 Task: Find a guest house in Catamayo, Ecuador for 7 guests from 10th to 15th July with 4 bedrooms, 7 beds, 4 bathrooms, price range ₹10,000 to ₹15,000, amenities including WiFi, free parking, and TV, and booking options of self check-in and free cancellation.
Action: Mouse moved to (597, 135)
Screenshot: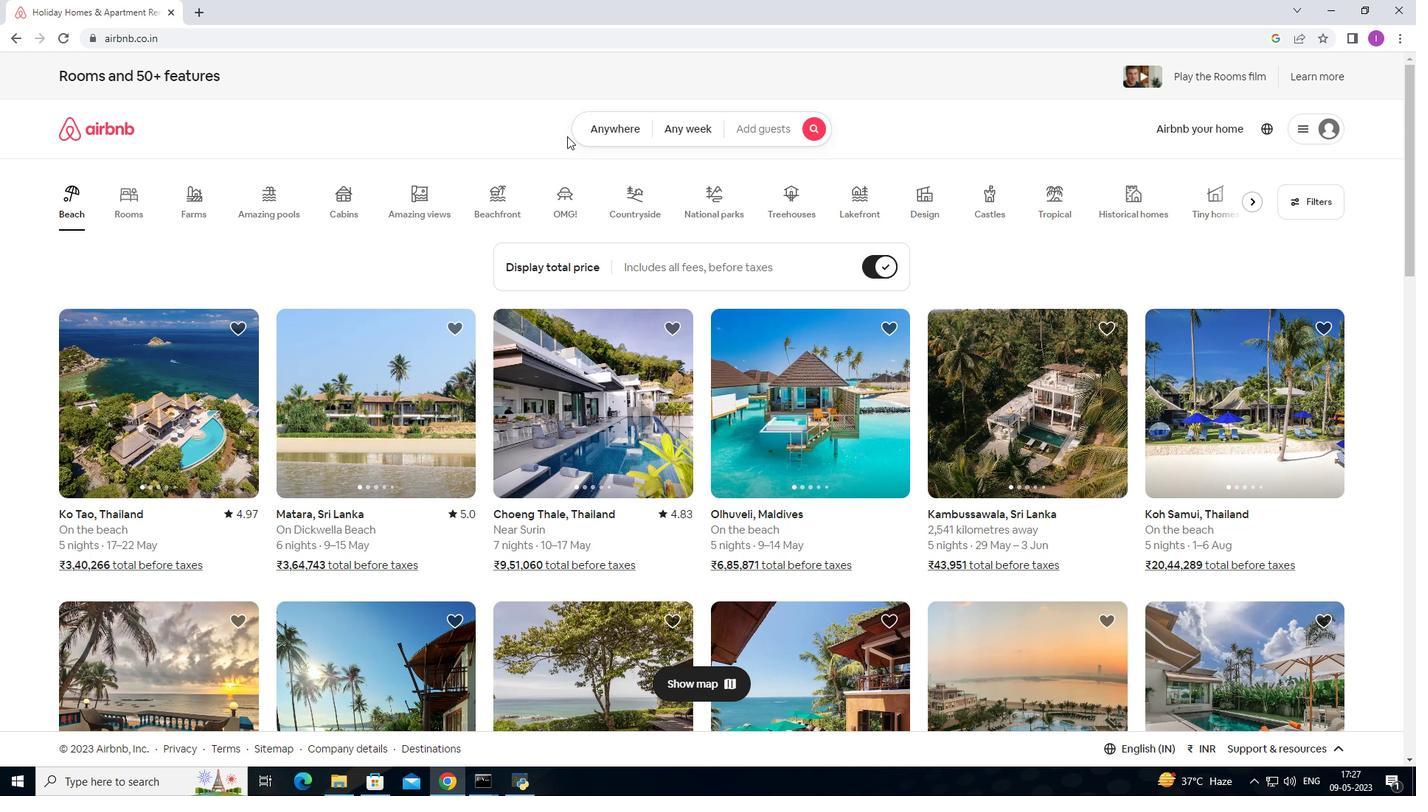 
Action: Mouse pressed left at (597, 135)
Screenshot: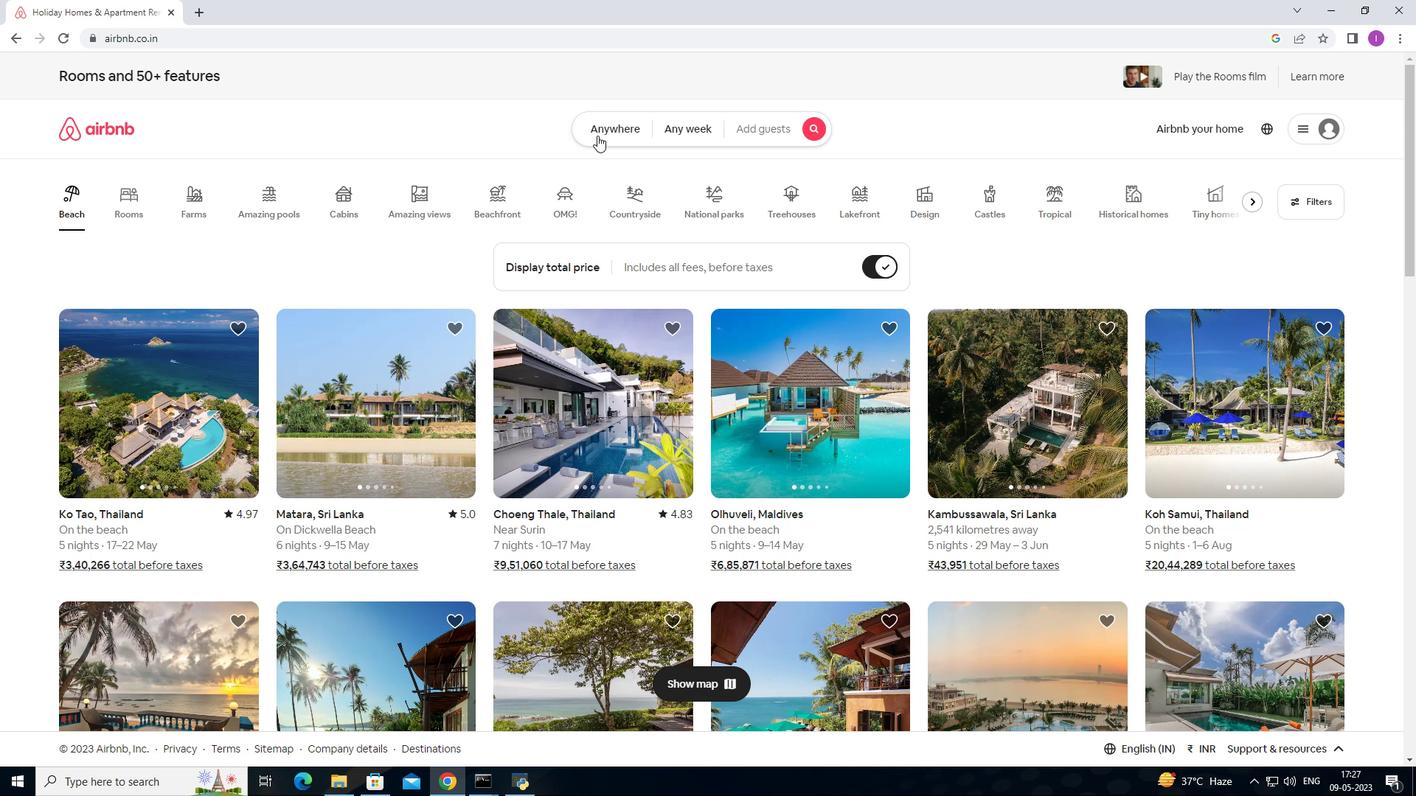 
Action: Mouse moved to (483, 187)
Screenshot: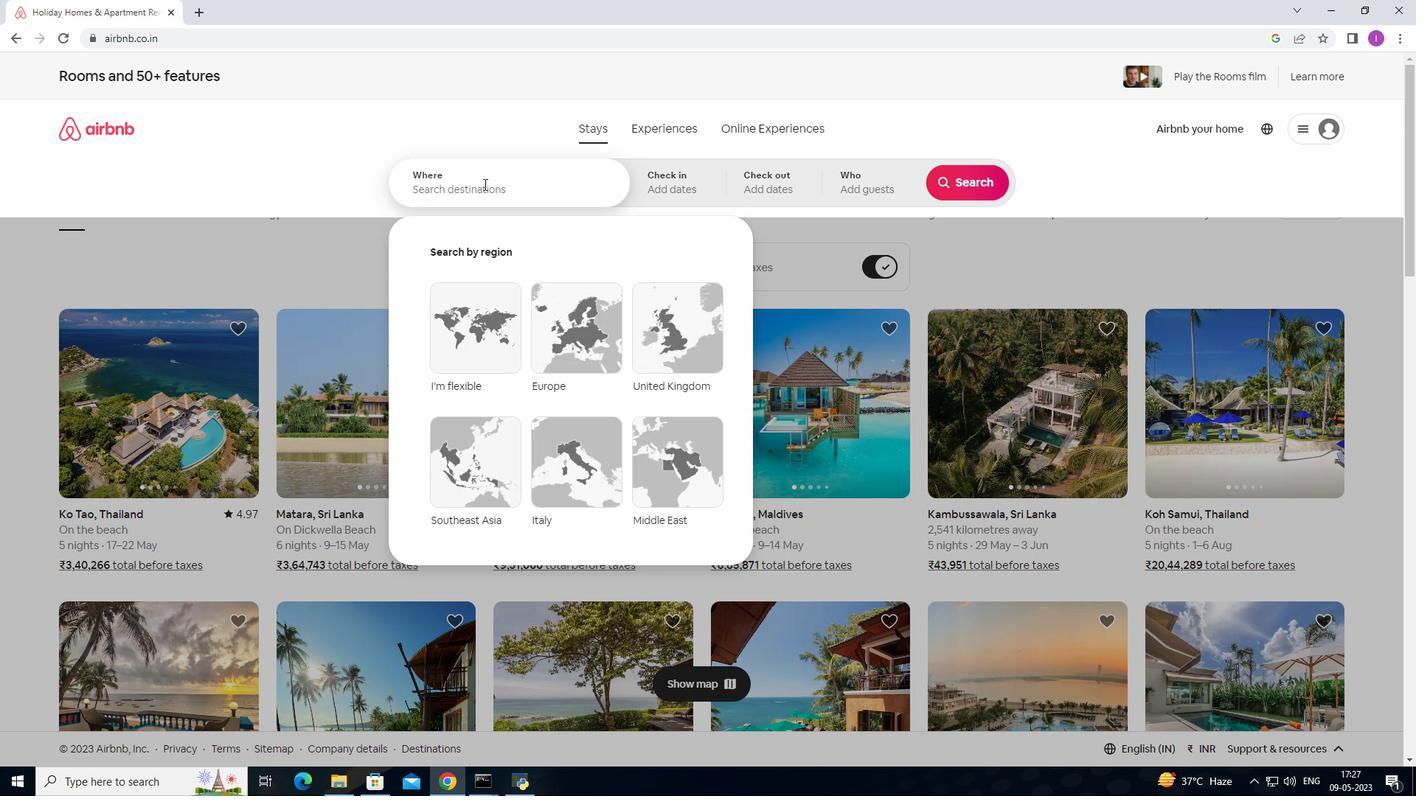 
Action: Mouse pressed left at (483, 187)
Screenshot: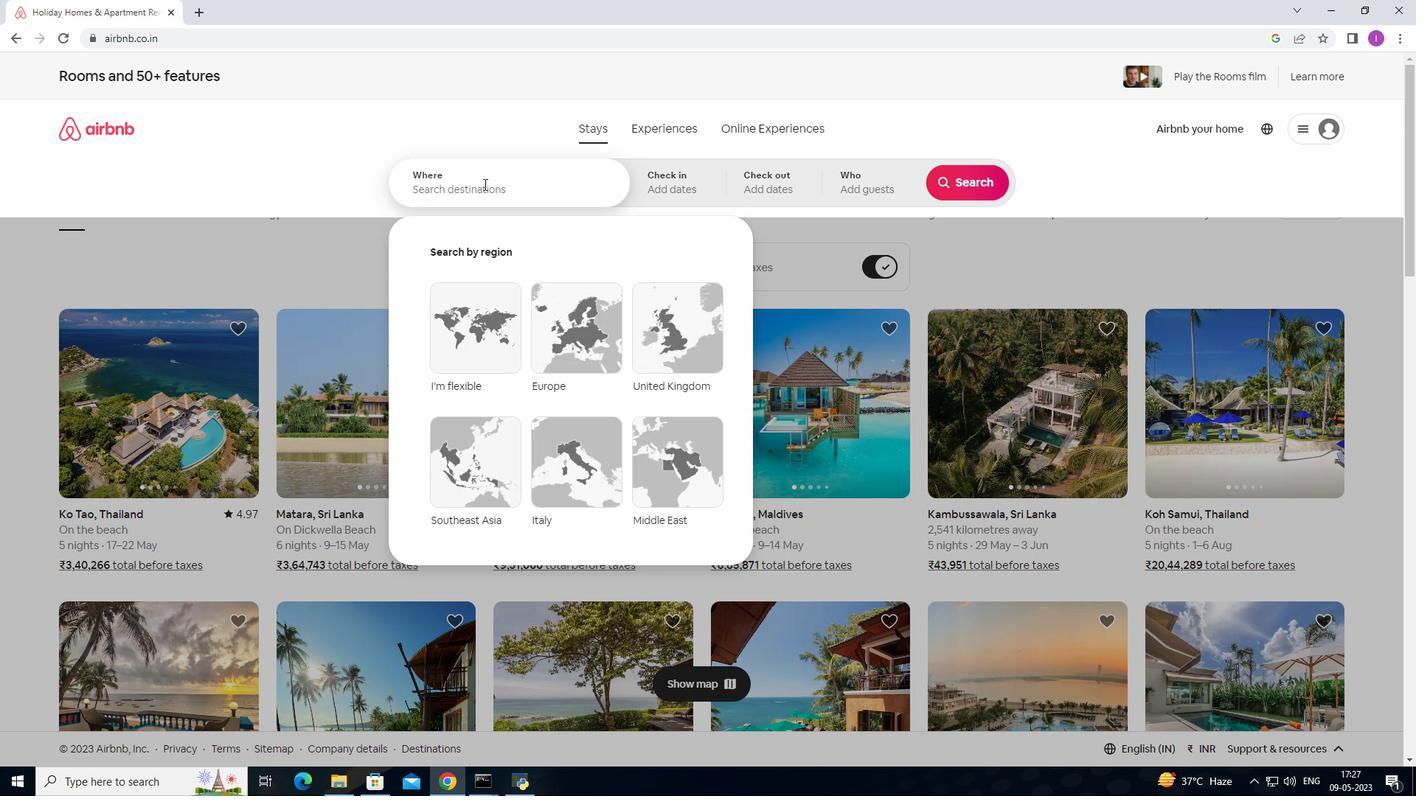 
Action: Mouse moved to (483, 187)
Screenshot: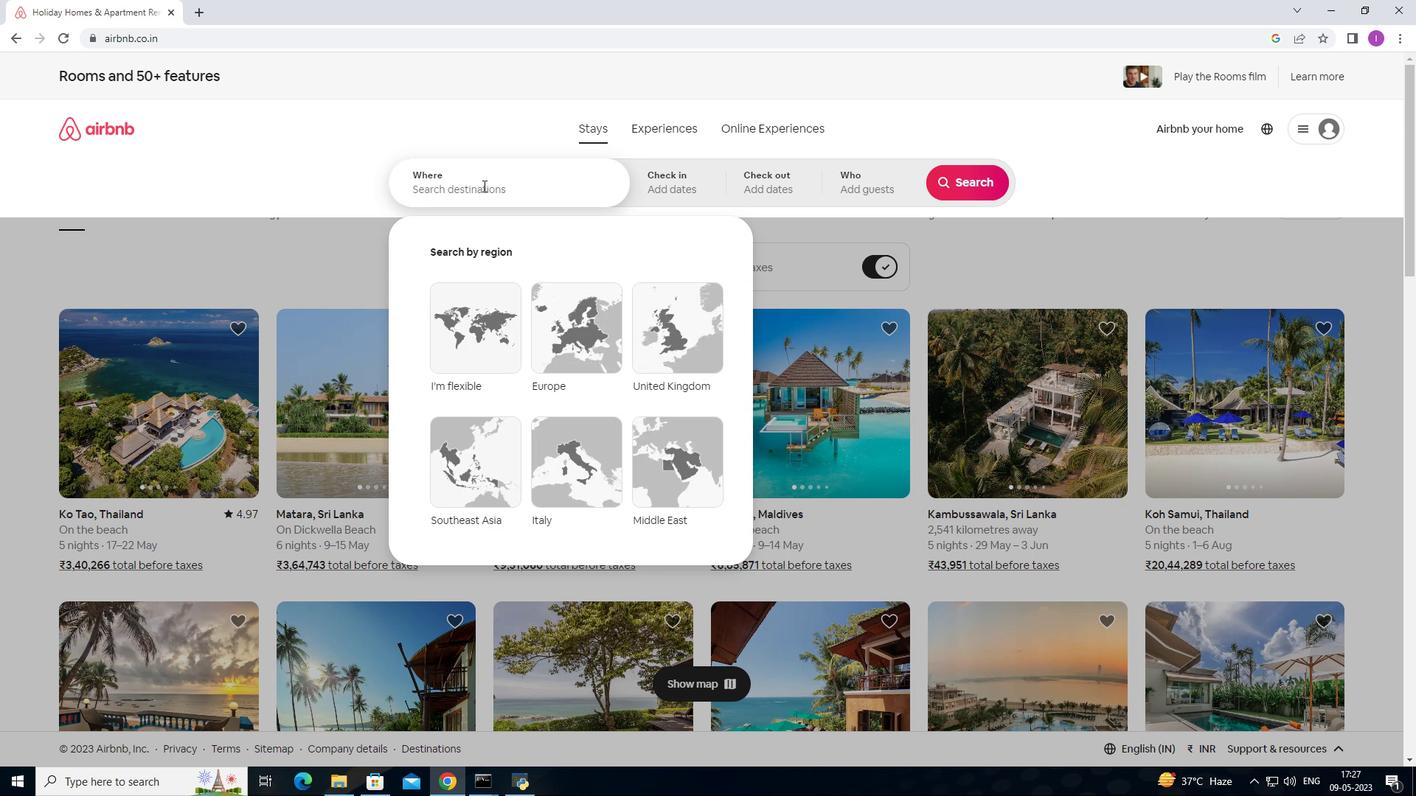
Action: Key pressed <Key.shift>Catamayo,<Key.shift><Key.shift><Key.shift><Key.shift><Key.shift><Key.shift><Key.shift><Key.shift><Key.shift><Key.shift><Key.shift><Key.shift>En<Key.backspace>cuador
Screenshot: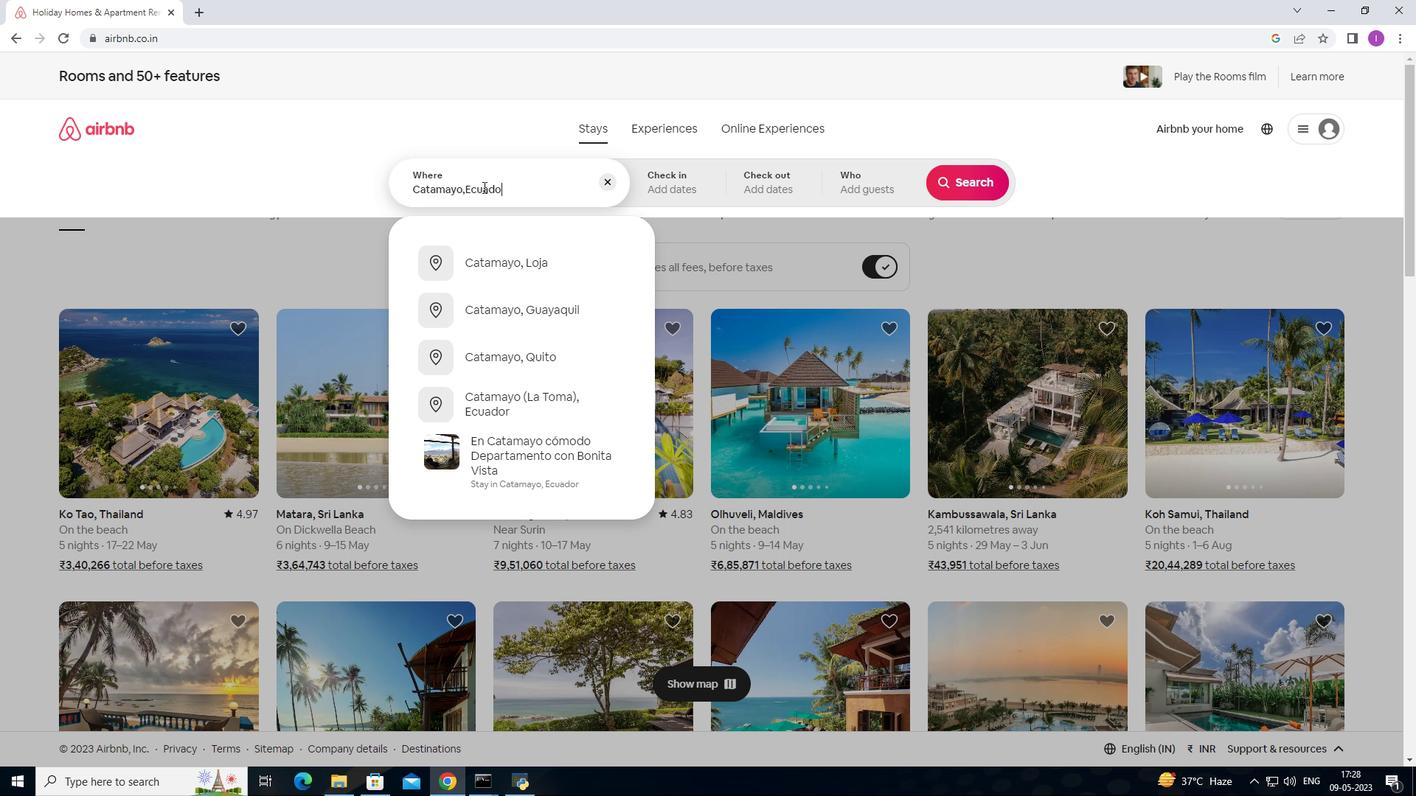 
Action: Mouse moved to (671, 200)
Screenshot: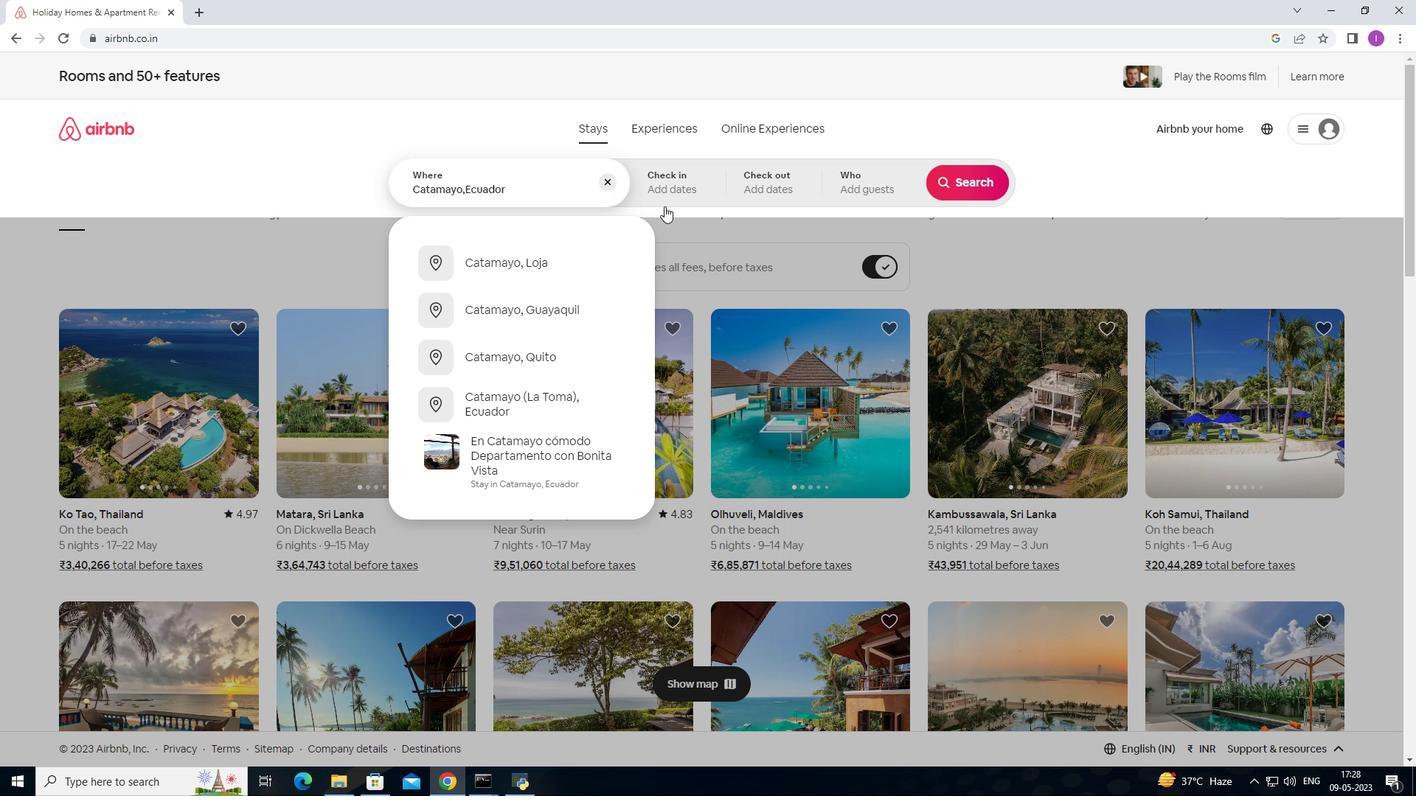 
Action: Mouse pressed left at (671, 200)
Screenshot: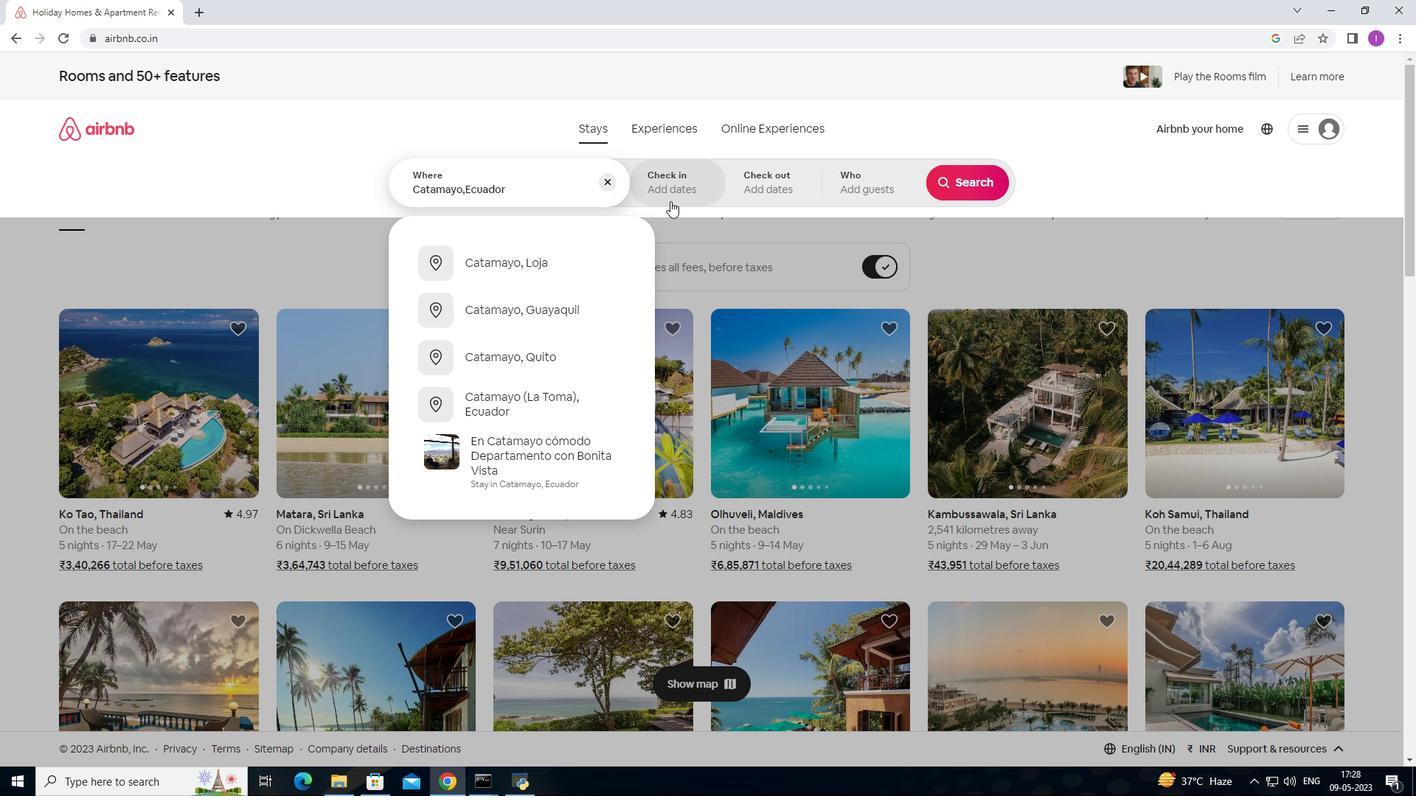 
Action: Mouse moved to (956, 302)
Screenshot: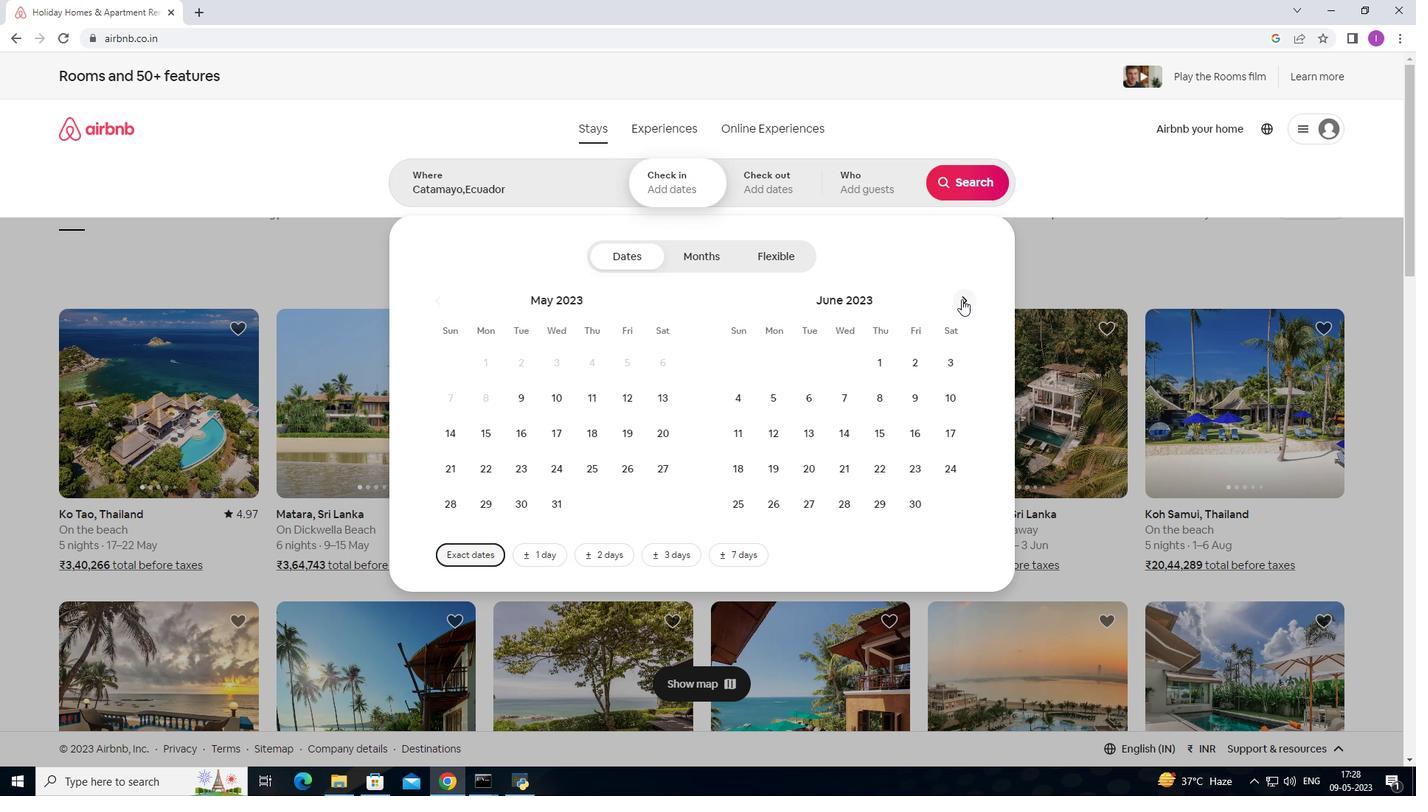 
Action: Mouse pressed left at (956, 302)
Screenshot: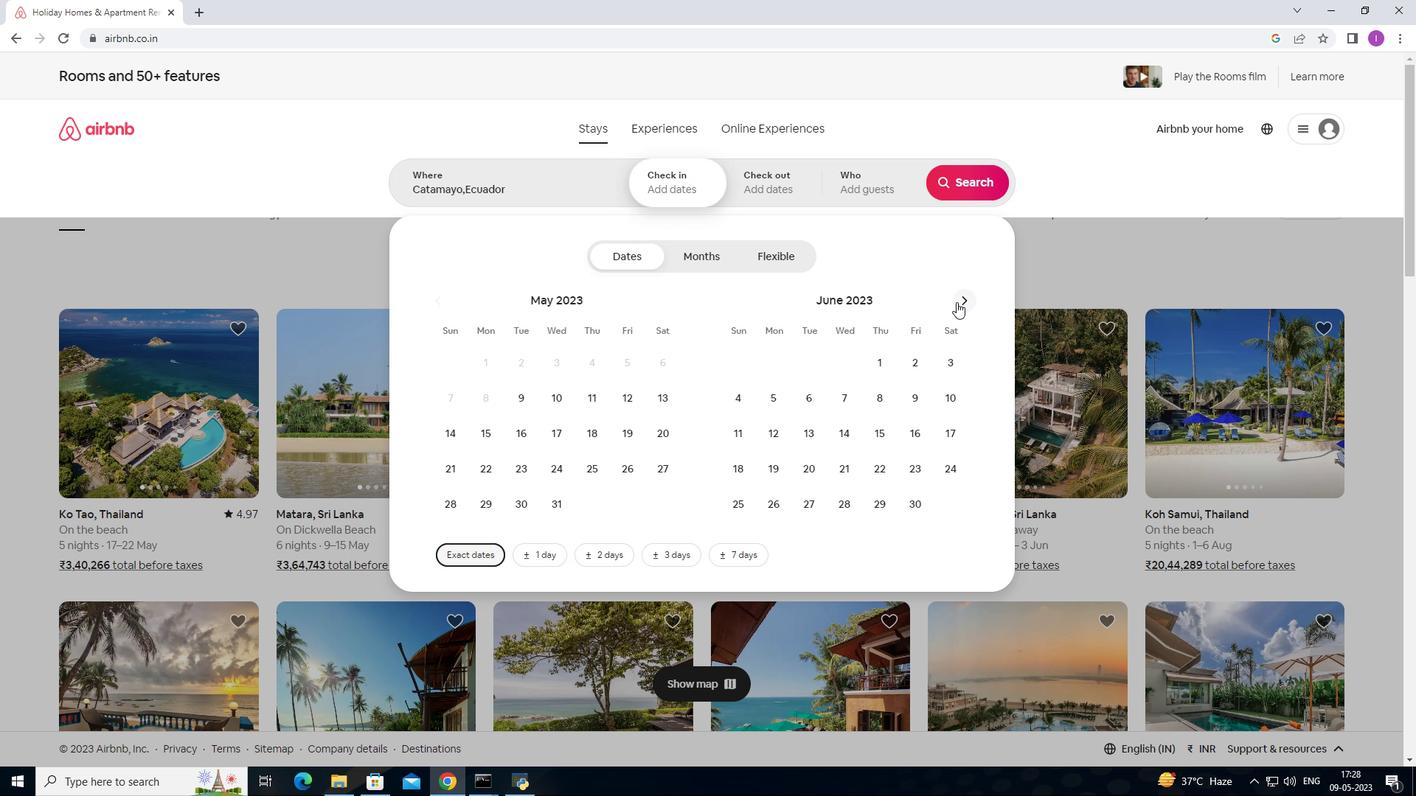 
Action: Mouse moved to (775, 431)
Screenshot: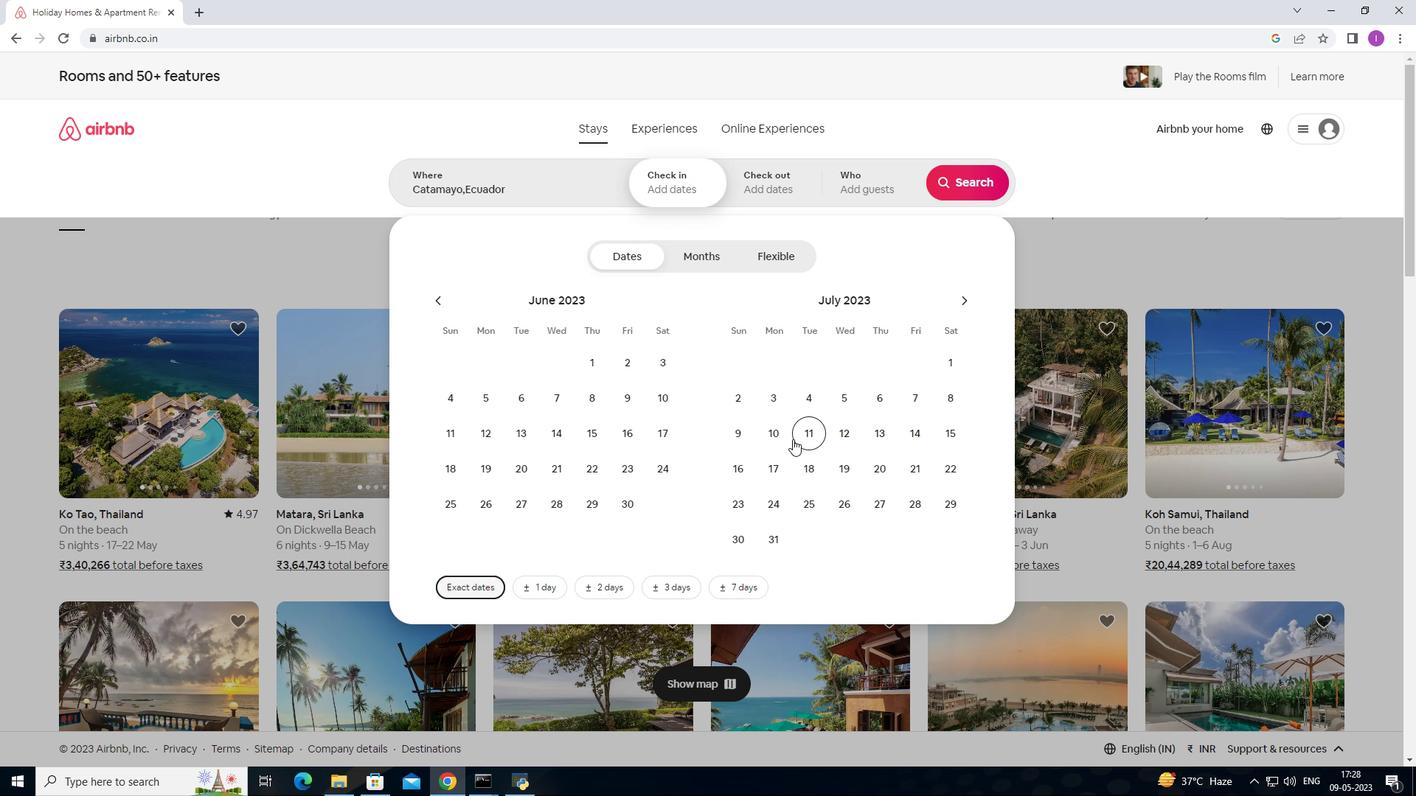 
Action: Mouse pressed left at (775, 431)
Screenshot: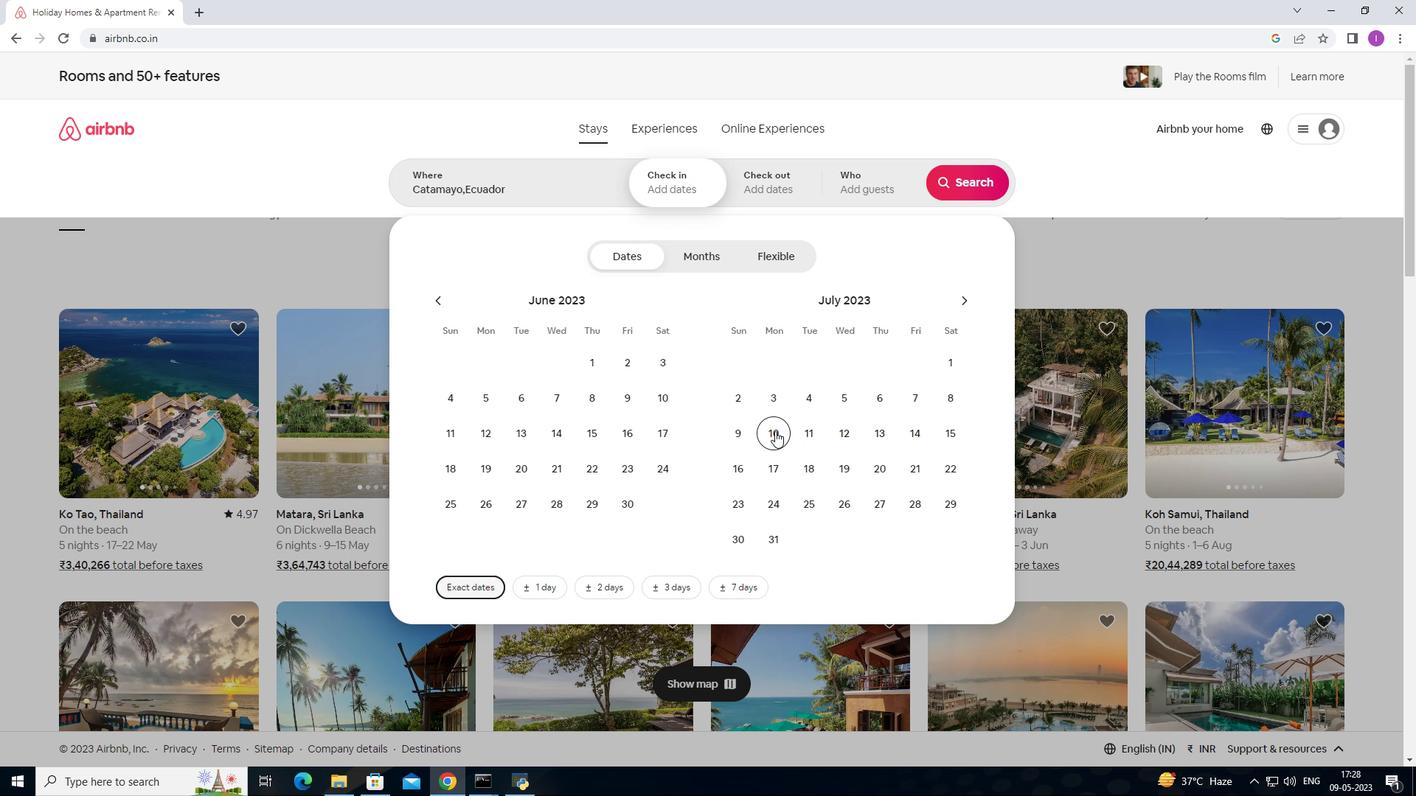 
Action: Mouse moved to (959, 432)
Screenshot: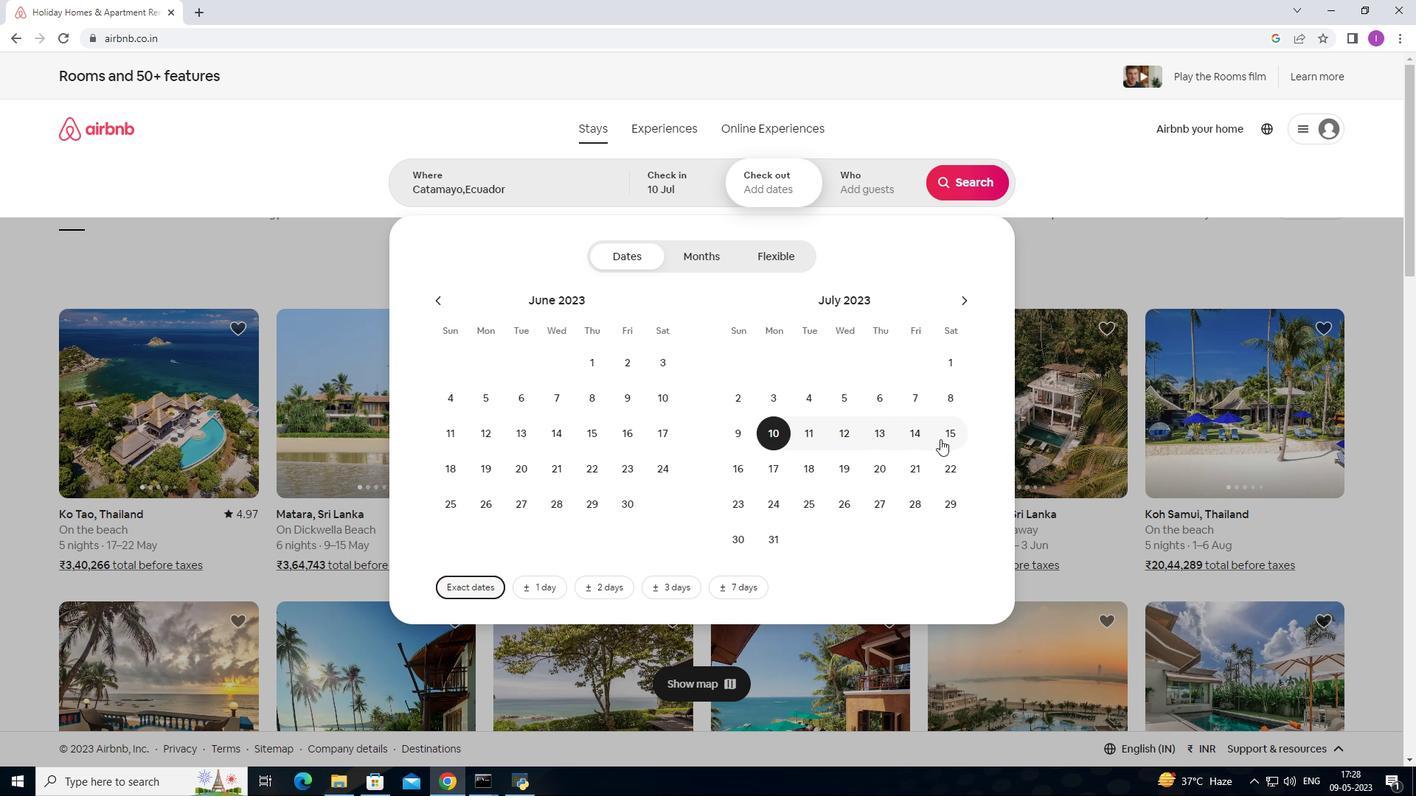 
Action: Mouse pressed left at (959, 432)
Screenshot: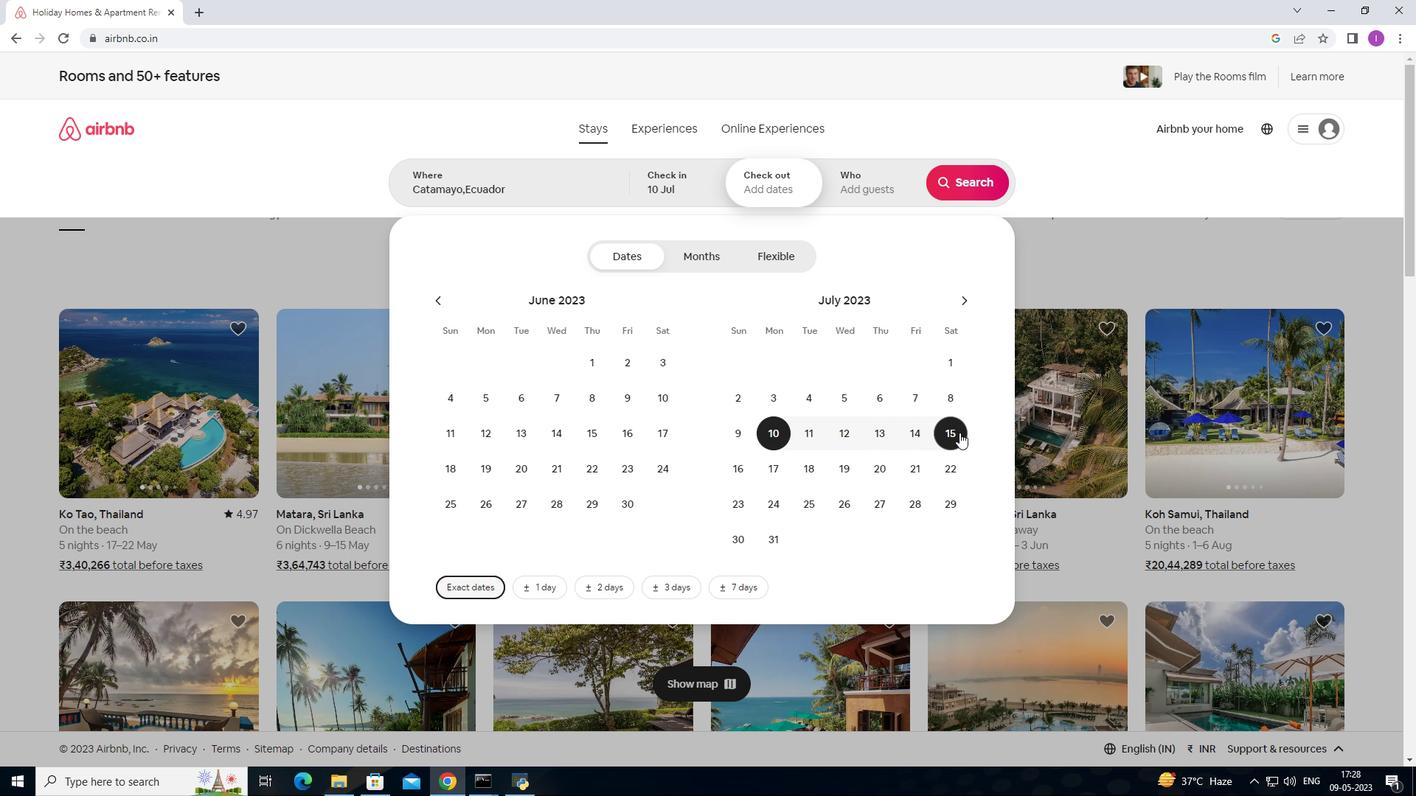 
Action: Mouse moved to (896, 193)
Screenshot: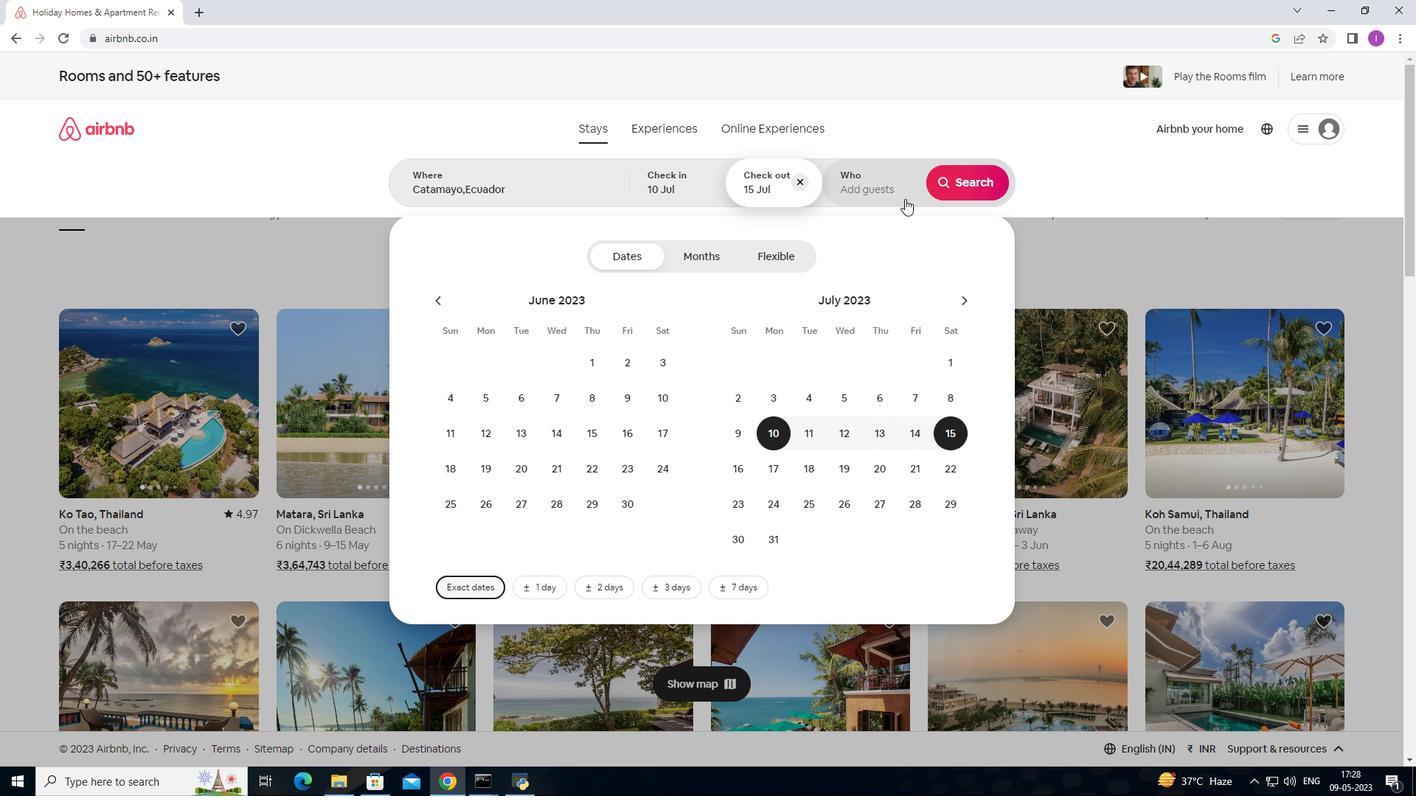 
Action: Mouse pressed left at (896, 193)
Screenshot: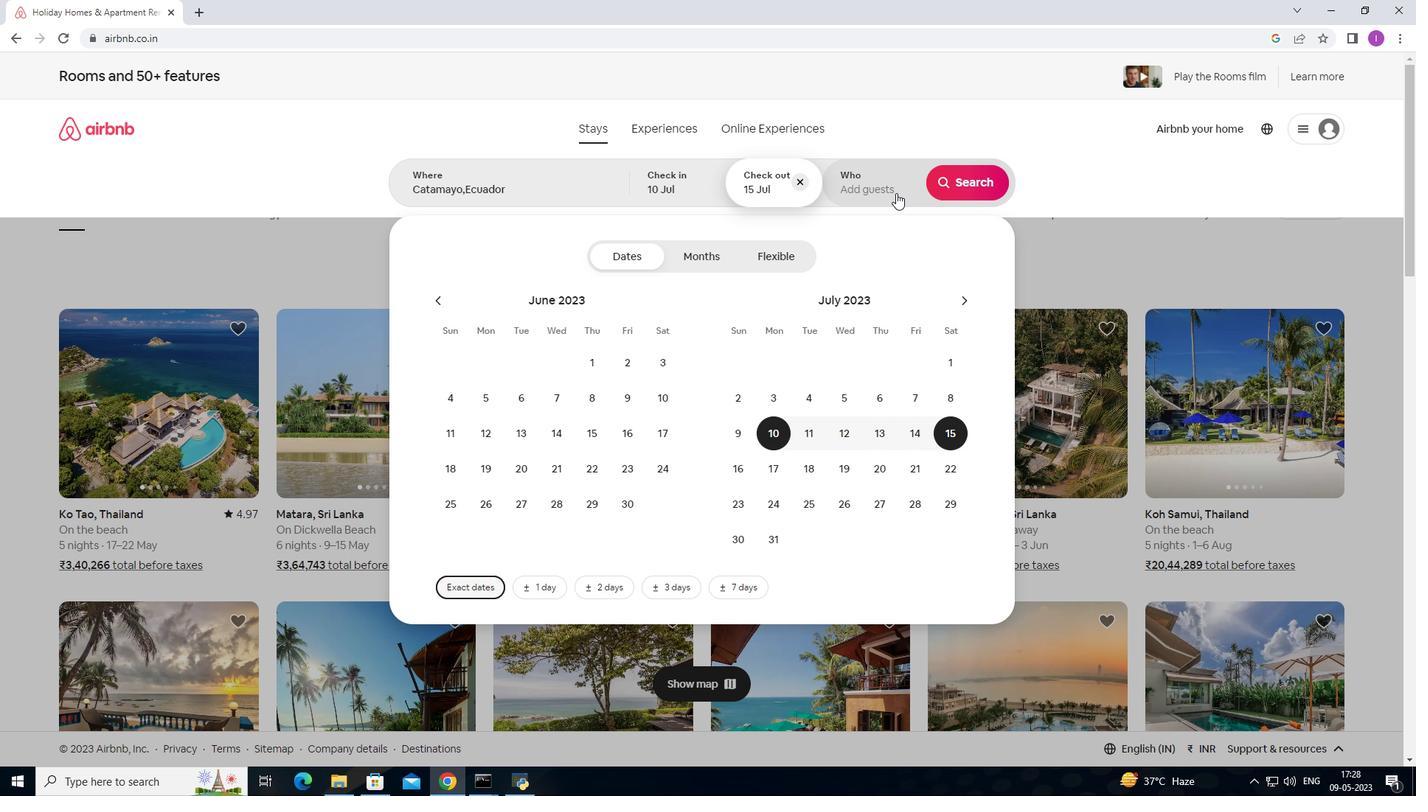 
Action: Mouse moved to (971, 265)
Screenshot: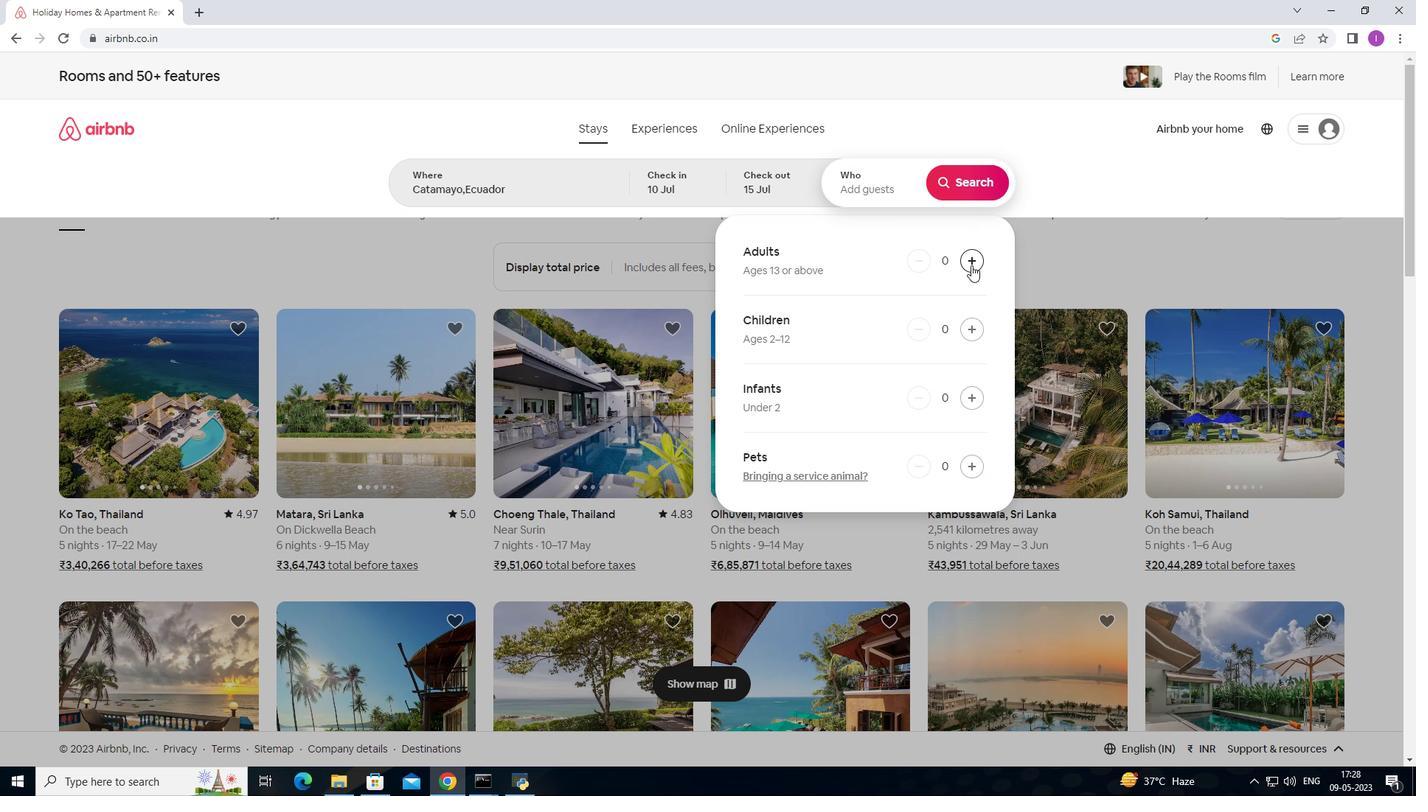 
Action: Mouse pressed left at (971, 265)
Screenshot: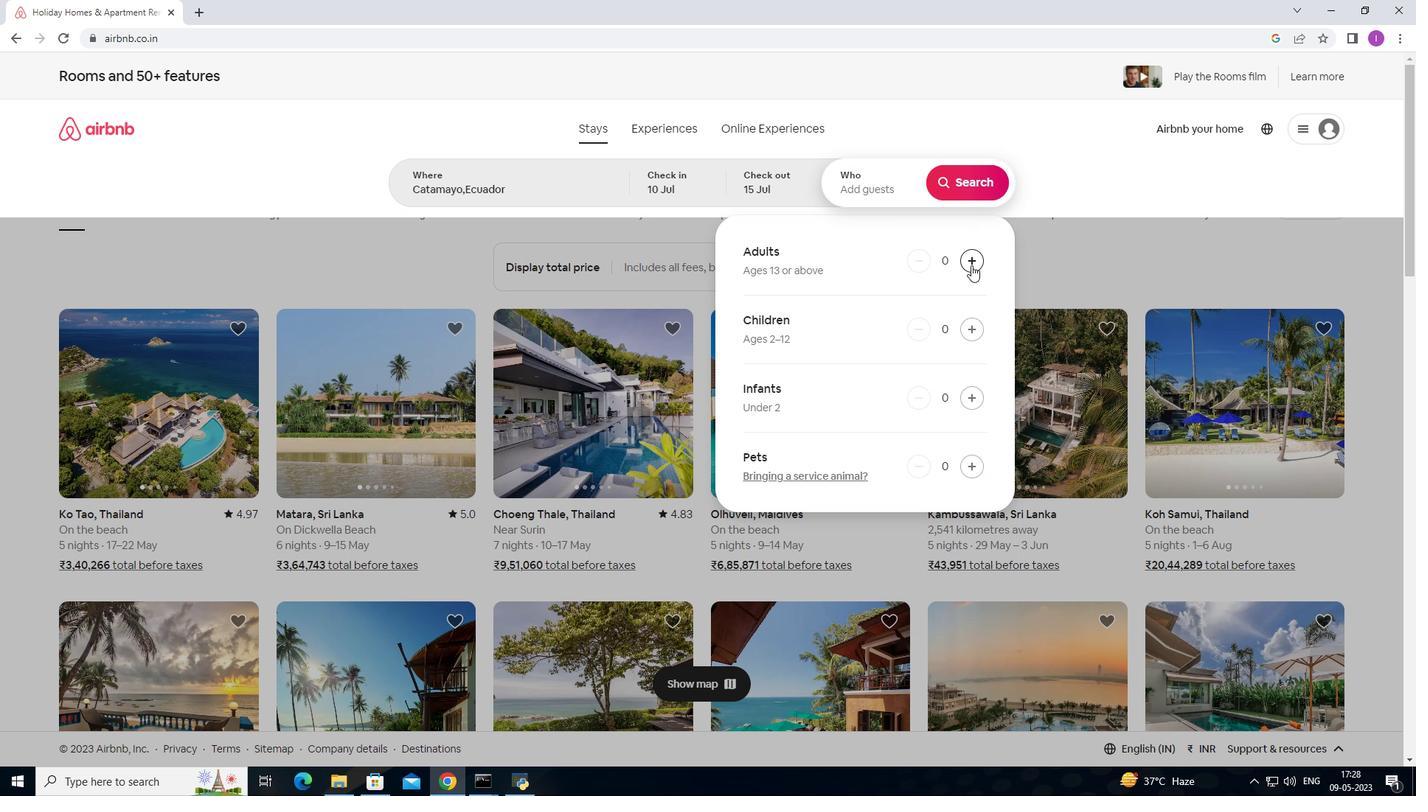 
Action: Mouse pressed left at (971, 265)
Screenshot: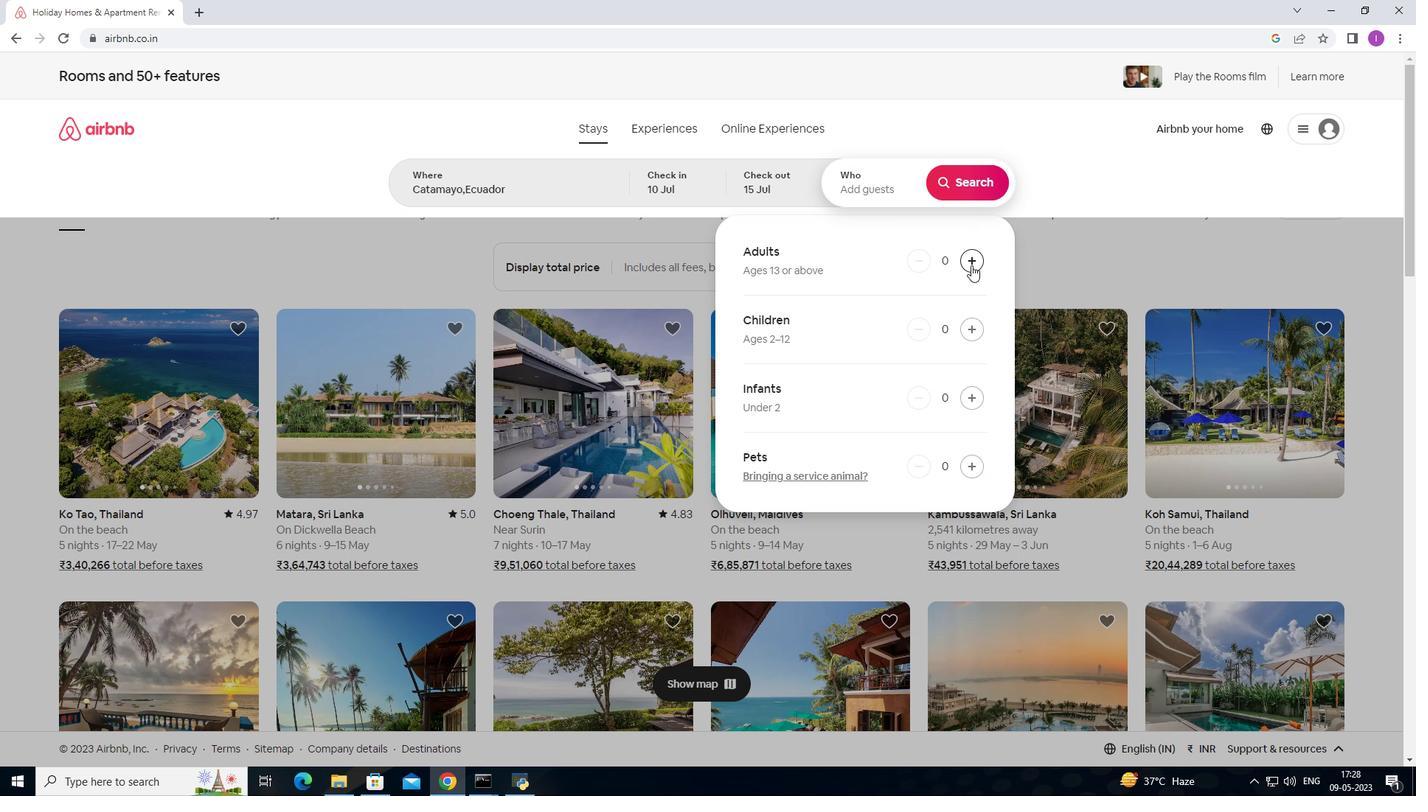 
Action: Mouse pressed left at (971, 265)
Screenshot: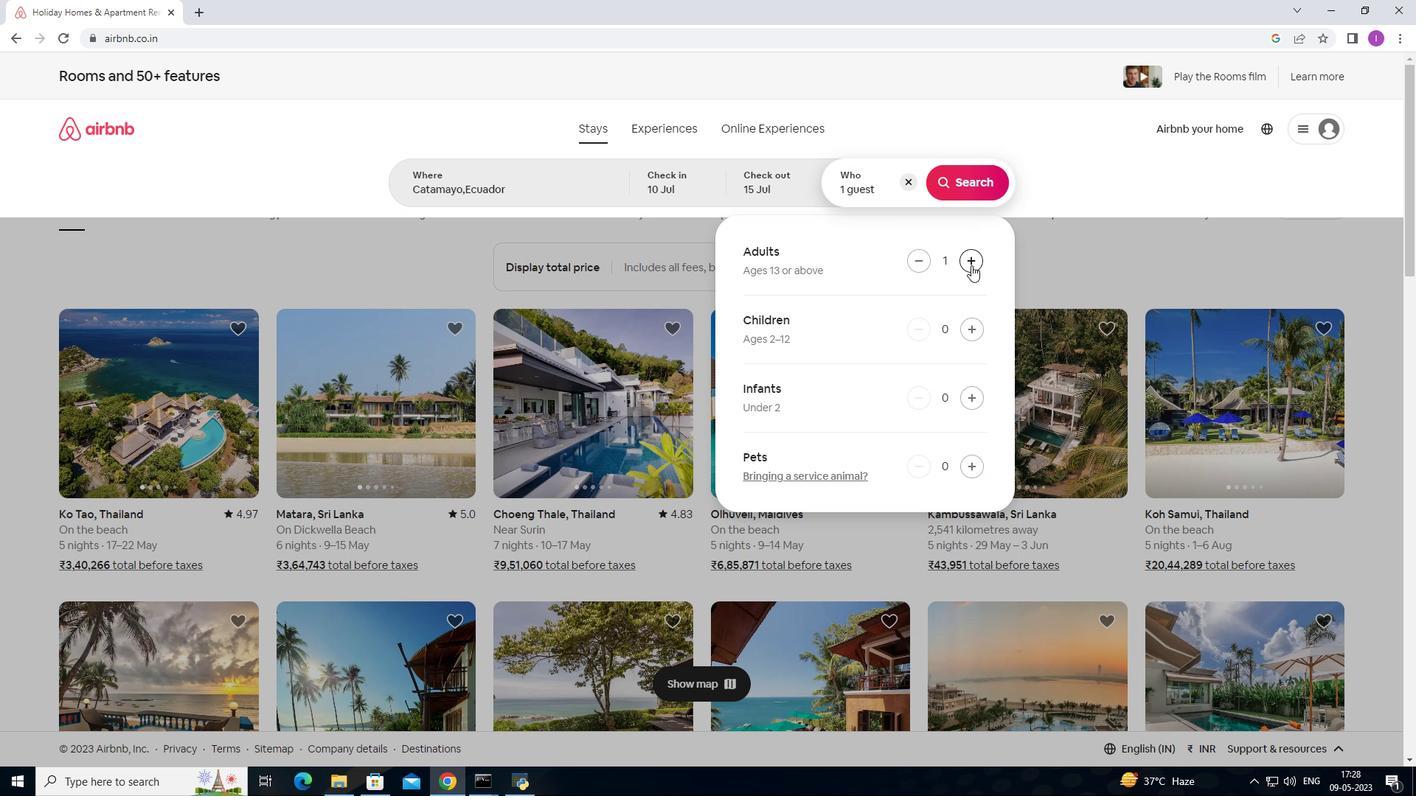 
Action: Mouse pressed left at (971, 265)
Screenshot: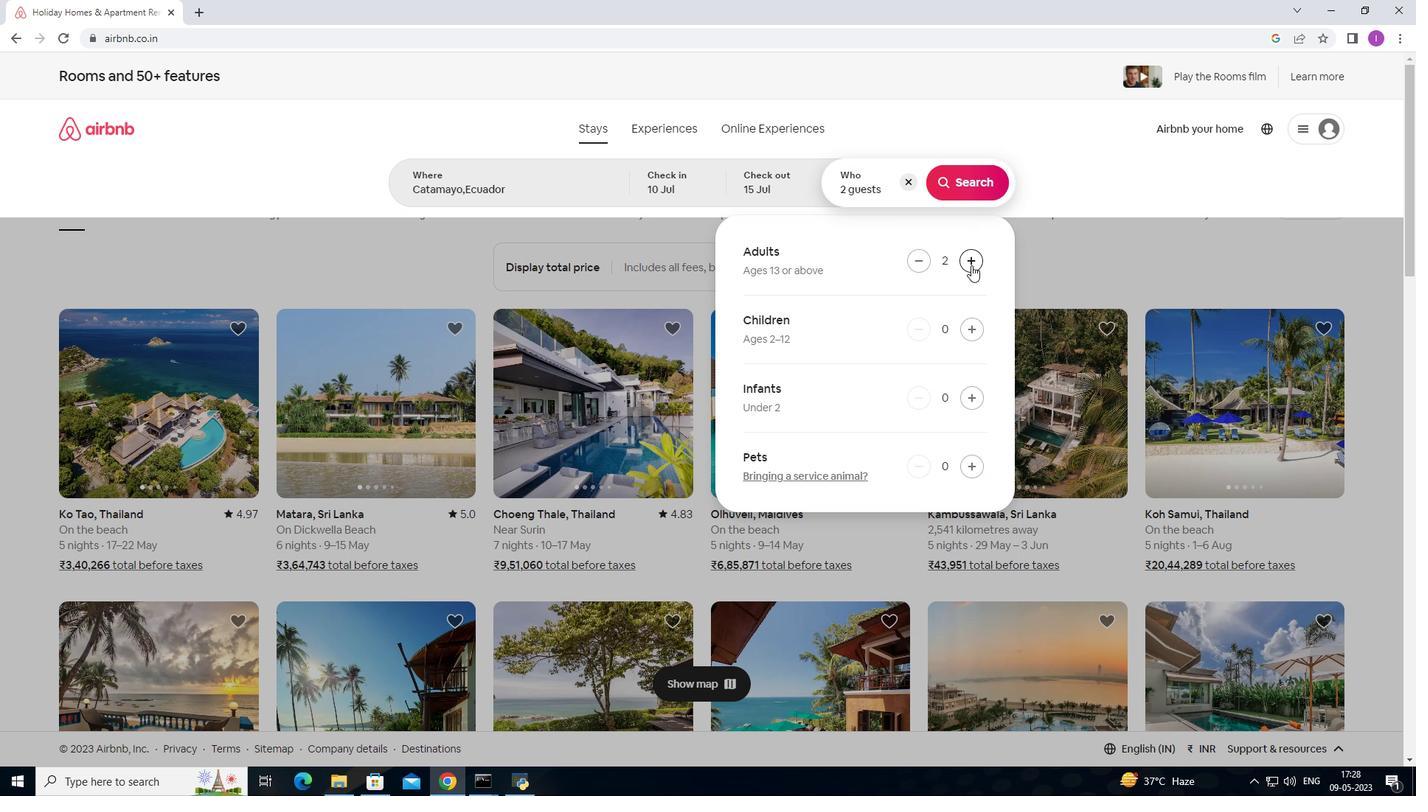 
Action: Mouse pressed left at (971, 265)
Screenshot: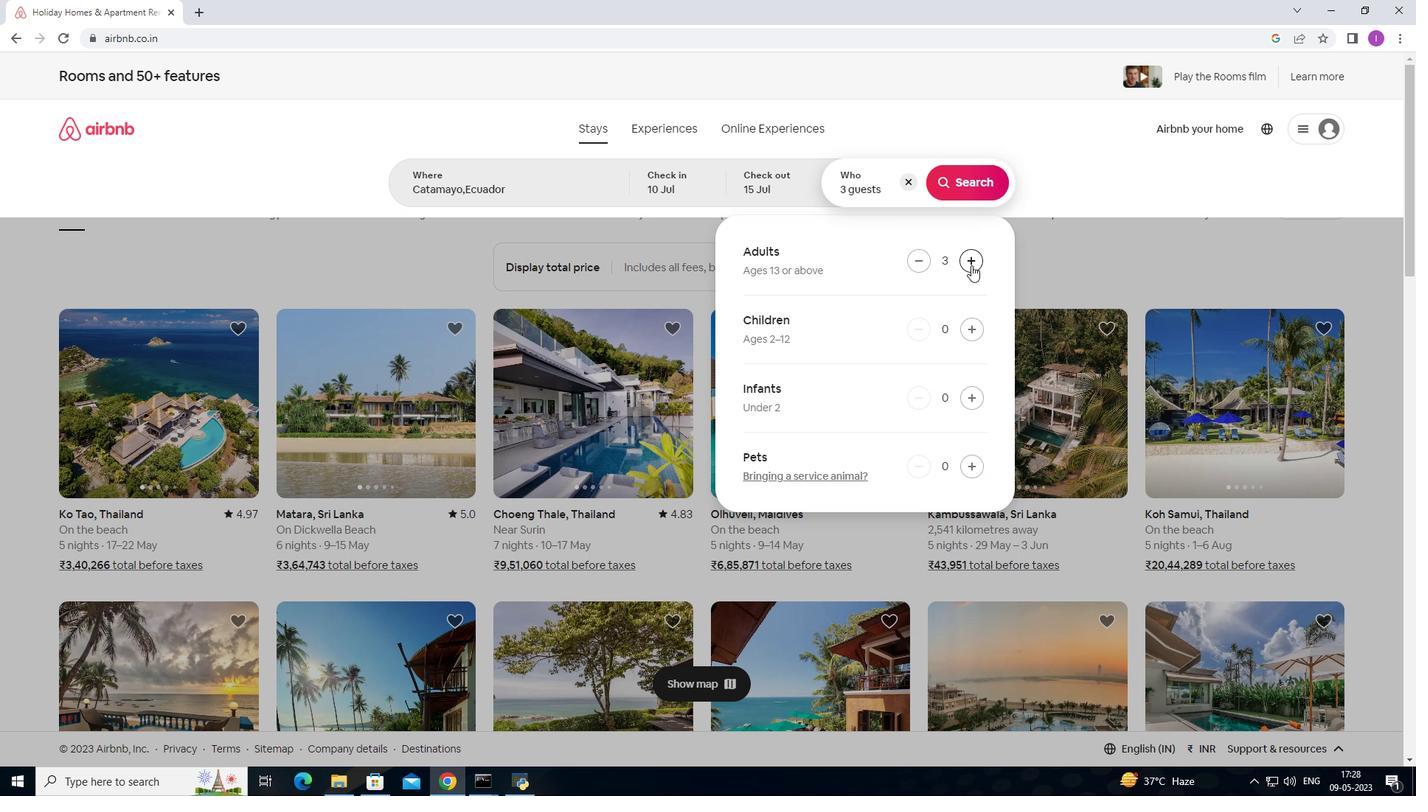 
Action: Mouse pressed left at (971, 265)
Screenshot: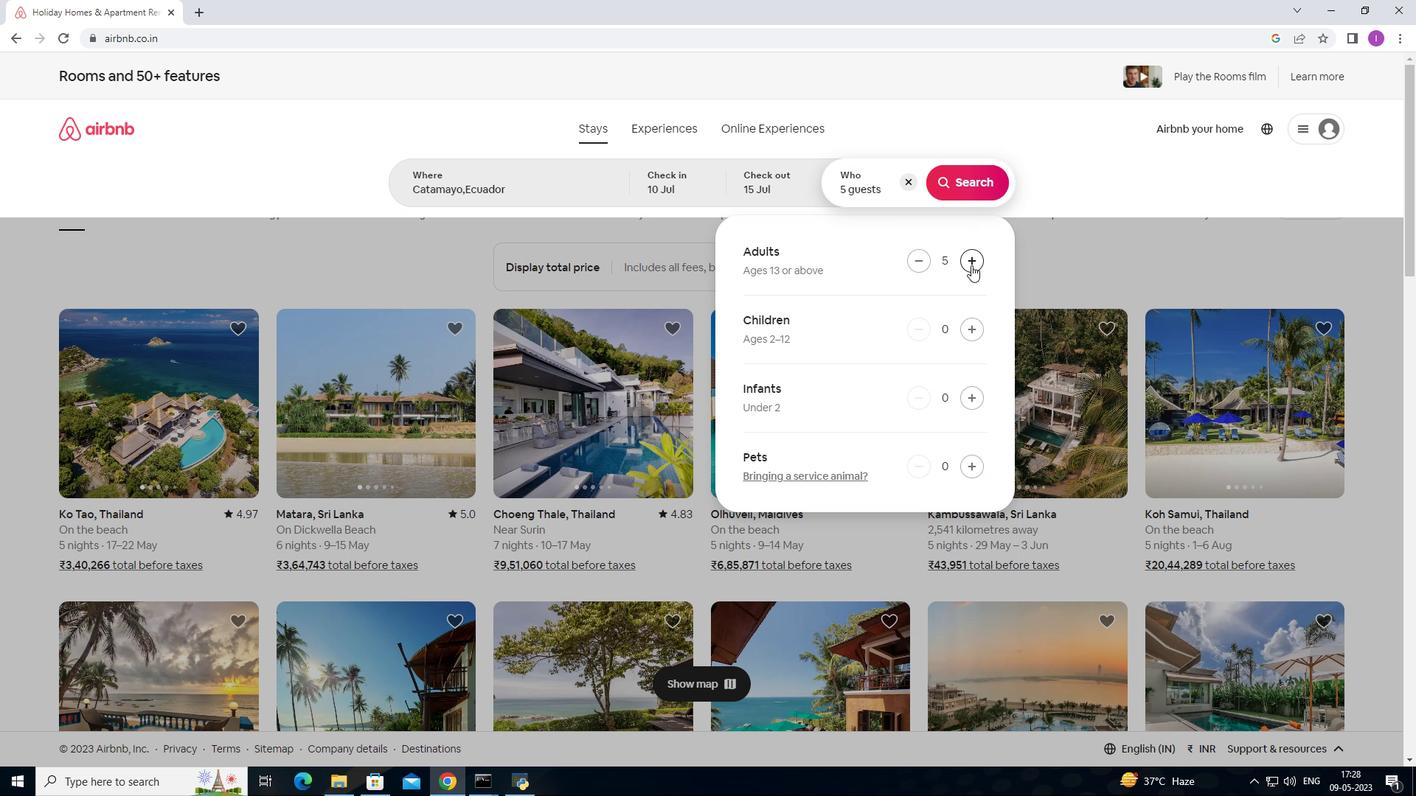 
Action: Mouse pressed left at (971, 265)
Screenshot: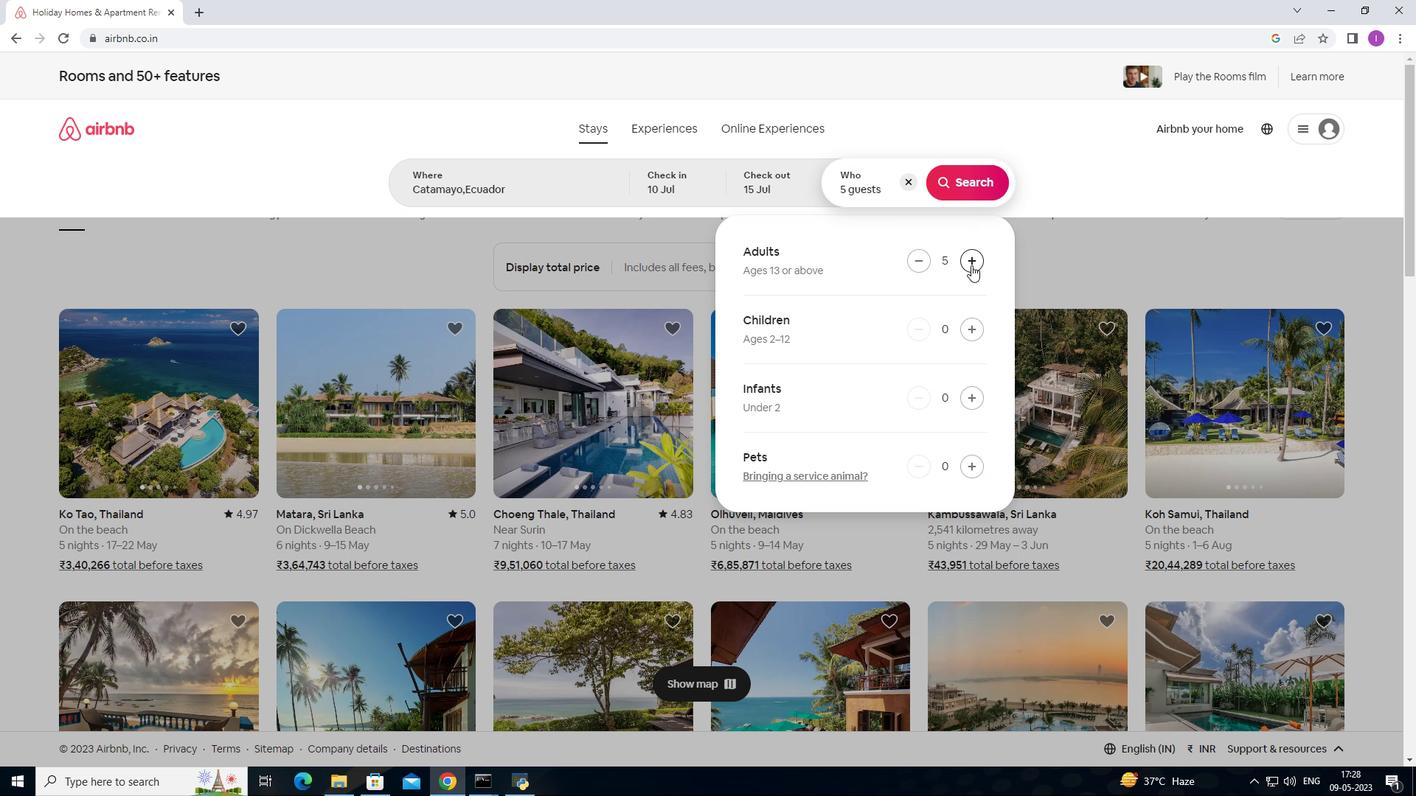 
Action: Mouse moved to (976, 180)
Screenshot: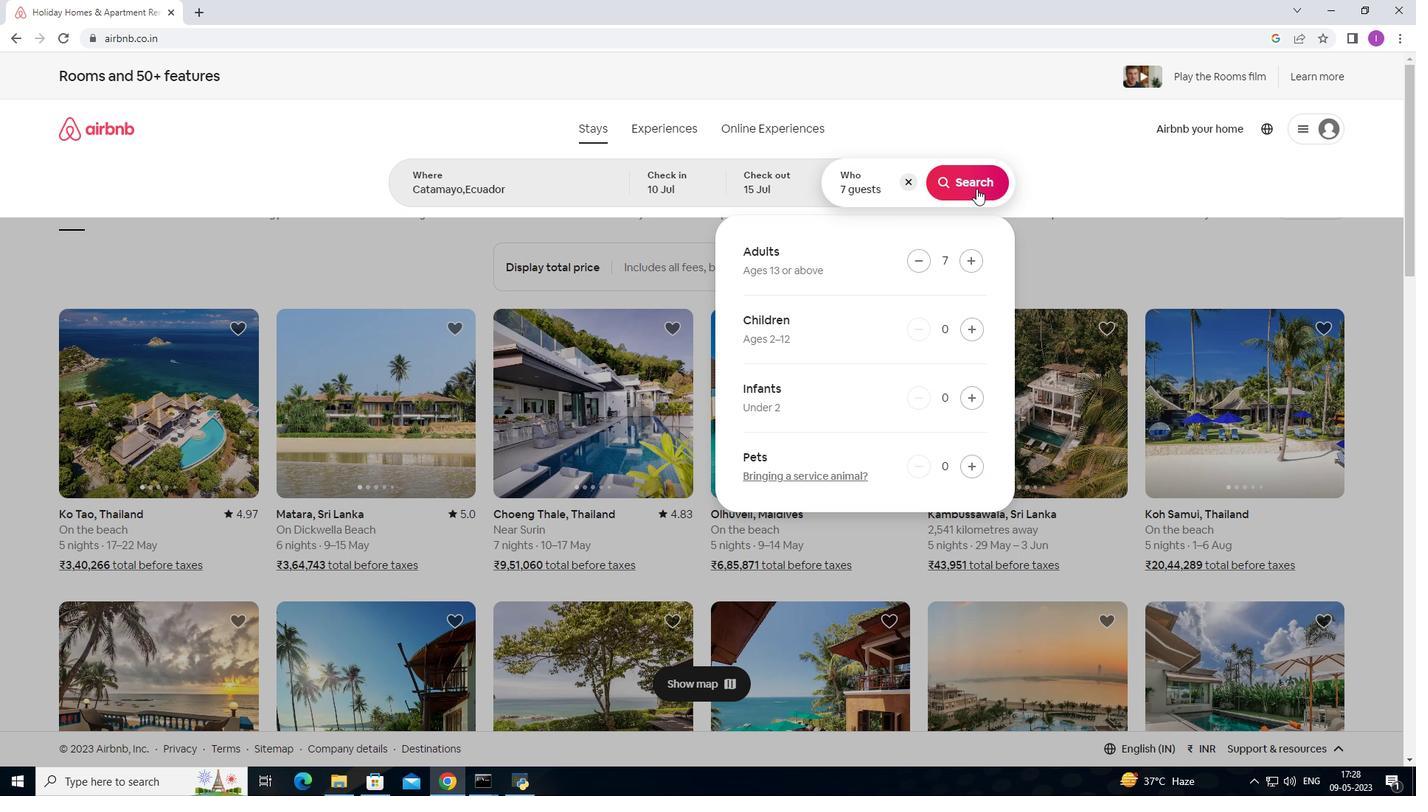 
Action: Mouse pressed left at (976, 180)
Screenshot: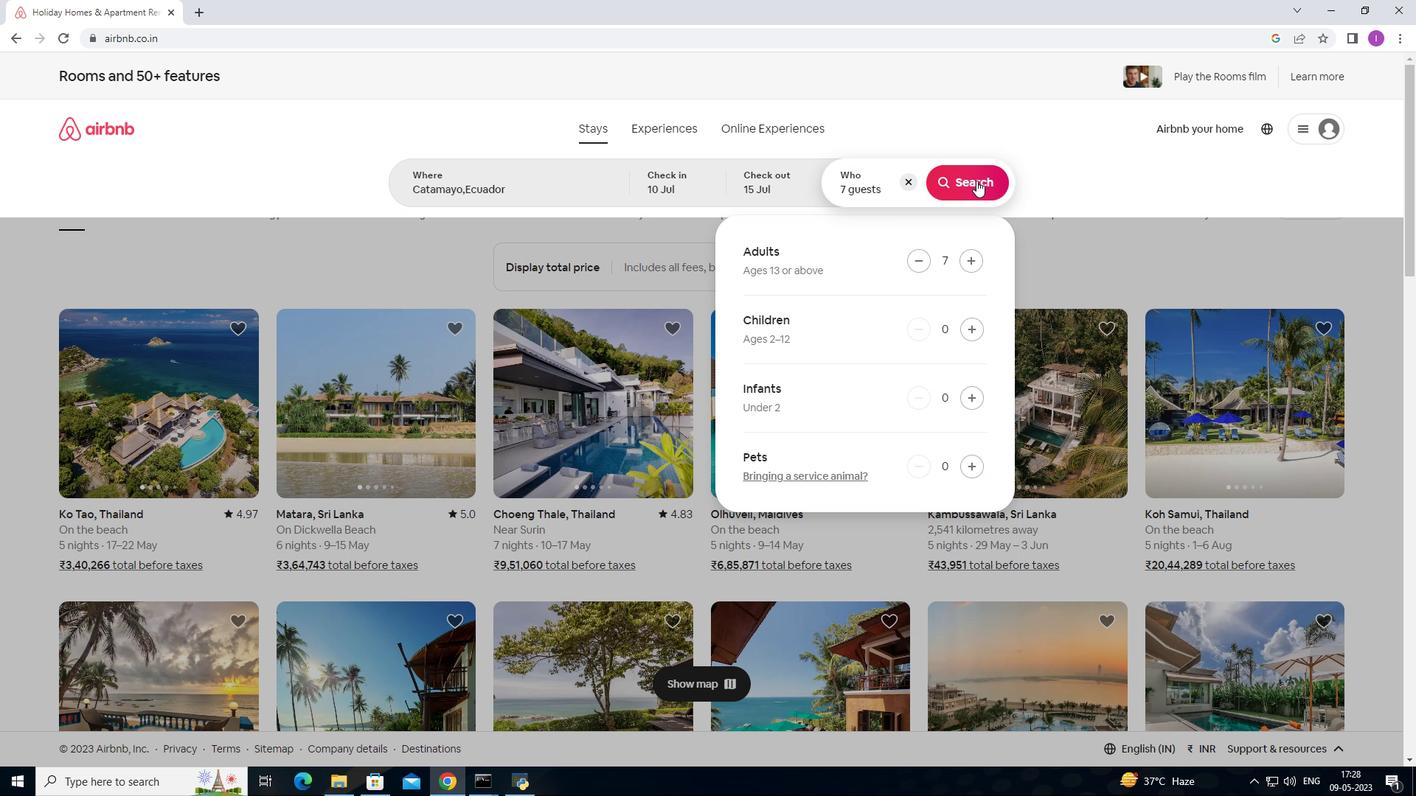 
Action: Mouse moved to (1347, 151)
Screenshot: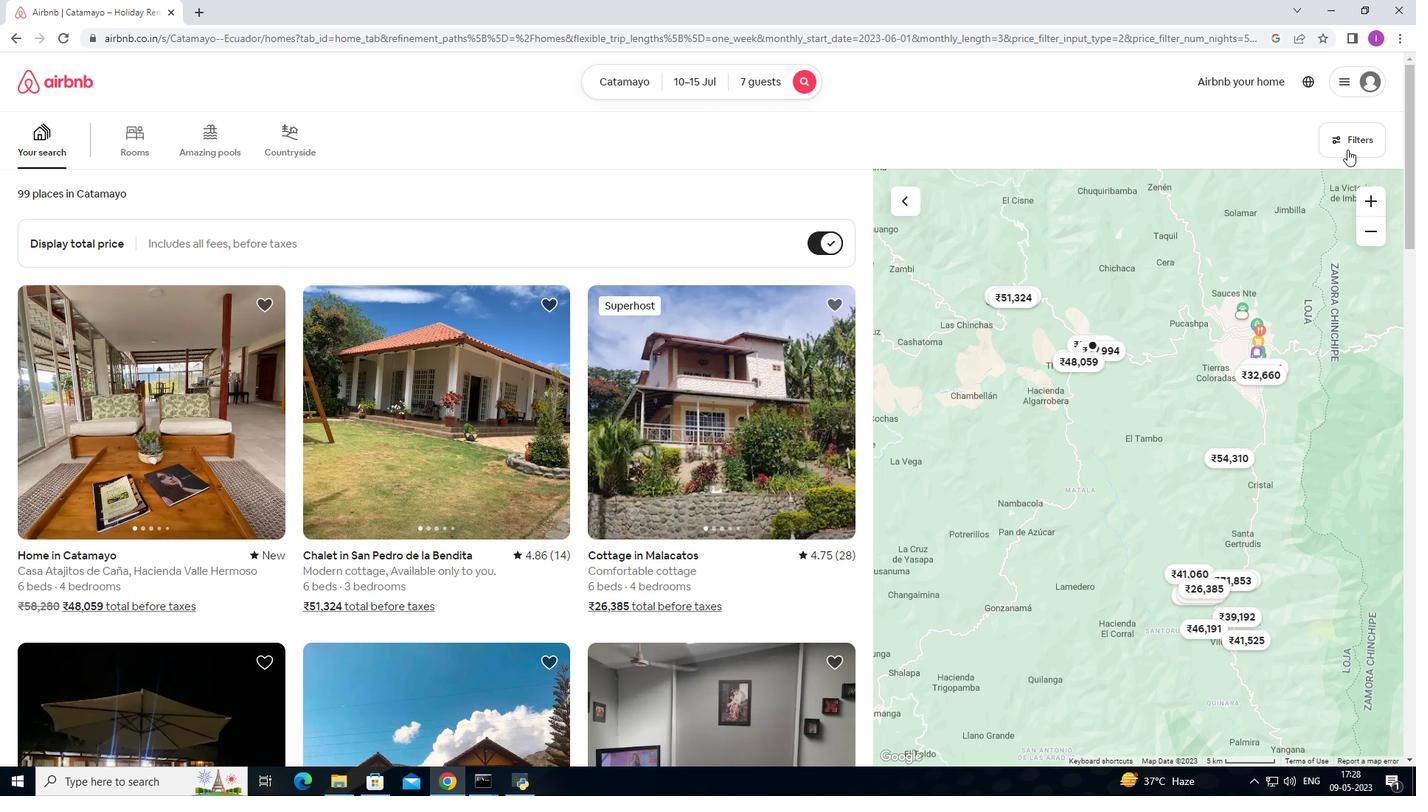 
Action: Mouse pressed left at (1347, 151)
Screenshot: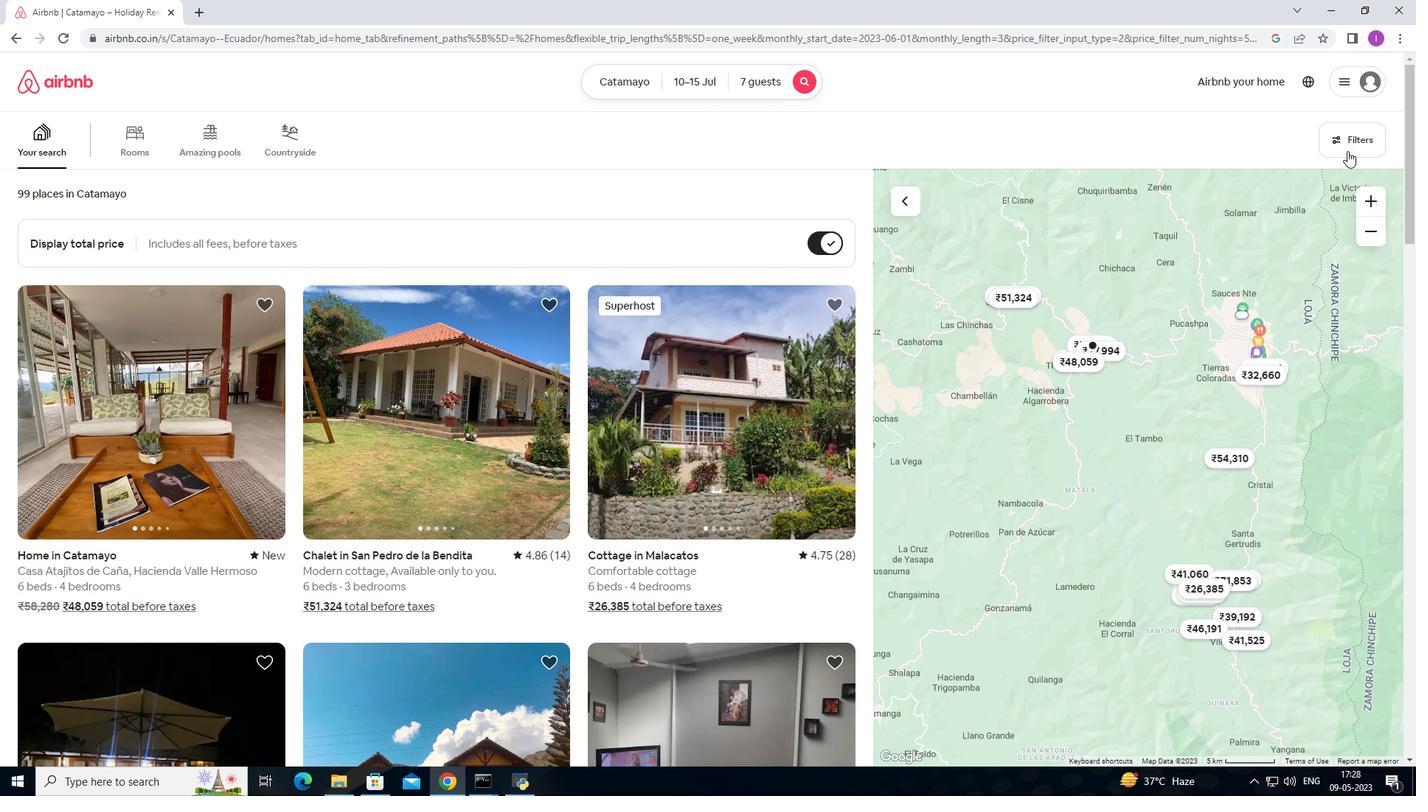 
Action: Mouse moved to (511, 501)
Screenshot: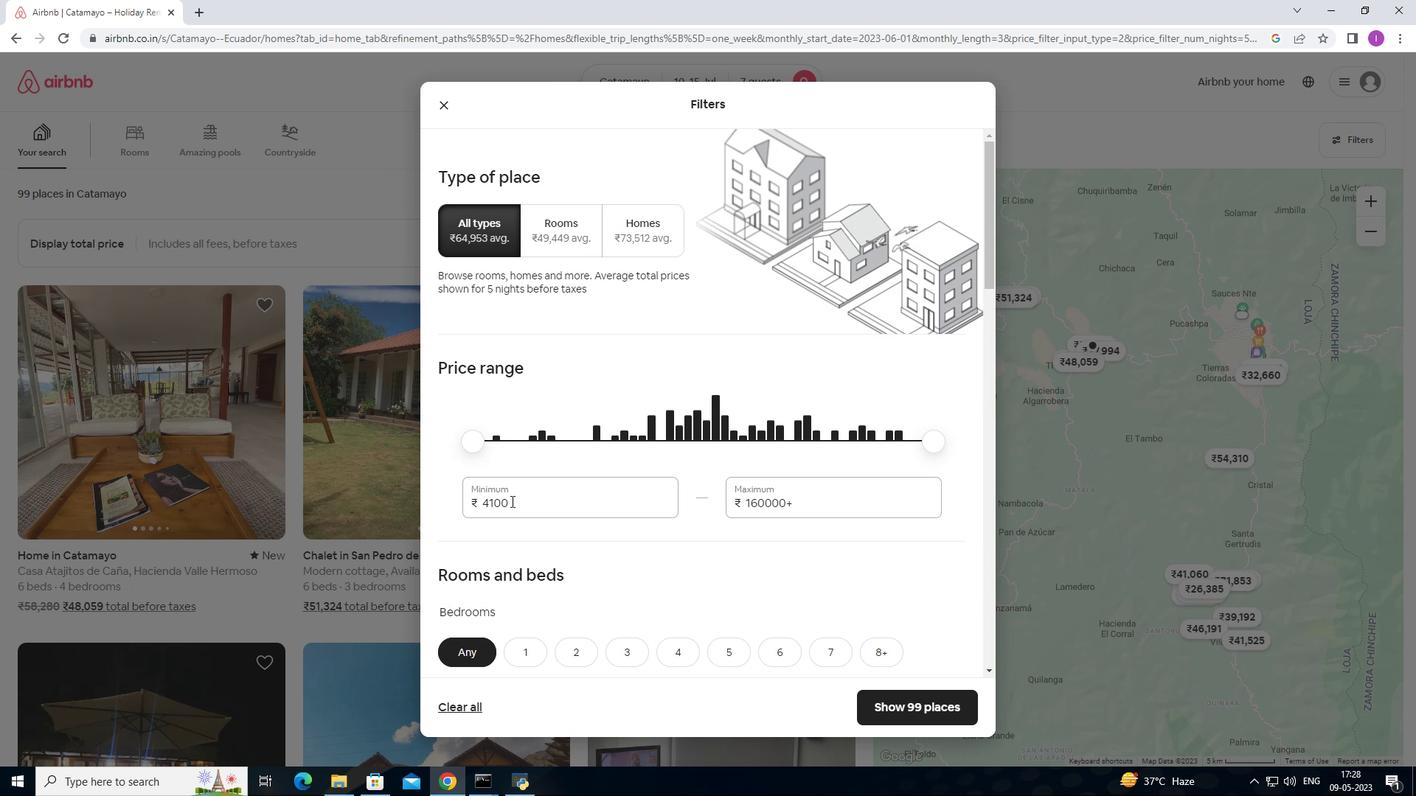
Action: Mouse pressed left at (511, 501)
Screenshot: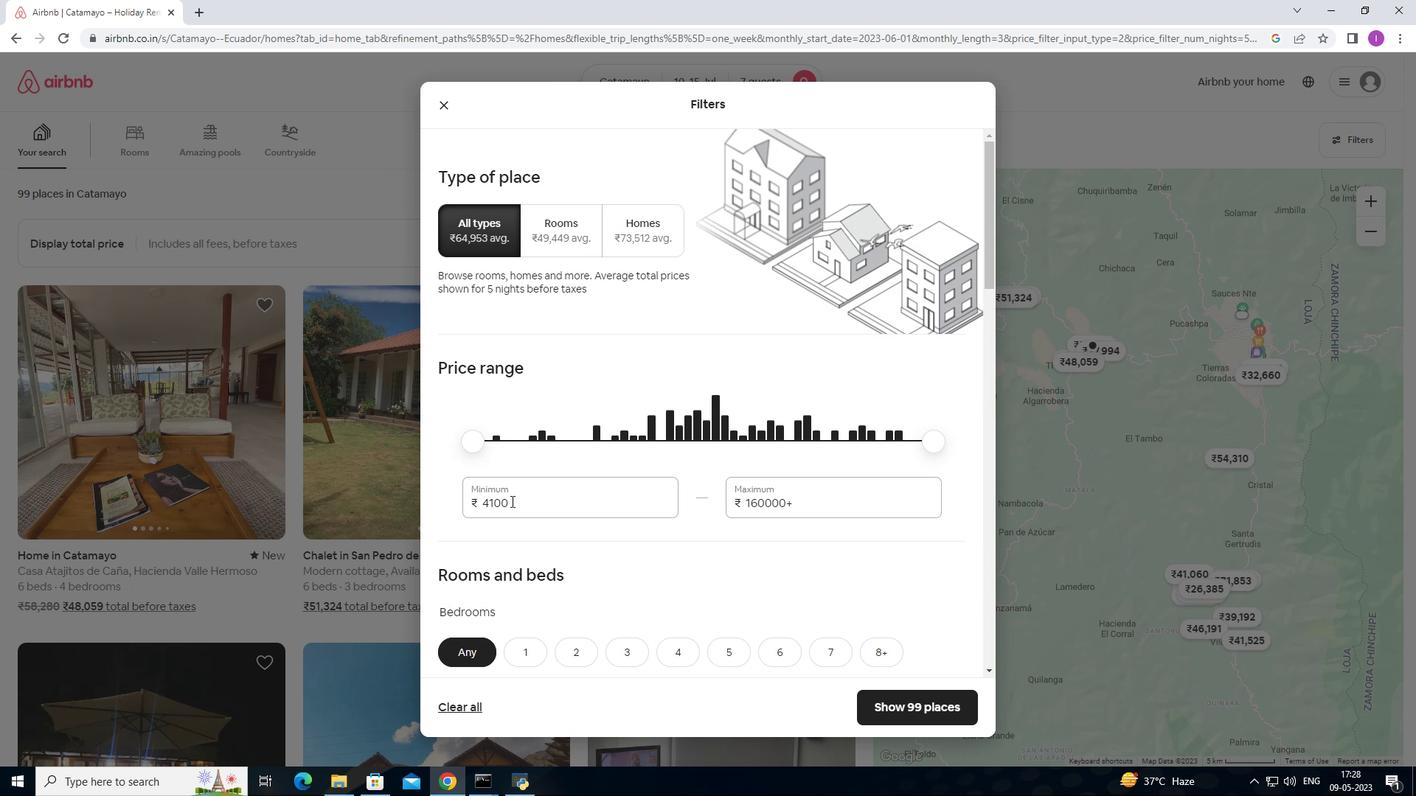 
Action: Mouse moved to (473, 499)
Screenshot: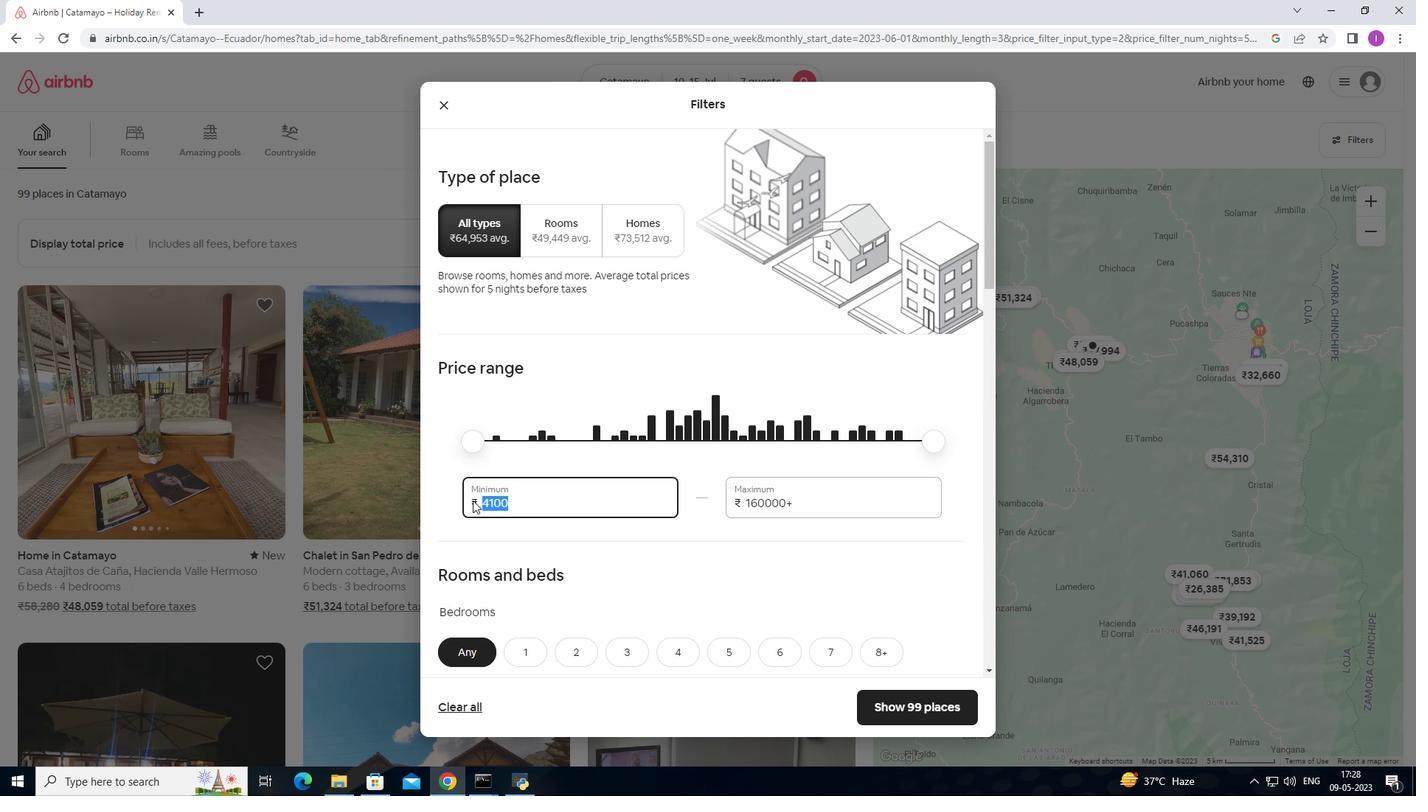 
Action: Key pressed 1
Screenshot: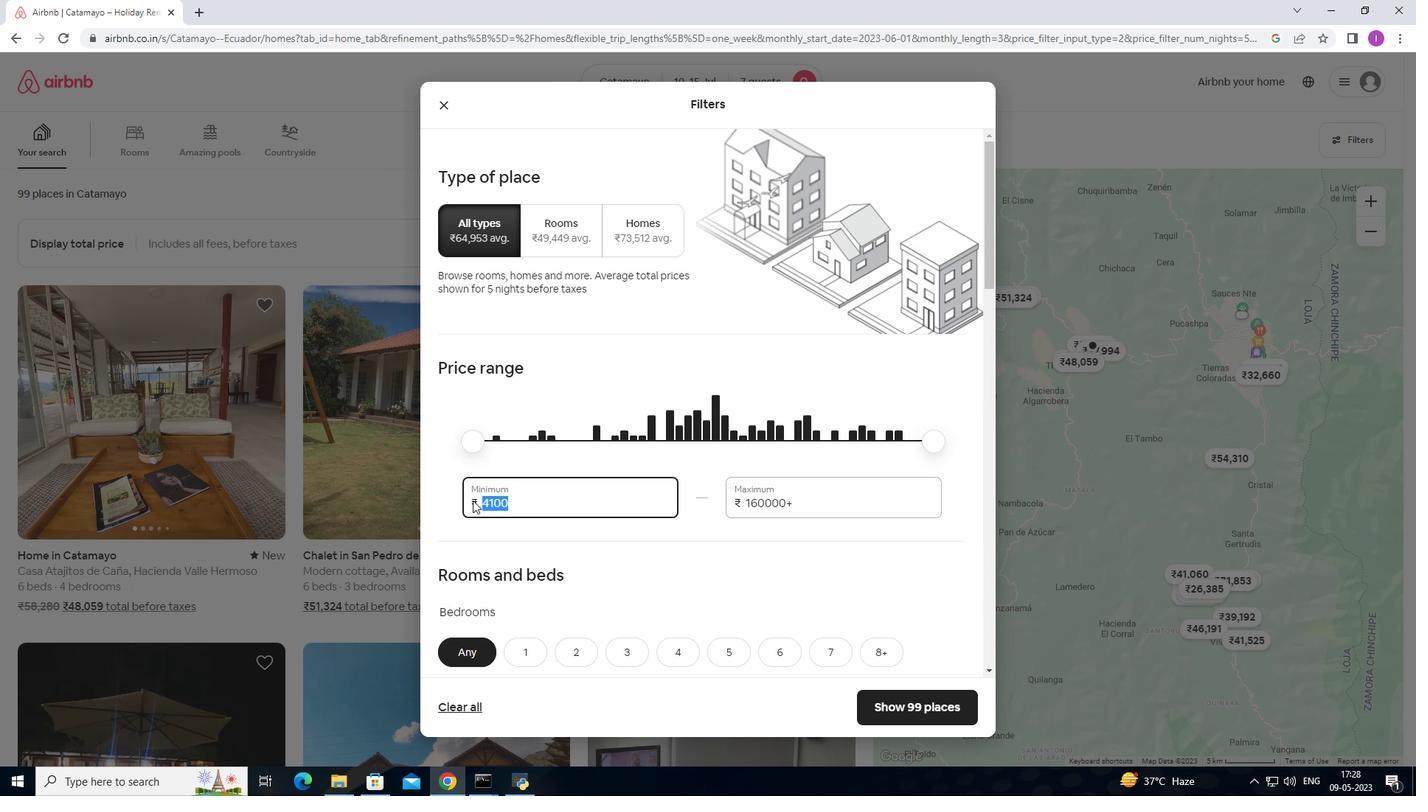 
Action: Mouse moved to (480, 488)
Screenshot: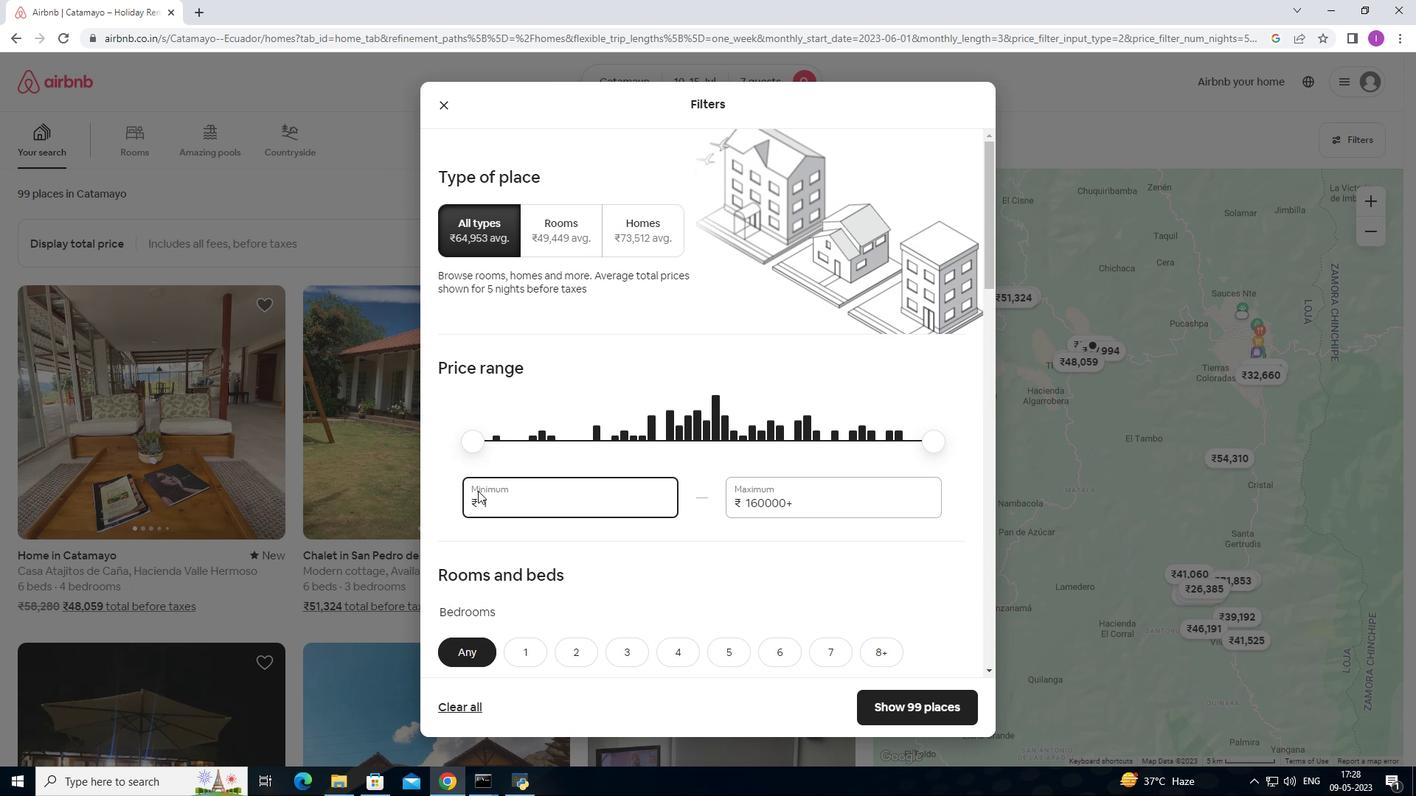 
Action: Key pressed 0
Screenshot: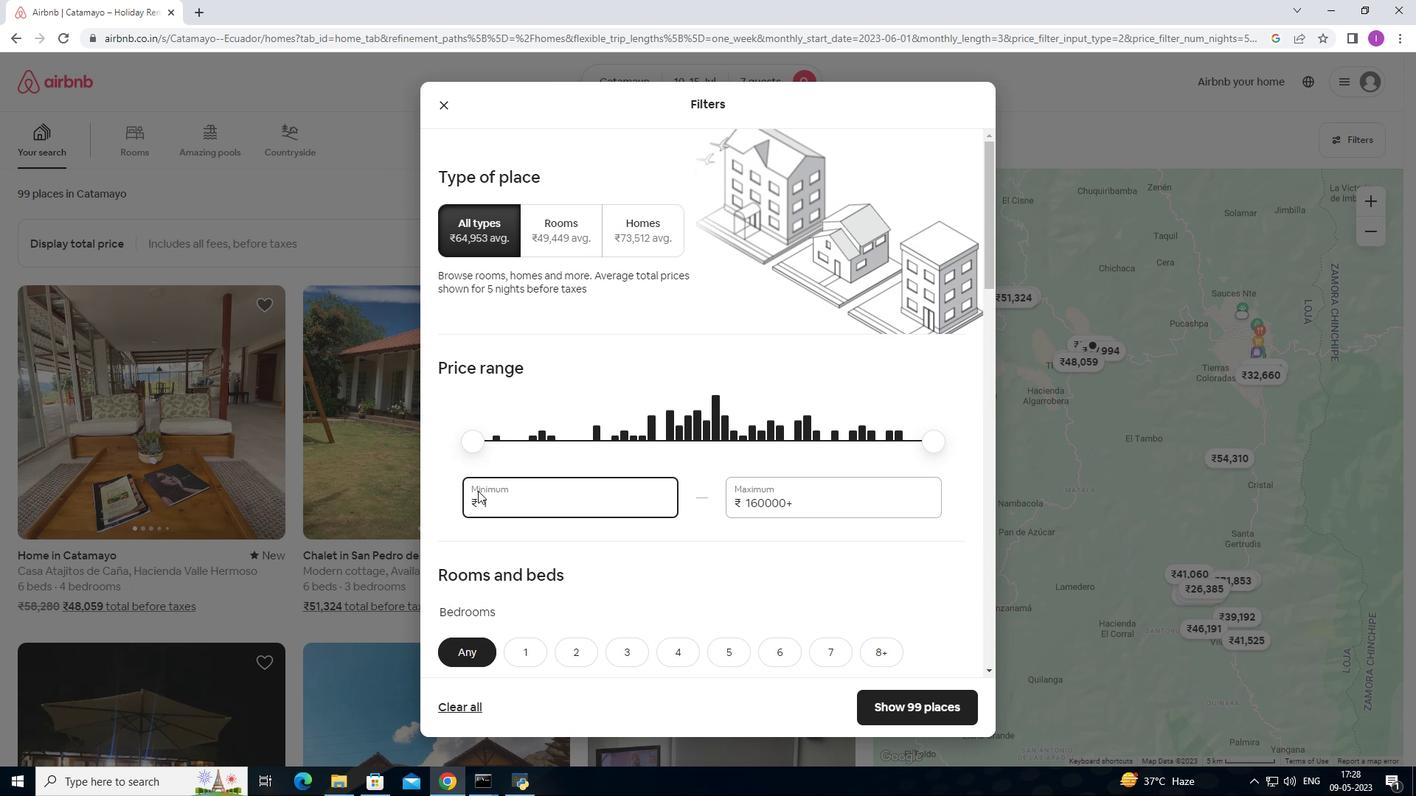
Action: Mouse moved to (482, 487)
Screenshot: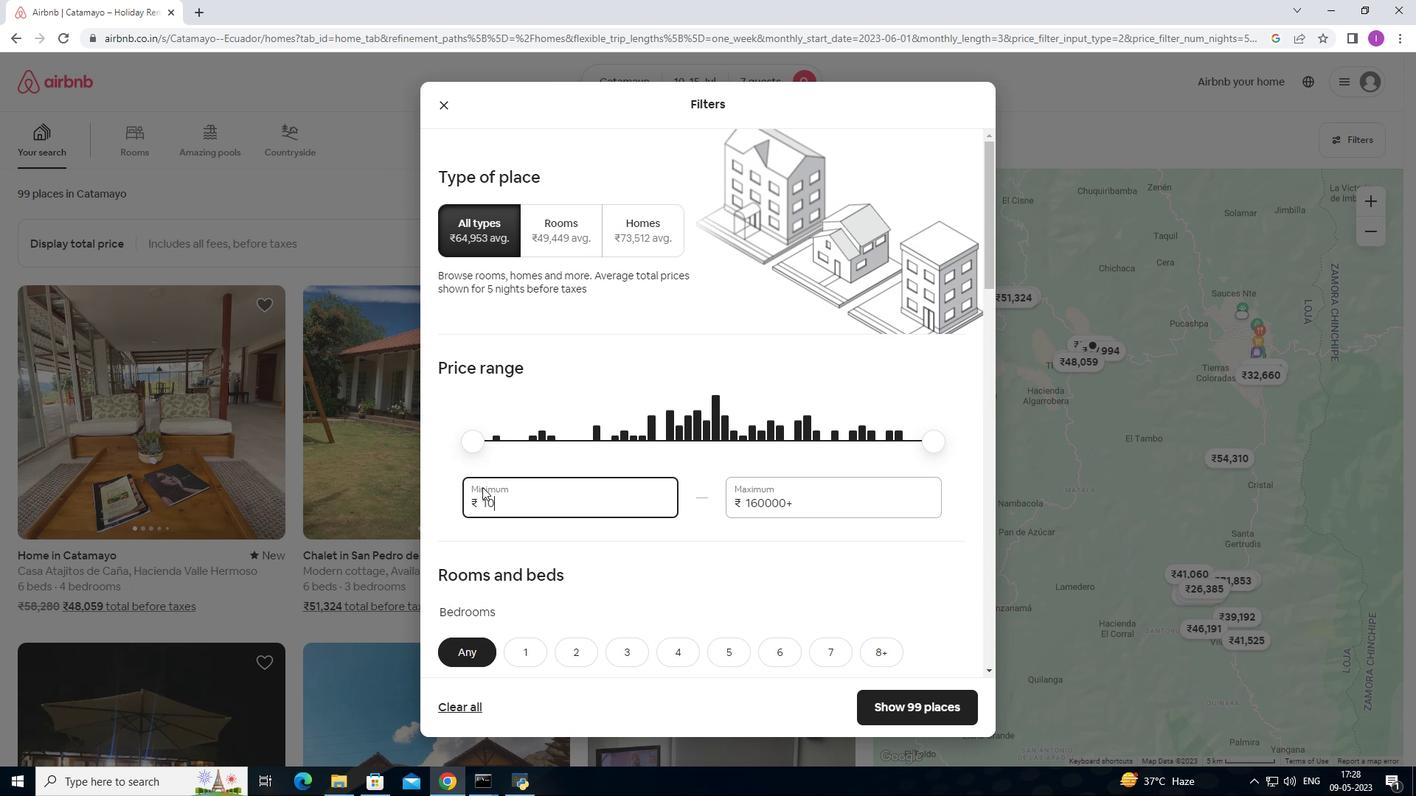 
Action: Key pressed 0
Screenshot: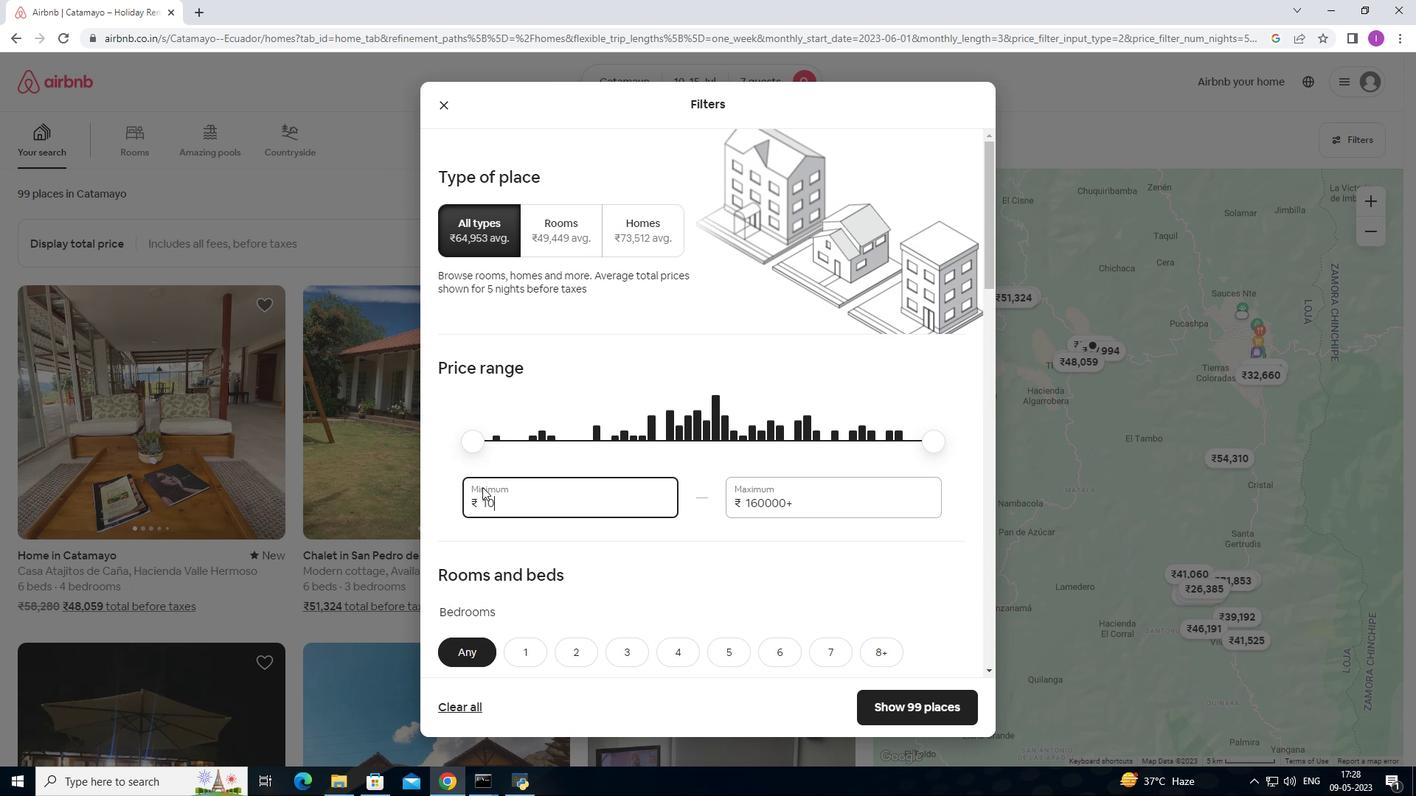 
Action: Mouse moved to (483, 486)
Screenshot: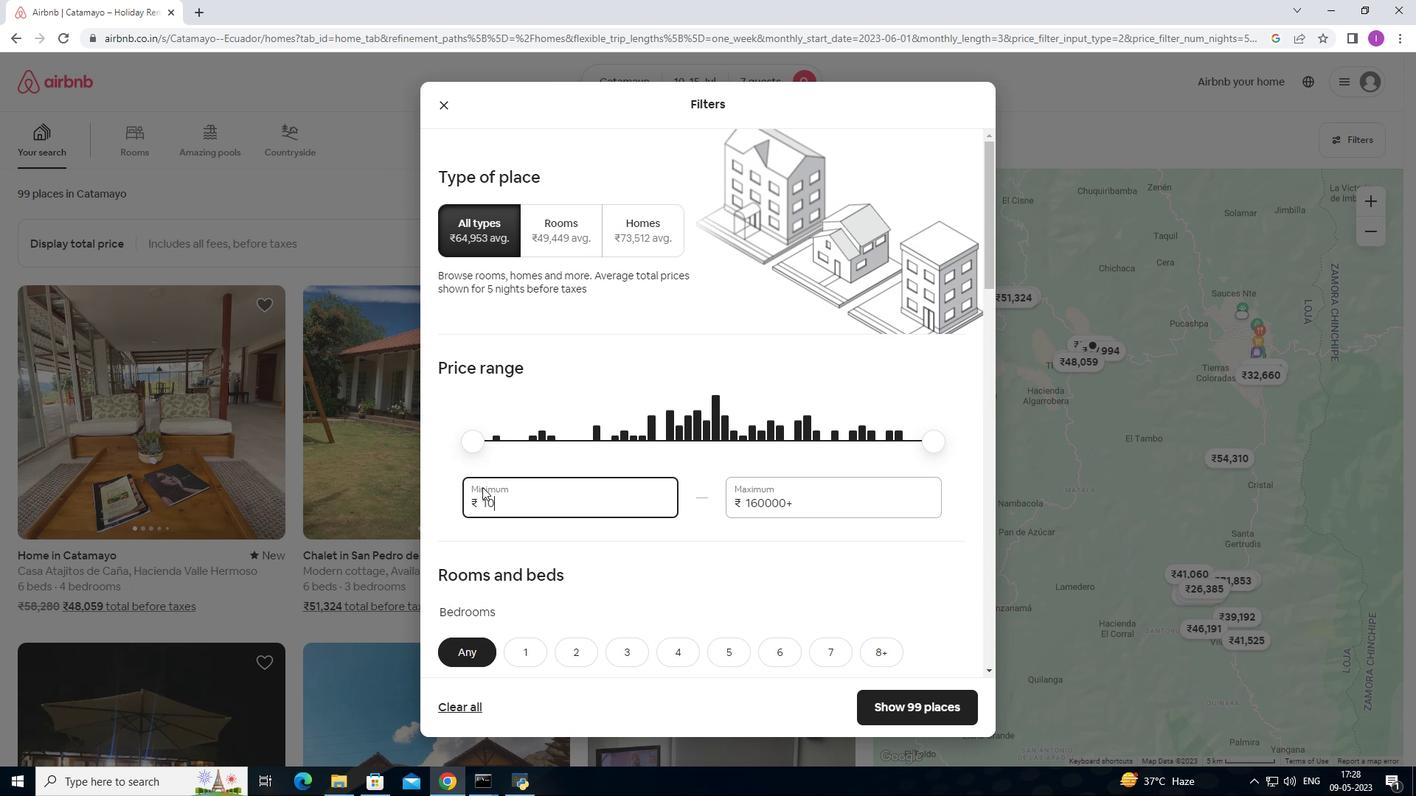 
Action: Key pressed 0
Screenshot: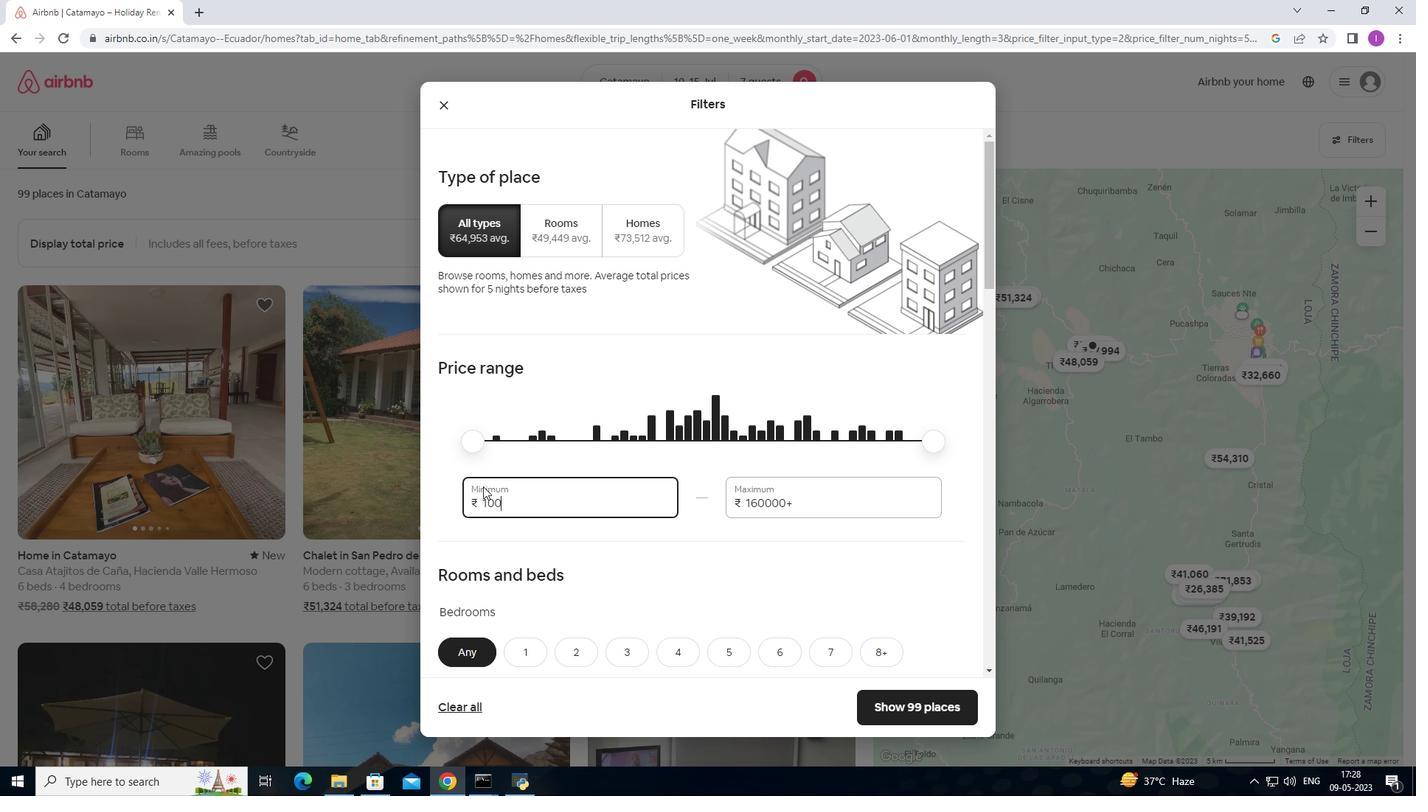 
Action: Mouse moved to (485, 485)
Screenshot: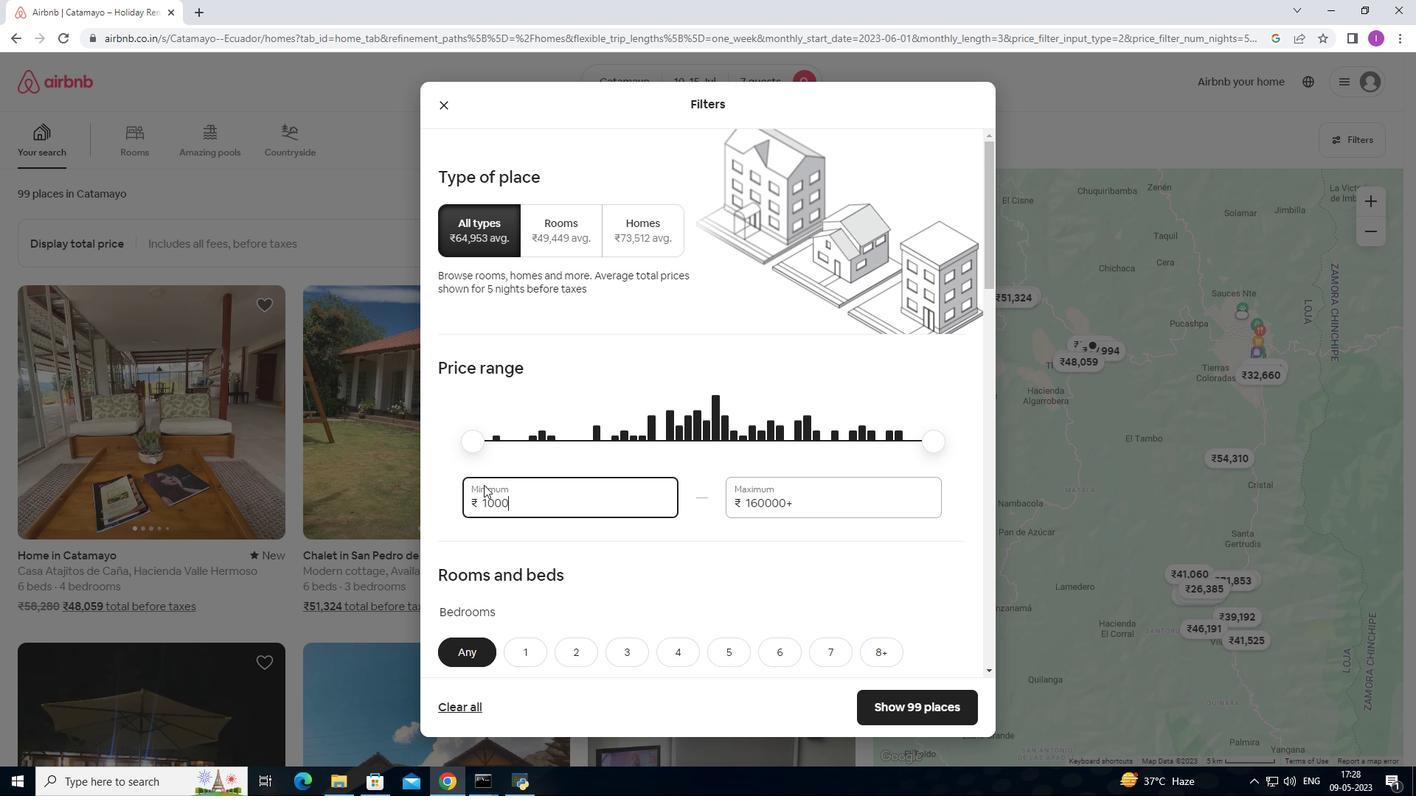 
Action: Key pressed 0
Screenshot: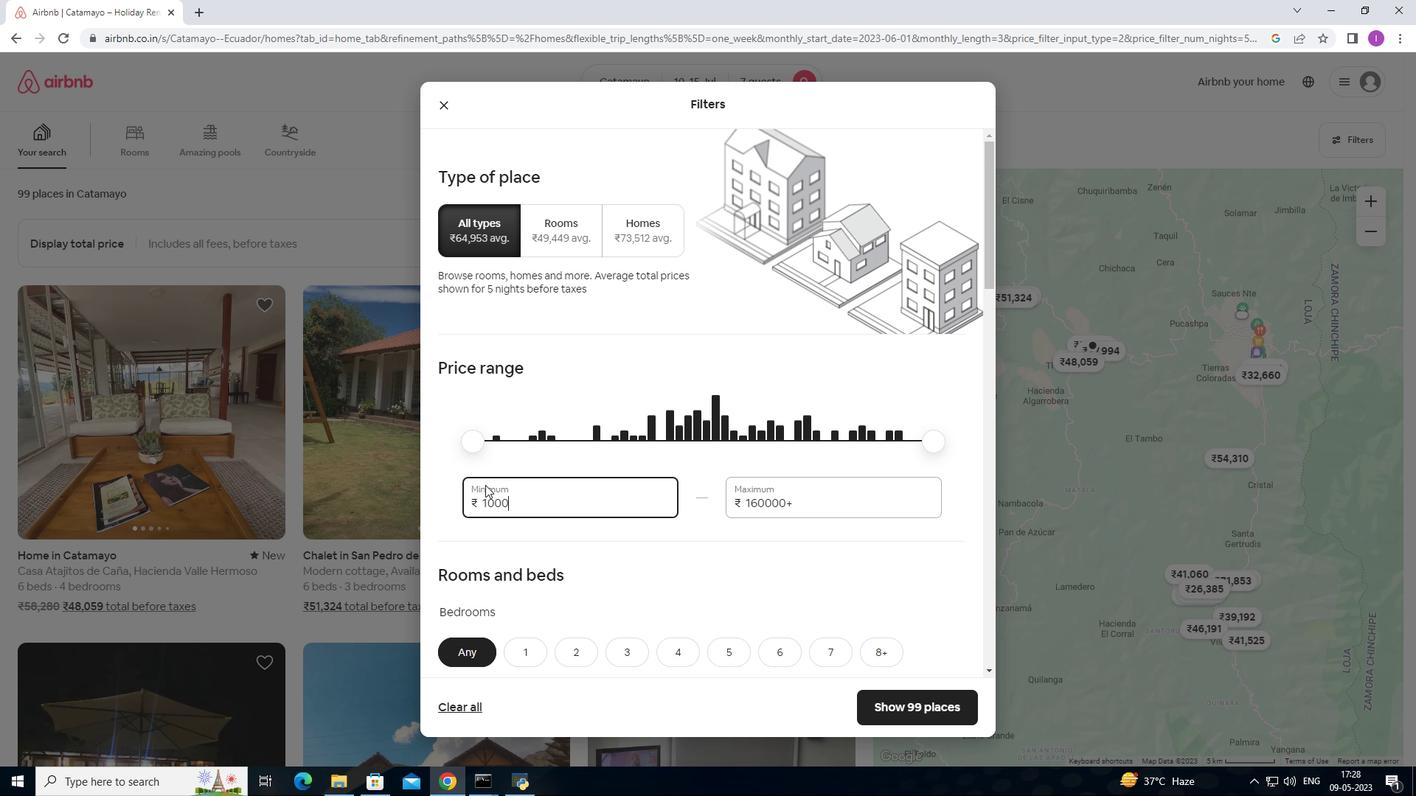 
Action: Mouse moved to (792, 503)
Screenshot: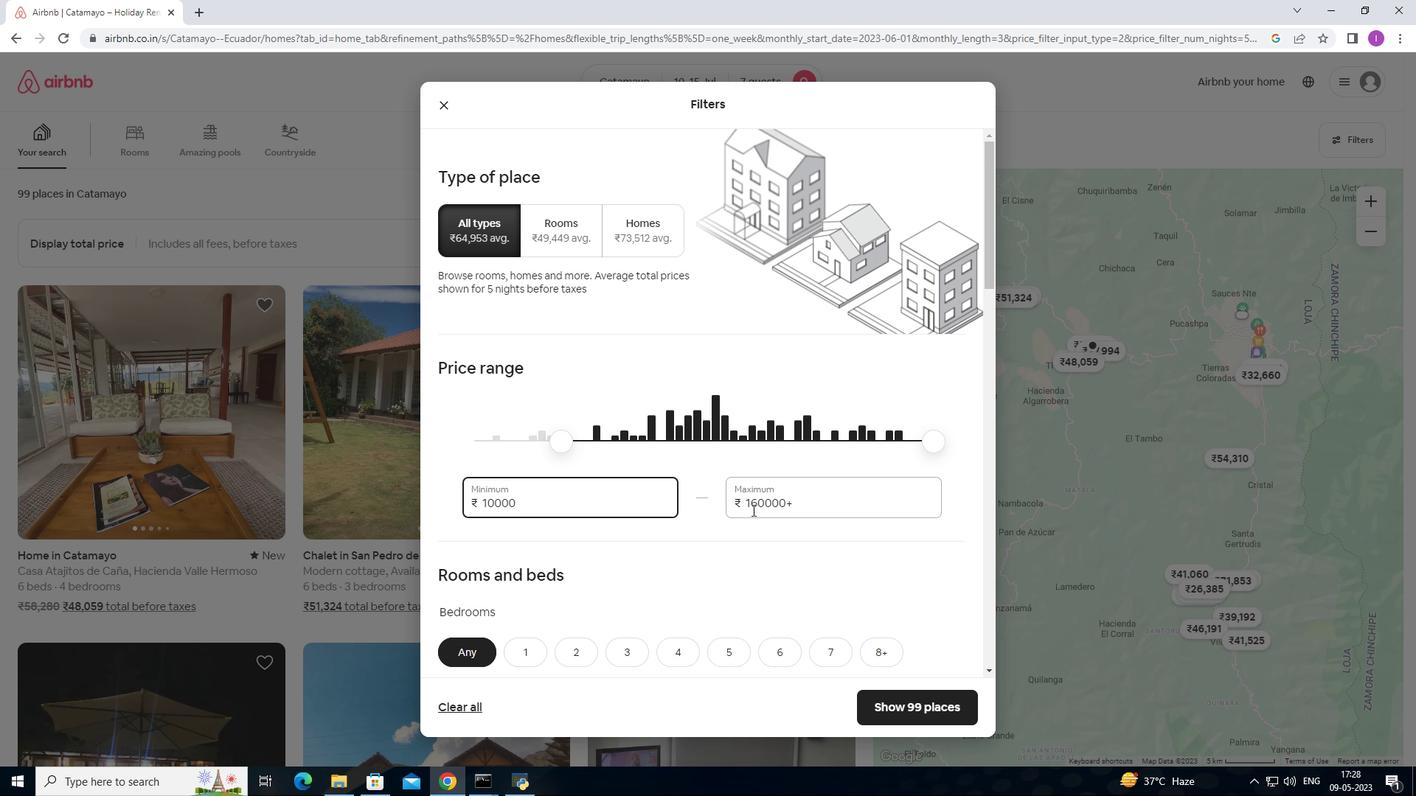 
Action: Mouse pressed left at (792, 503)
Screenshot: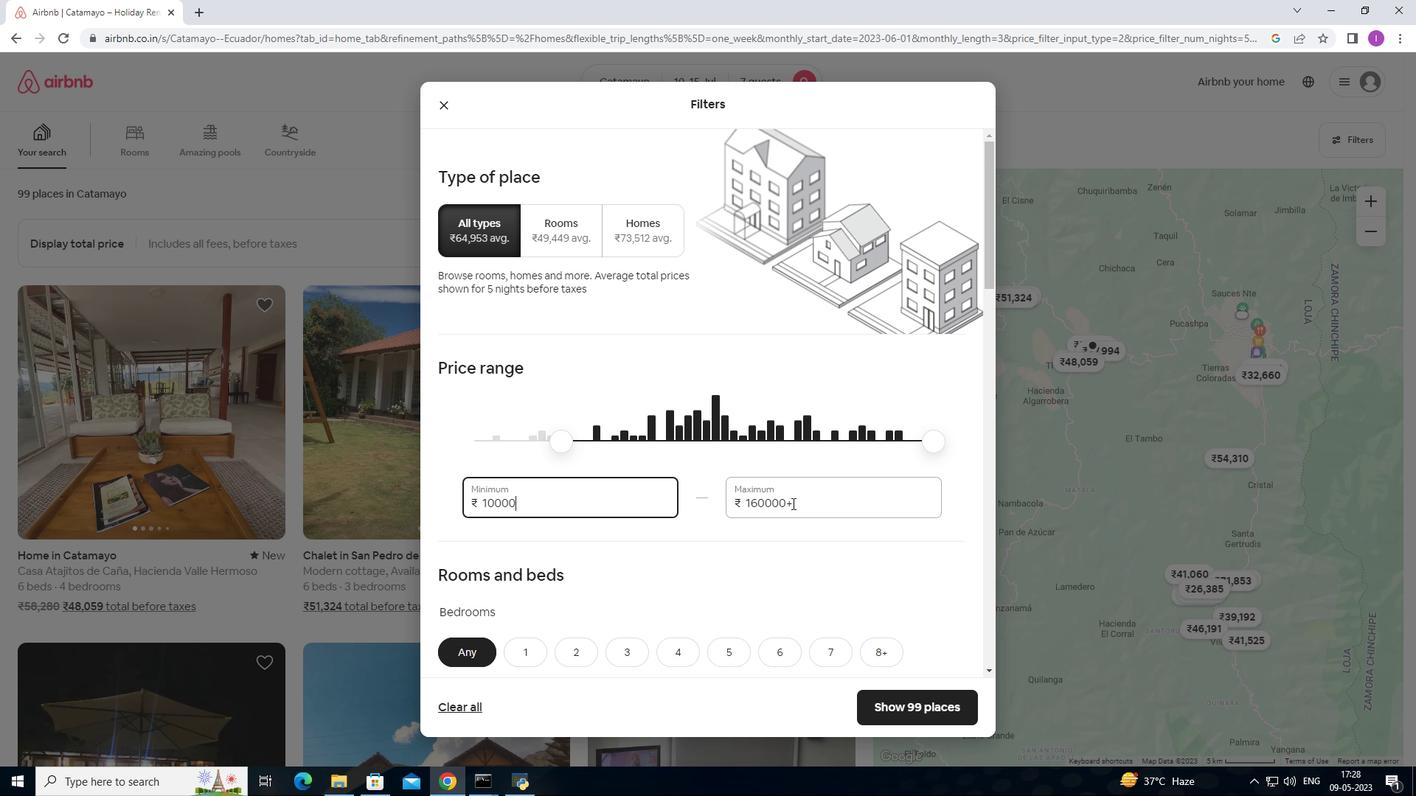 
Action: Mouse moved to (744, 502)
Screenshot: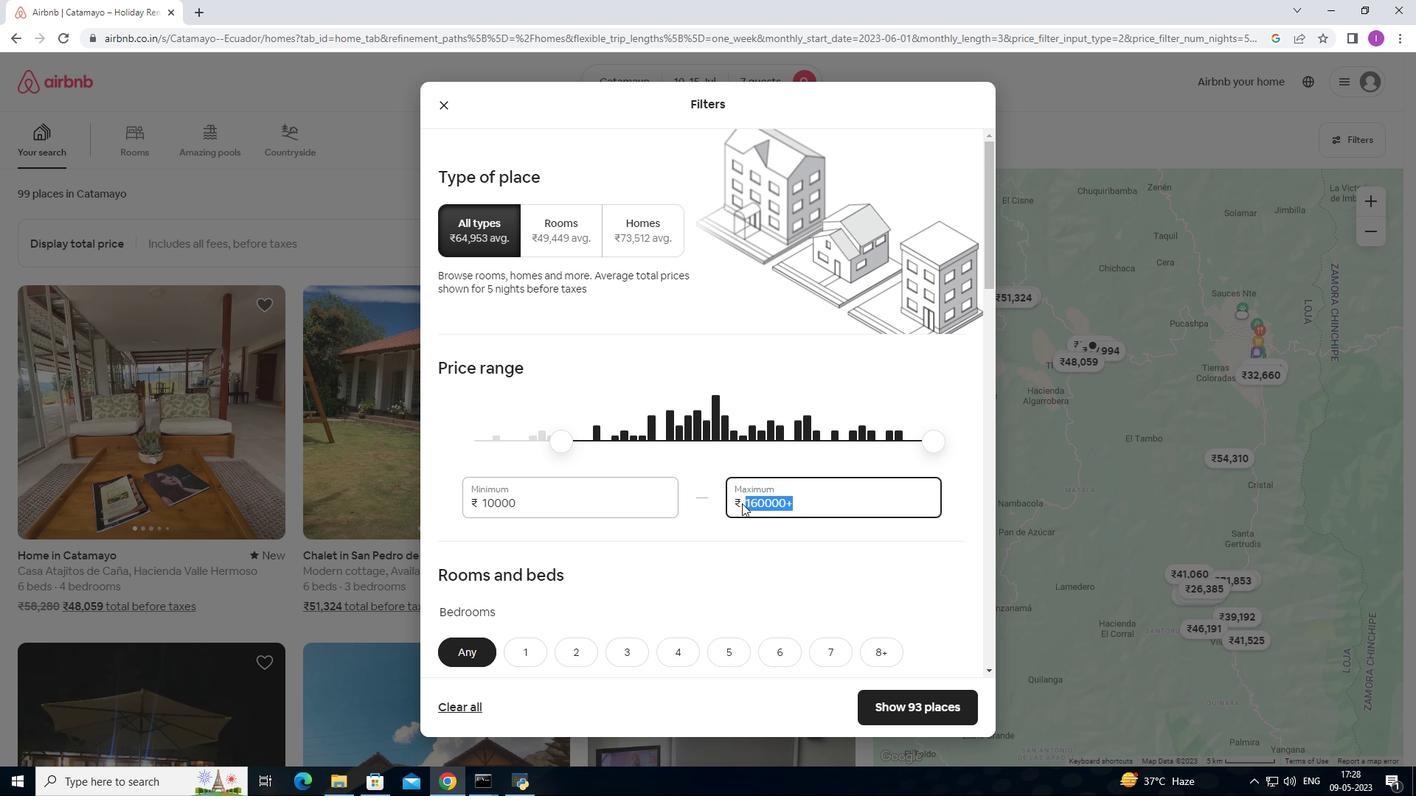 
Action: Key pressed 15
Screenshot: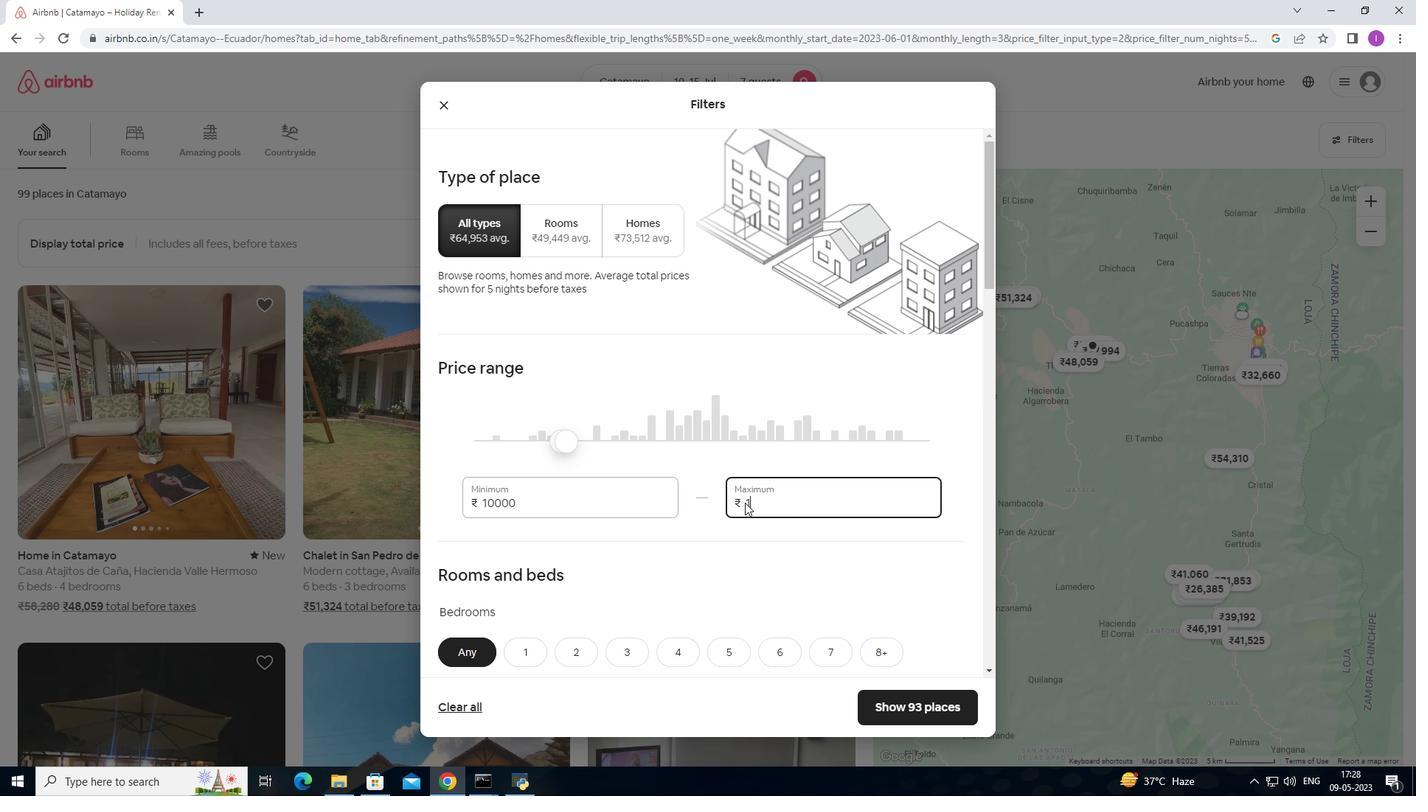 
Action: Mouse moved to (745, 502)
Screenshot: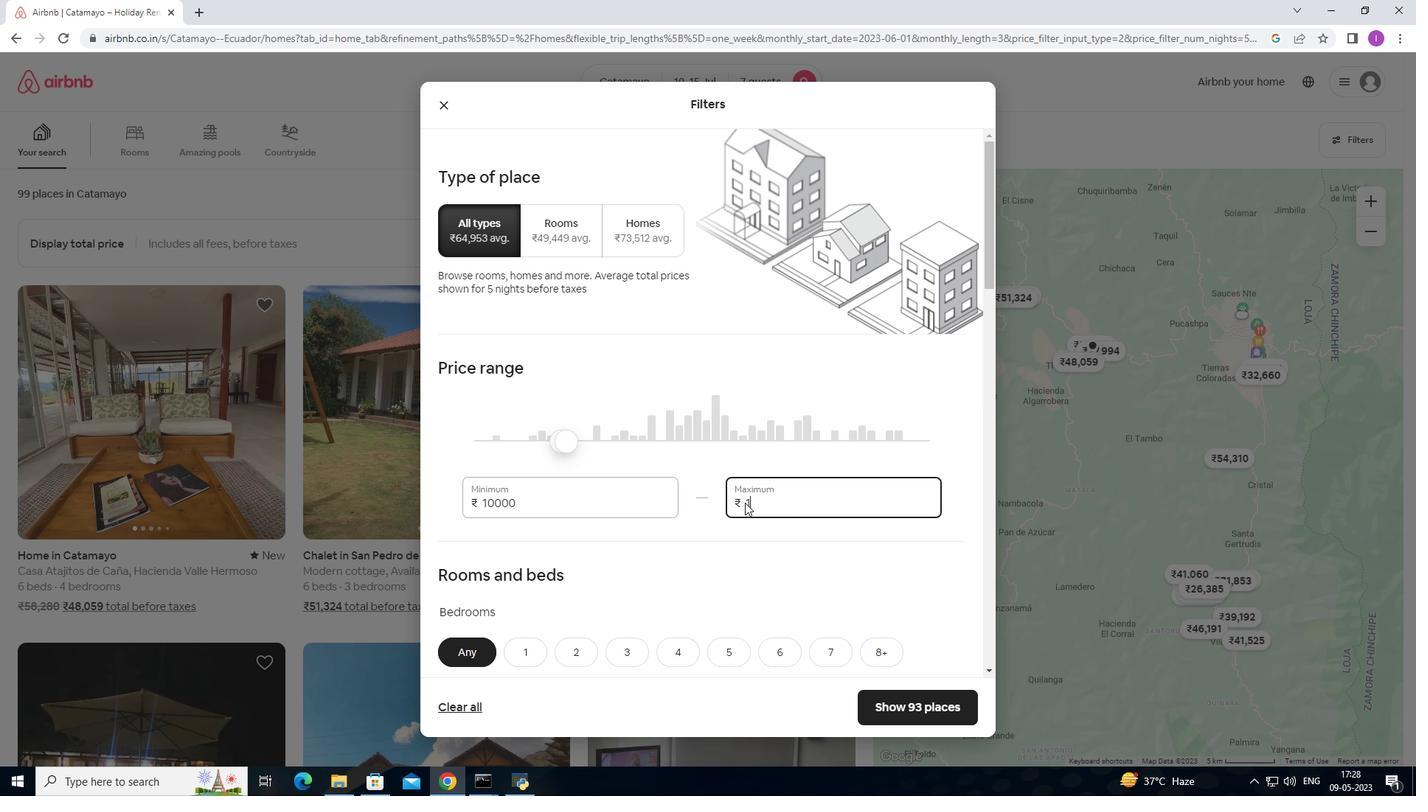 
Action: Key pressed 000
Screenshot: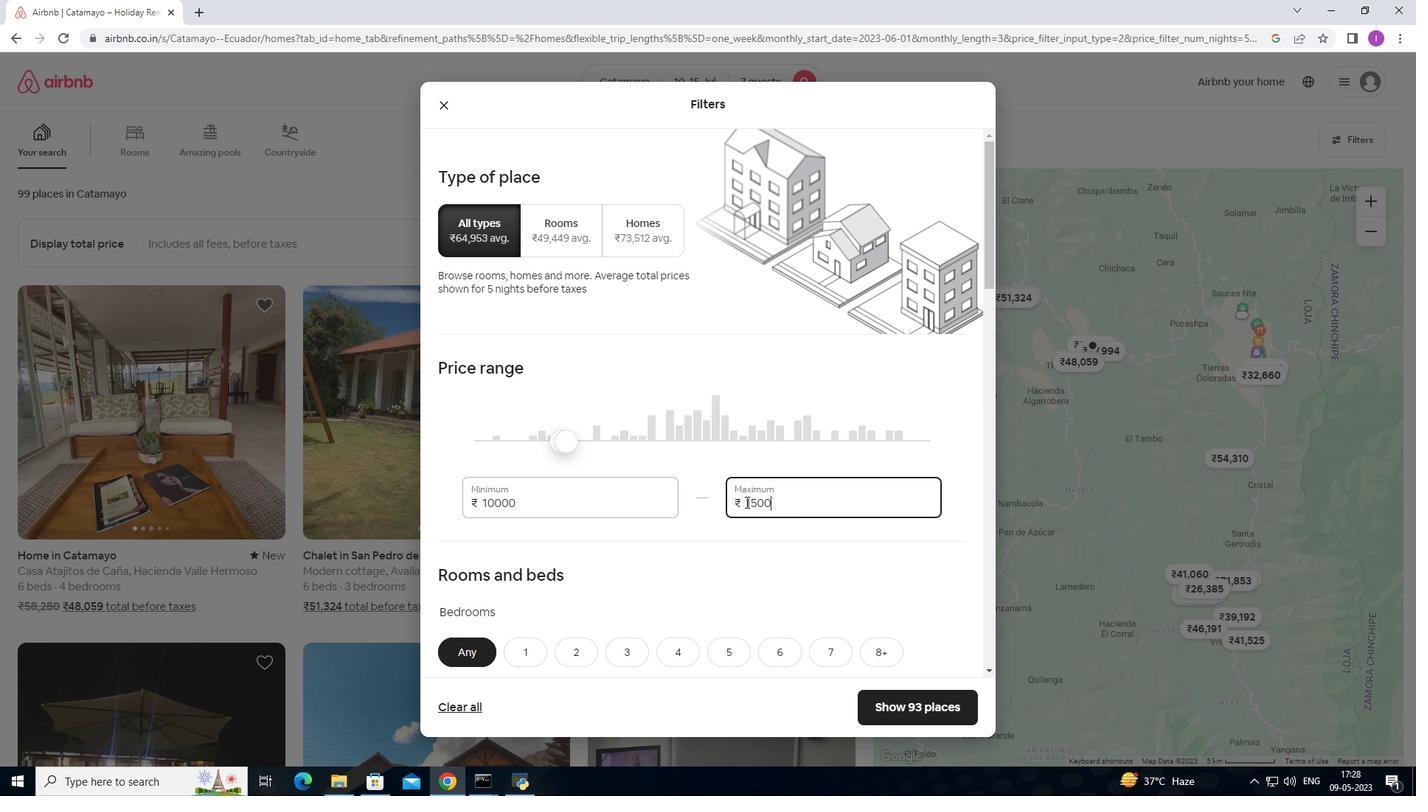 
Action: Mouse moved to (841, 510)
Screenshot: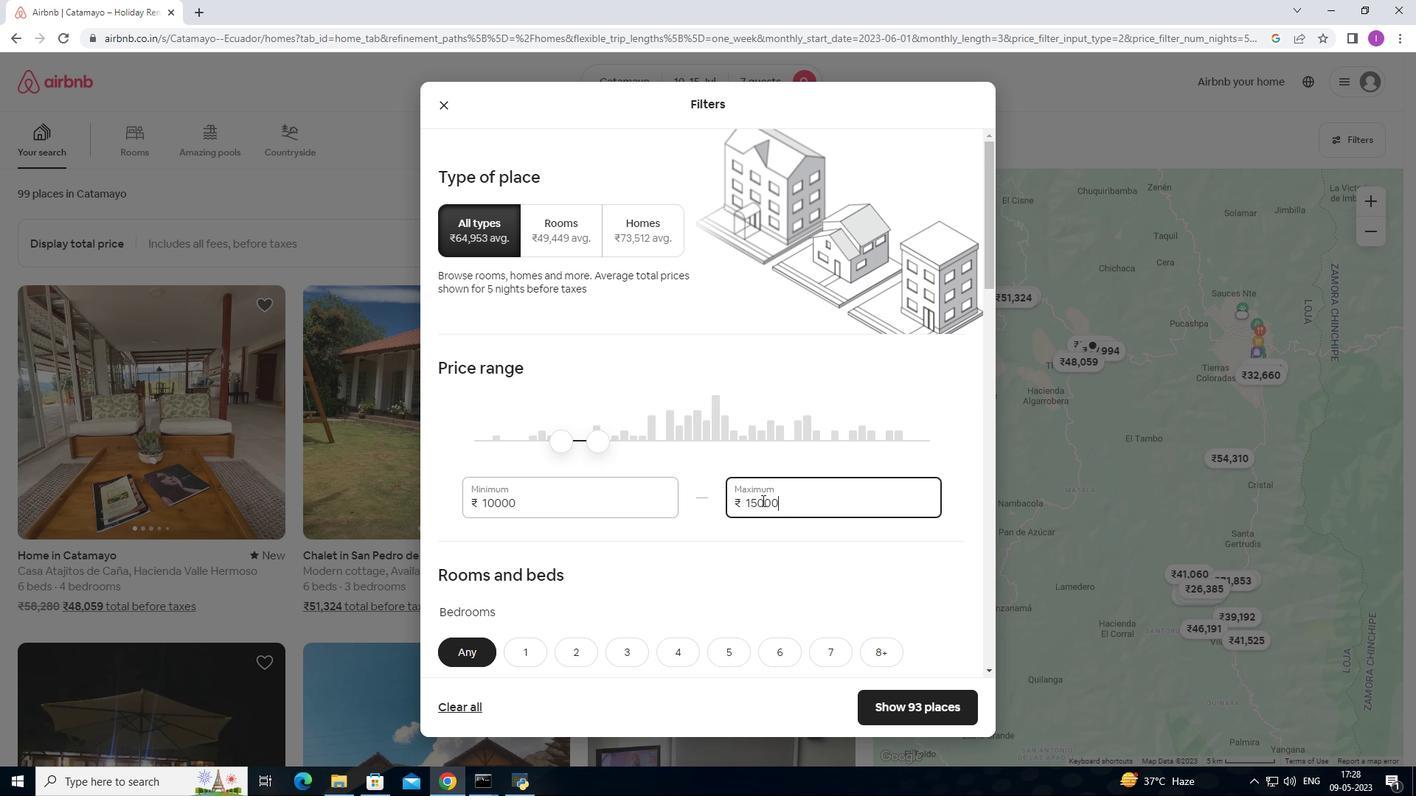 
Action: Mouse scrolled (841, 509) with delta (0, 0)
Screenshot: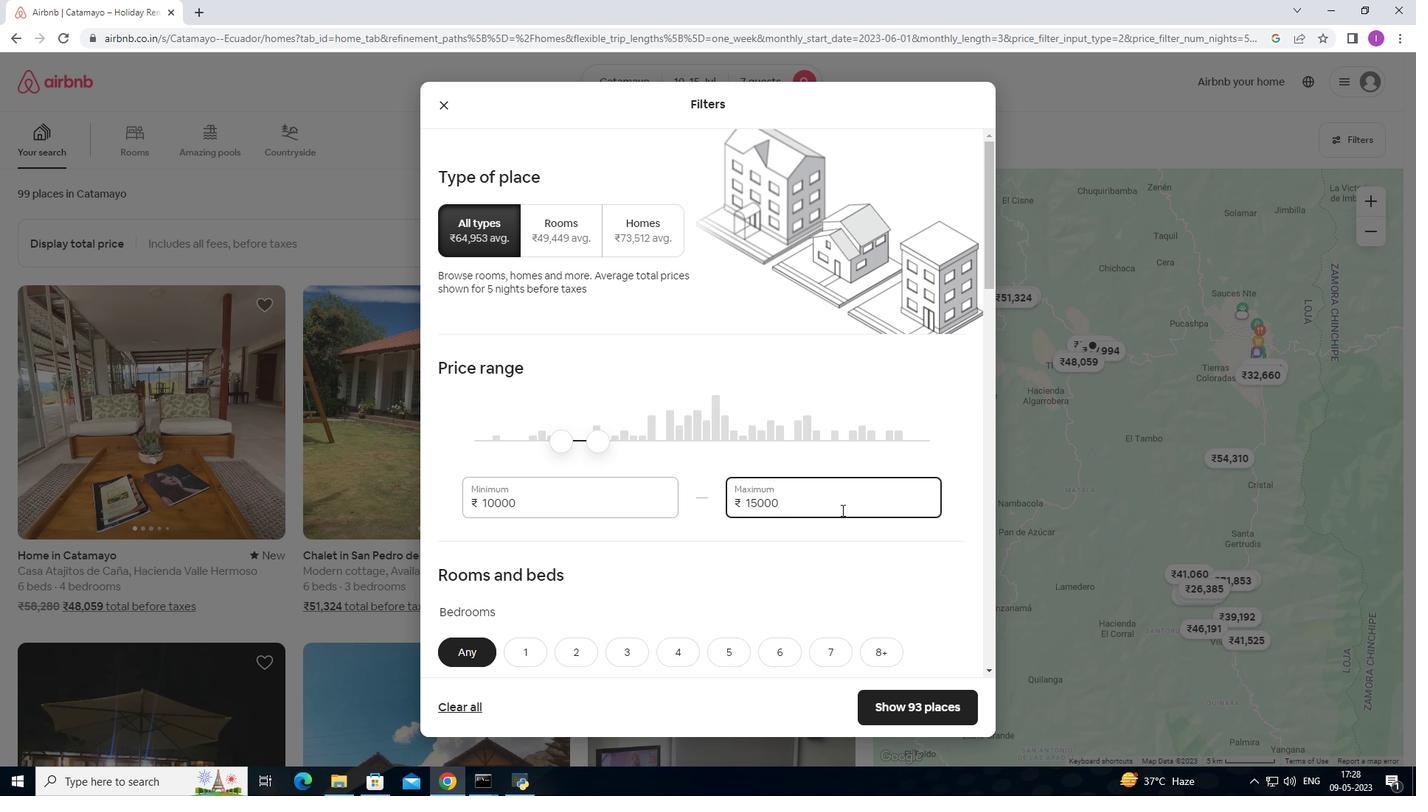 
Action: Mouse scrolled (841, 509) with delta (0, 0)
Screenshot: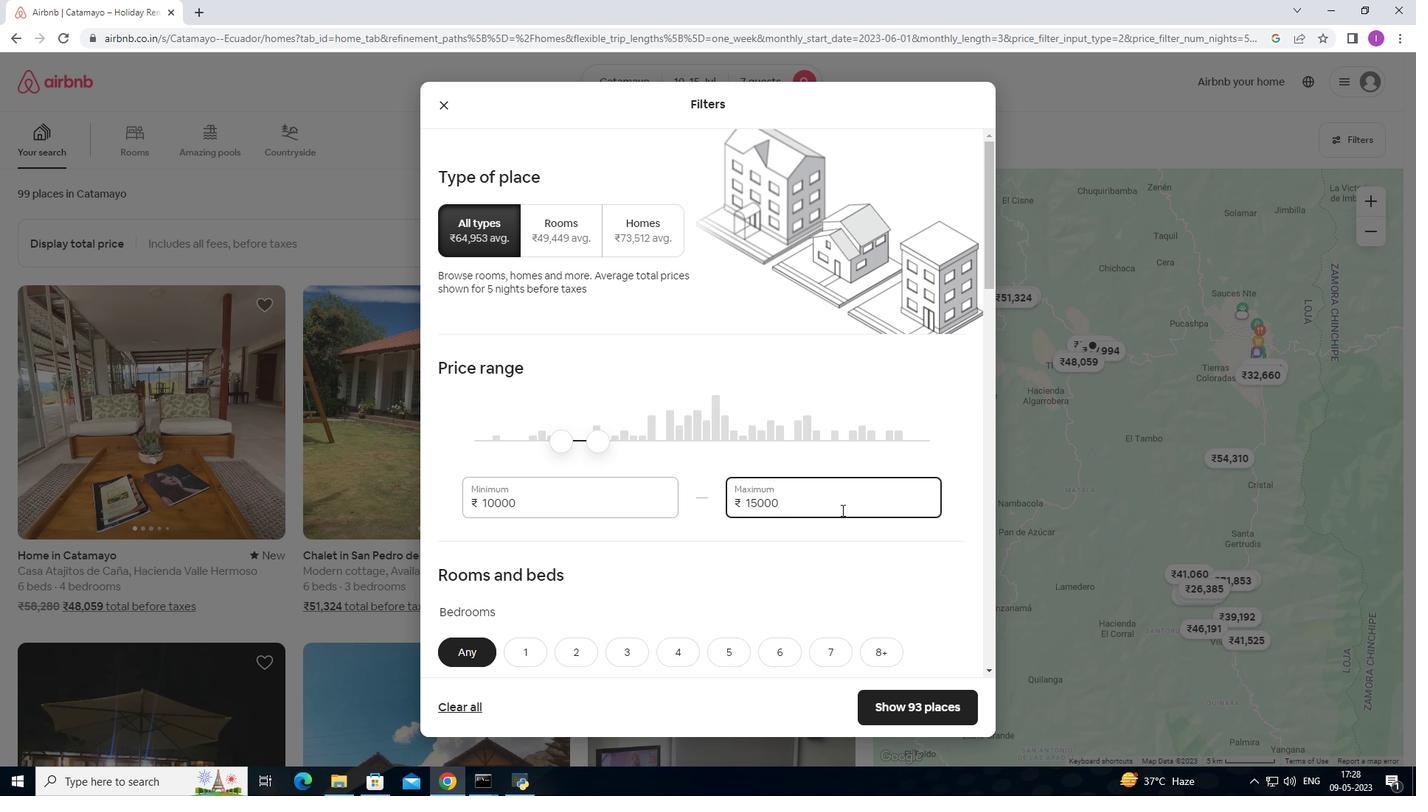 
Action: Mouse scrolled (841, 509) with delta (0, 0)
Screenshot: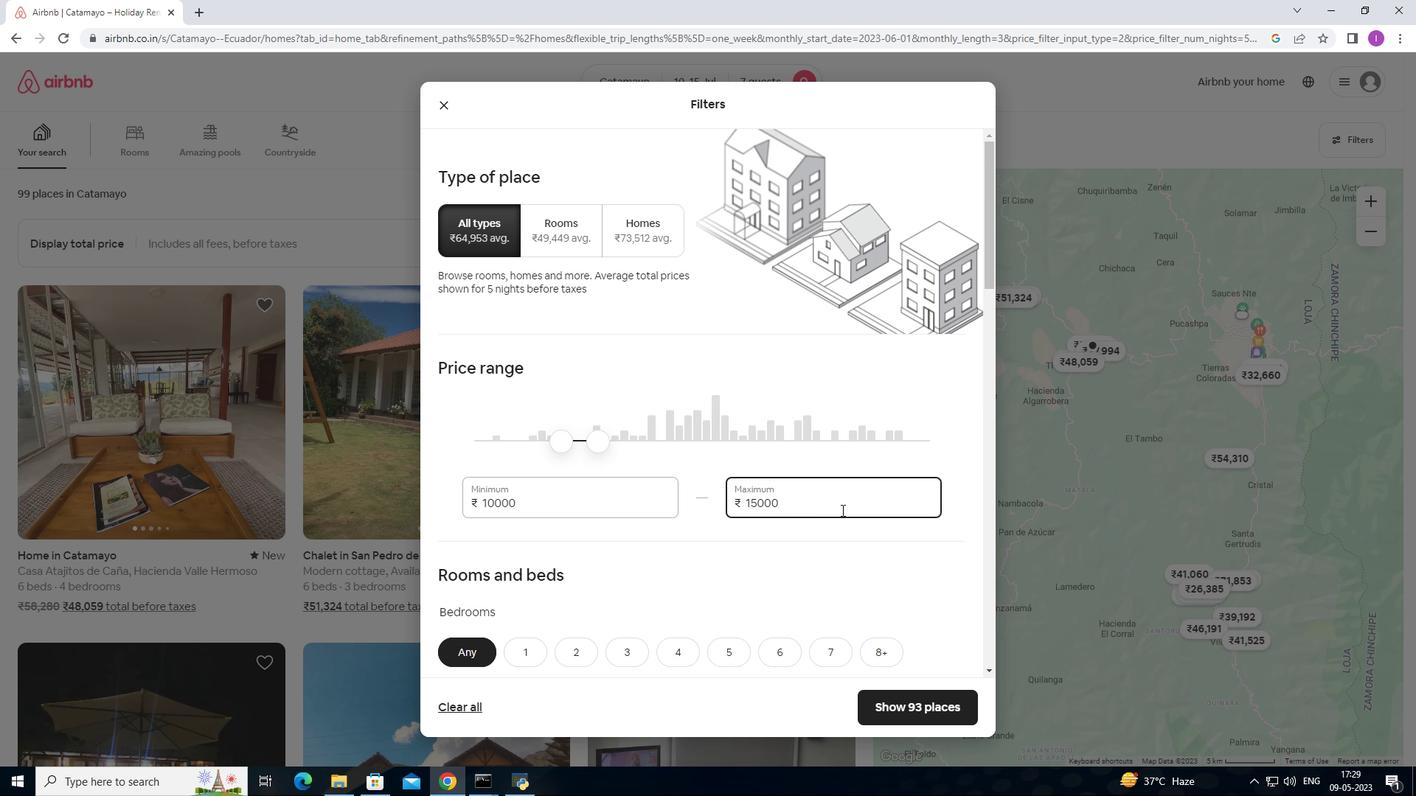 
Action: Mouse moved to (669, 432)
Screenshot: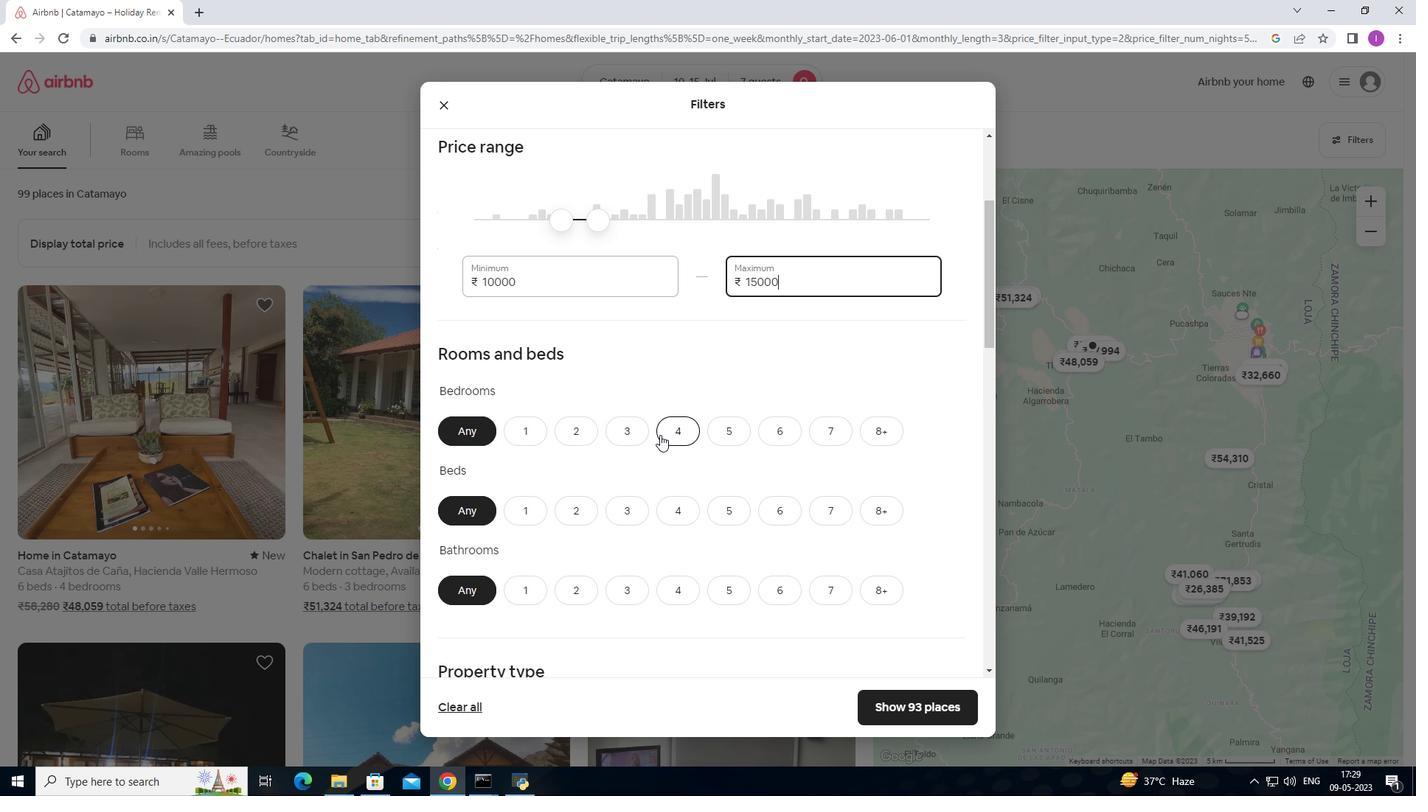 
Action: Mouse pressed left at (669, 432)
Screenshot: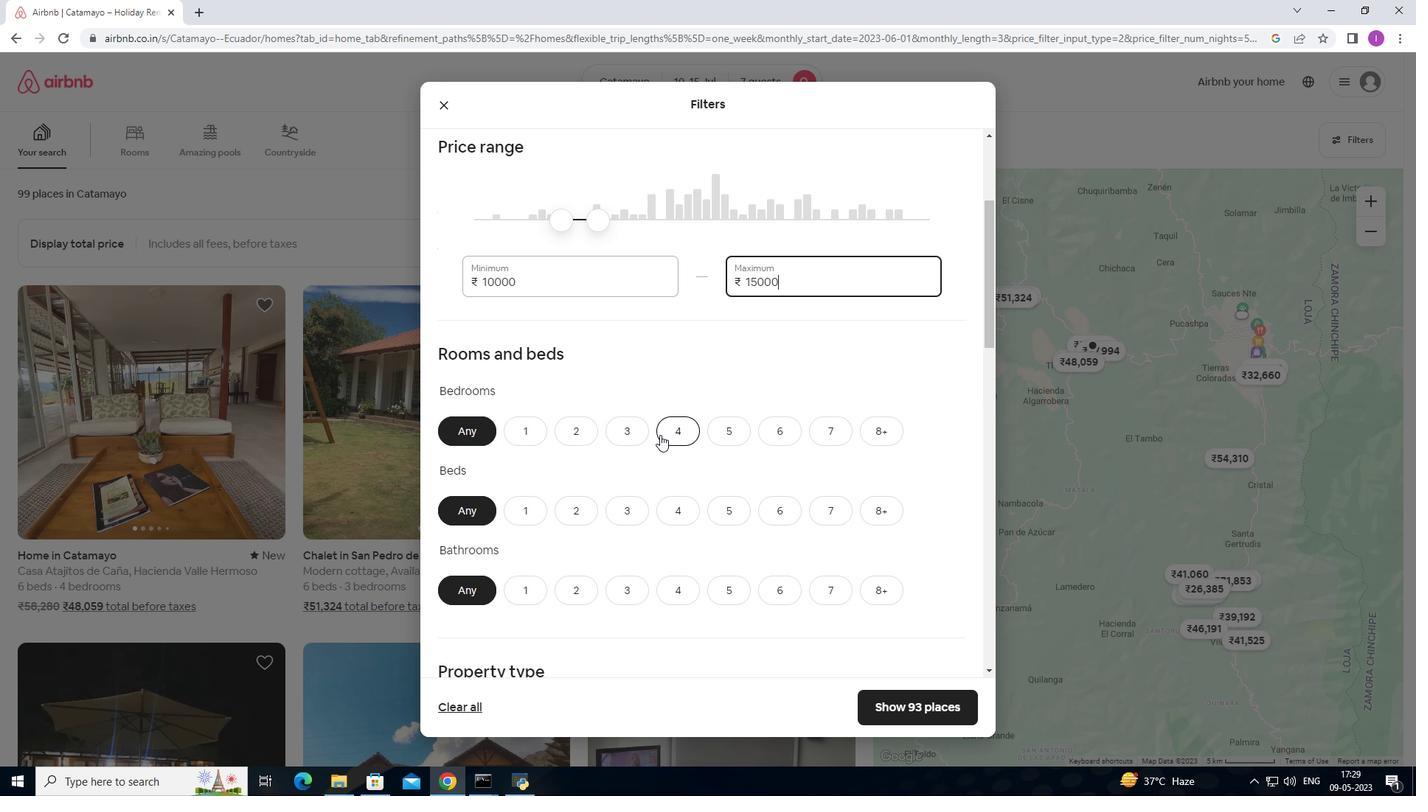 
Action: Mouse moved to (845, 508)
Screenshot: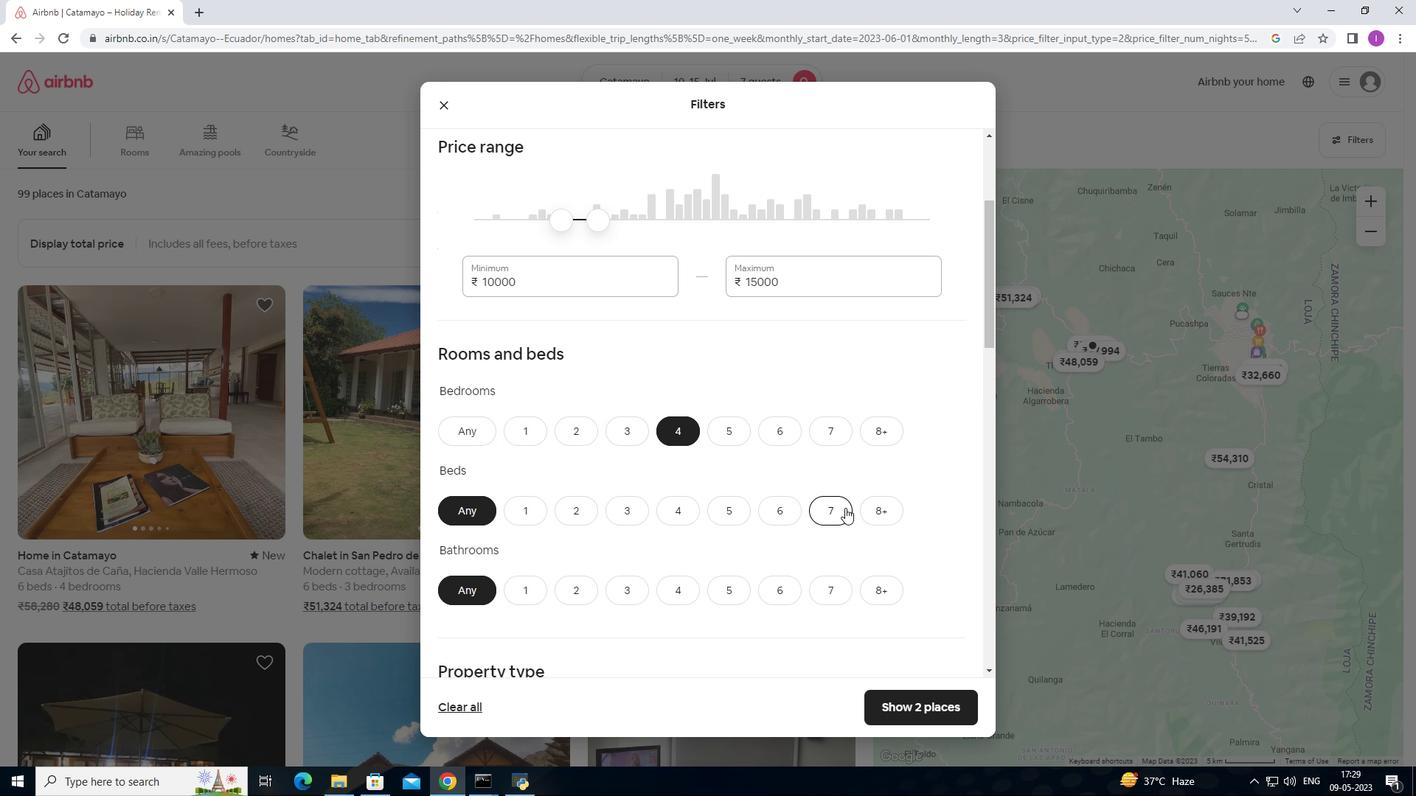 
Action: Mouse pressed left at (845, 508)
Screenshot: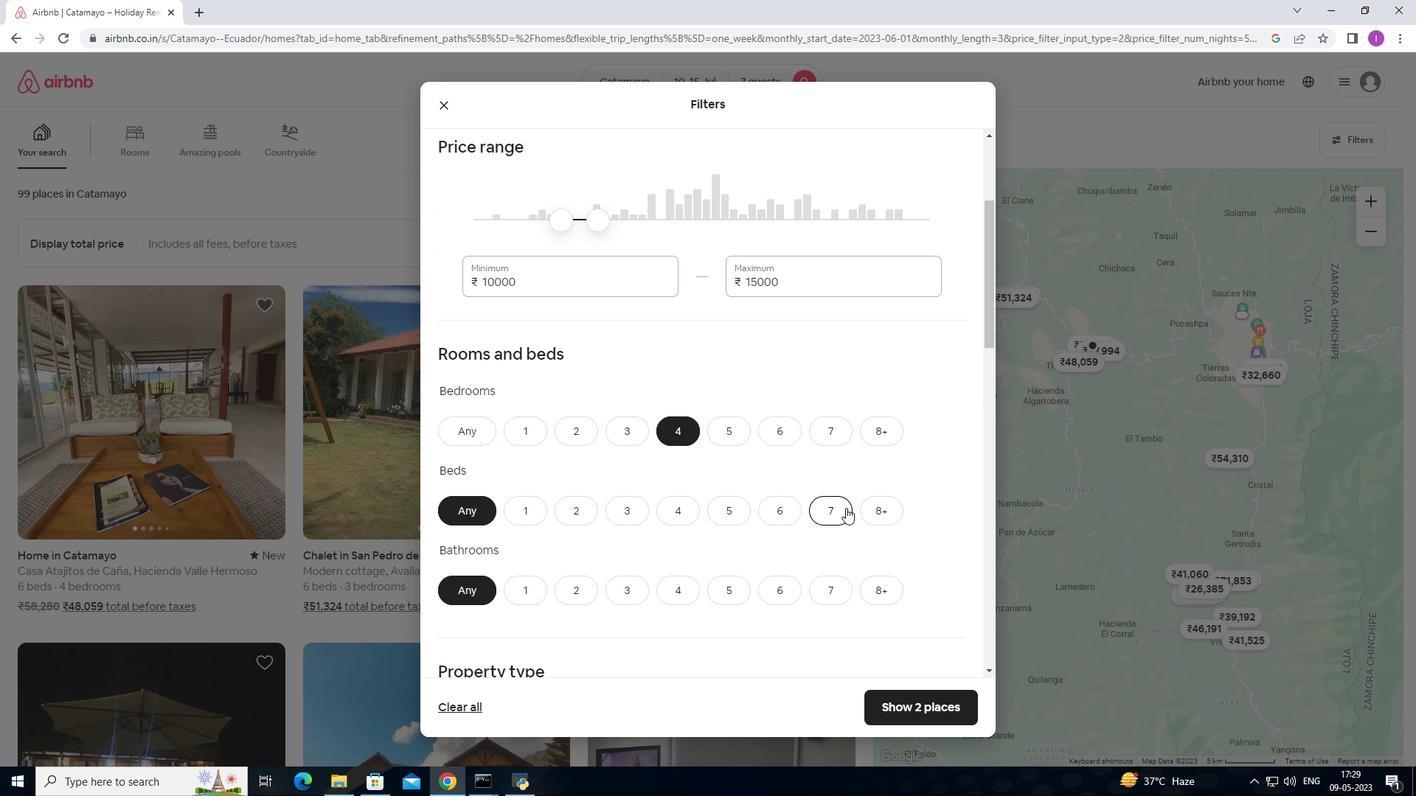 
Action: Mouse moved to (692, 590)
Screenshot: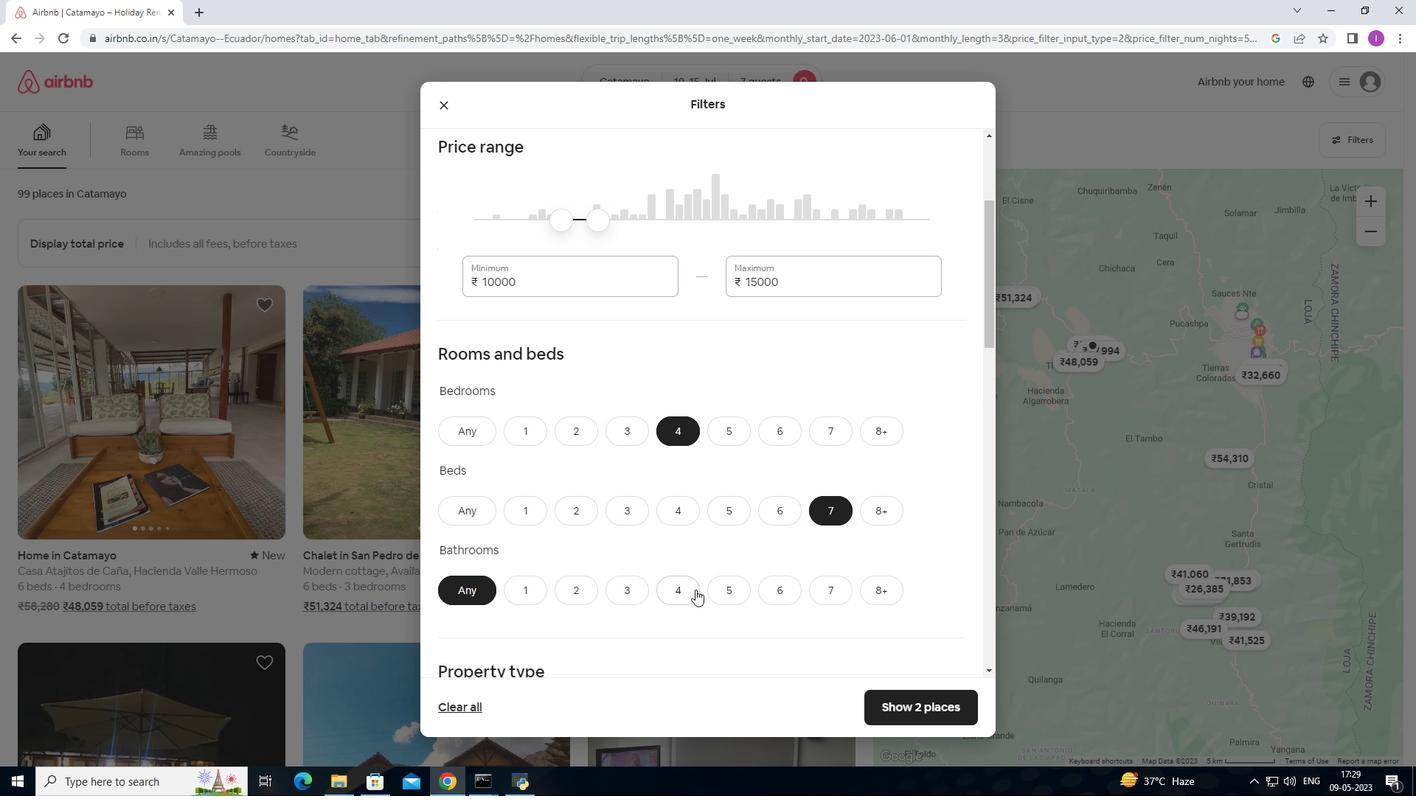 
Action: Mouse pressed left at (692, 590)
Screenshot: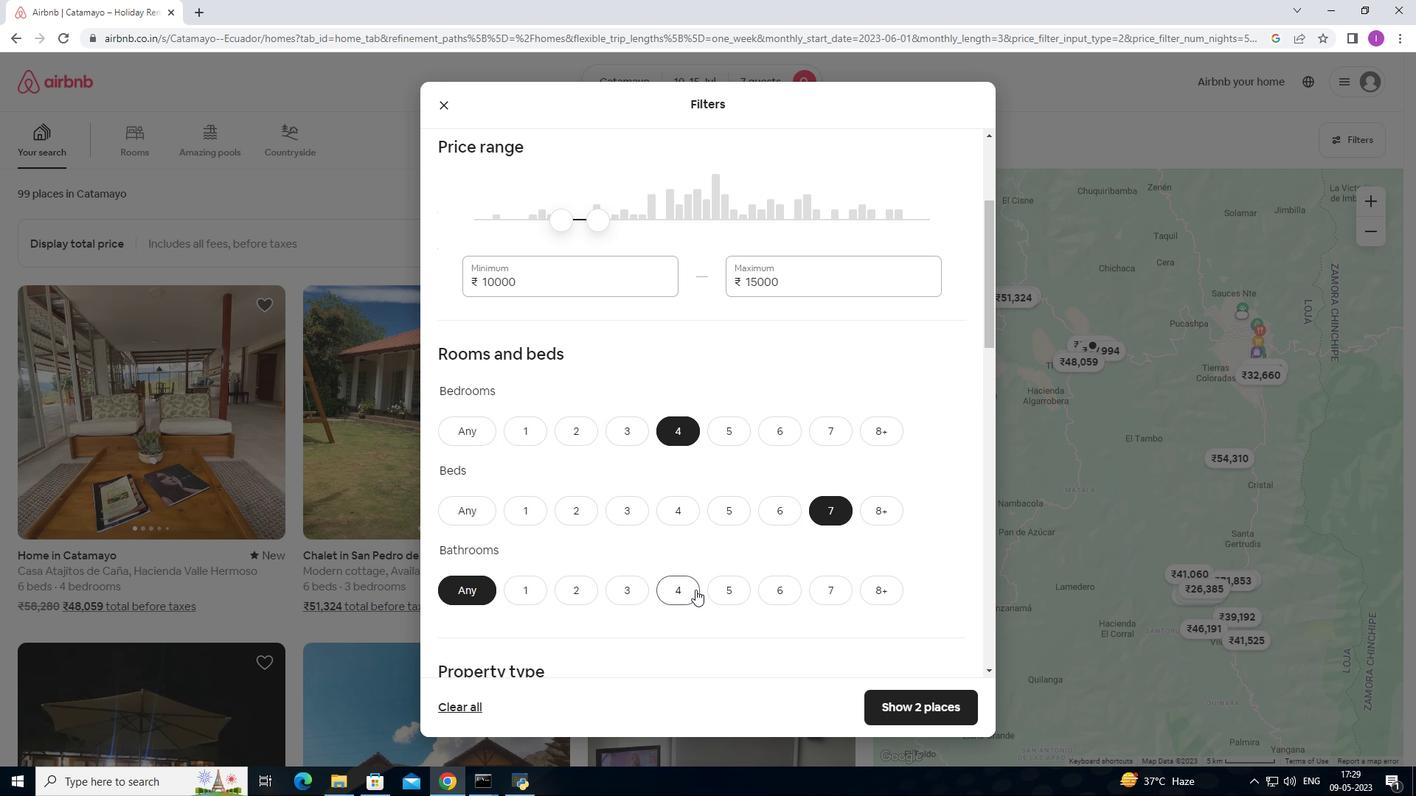 
Action: Mouse moved to (705, 543)
Screenshot: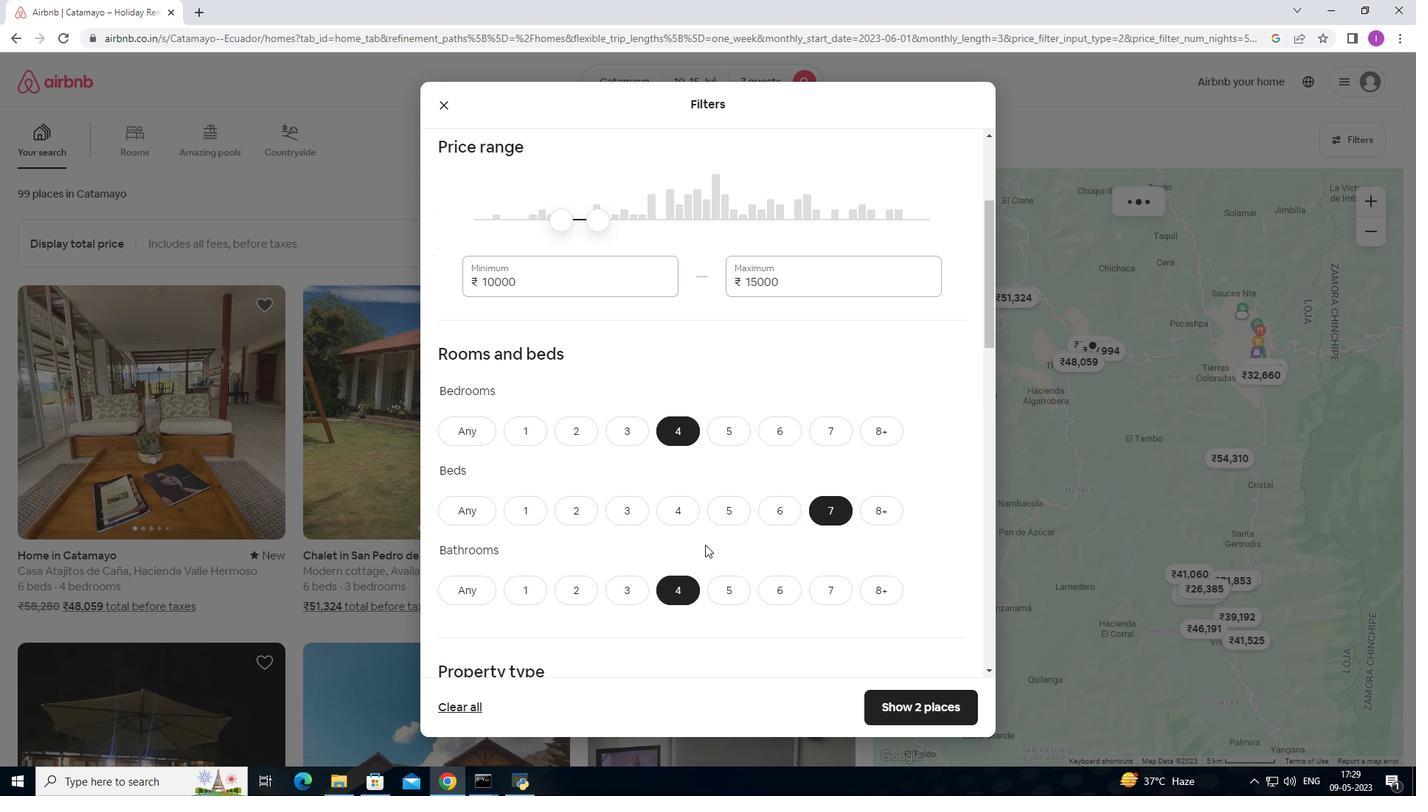 
Action: Mouse scrolled (705, 542) with delta (0, 0)
Screenshot: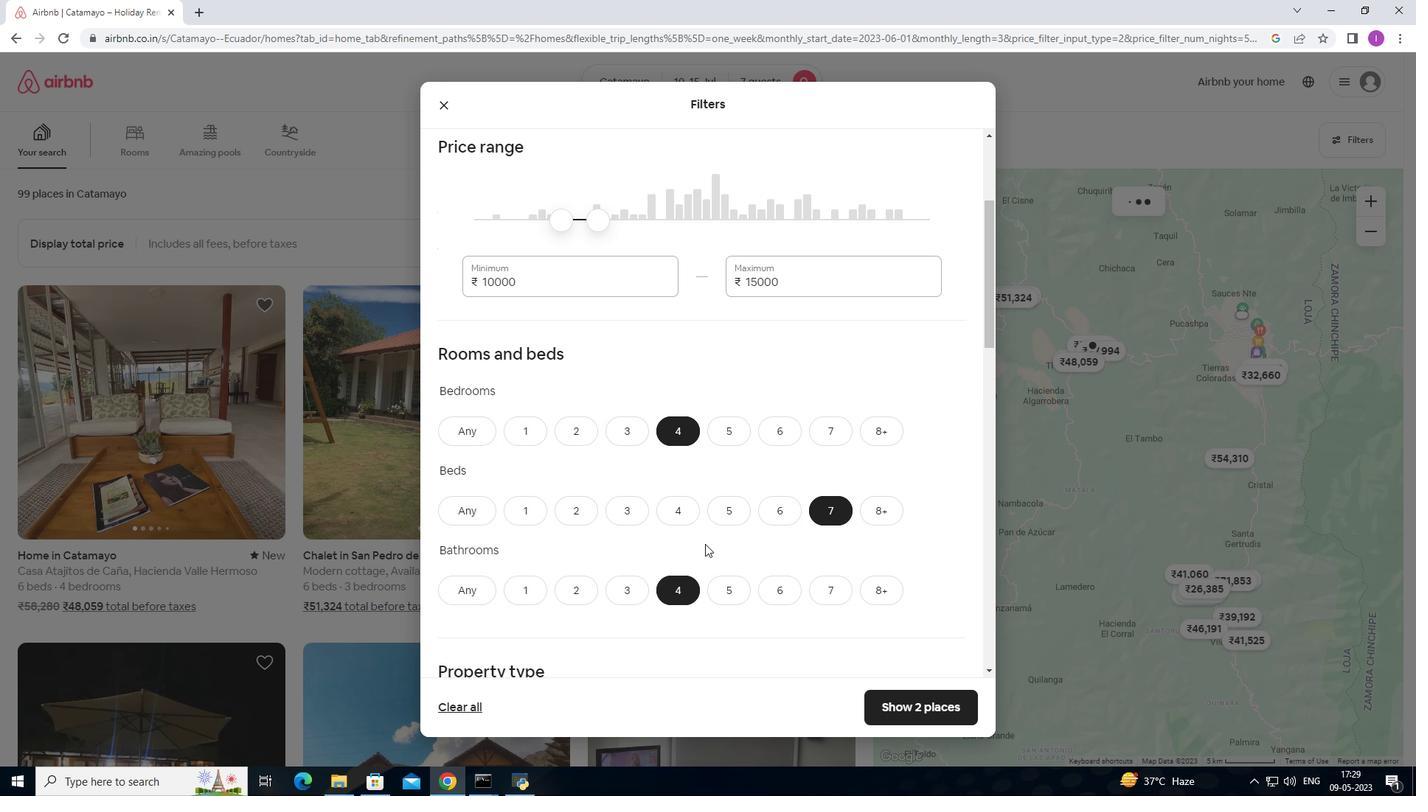 
Action: Mouse scrolled (705, 542) with delta (0, 0)
Screenshot: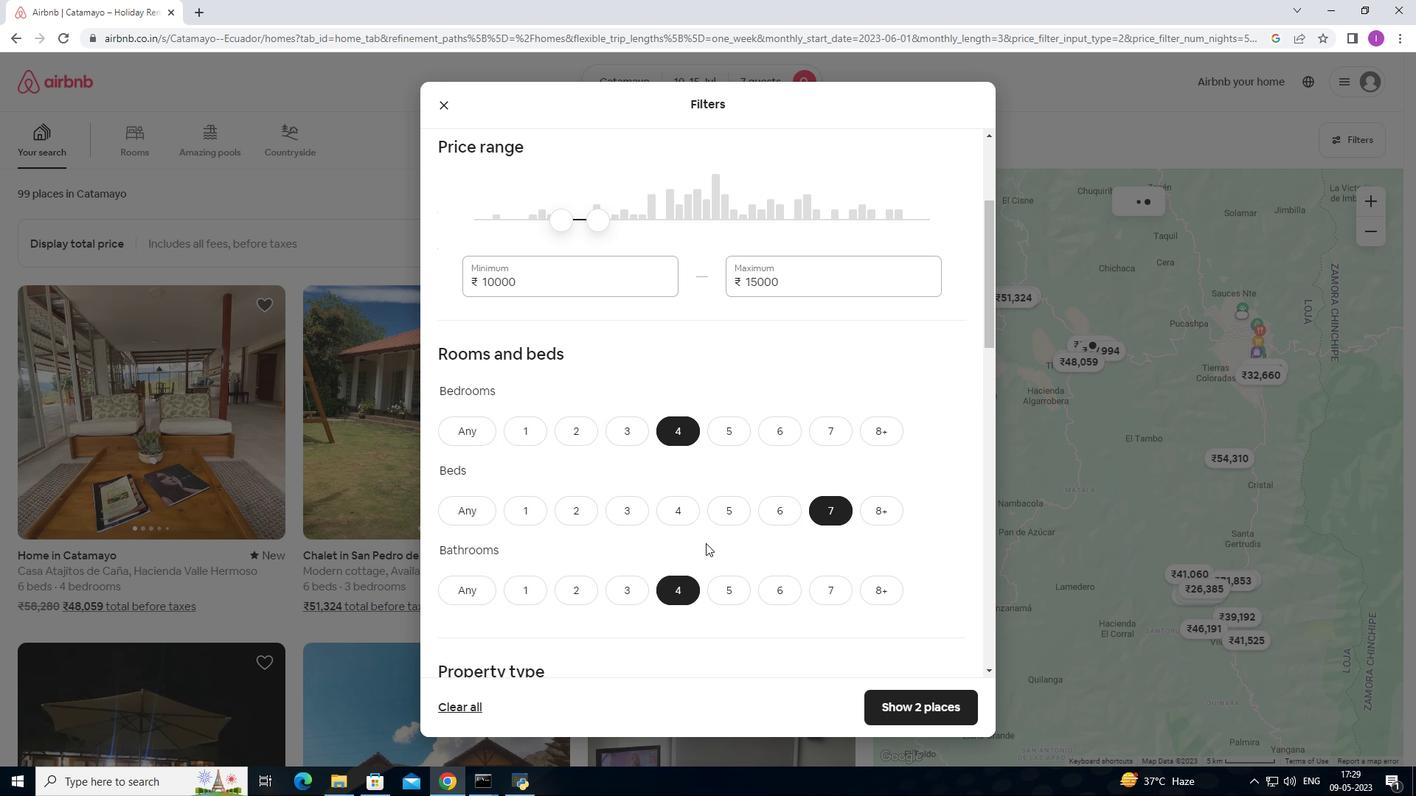 
Action: Mouse scrolled (705, 542) with delta (0, 0)
Screenshot: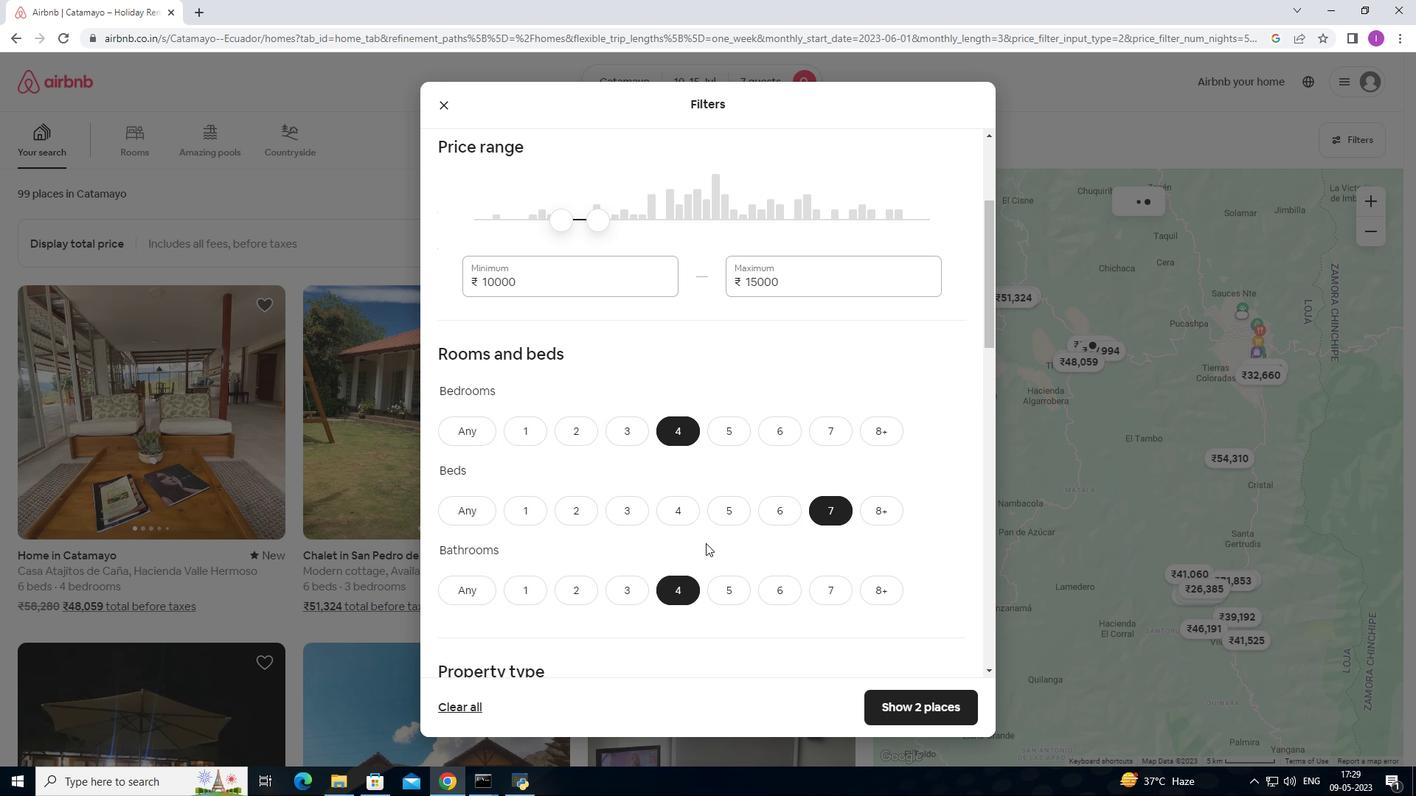 
Action: Mouse scrolled (705, 542) with delta (0, 0)
Screenshot: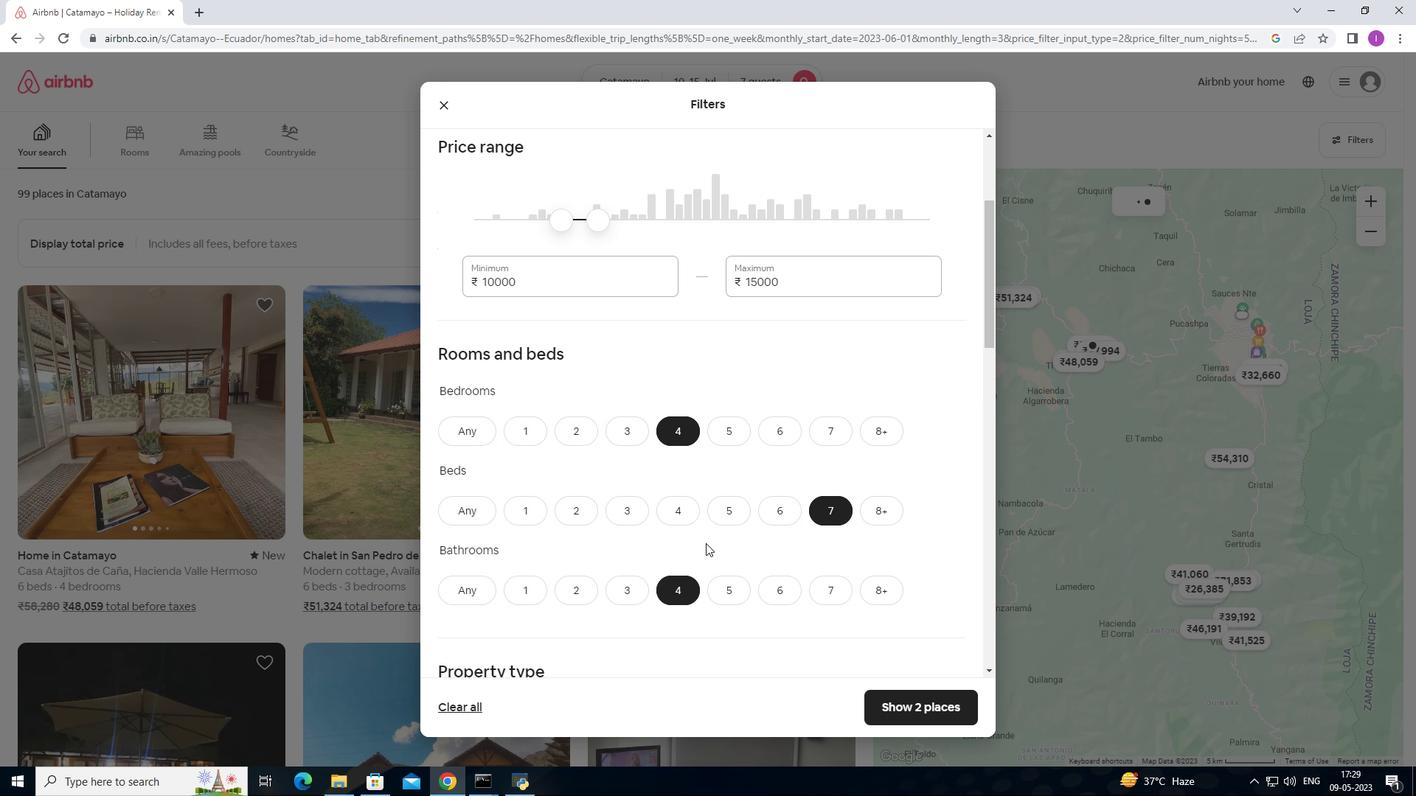 
Action: Mouse moved to (539, 469)
Screenshot: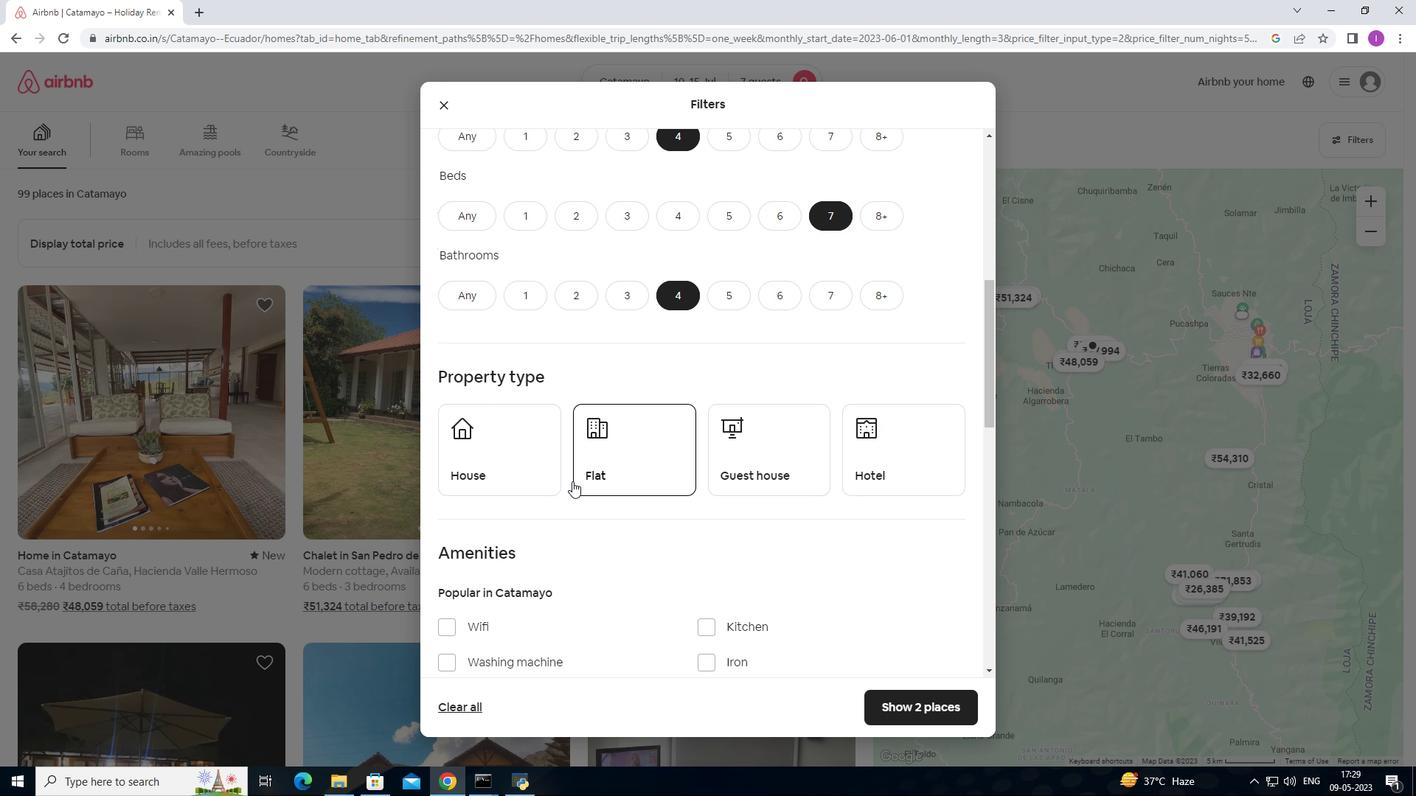 
Action: Mouse pressed left at (539, 469)
Screenshot: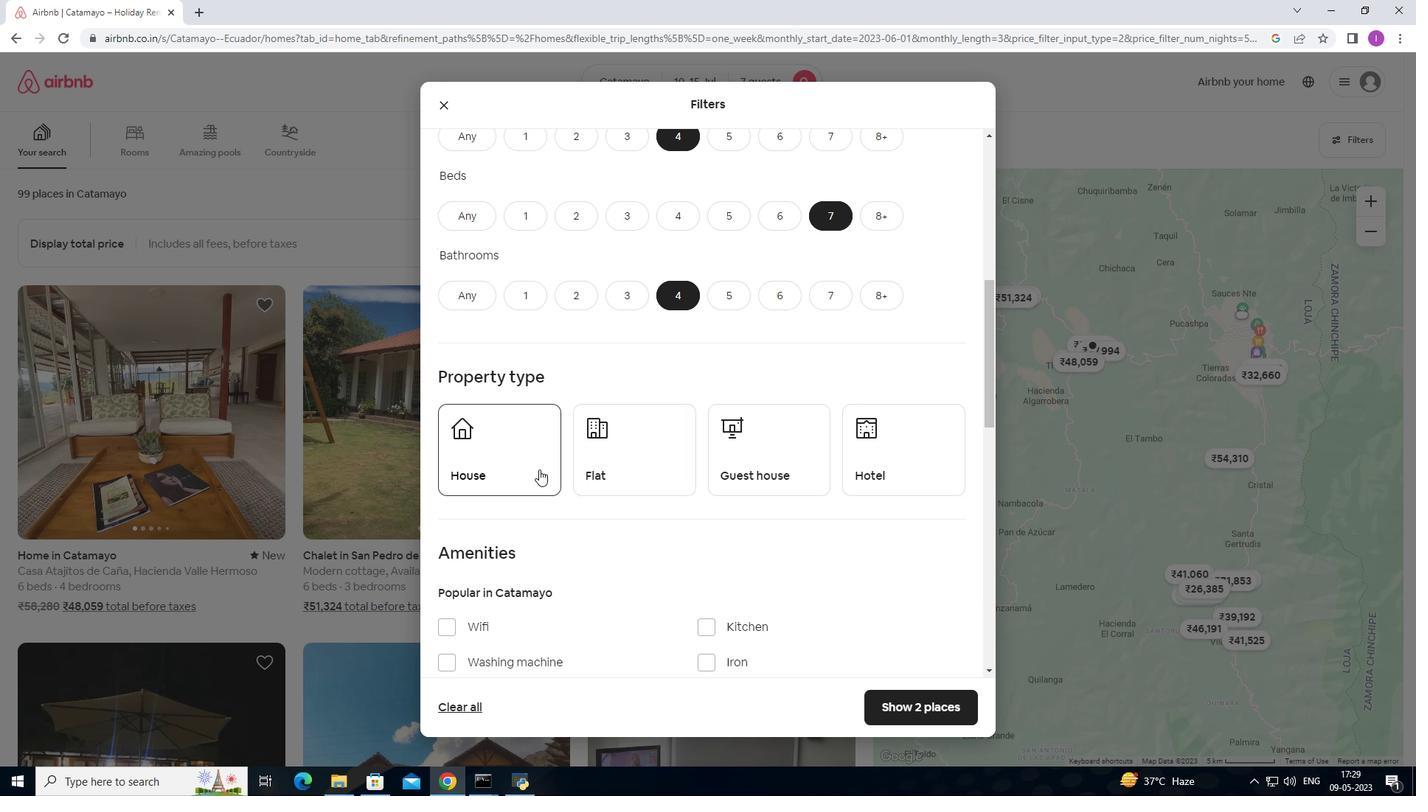 
Action: Mouse moved to (581, 472)
Screenshot: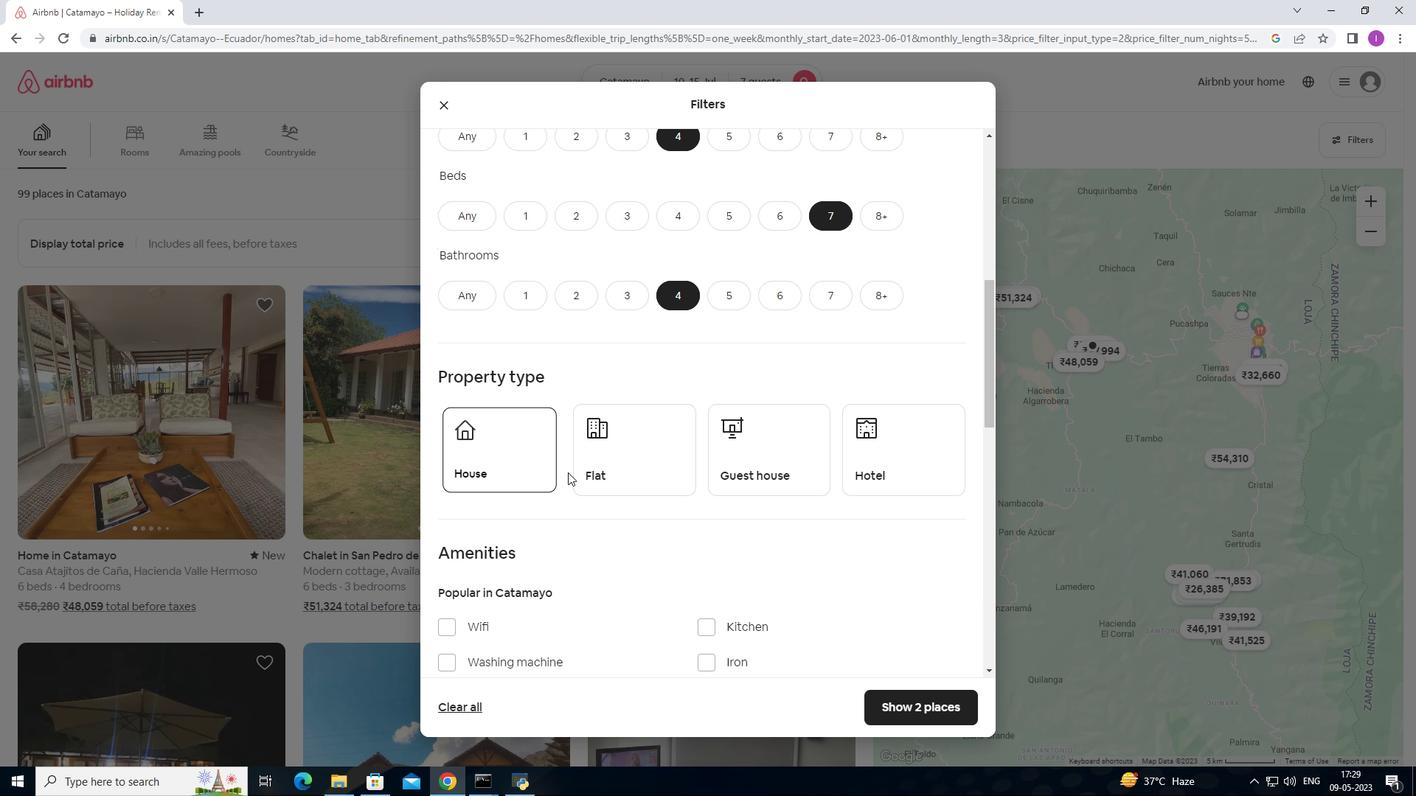 
Action: Mouse pressed left at (581, 472)
Screenshot: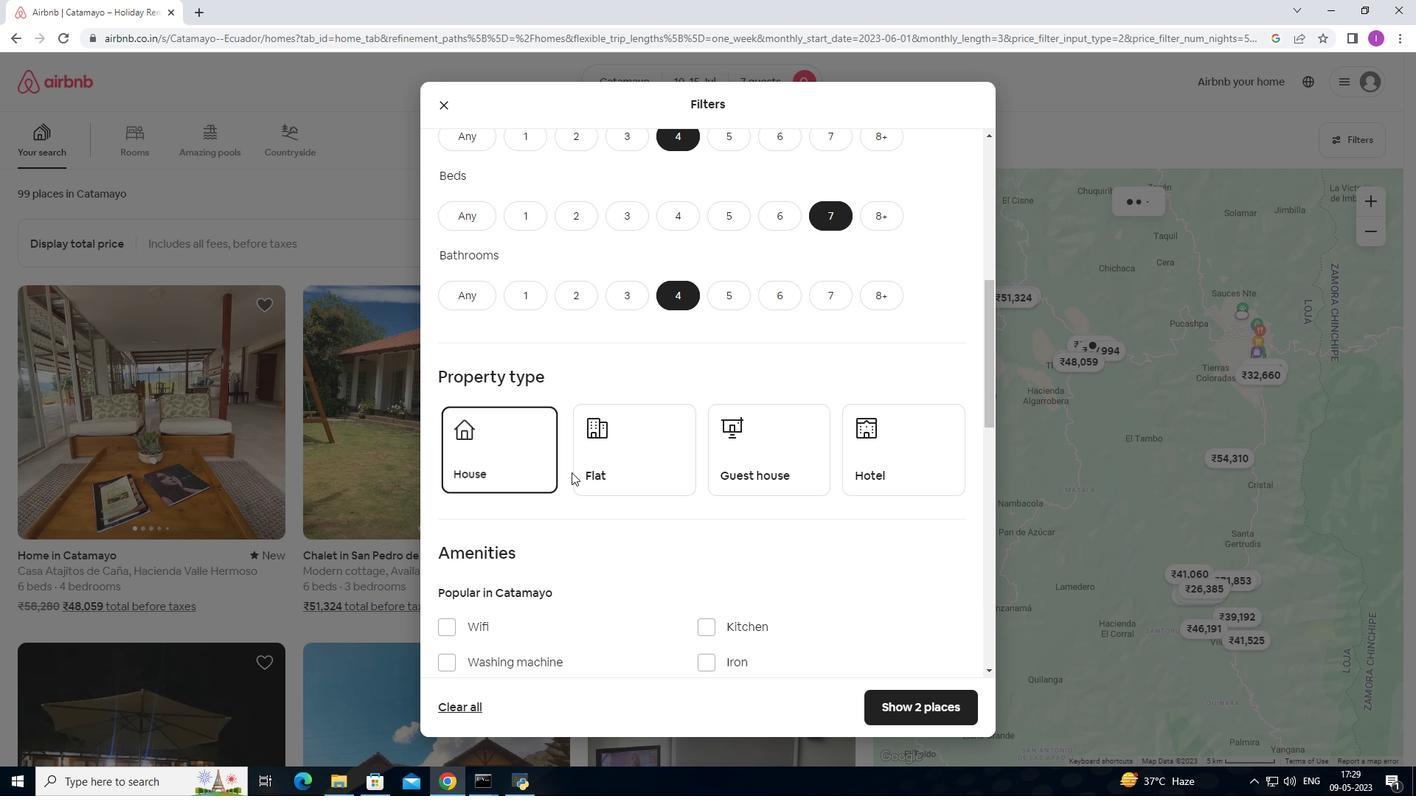 
Action: Mouse moved to (763, 483)
Screenshot: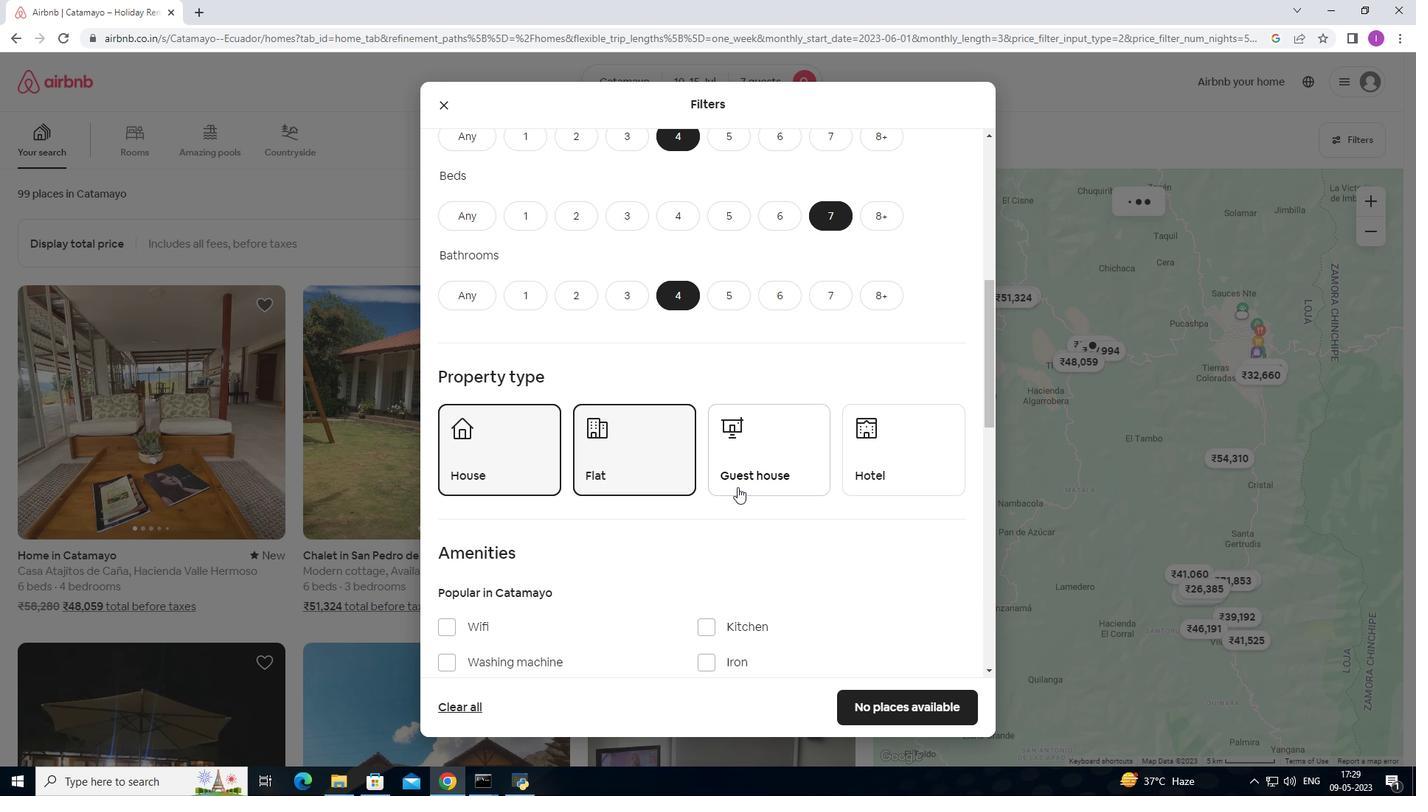 
Action: Mouse pressed left at (763, 483)
Screenshot: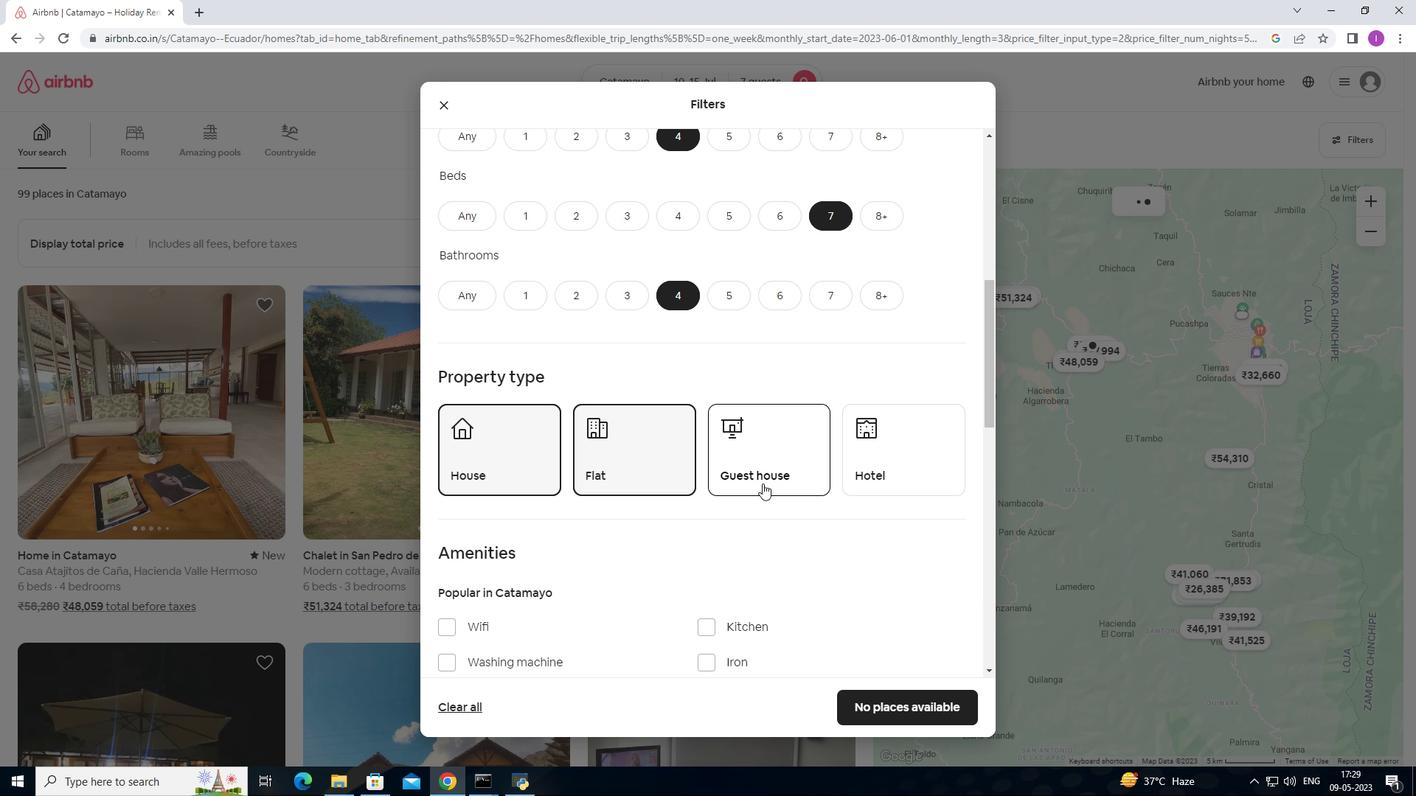 
Action: Mouse moved to (846, 482)
Screenshot: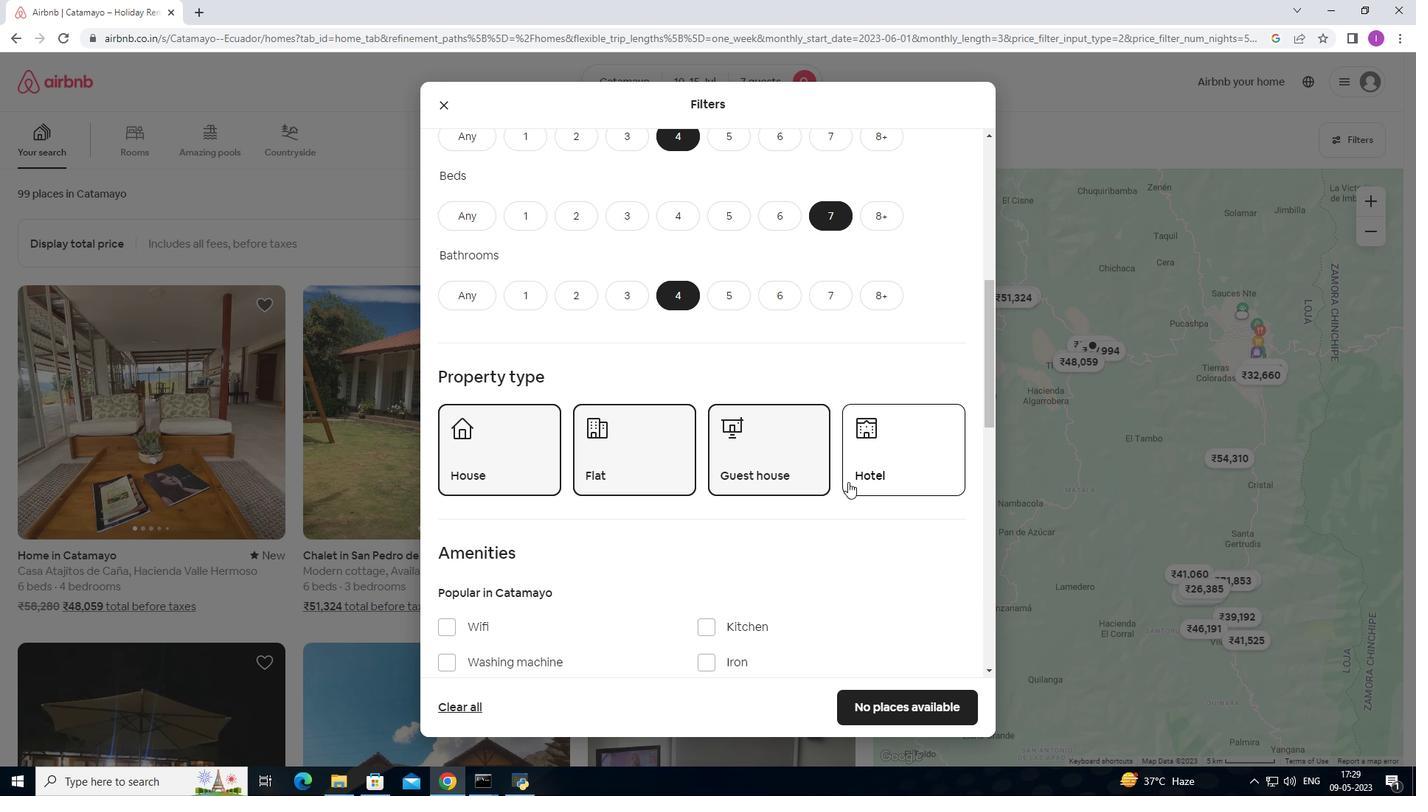 
Action: Mouse scrolled (846, 481) with delta (0, 0)
Screenshot: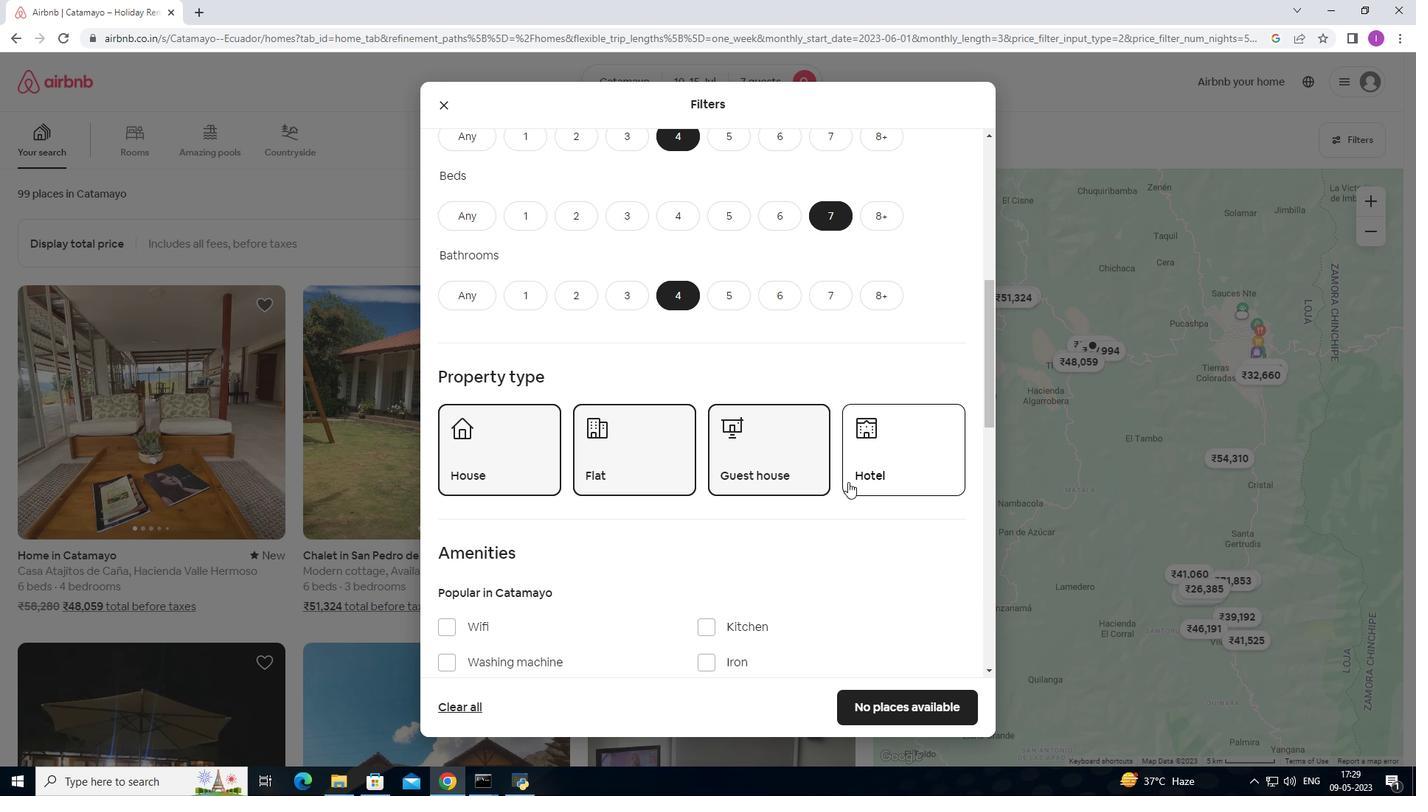 
Action: Mouse moved to (845, 482)
Screenshot: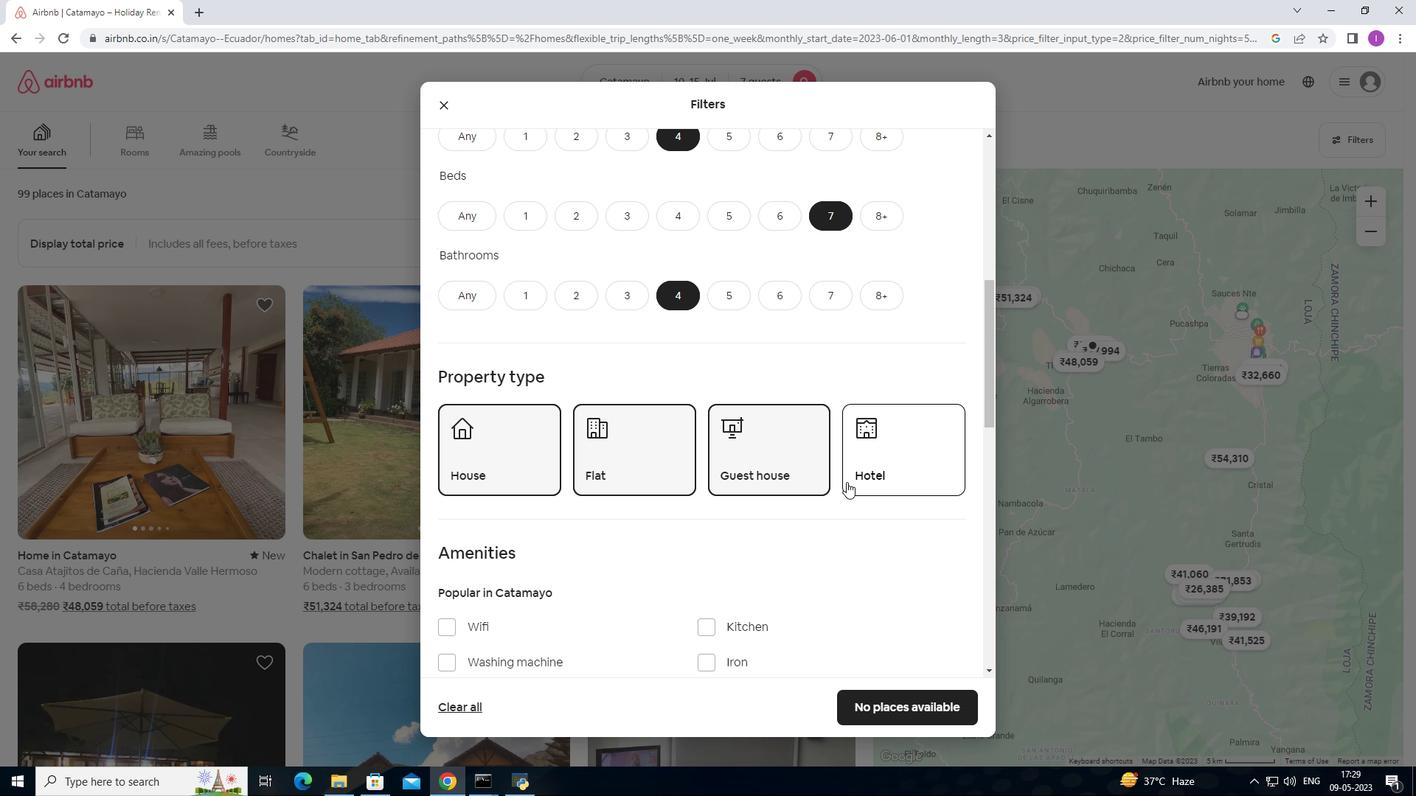 
Action: Mouse scrolled (845, 481) with delta (0, 0)
Screenshot: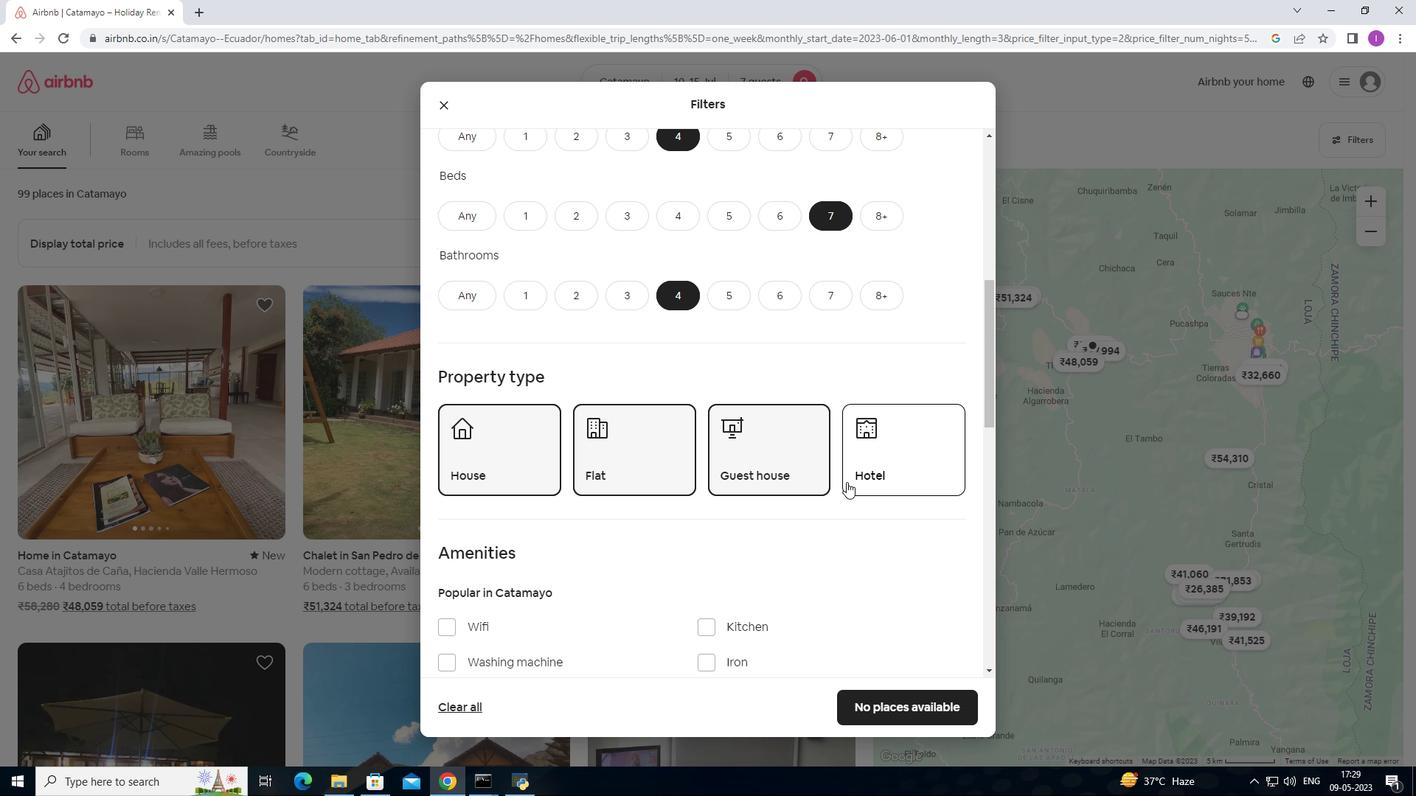 
Action: Mouse moved to (831, 478)
Screenshot: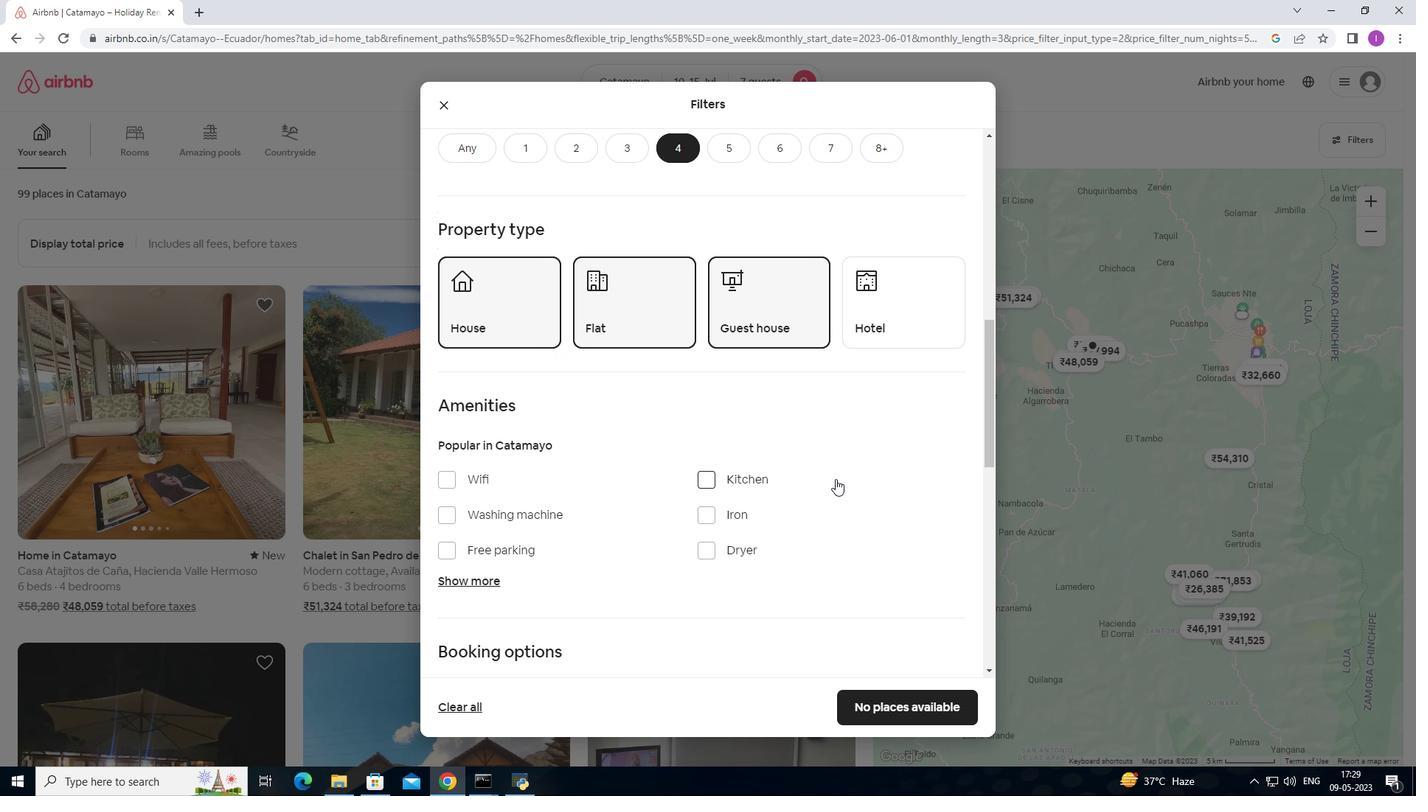 
Action: Mouse scrolled (831, 477) with delta (0, 0)
Screenshot: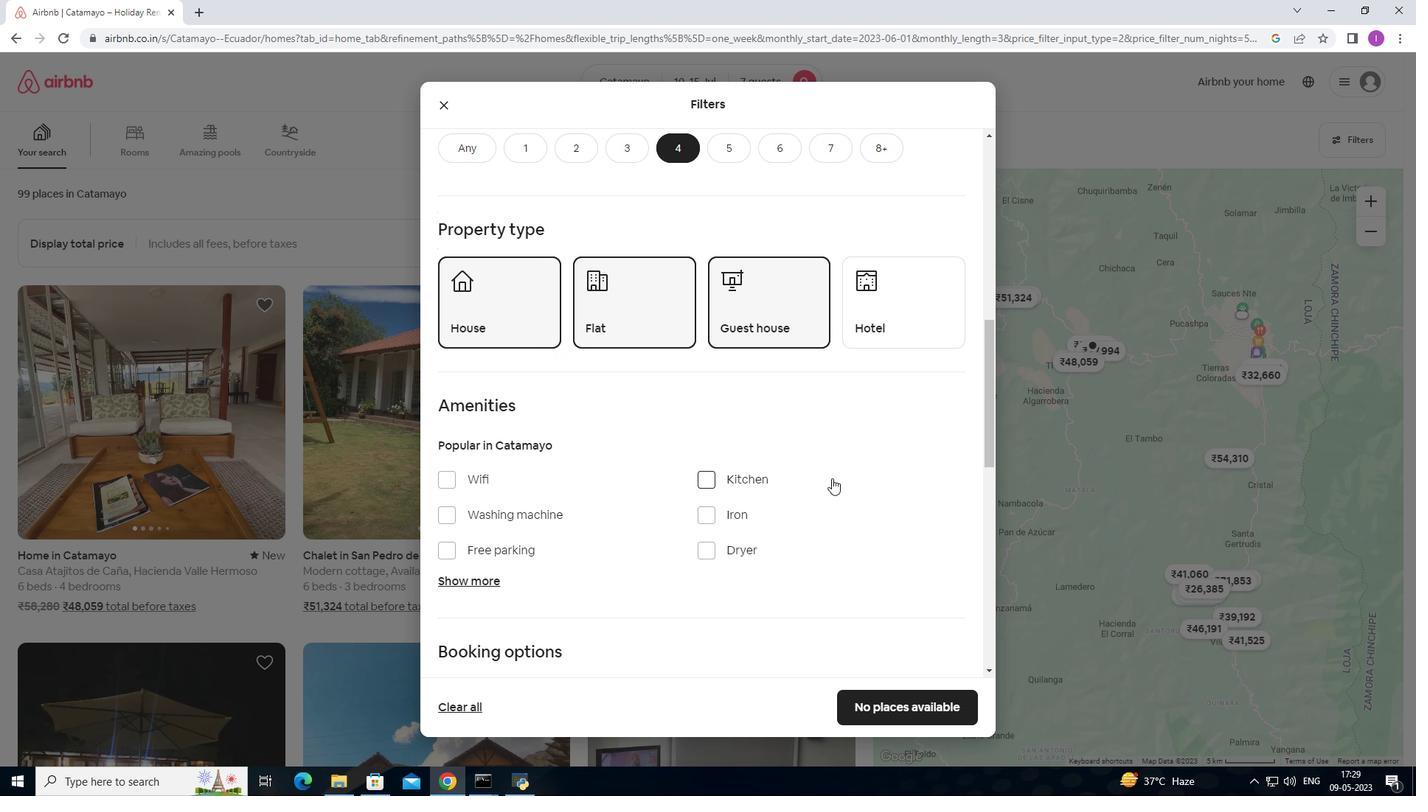 
Action: Mouse moved to (827, 475)
Screenshot: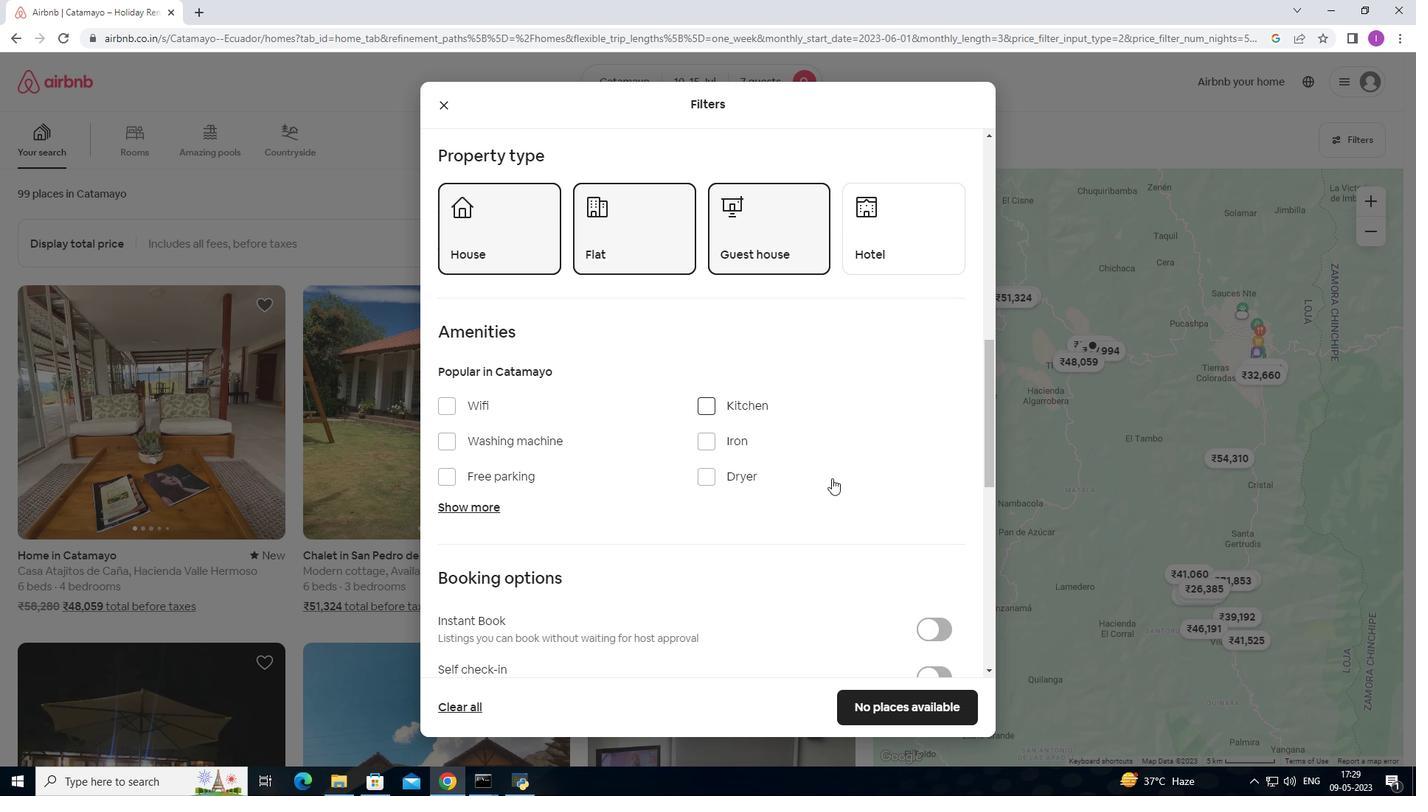 
Action: Mouse scrolled (827, 474) with delta (0, 0)
Screenshot: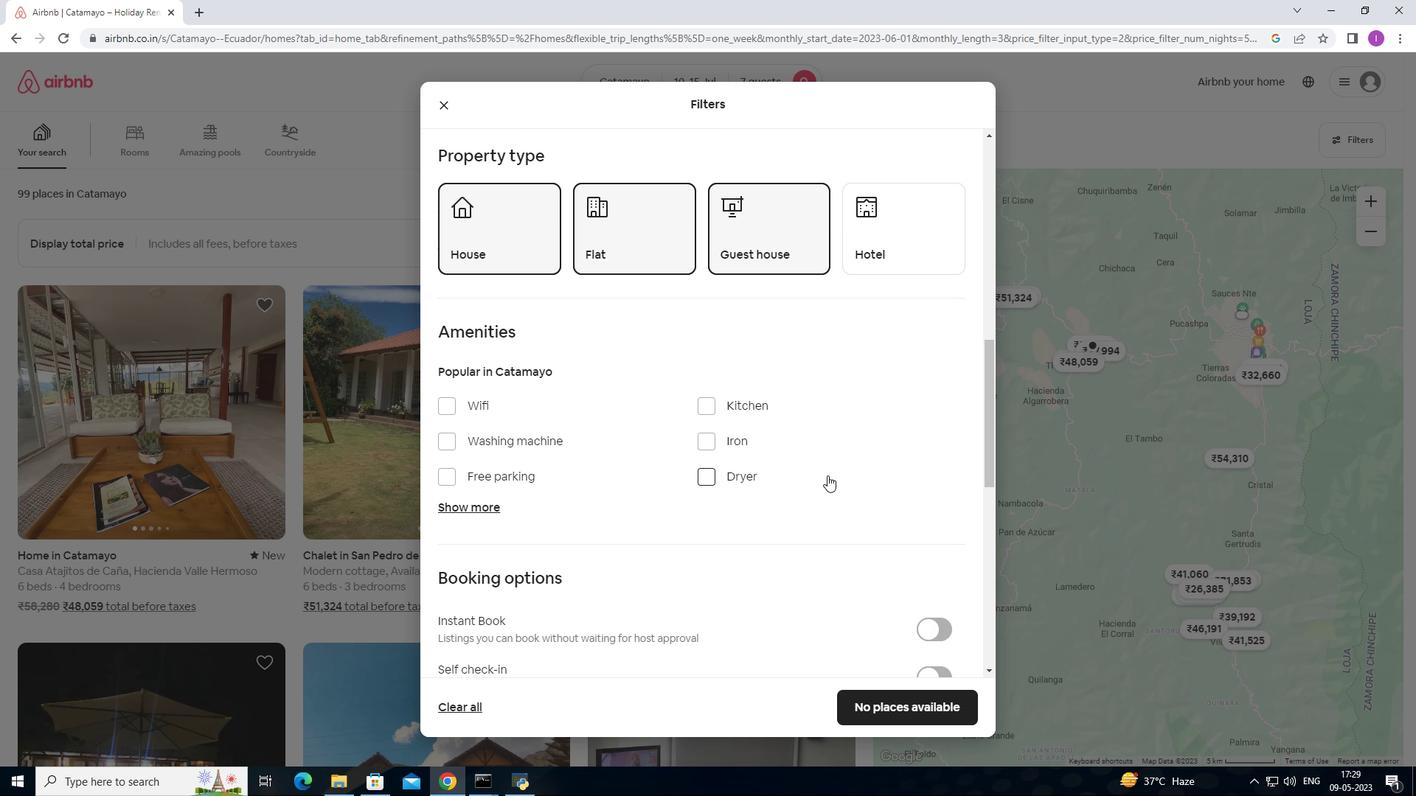 
Action: Mouse moved to (449, 331)
Screenshot: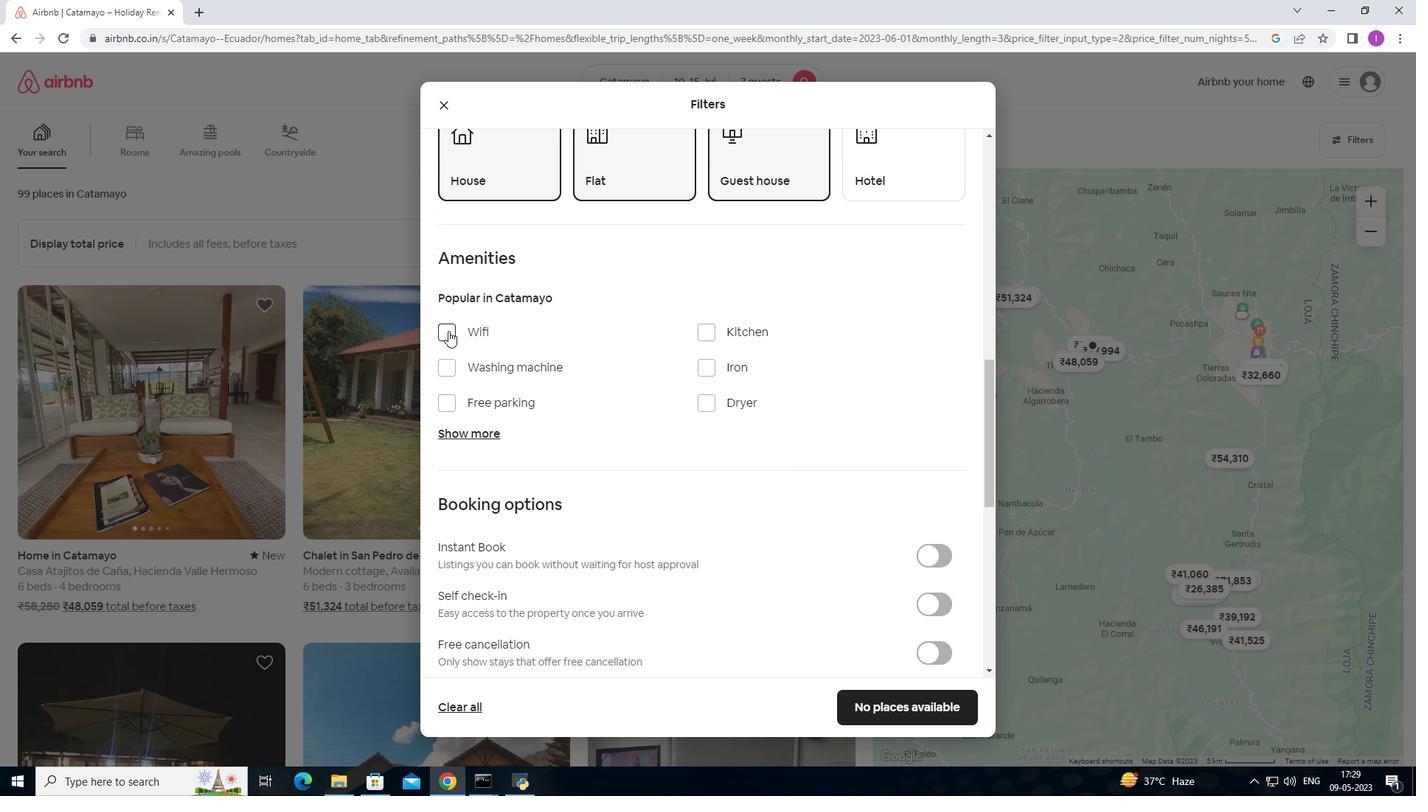 
Action: Mouse pressed left at (449, 331)
Screenshot: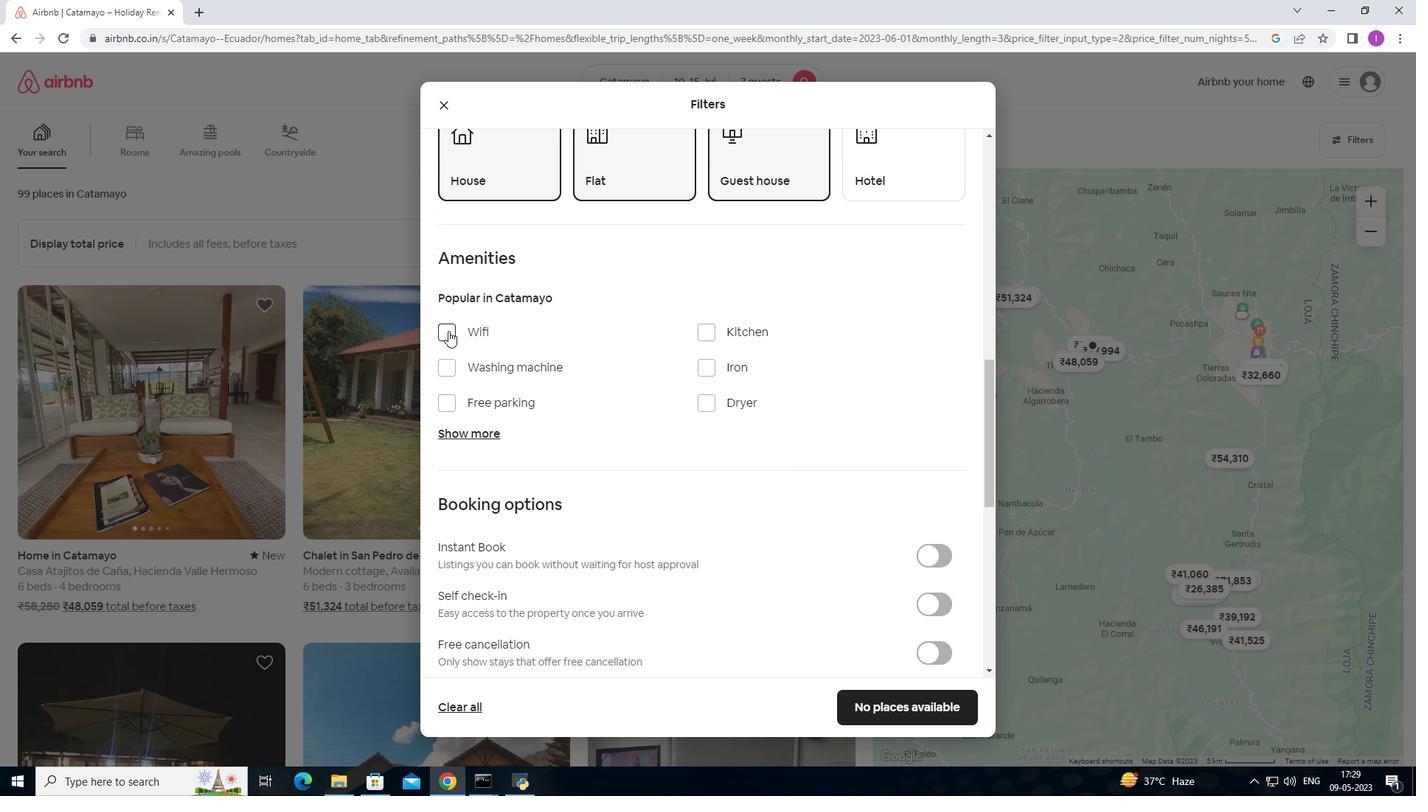 
Action: Mouse moved to (469, 400)
Screenshot: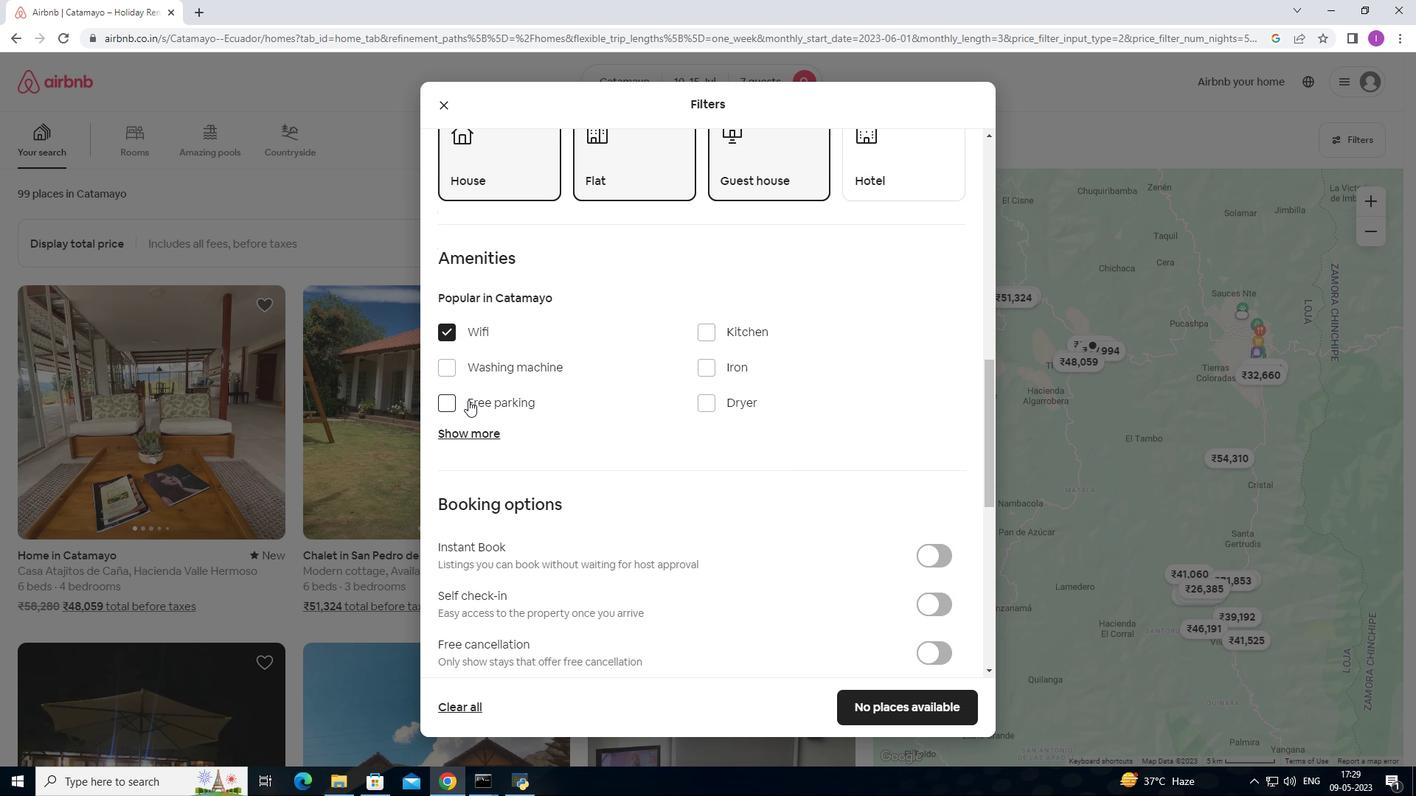 
Action: Mouse scrolled (469, 399) with delta (0, 0)
Screenshot: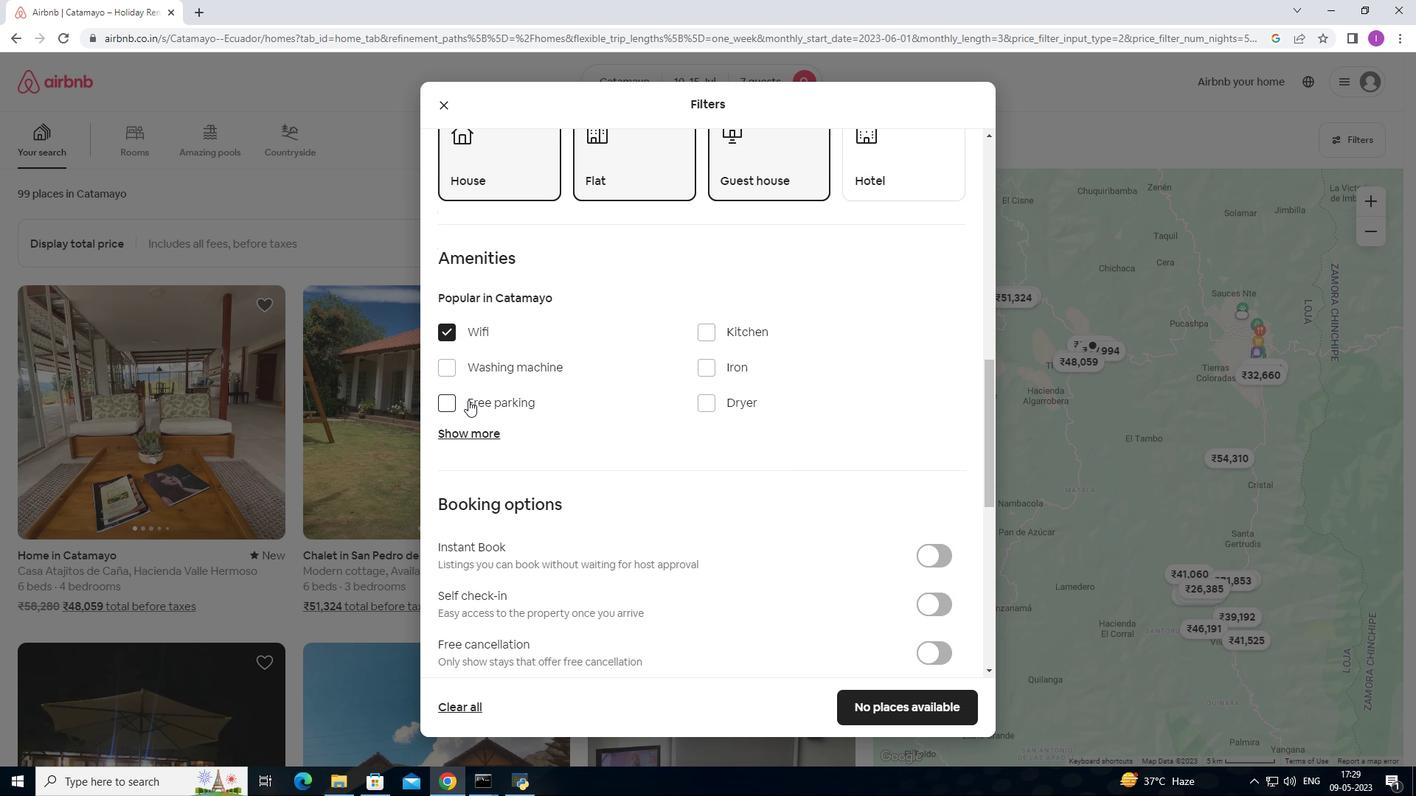
Action: Mouse moved to (454, 330)
Screenshot: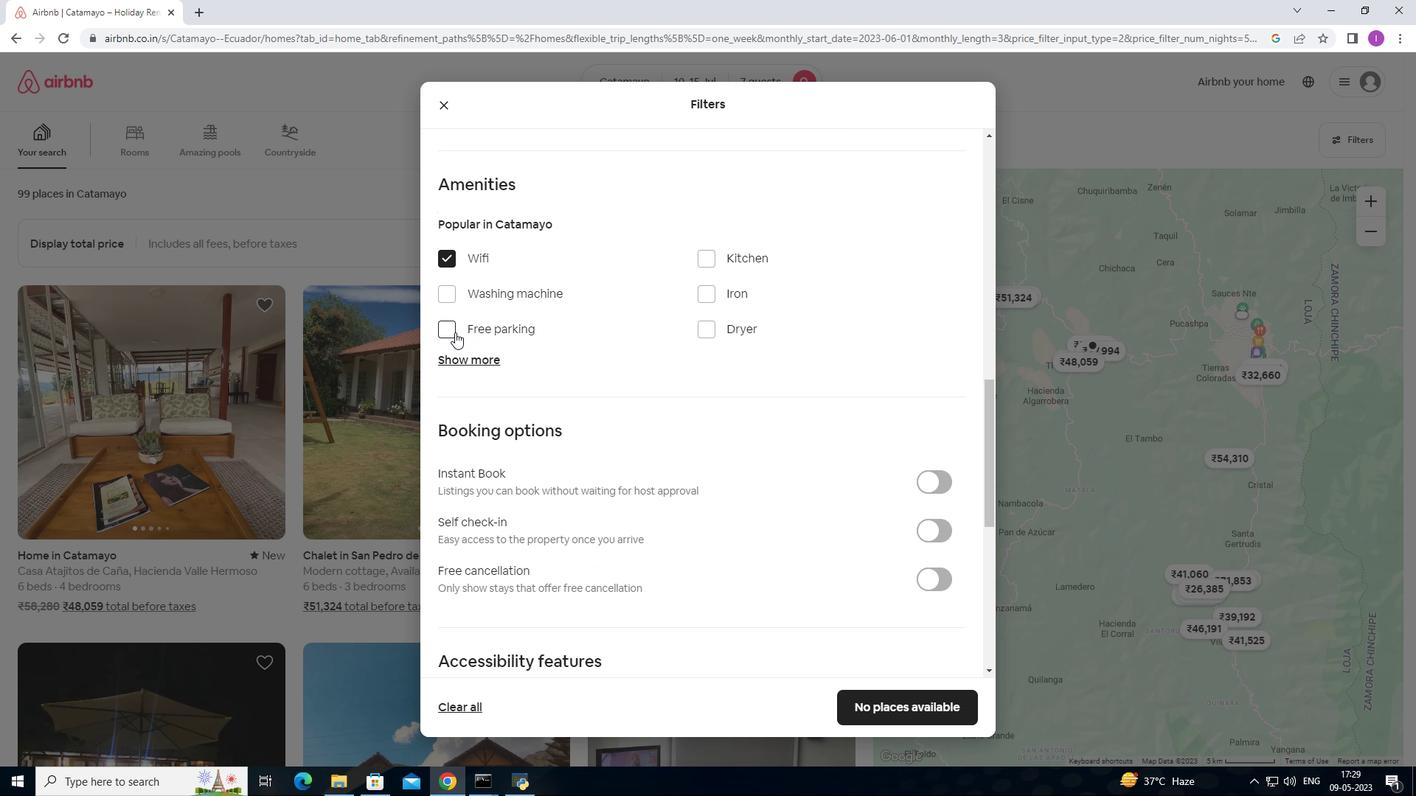 
Action: Mouse pressed left at (454, 330)
Screenshot: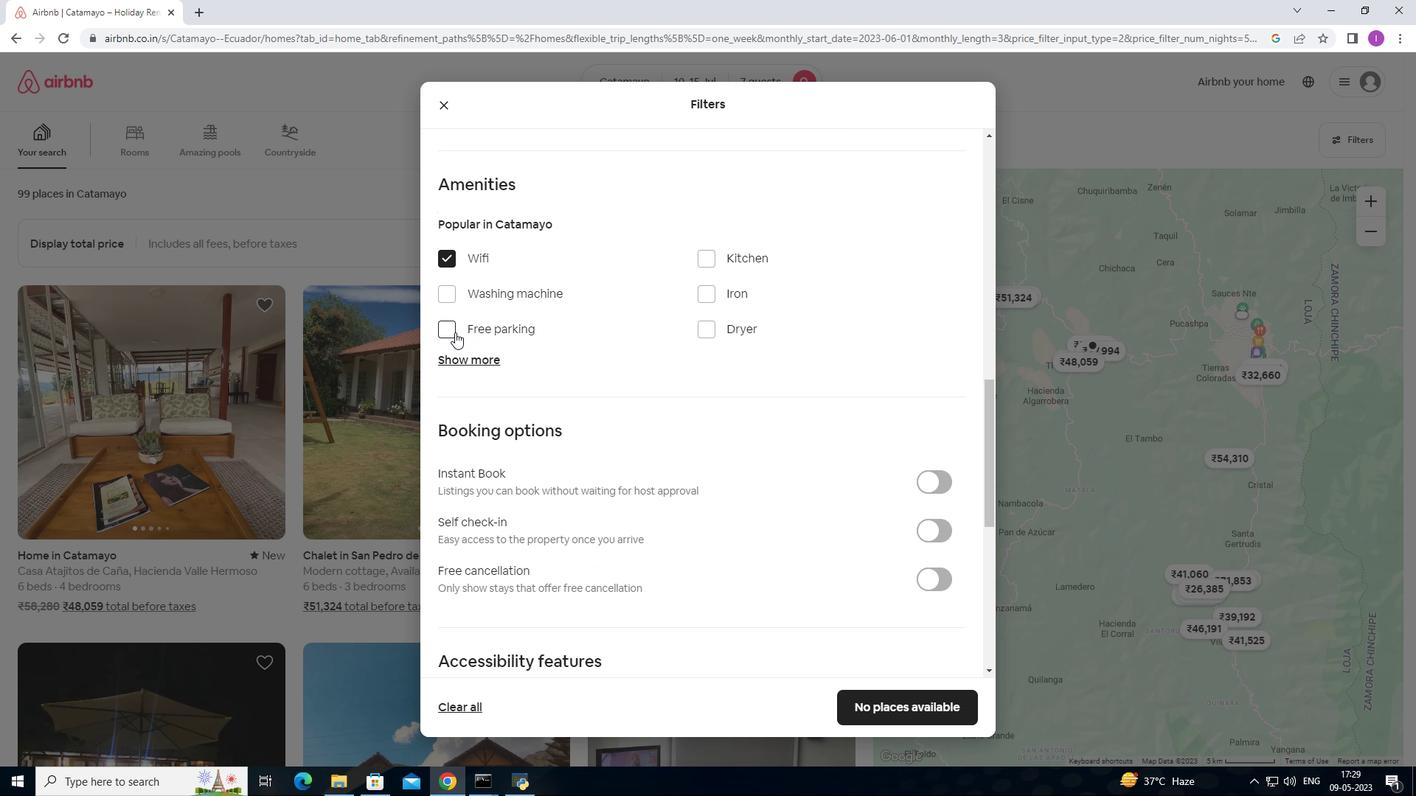 
Action: Mouse moved to (486, 359)
Screenshot: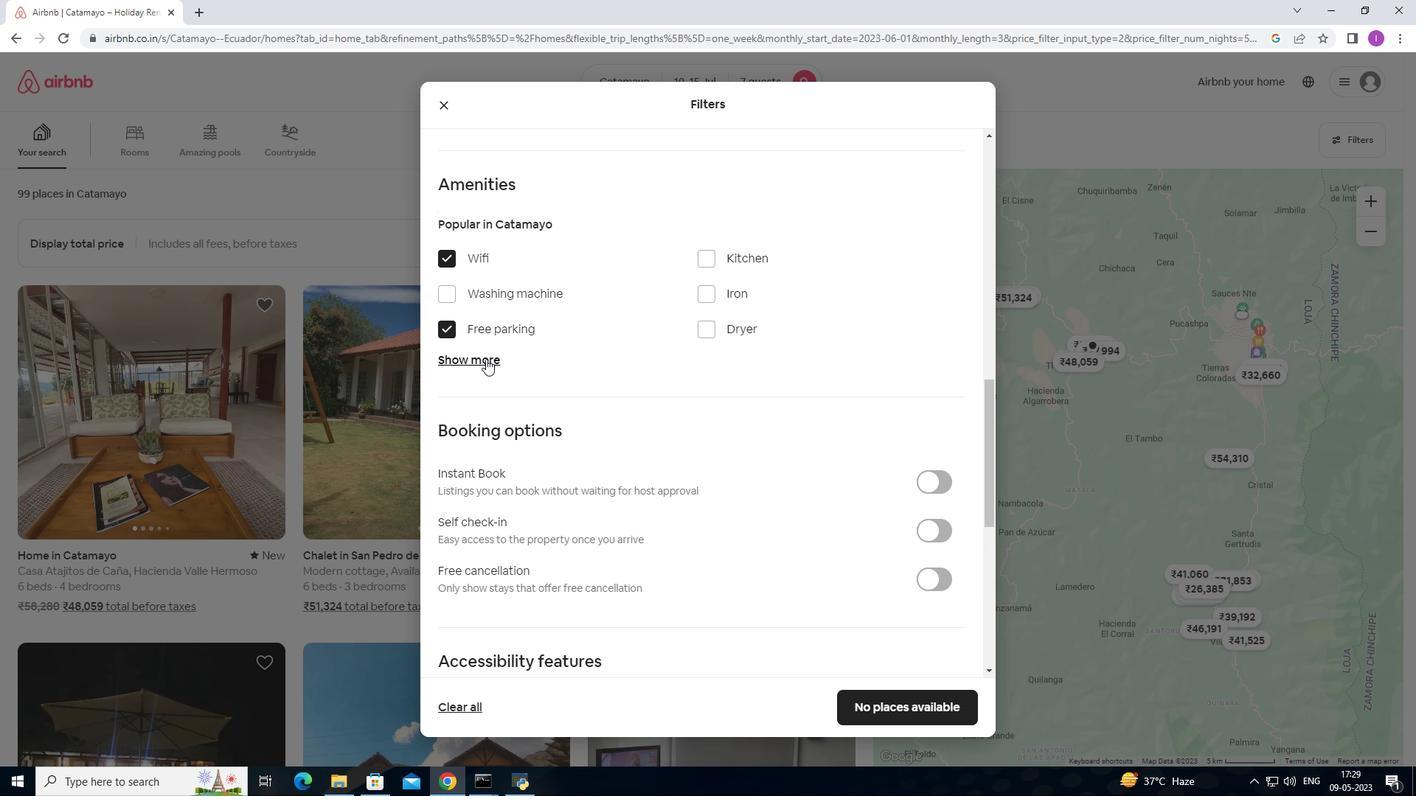 
Action: Mouse pressed left at (486, 359)
Screenshot: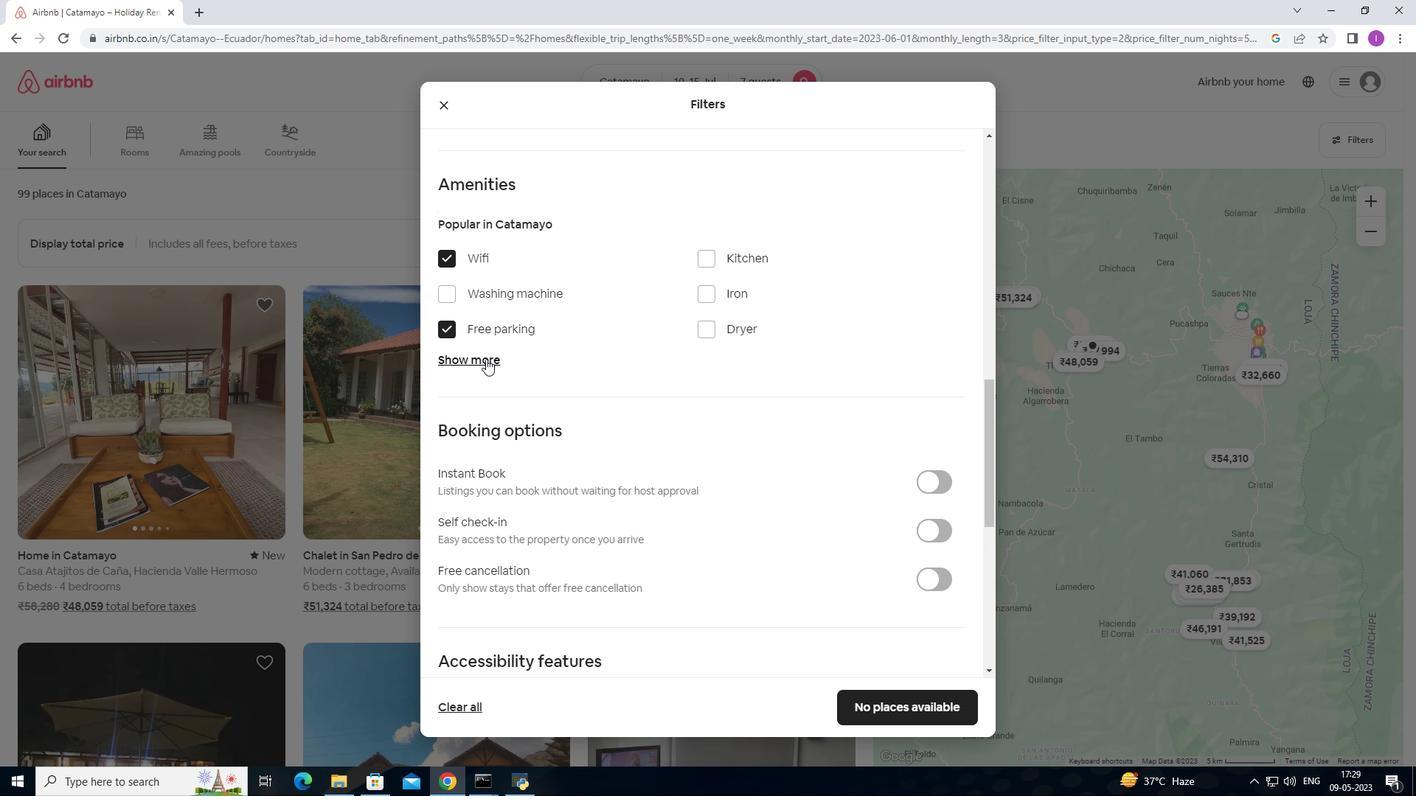 
Action: Mouse moved to (710, 448)
Screenshot: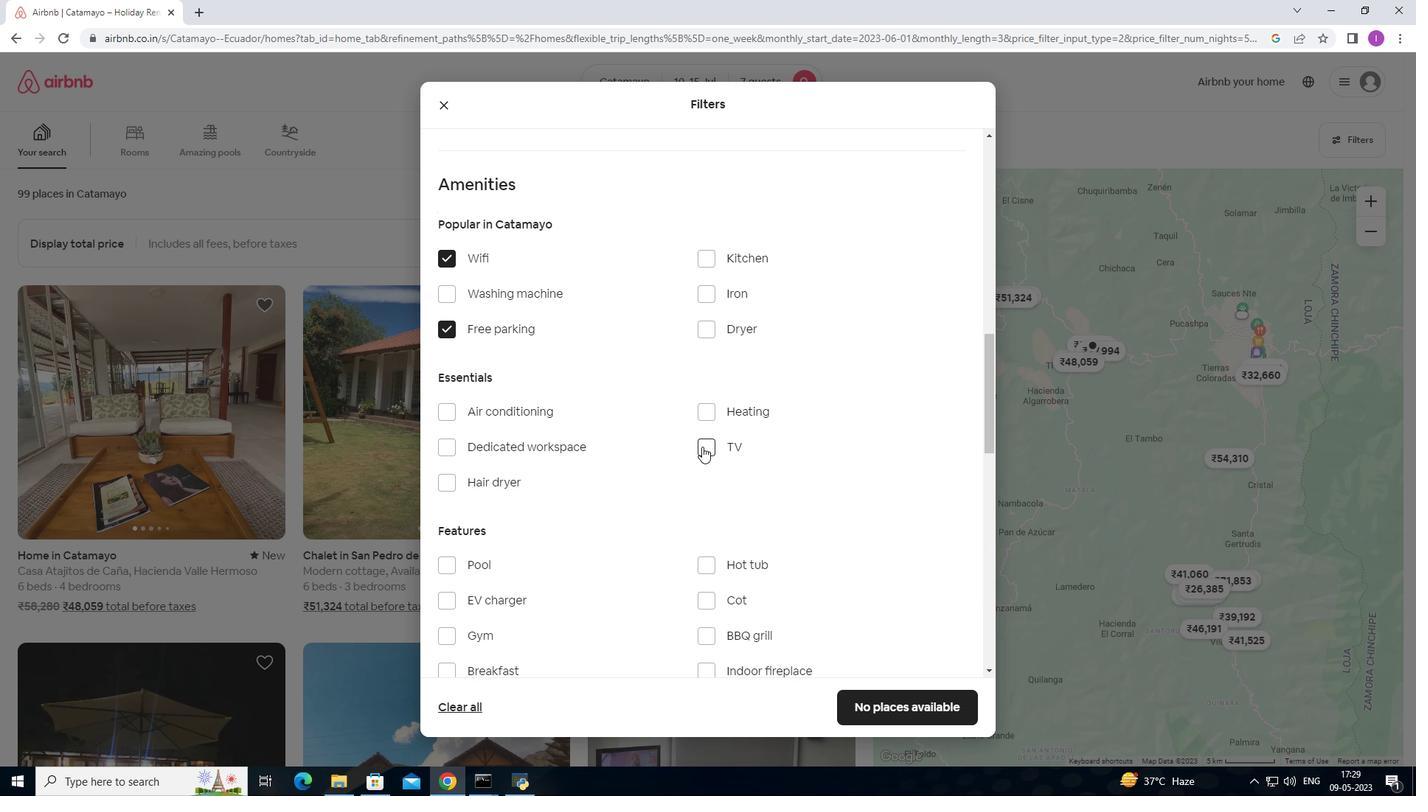 
Action: Mouse pressed left at (708, 447)
Screenshot: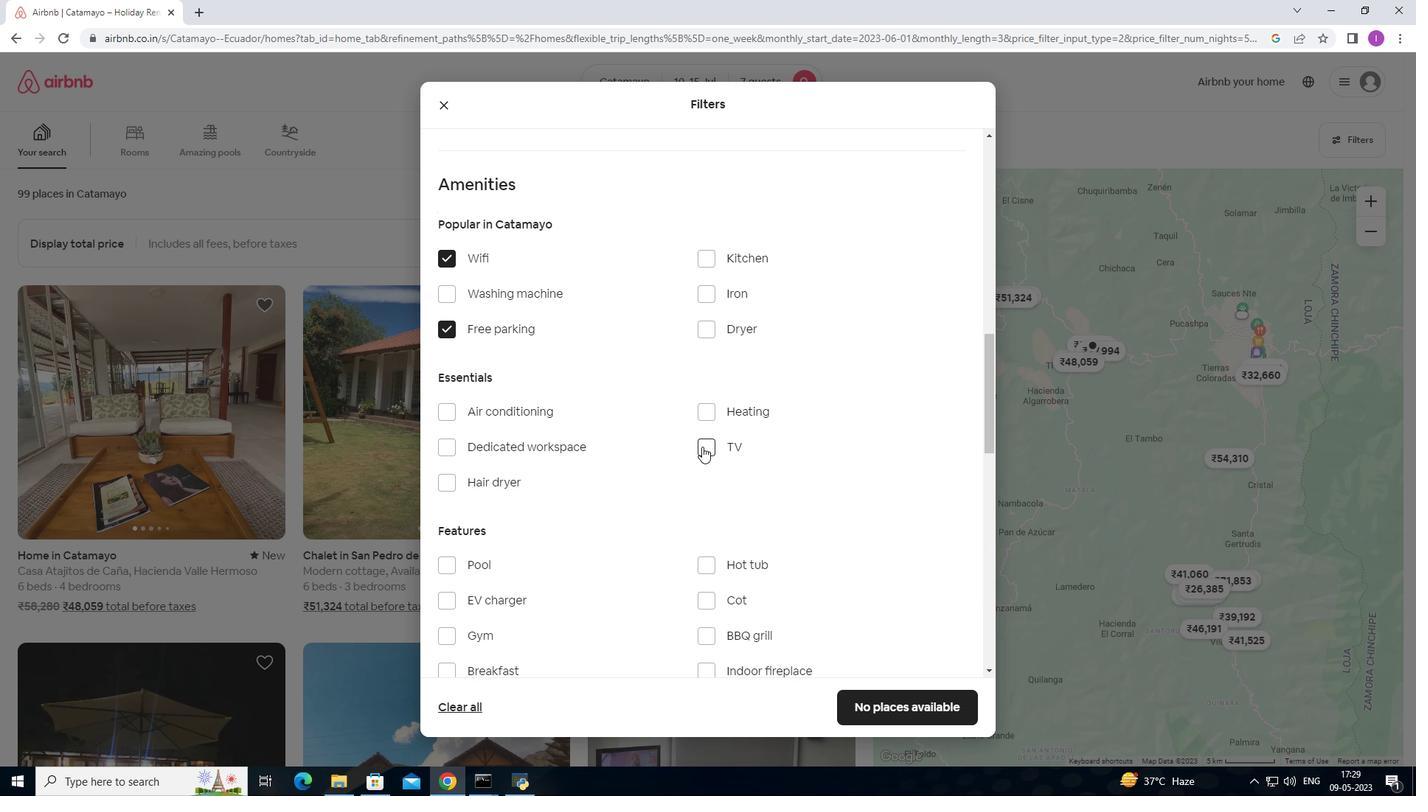 
Action: Mouse moved to (533, 456)
Screenshot: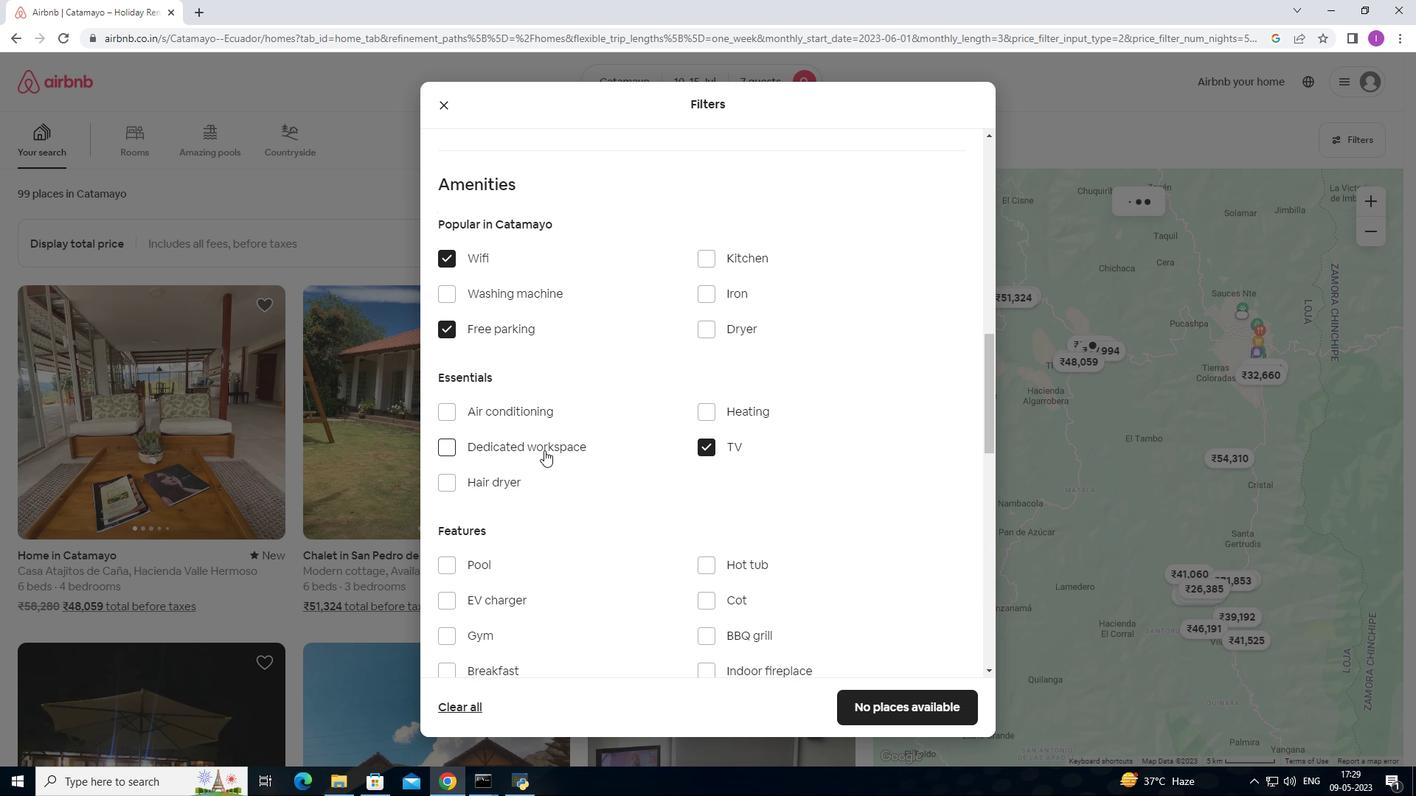 
Action: Mouse scrolled (533, 455) with delta (0, 0)
Screenshot: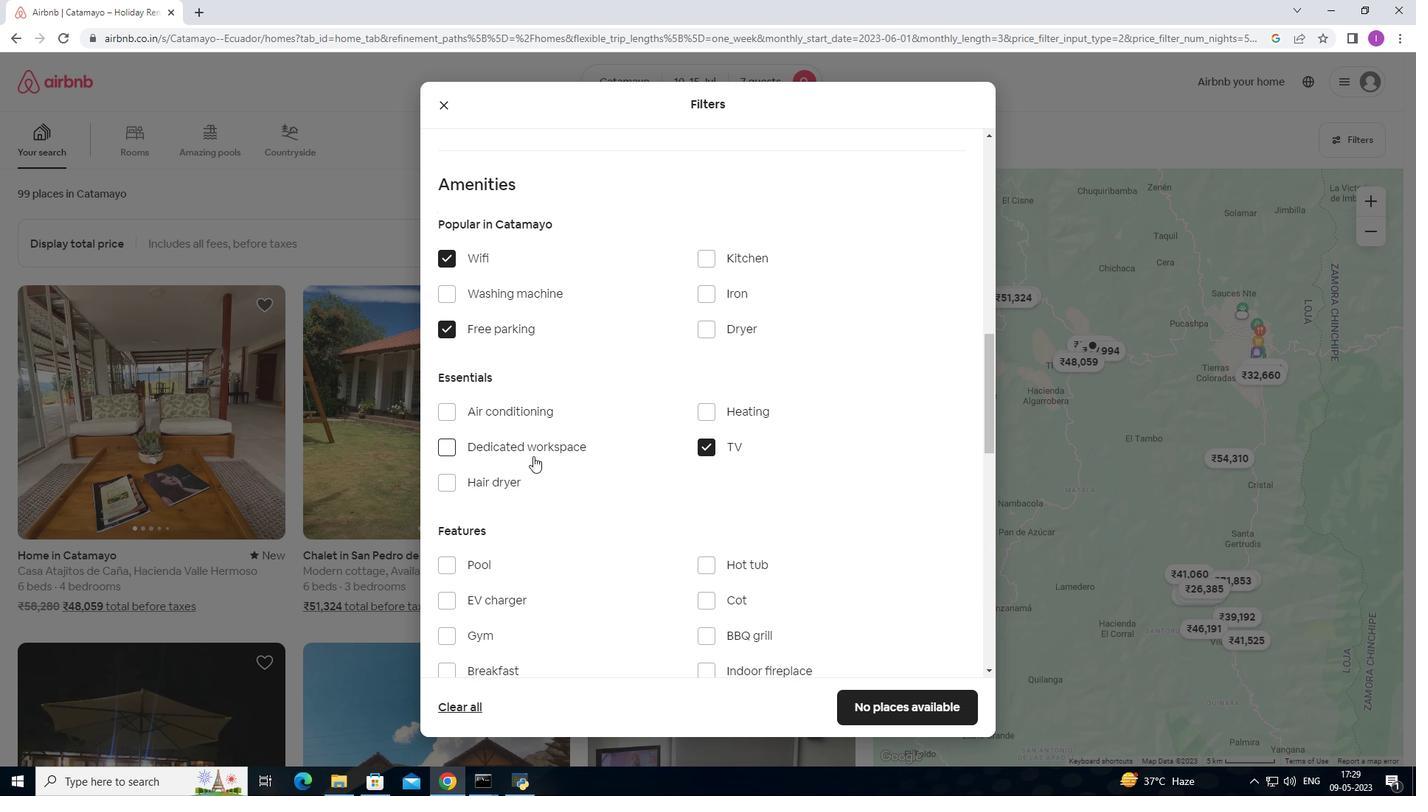 
Action: Mouse scrolled (533, 455) with delta (0, 0)
Screenshot: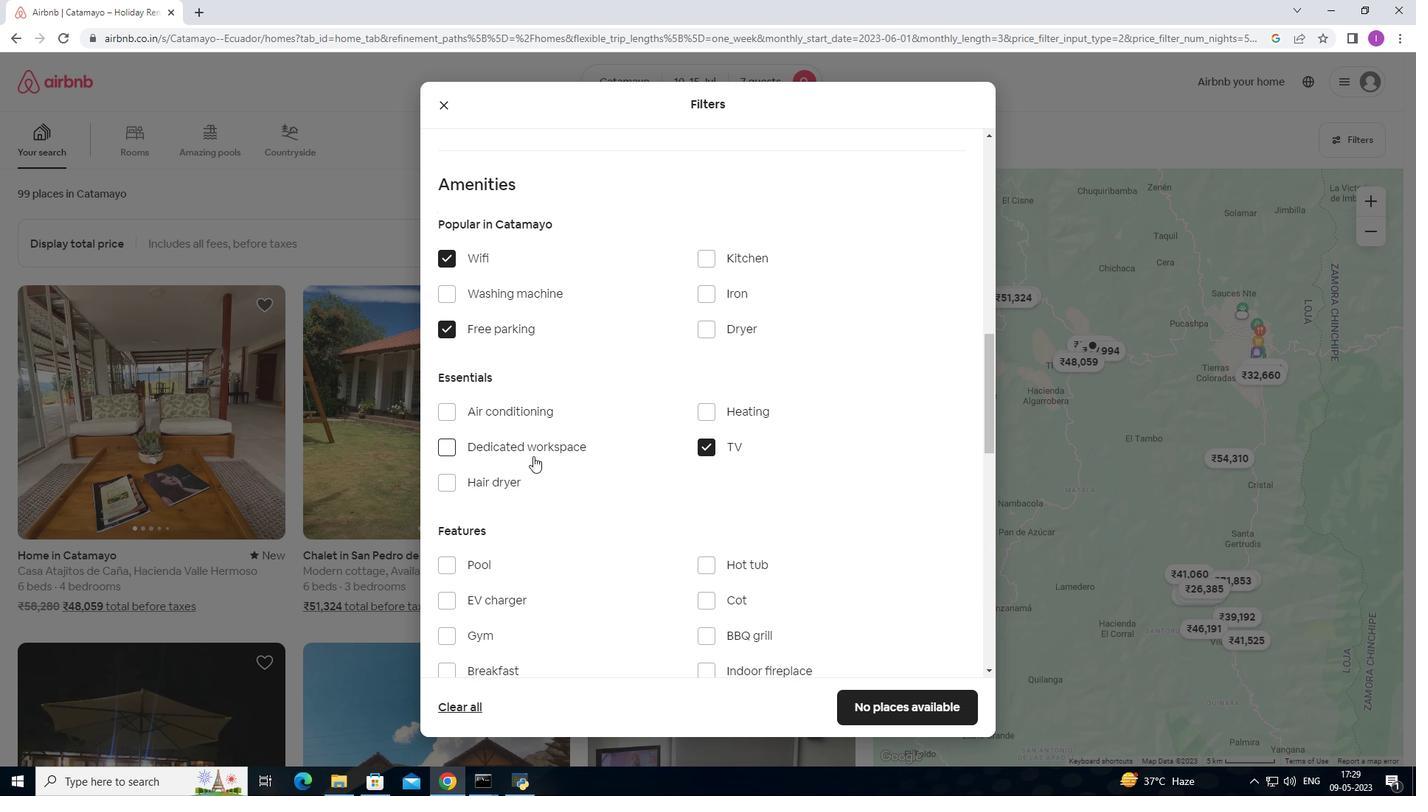 
Action: Mouse moved to (457, 489)
Screenshot: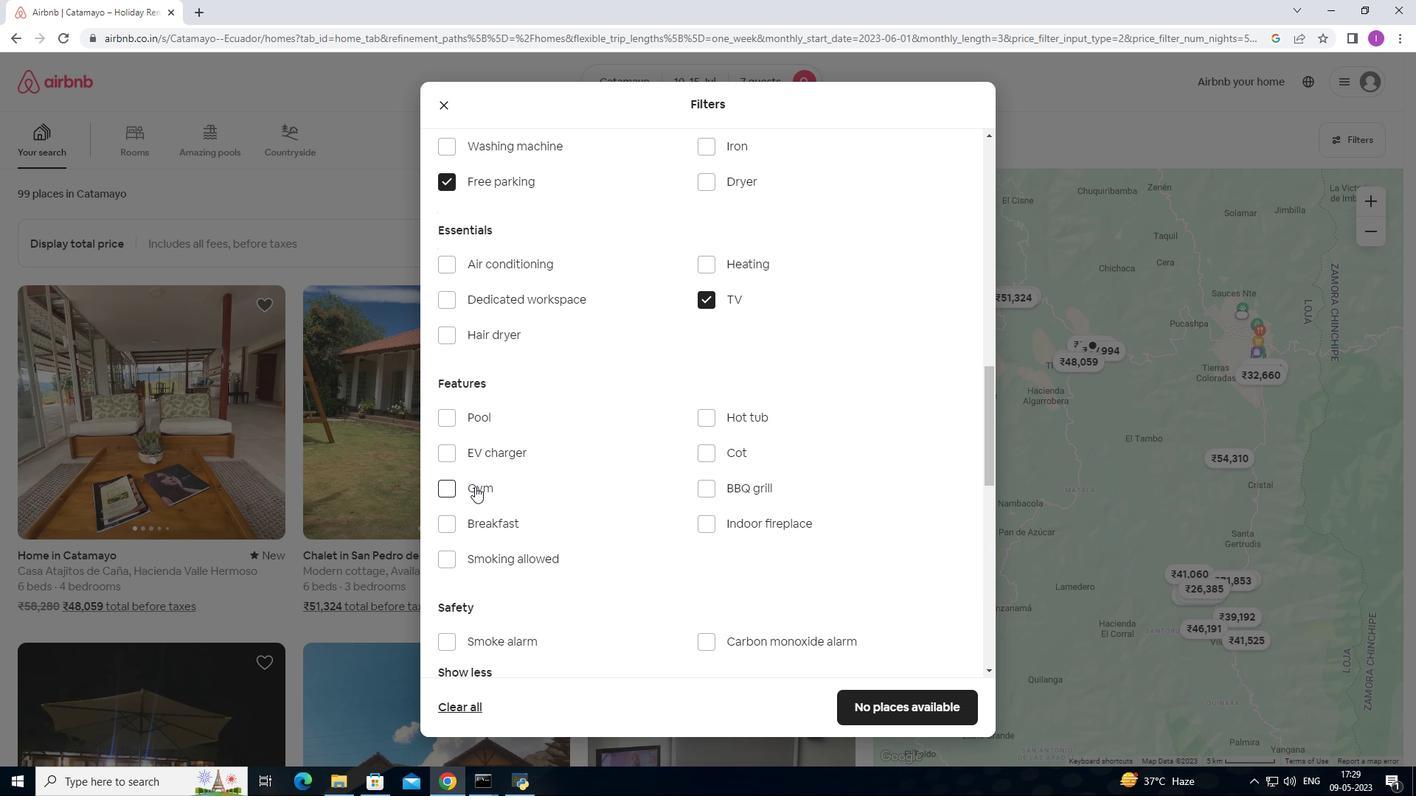
Action: Mouse pressed left at (457, 489)
Screenshot: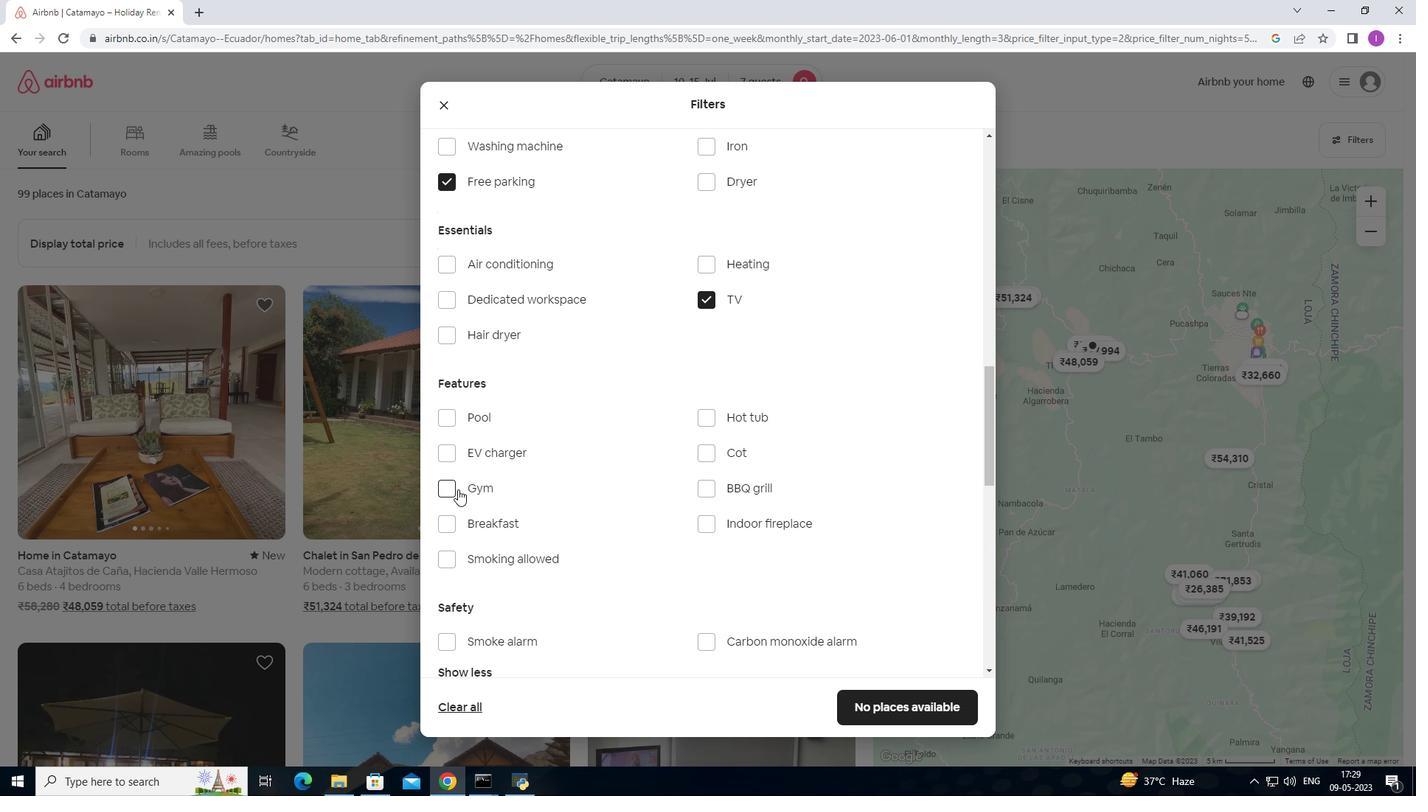 
Action: Mouse moved to (477, 522)
Screenshot: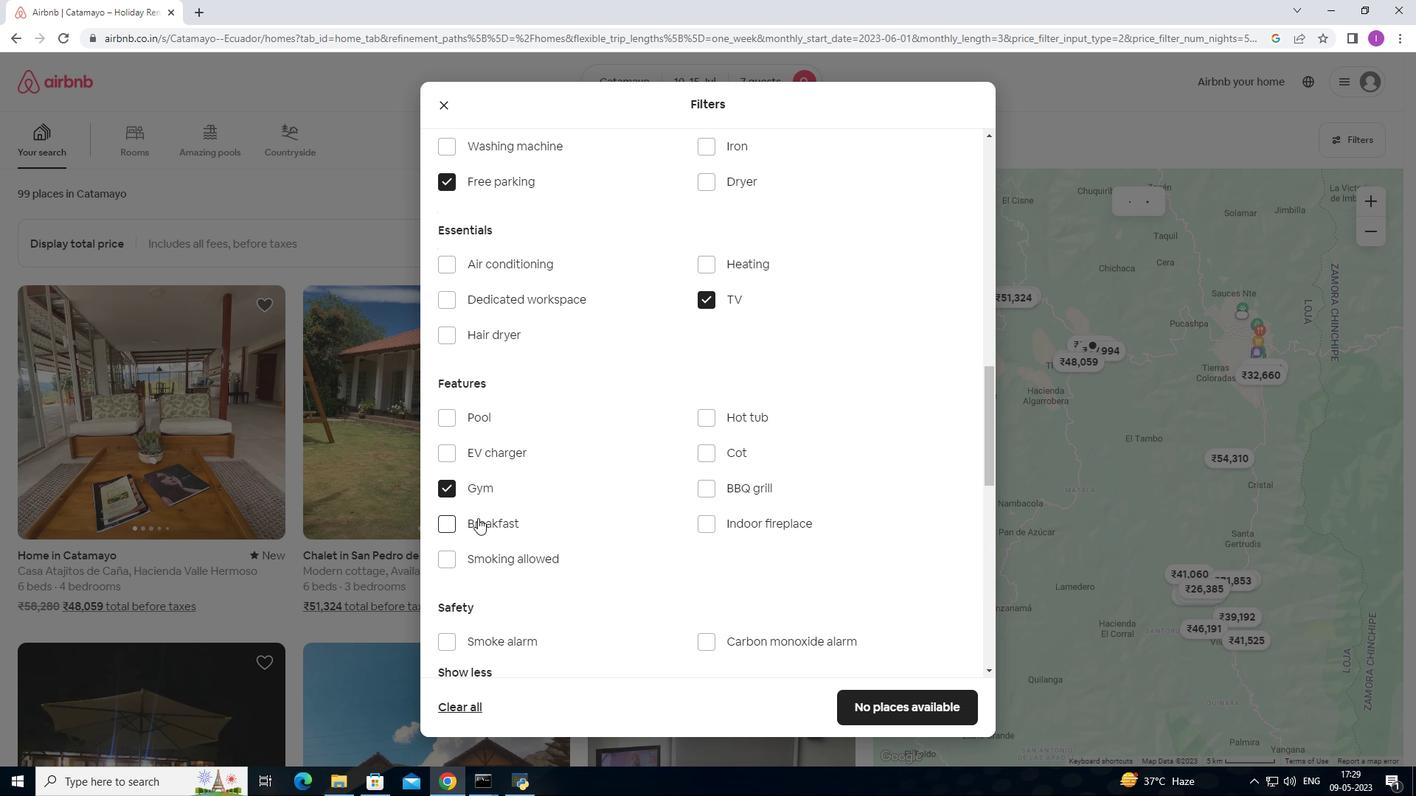 
Action: Mouse pressed left at (477, 520)
Screenshot: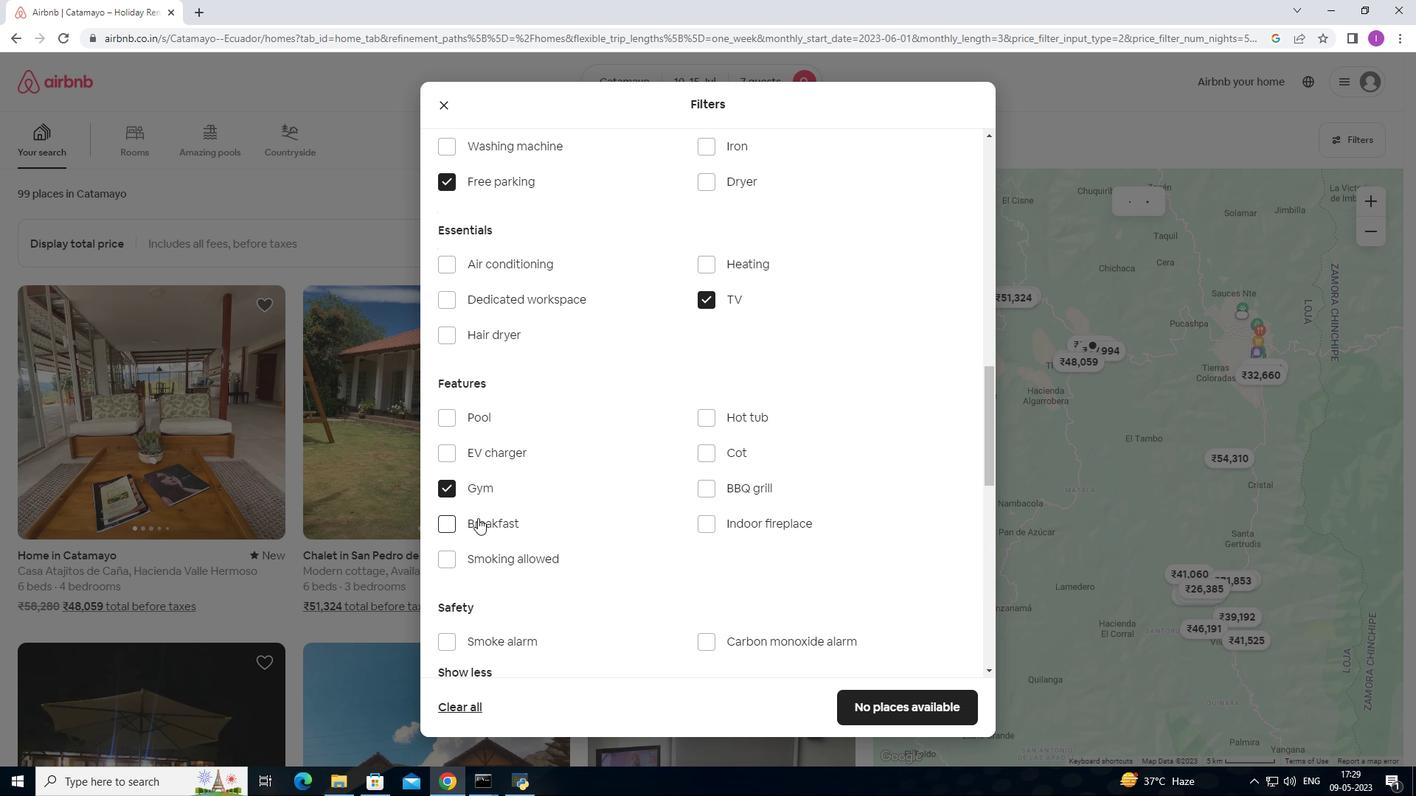 
Action: Mouse moved to (542, 499)
Screenshot: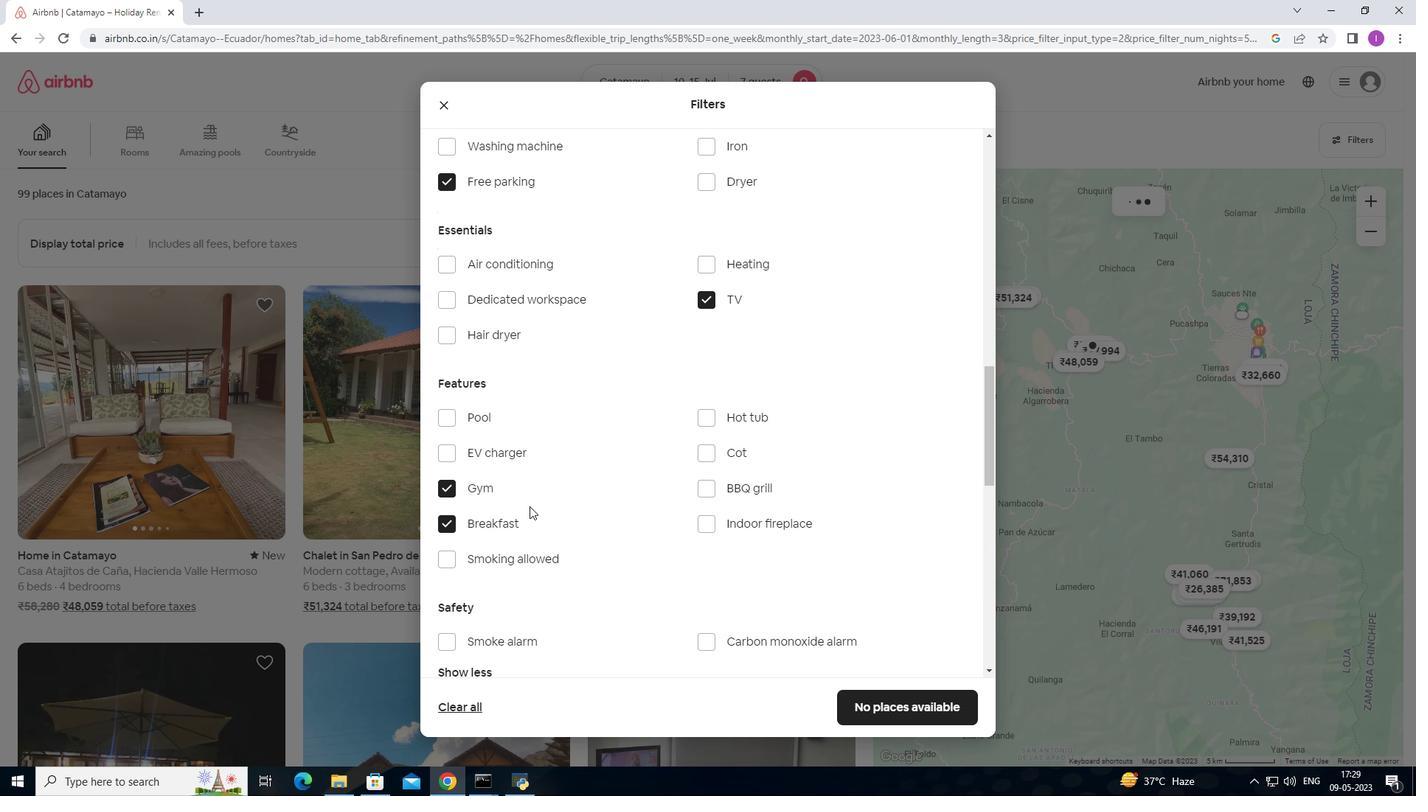 
Action: Mouse scrolled (542, 498) with delta (0, 0)
Screenshot: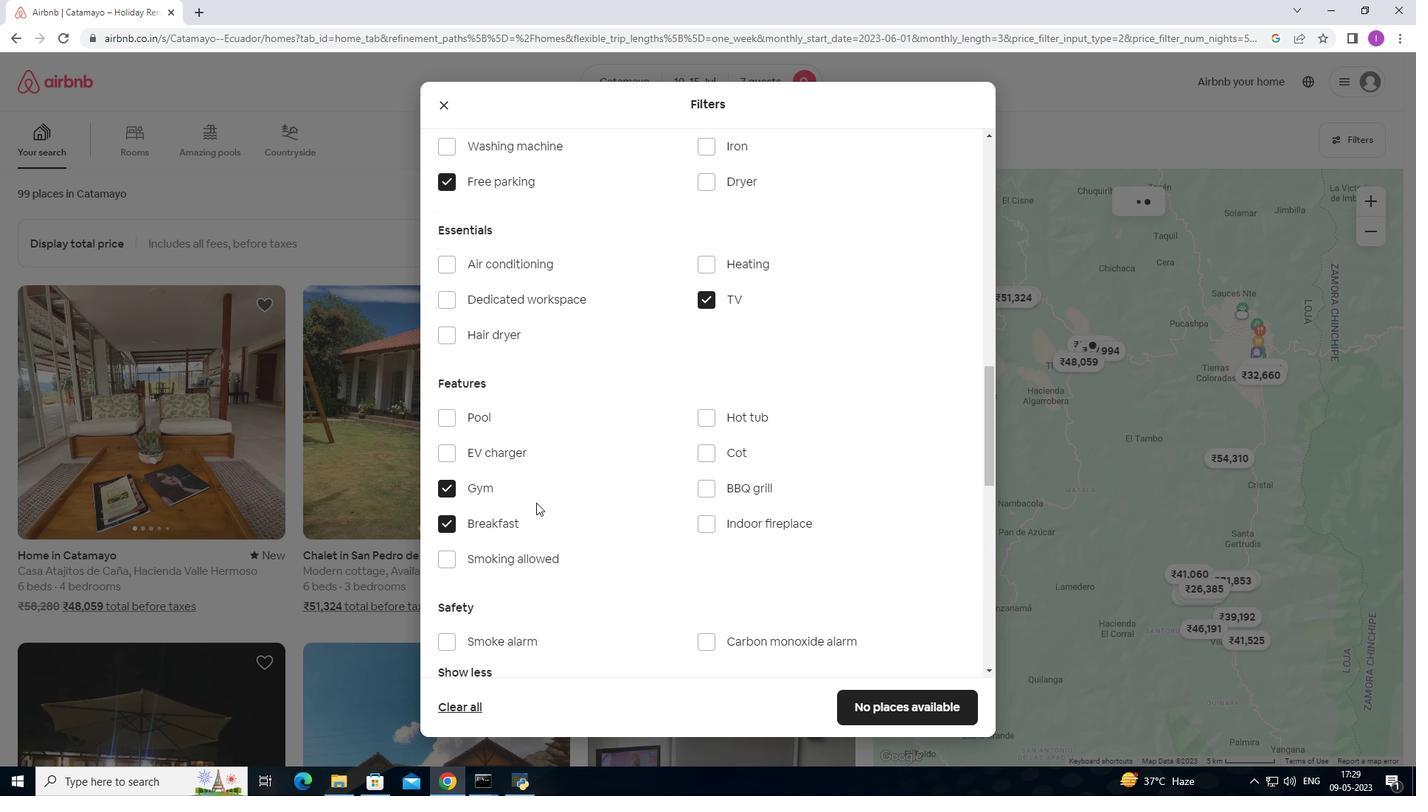 
Action: Mouse moved to (543, 499)
Screenshot: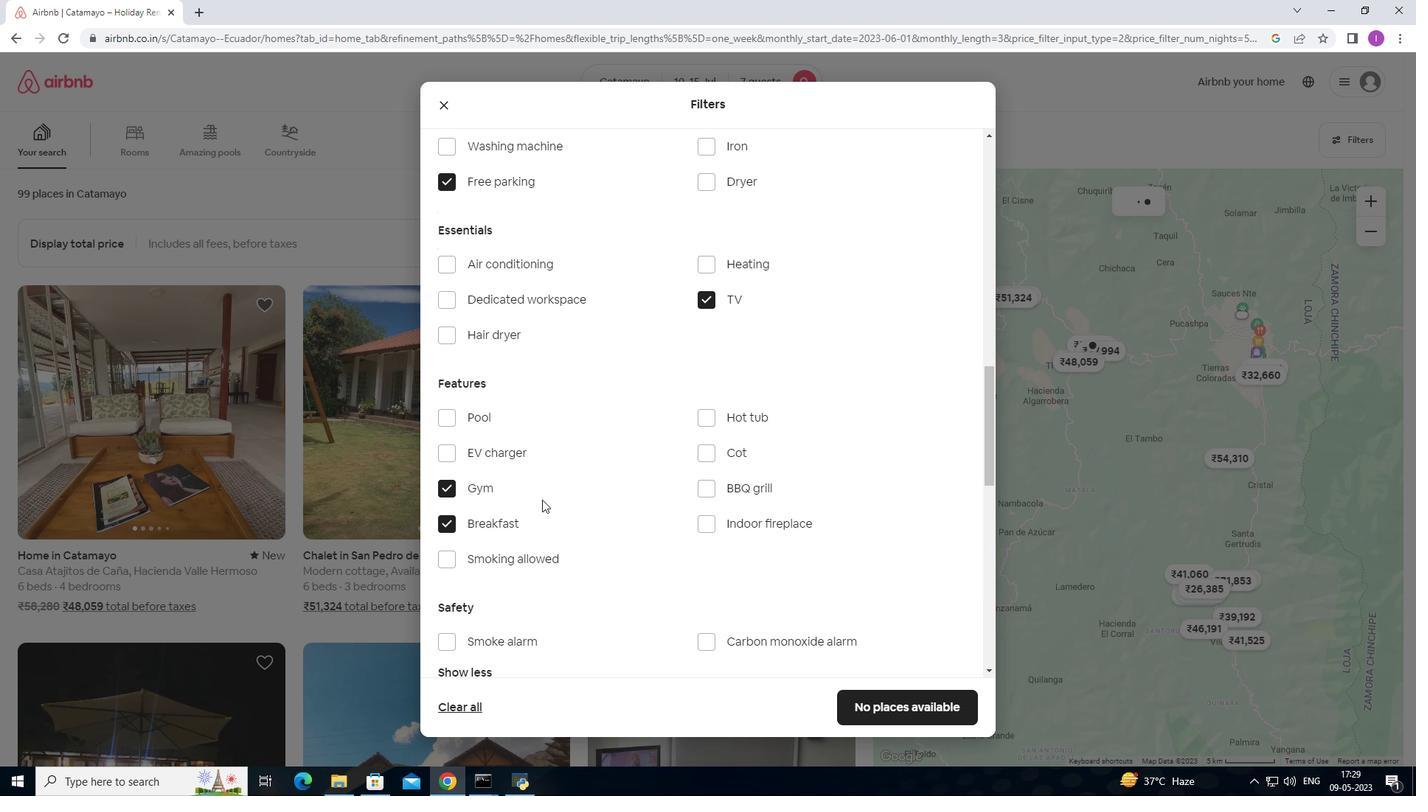 
Action: Mouse scrolled (543, 498) with delta (0, 0)
Screenshot: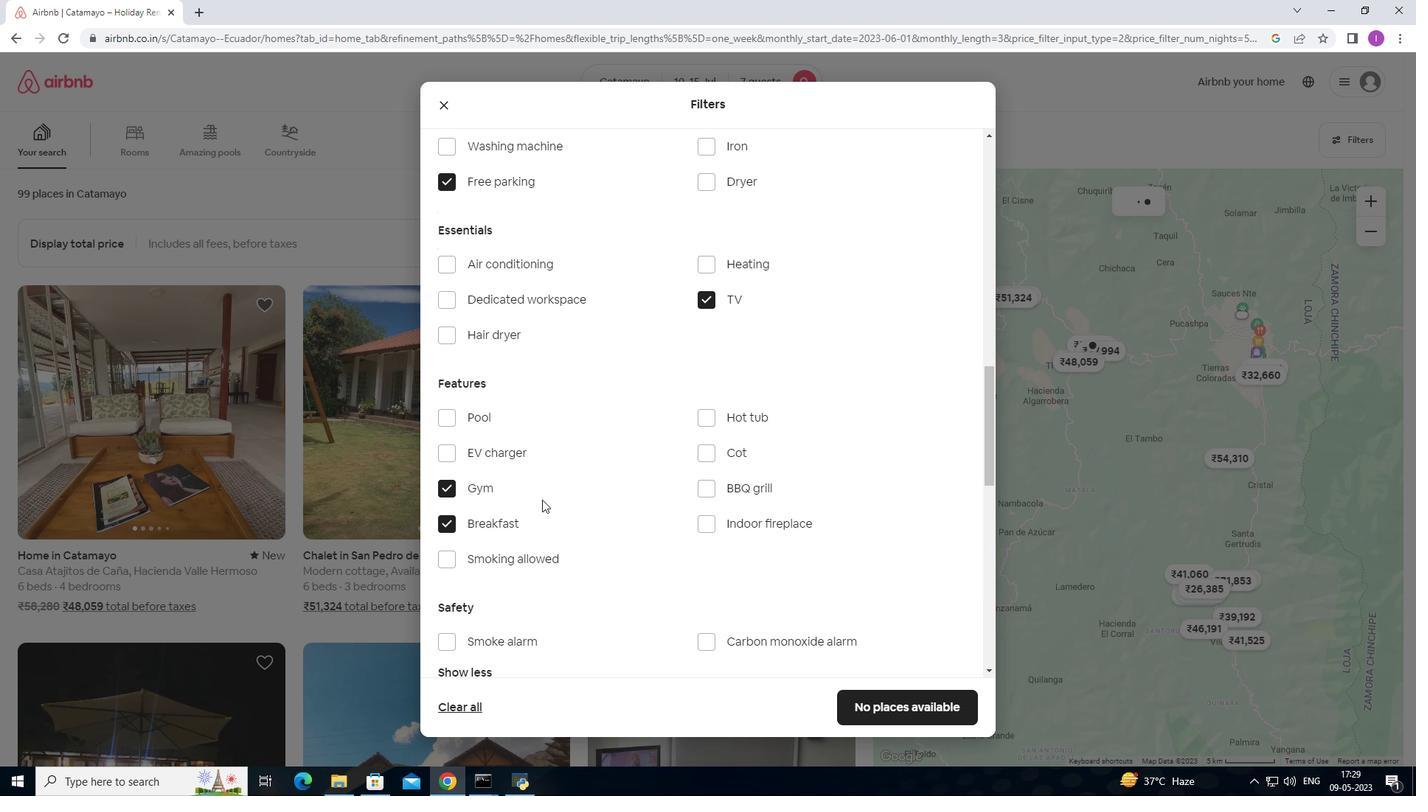 
Action: Mouse moved to (570, 499)
Screenshot: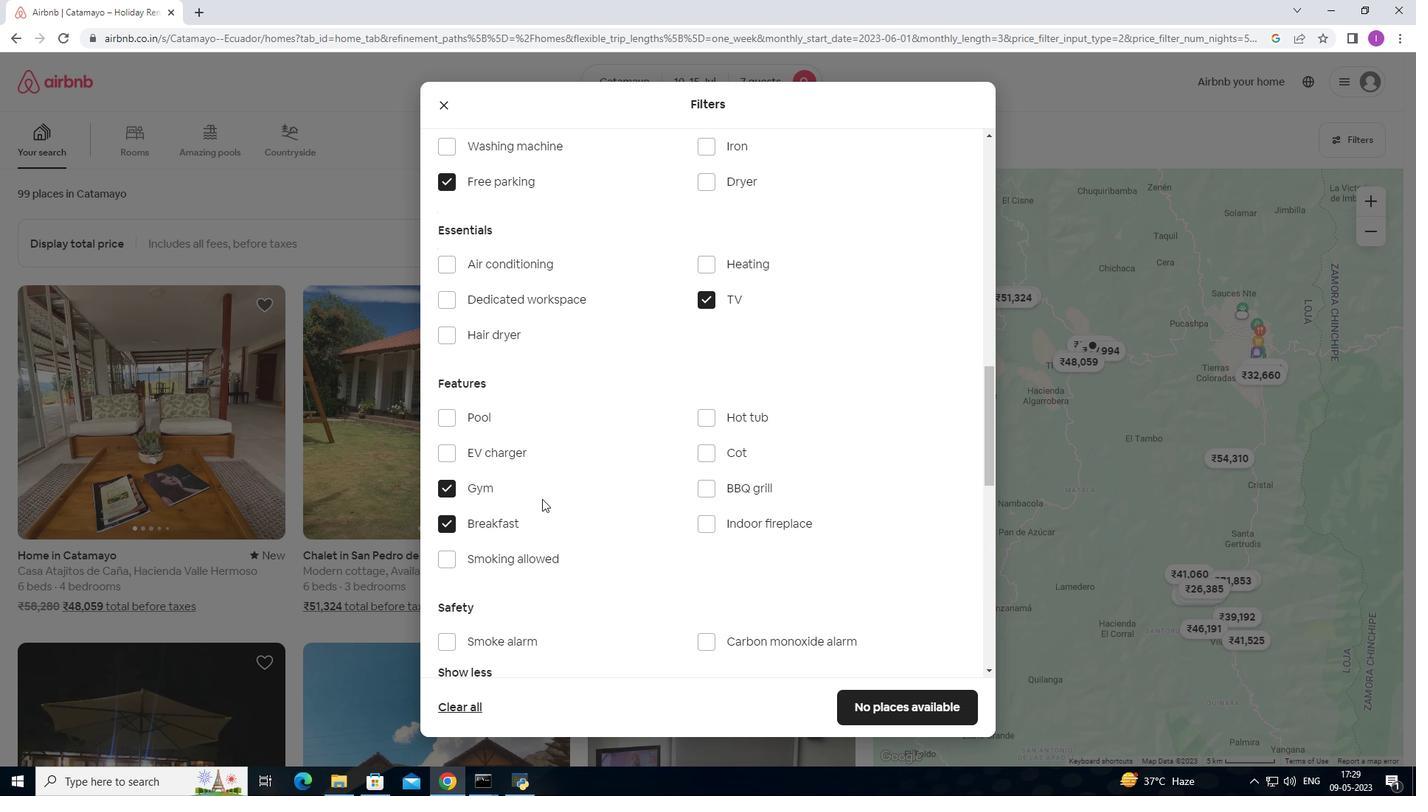 
Action: Mouse scrolled (567, 498) with delta (0, 0)
Screenshot: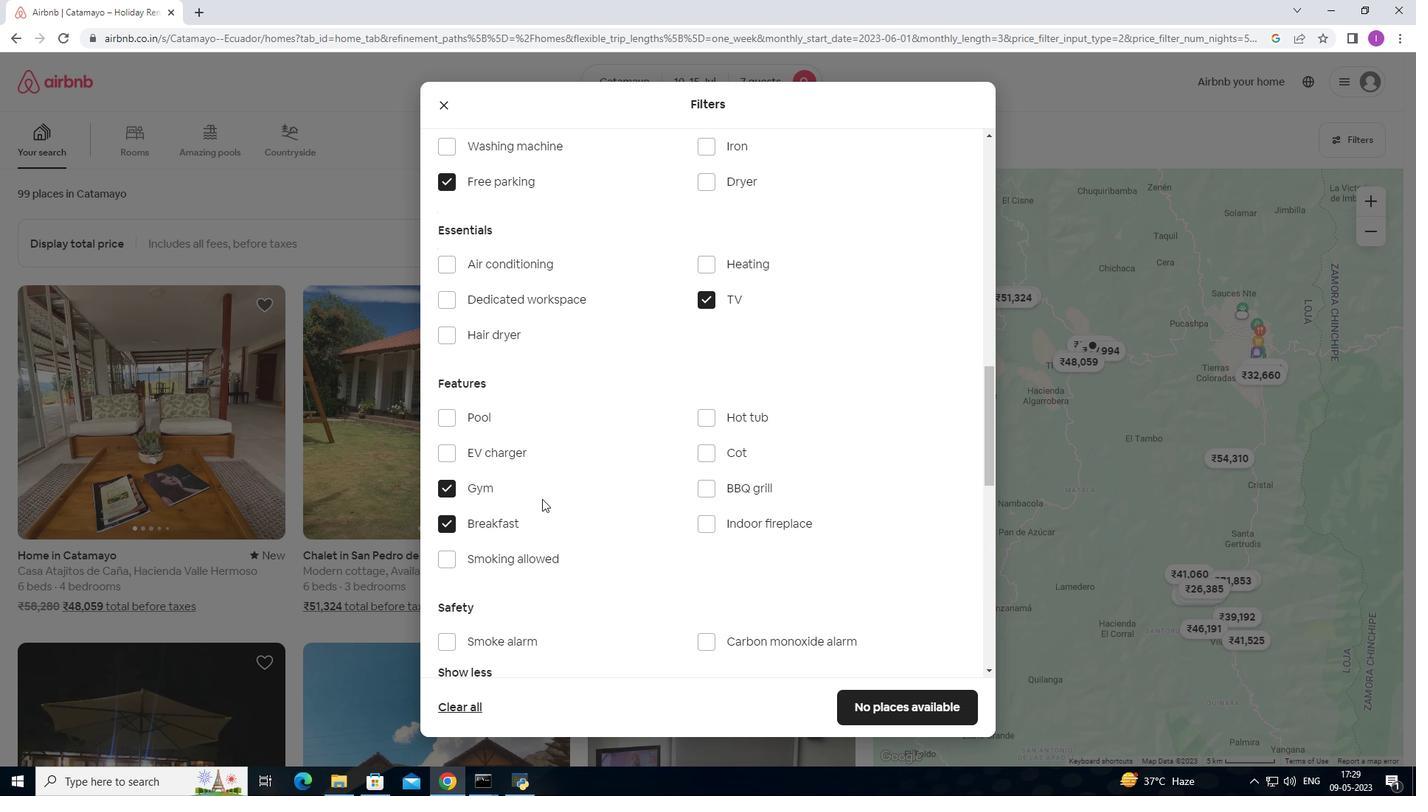 
Action: Mouse moved to (581, 497)
Screenshot: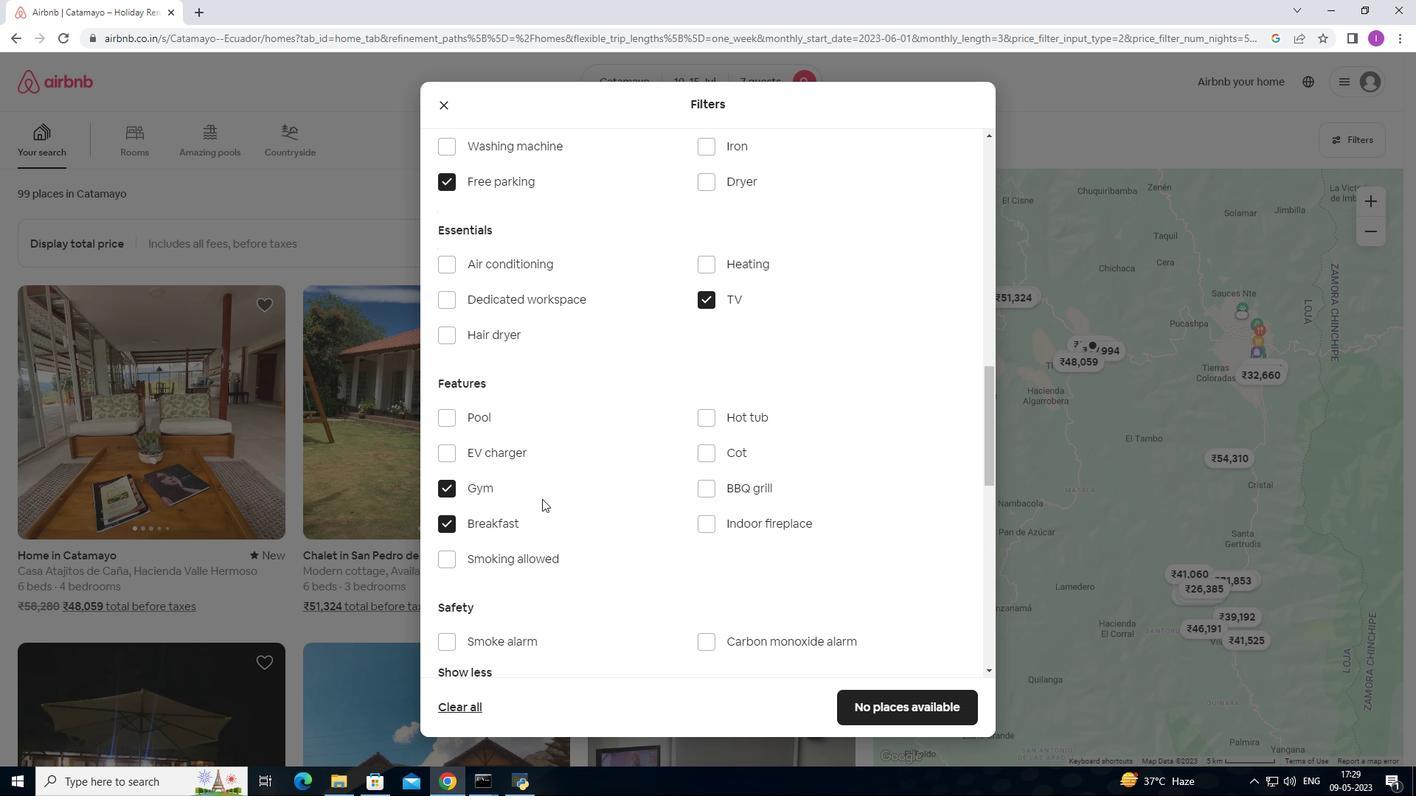 
Action: Mouse scrolled (579, 497) with delta (0, 0)
Screenshot: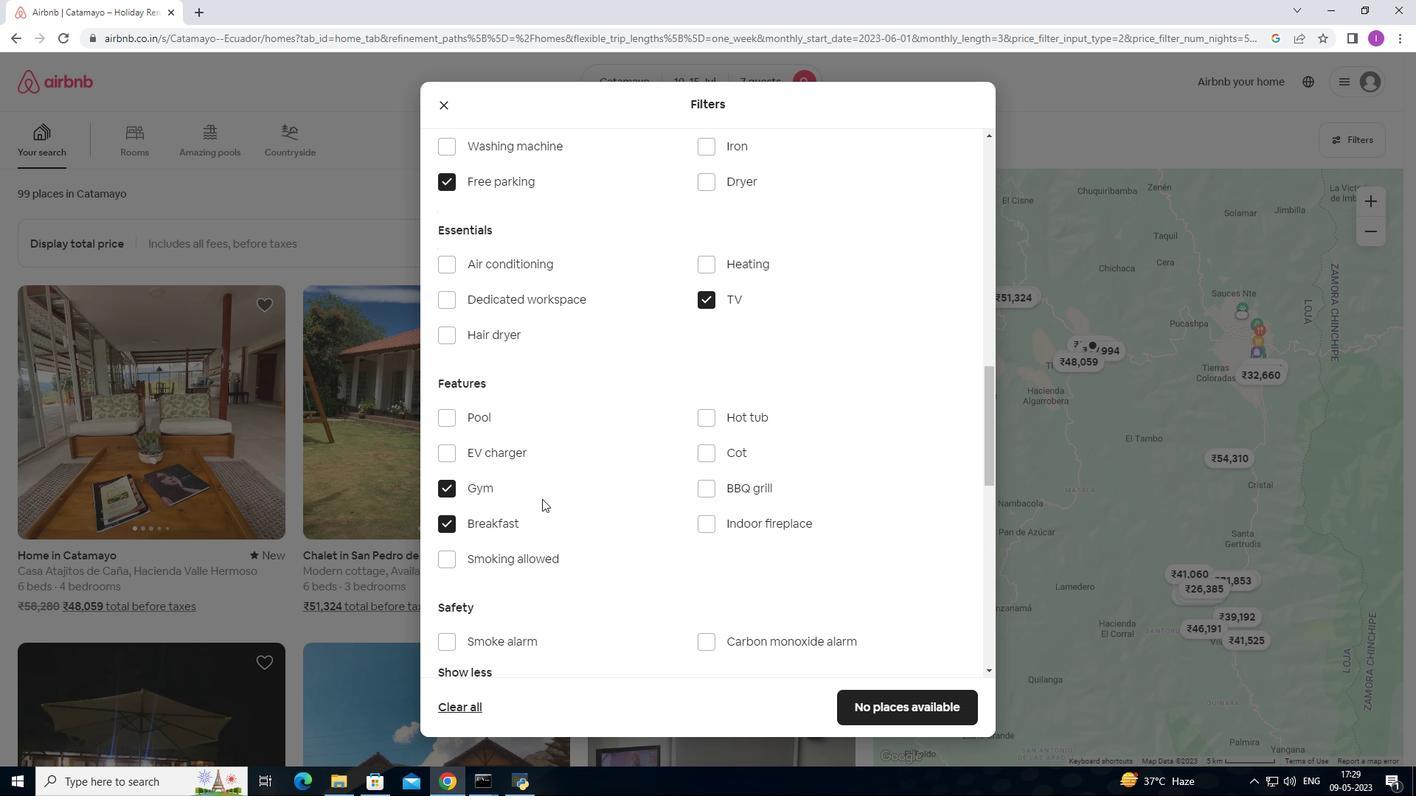 
Action: Mouse moved to (583, 496)
Screenshot: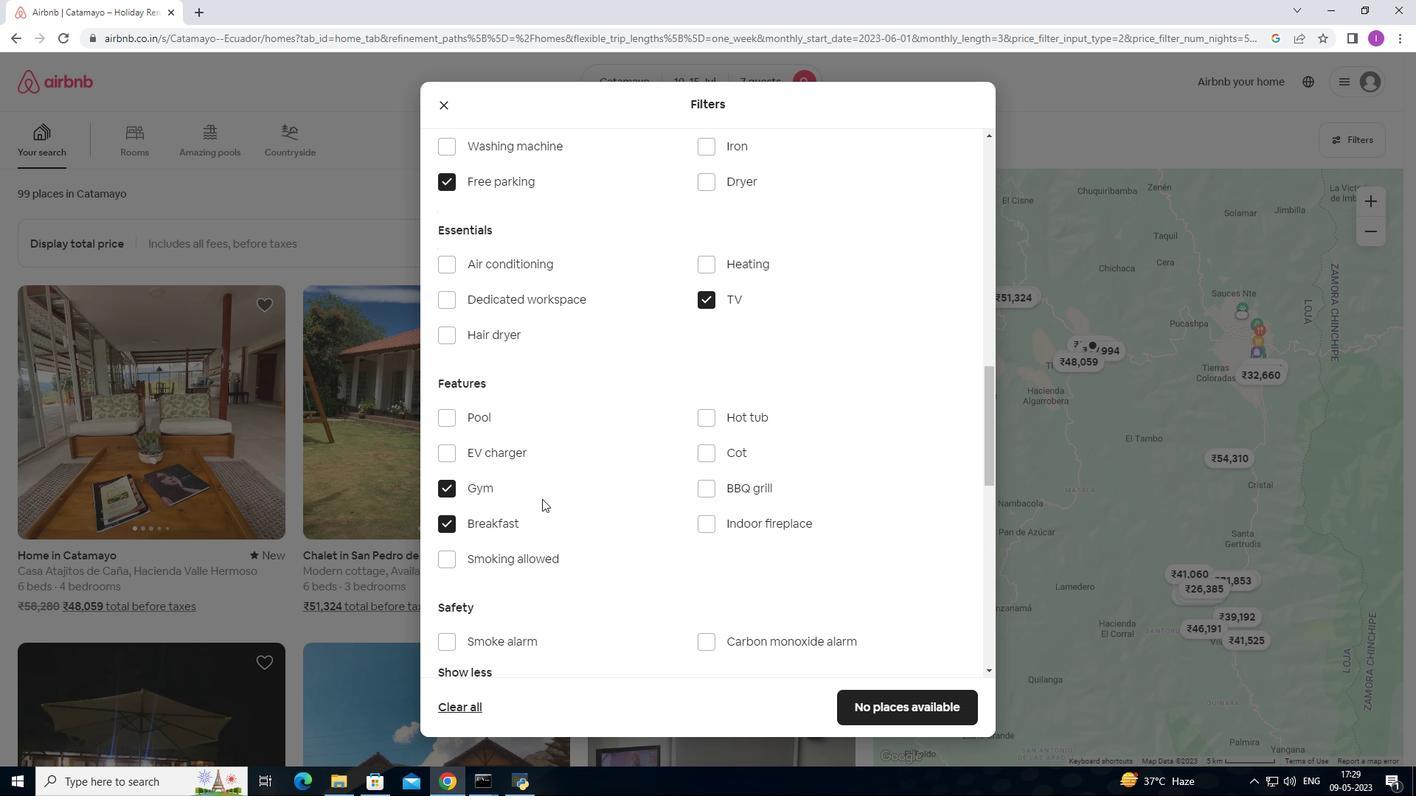 
Action: Mouse scrolled (583, 495) with delta (0, 0)
Screenshot: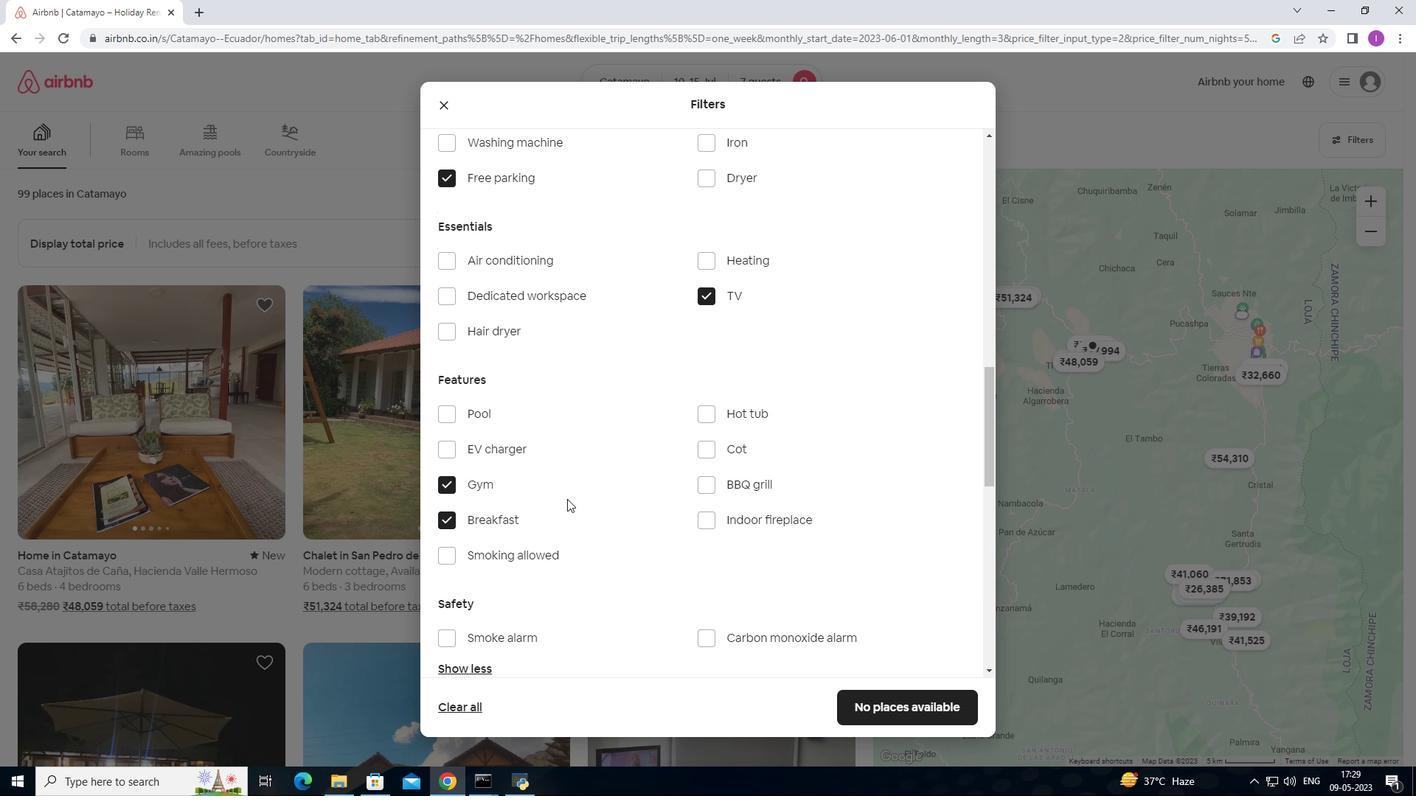 
Action: Mouse moved to (638, 482)
Screenshot: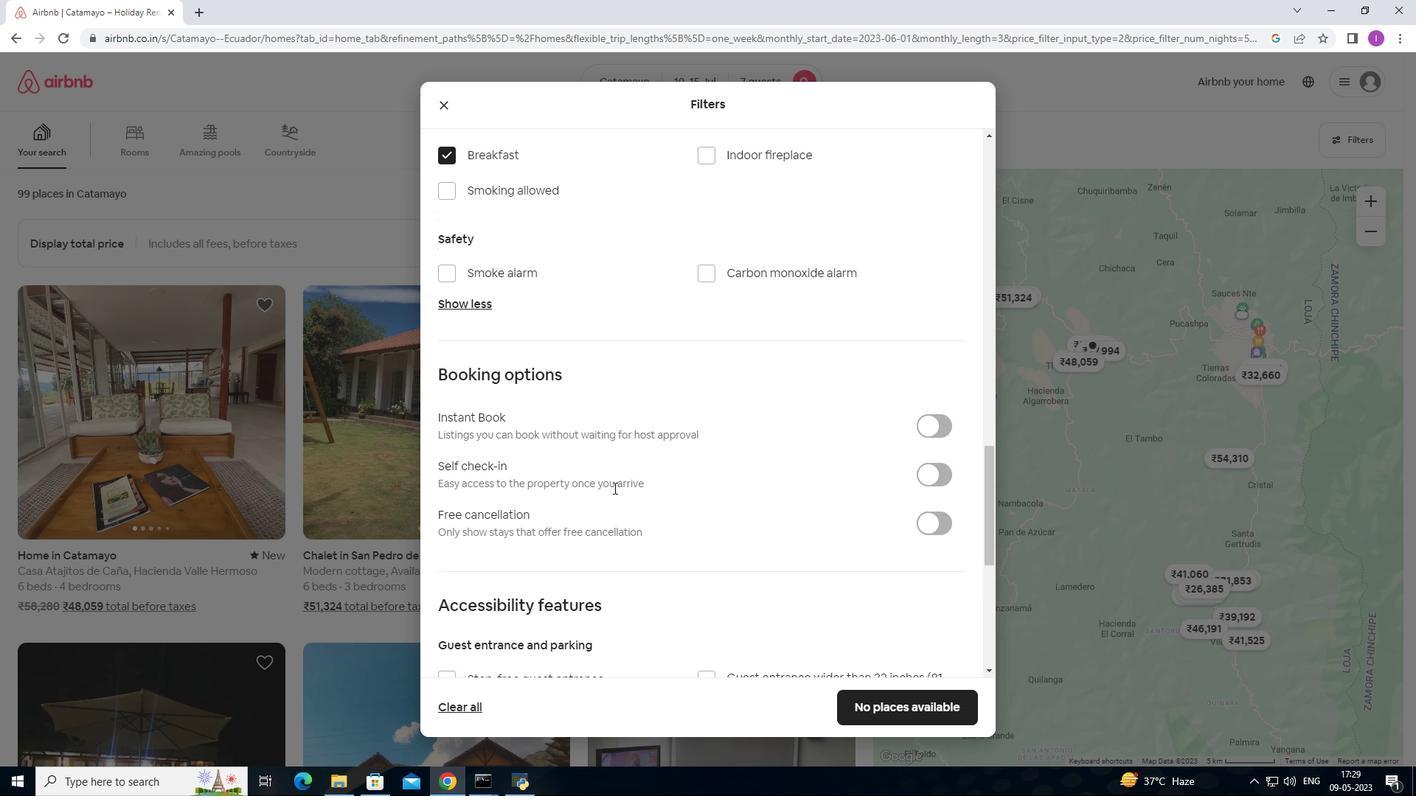
Action: Mouse scrolled (638, 481) with delta (0, 0)
Screenshot: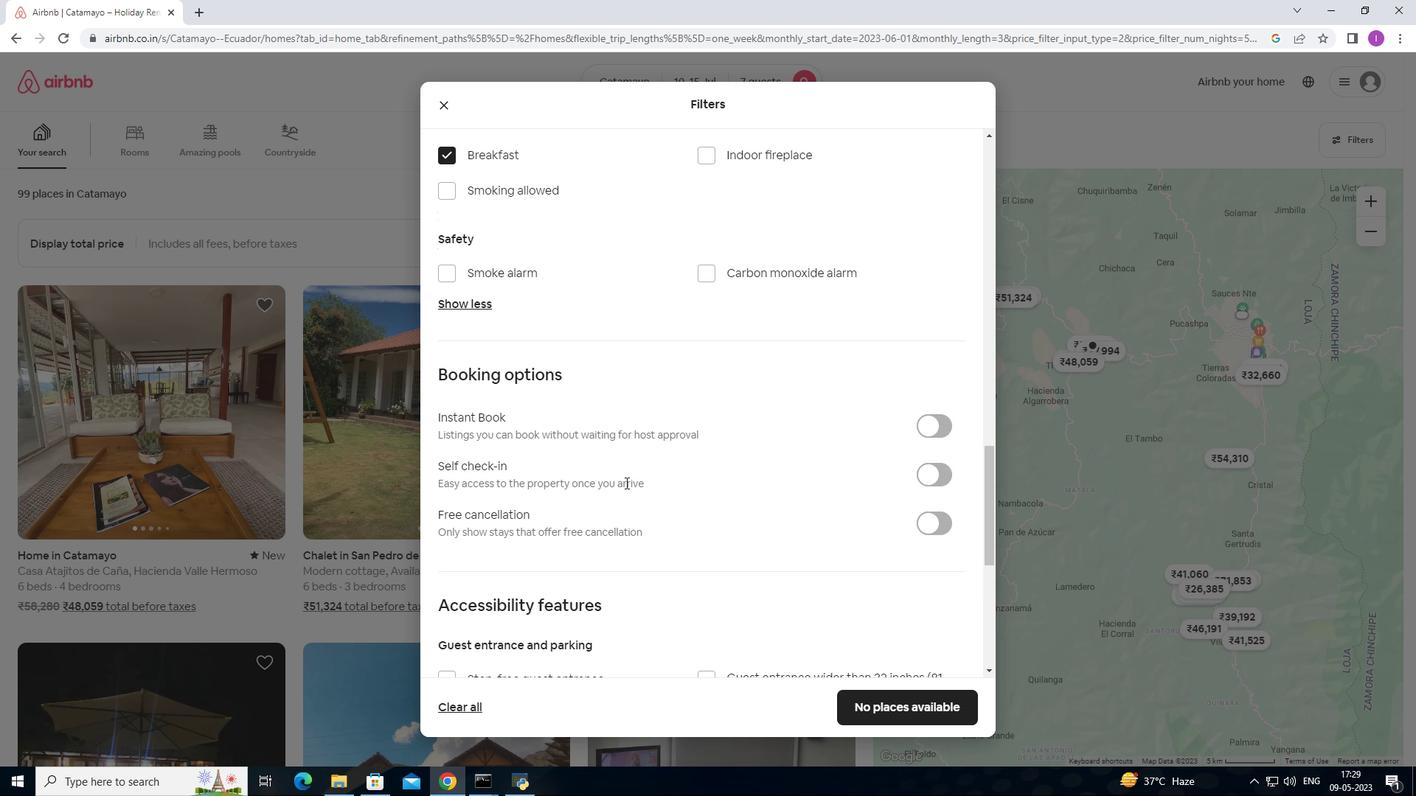 
Action: Mouse moved to (640, 483)
Screenshot: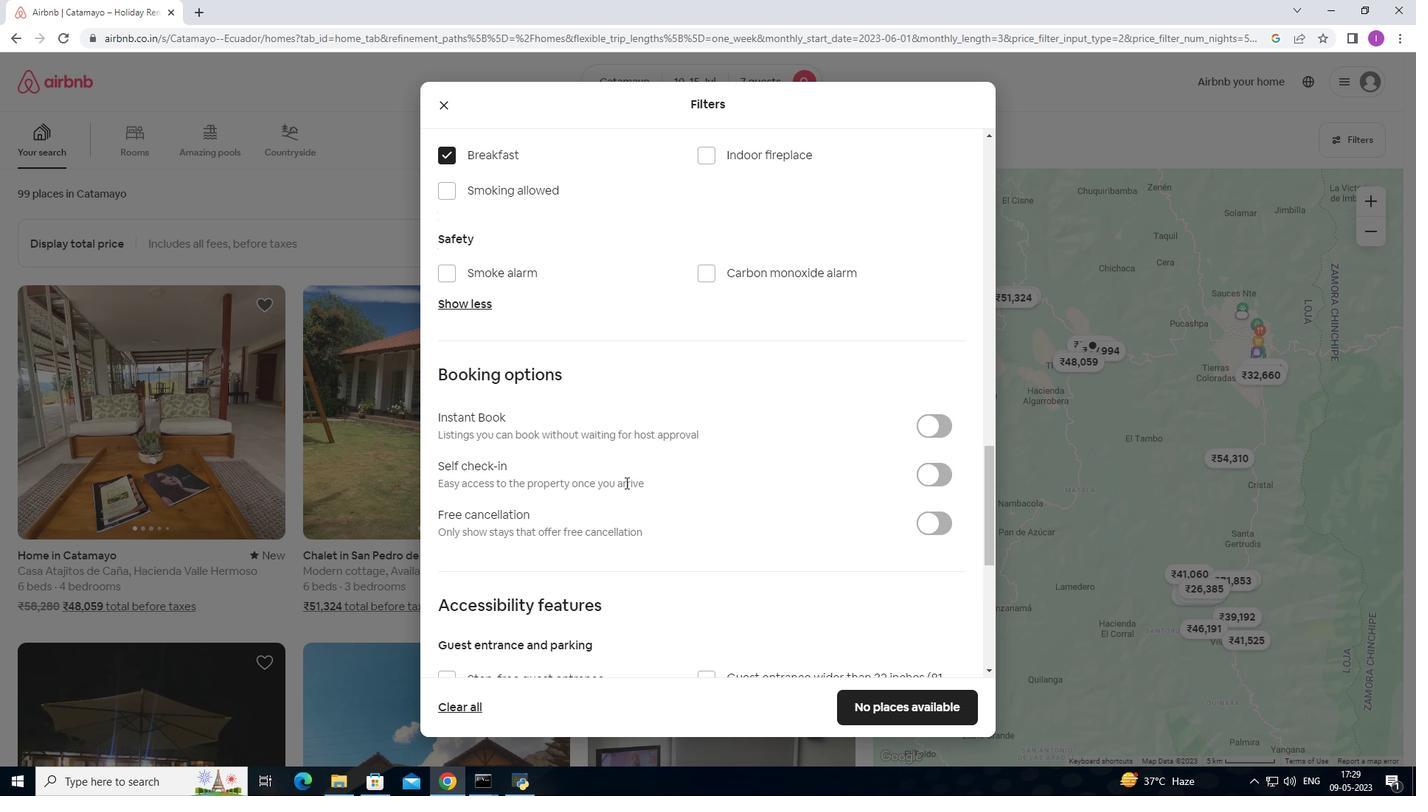 
Action: Mouse scrolled (640, 482) with delta (0, 0)
Screenshot: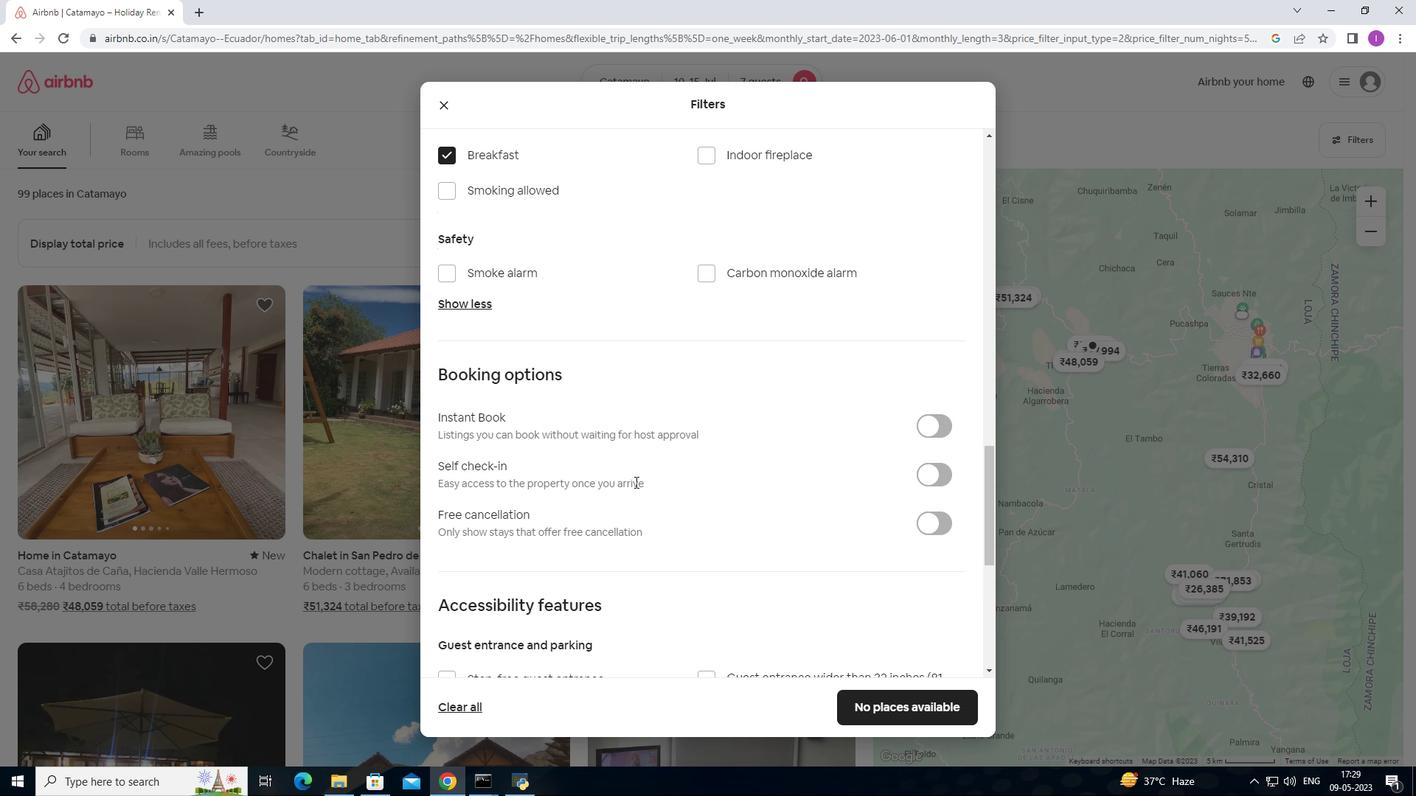 
Action: Mouse moved to (940, 334)
Screenshot: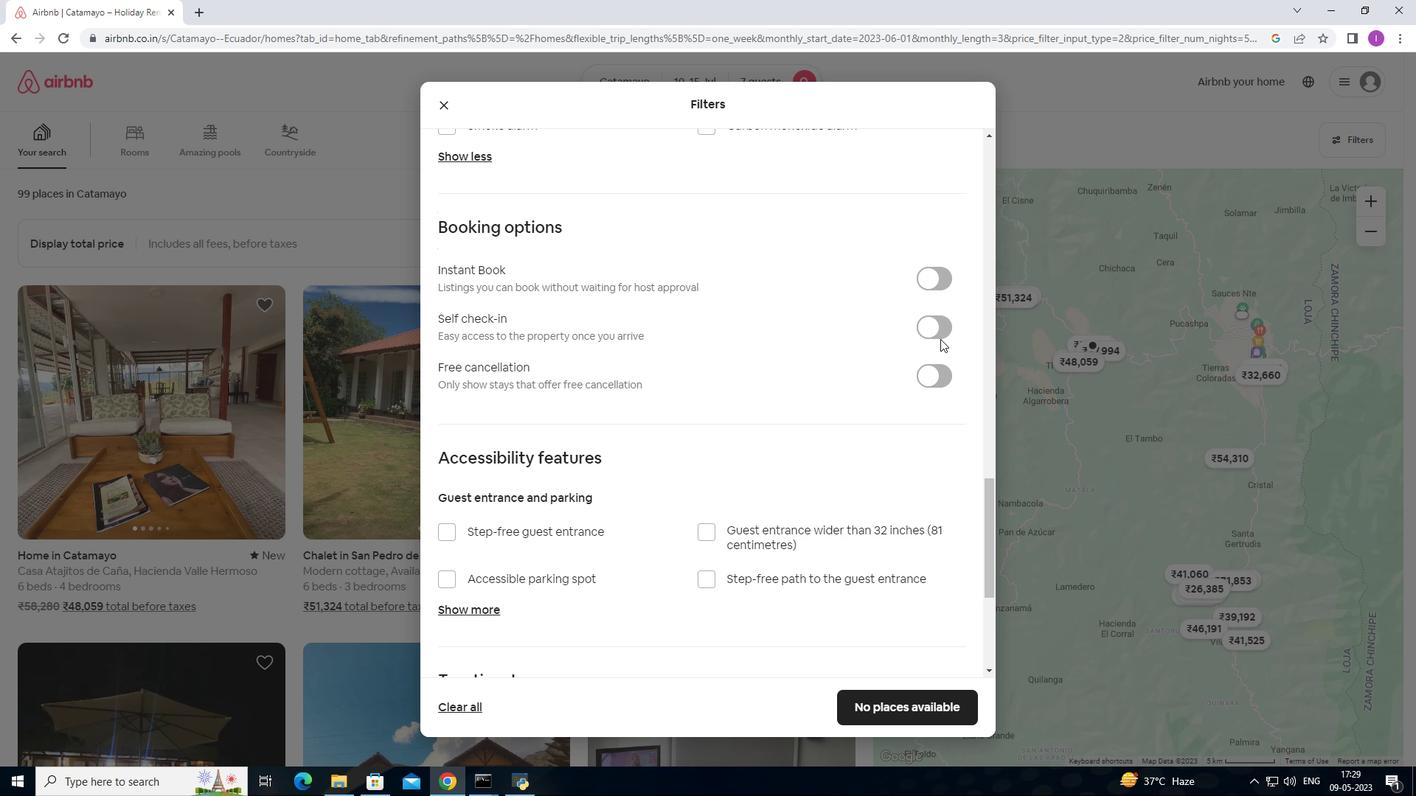 
Action: Mouse pressed left at (940, 334)
Screenshot: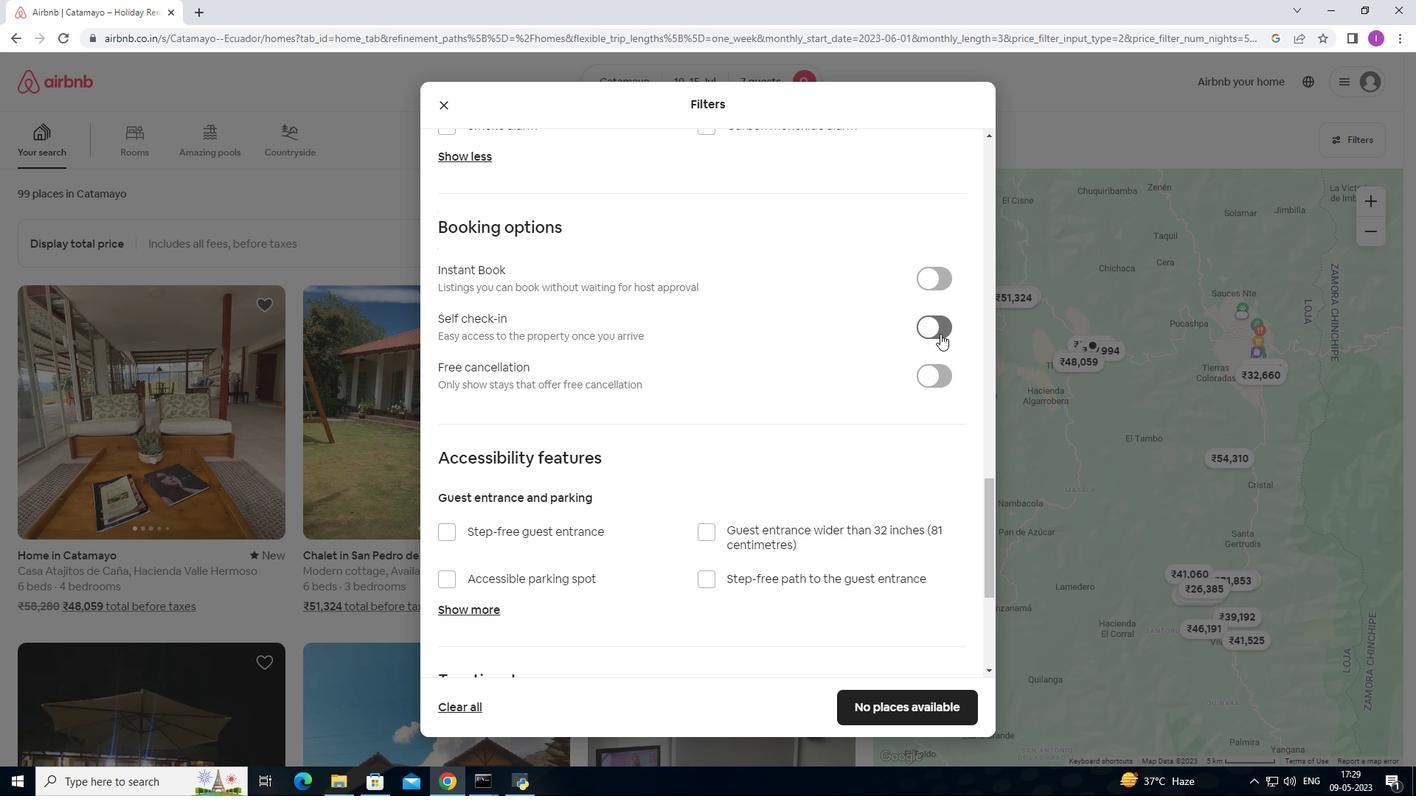 
Action: Mouse moved to (747, 459)
Screenshot: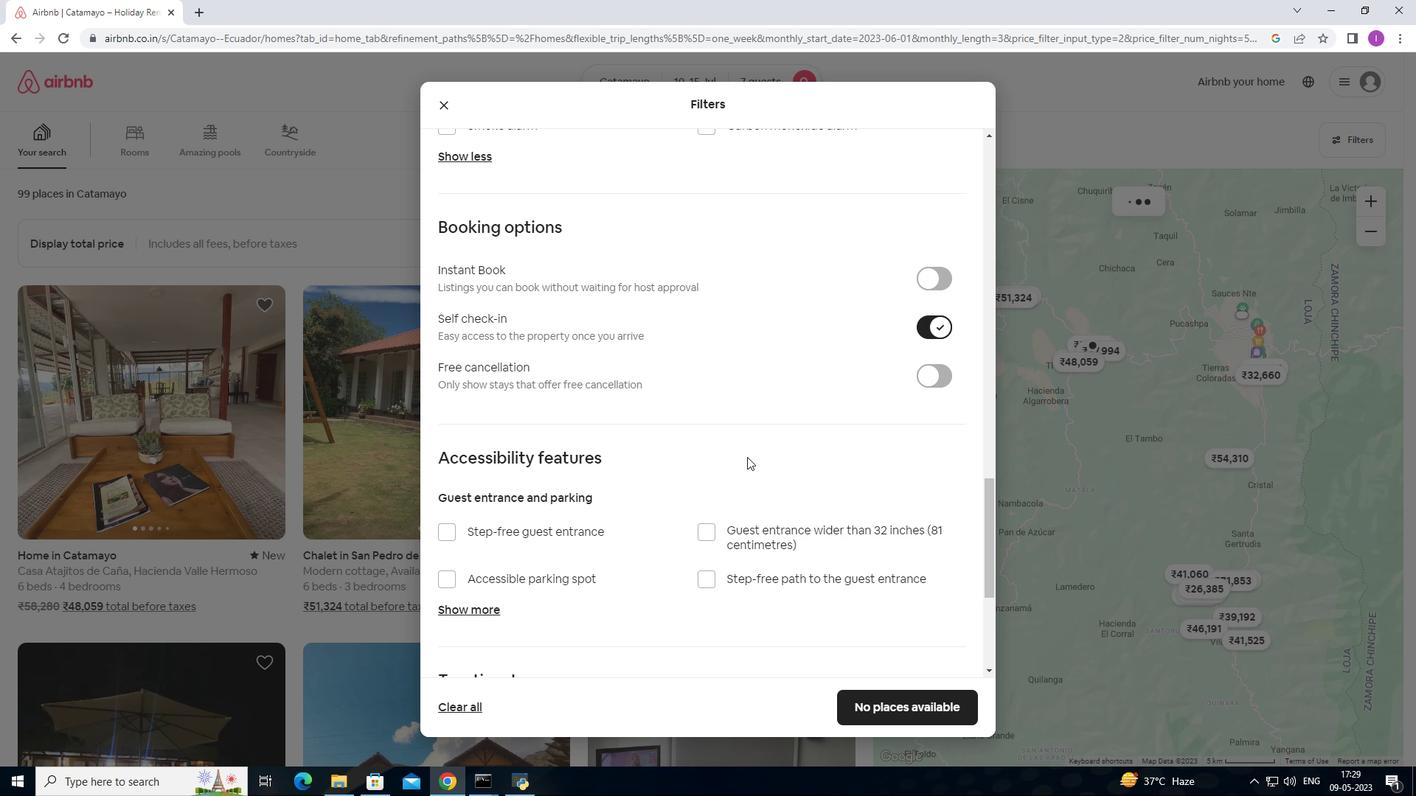
Action: Mouse scrolled (747, 458) with delta (0, 0)
Screenshot: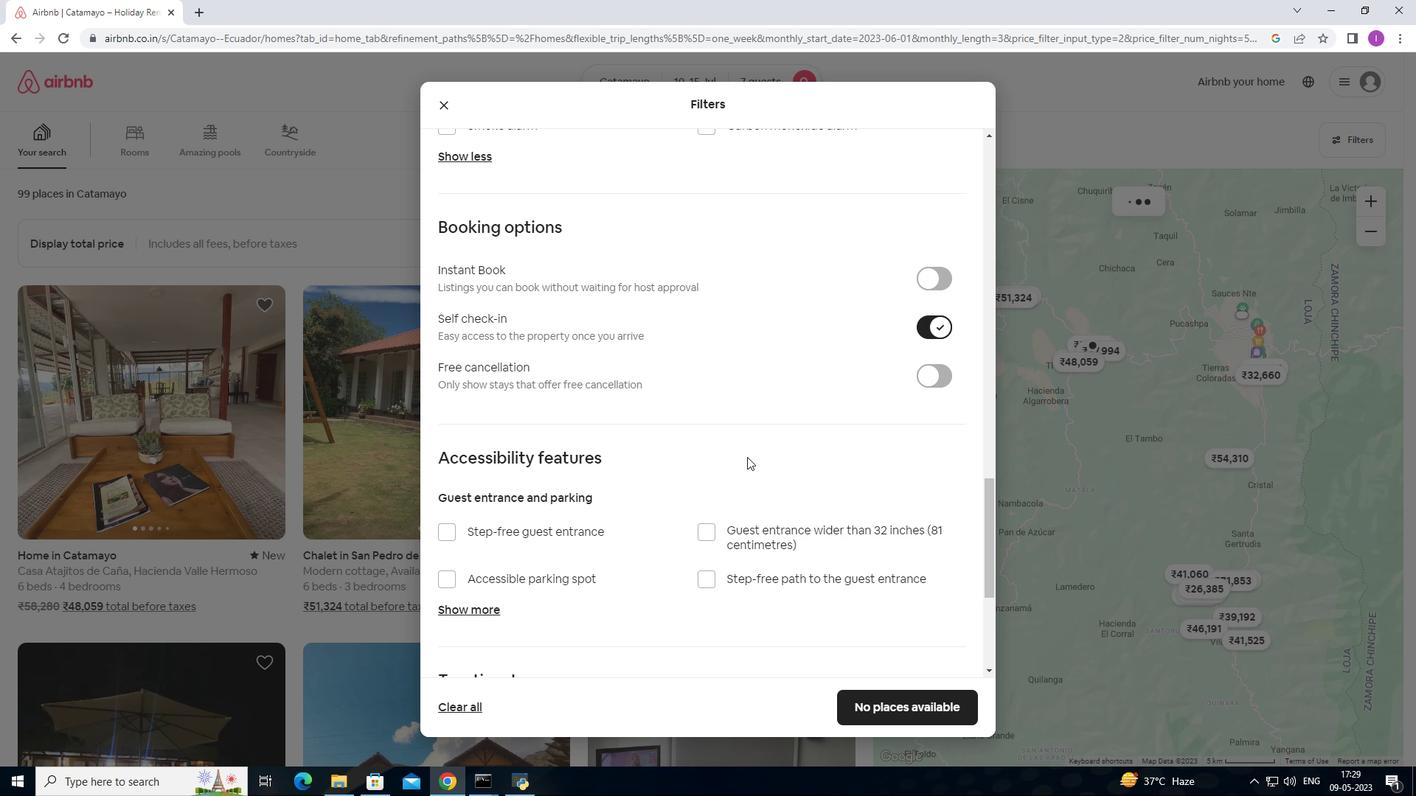
Action: Mouse moved to (747, 460)
Screenshot: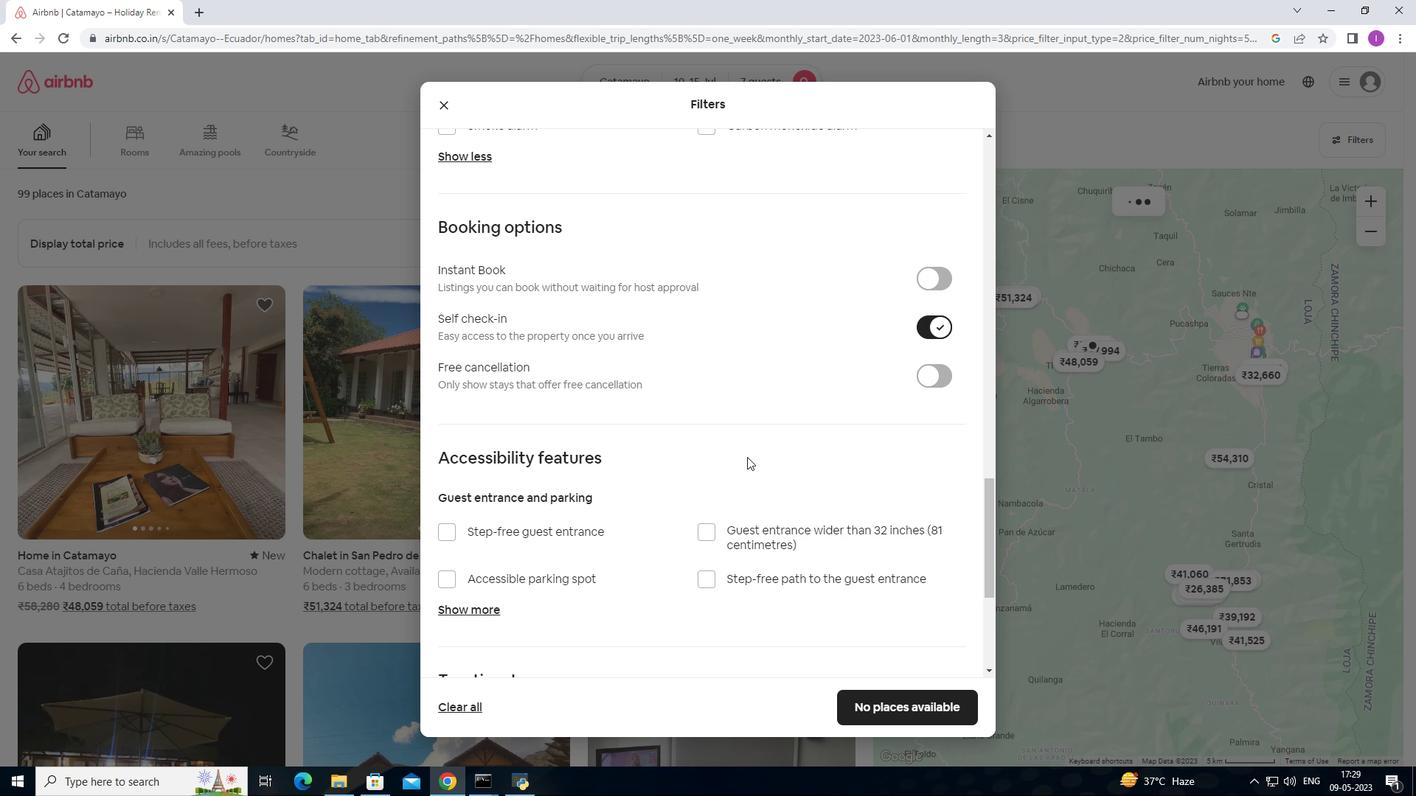 
Action: Mouse scrolled (747, 459) with delta (0, 0)
Screenshot: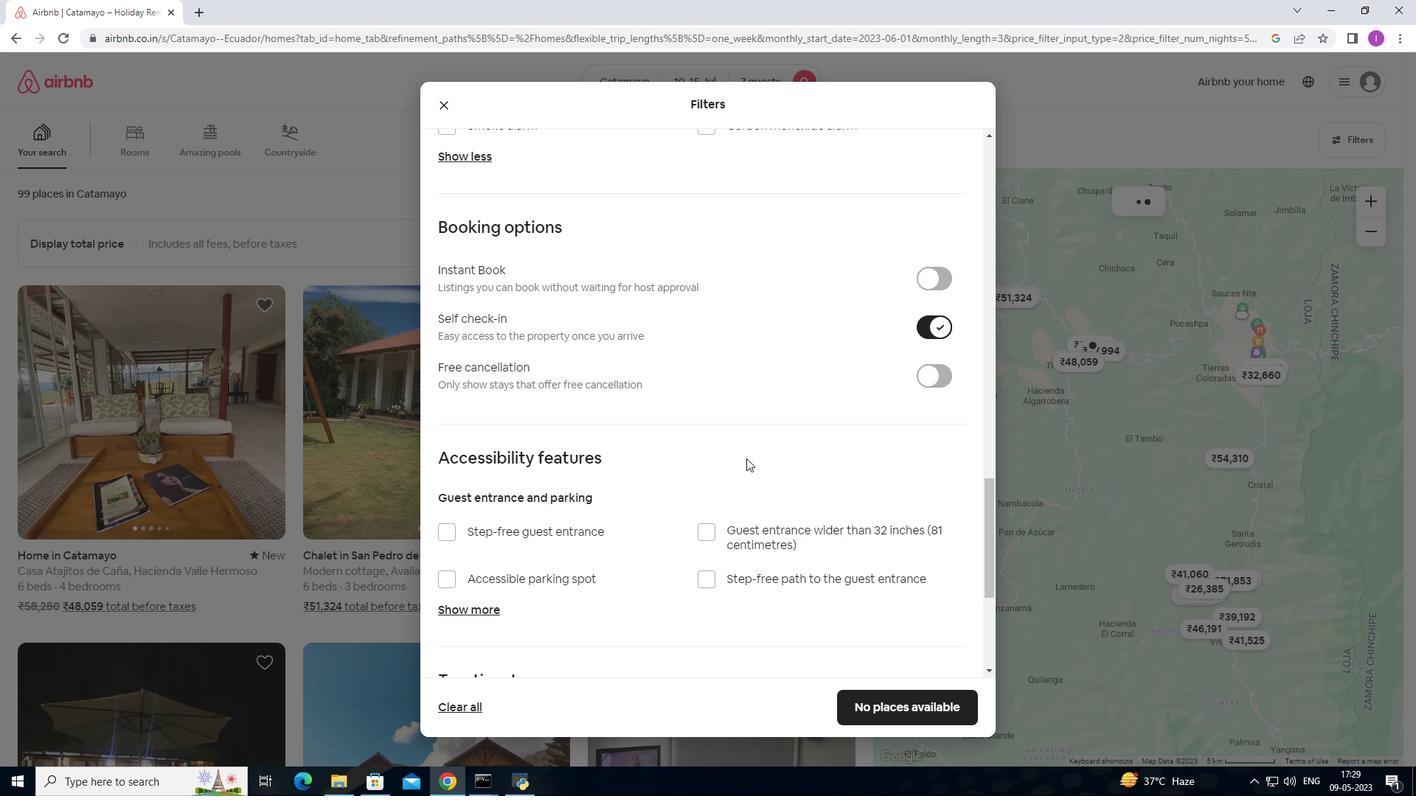 
Action: Mouse moved to (747, 460)
Screenshot: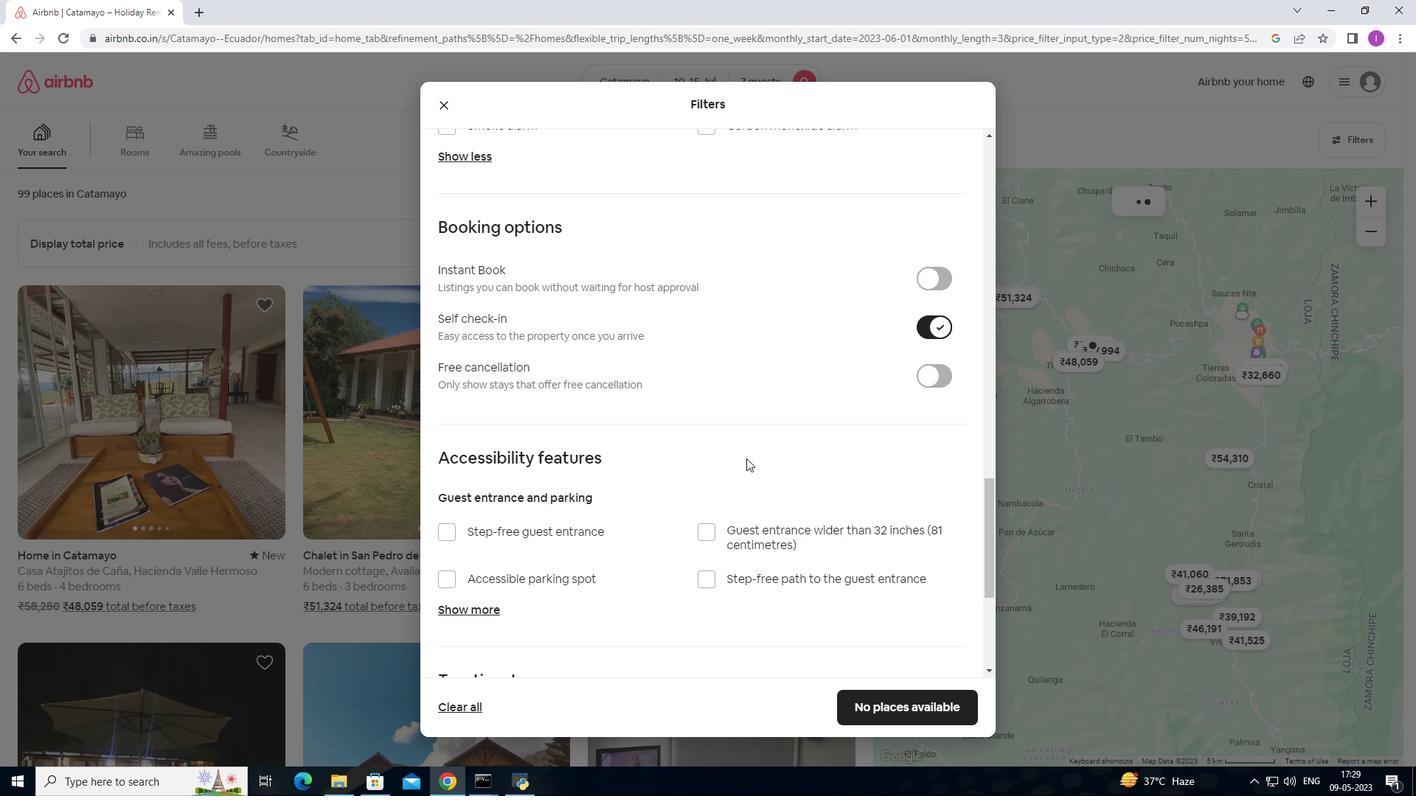 
Action: Mouse scrolled (747, 459) with delta (0, 0)
Screenshot: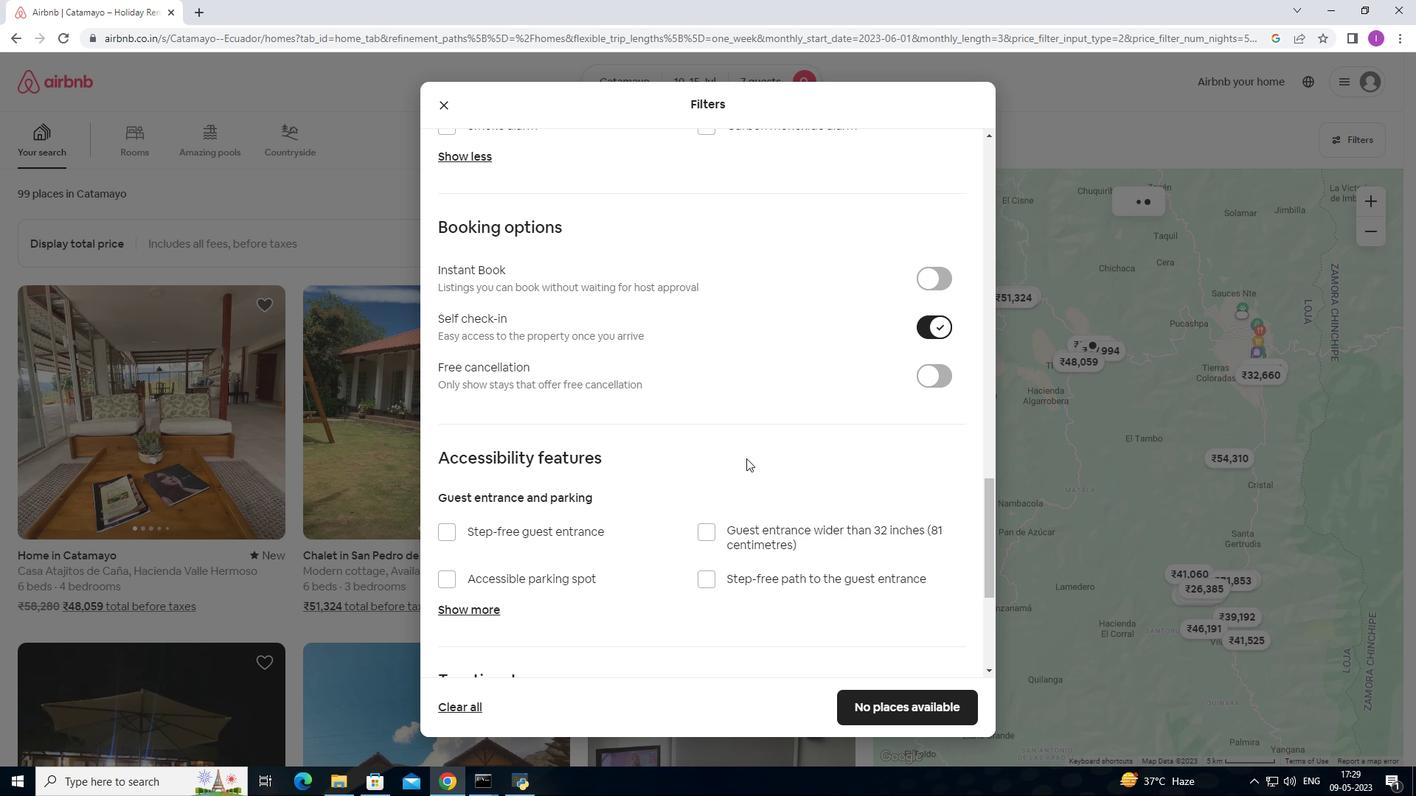 
Action: Mouse moved to (748, 460)
Screenshot: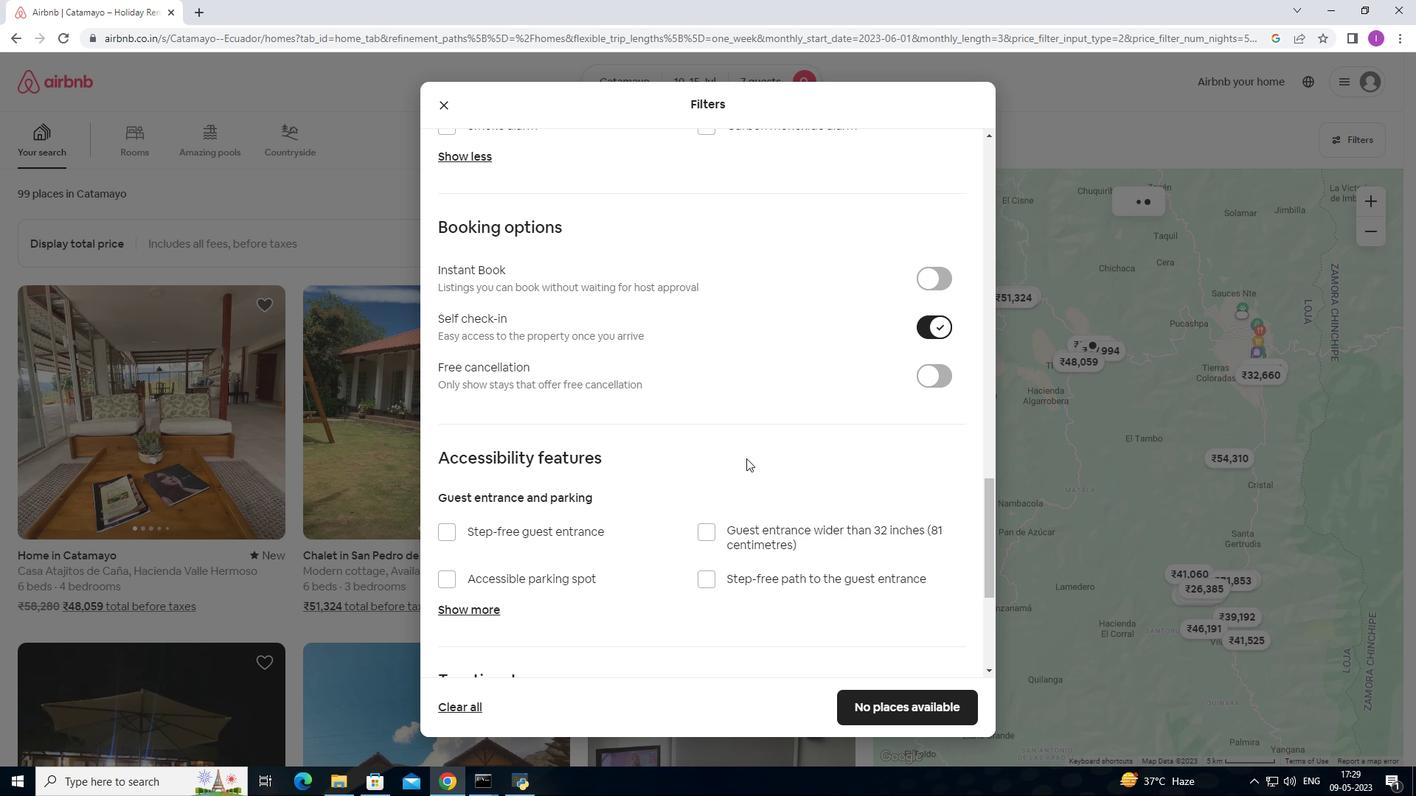 
Action: Mouse scrolled (748, 460) with delta (0, 0)
Screenshot: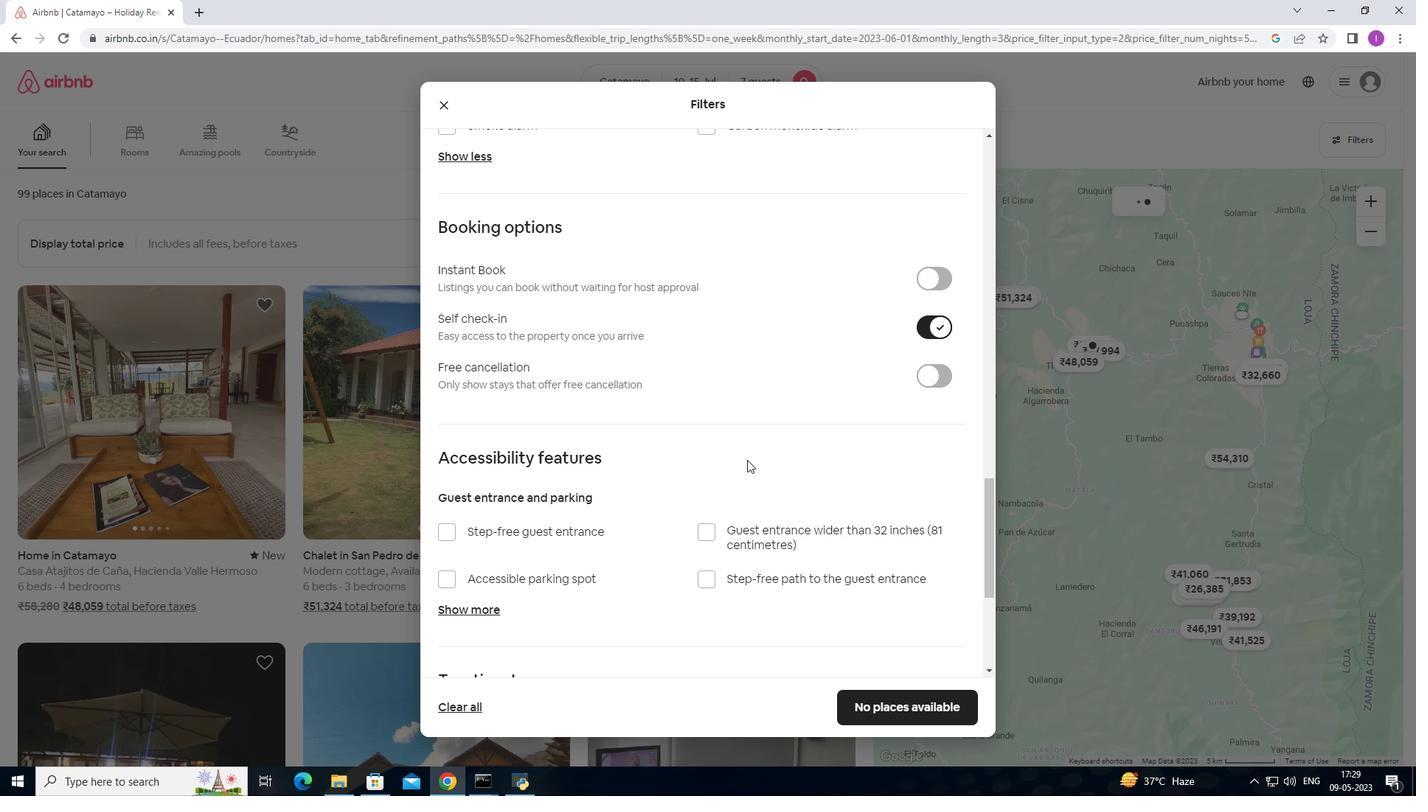 
Action: Mouse moved to (748, 460)
Screenshot: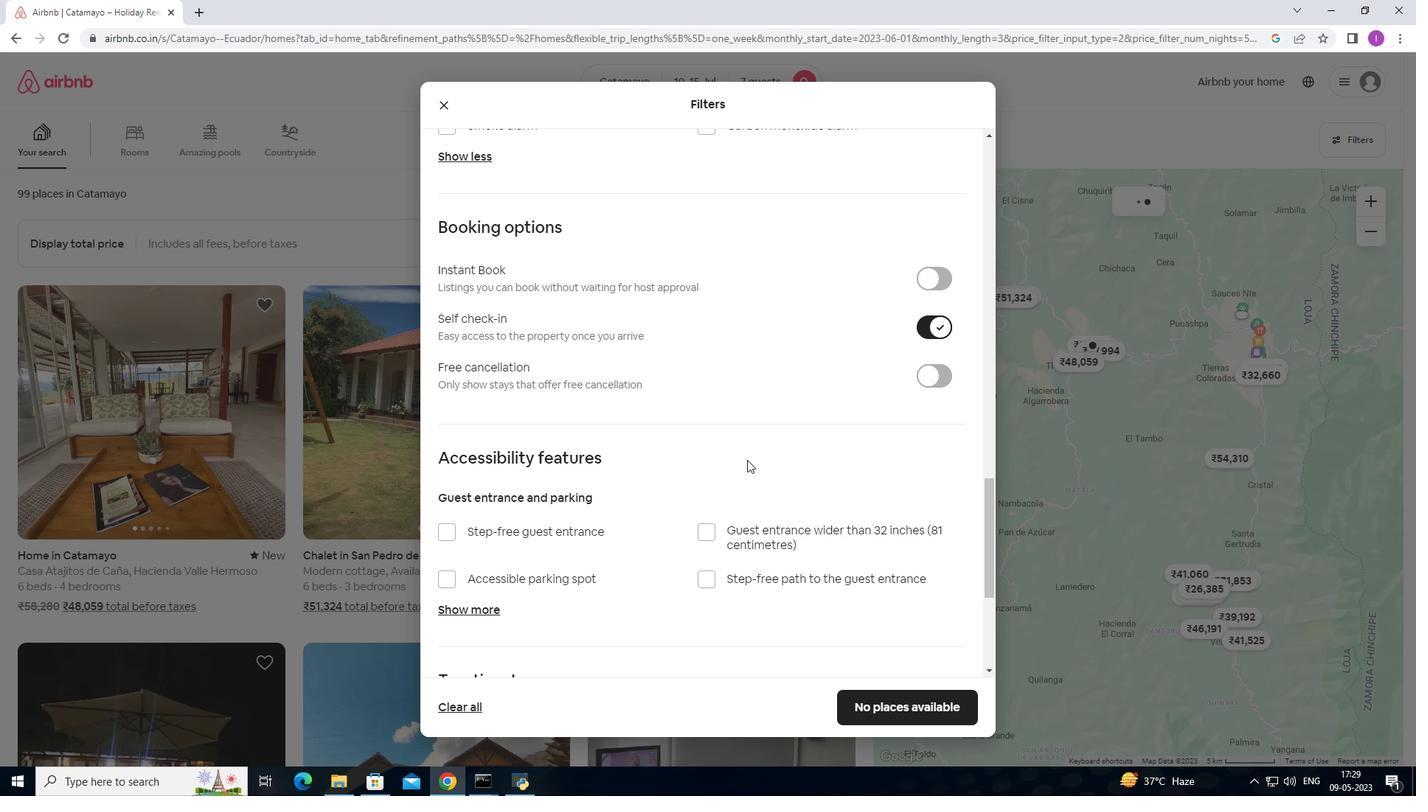 
Action: Mouse scrolled (748, 460) with delta (0, 0)
Screenshot: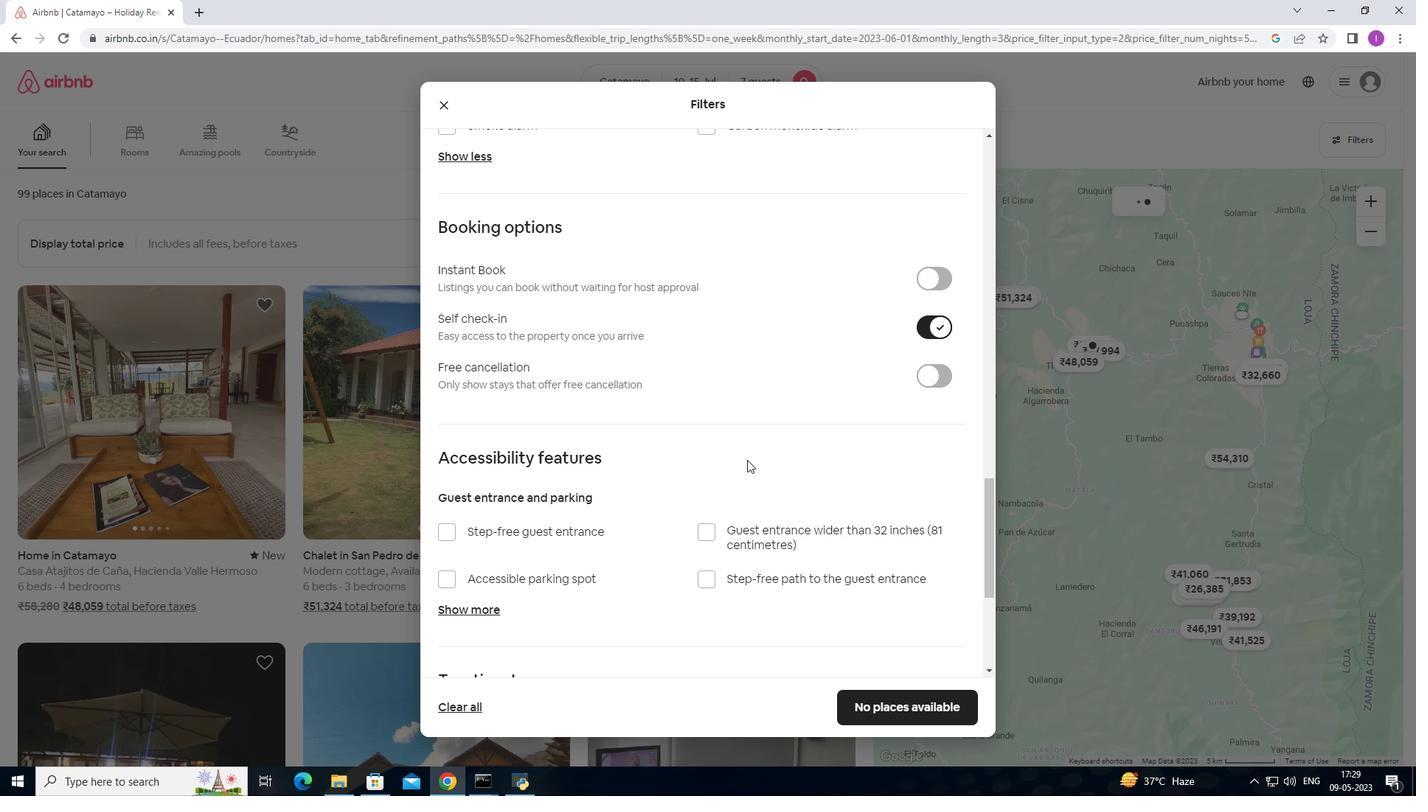 
Action: Mouse moved to (750, 464)
Screenshot: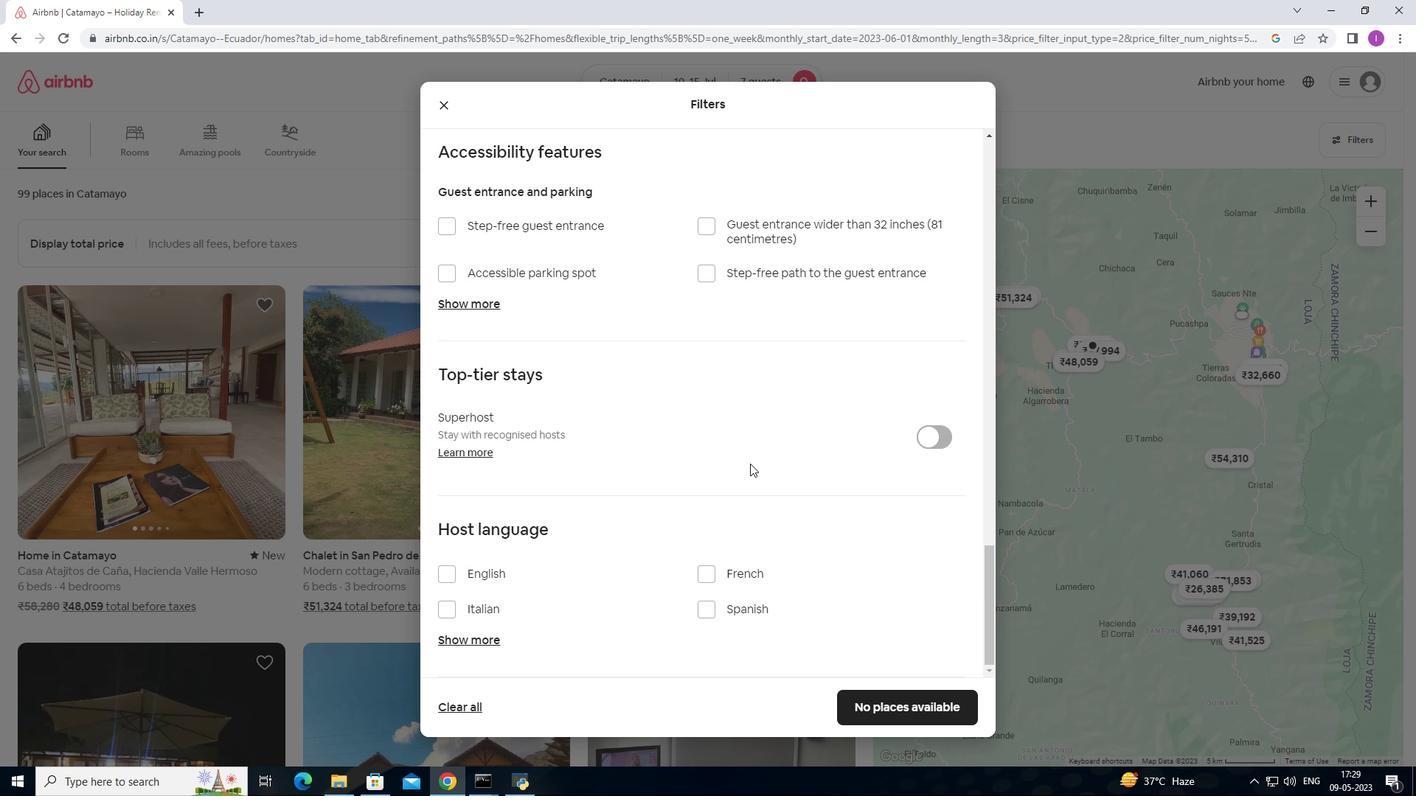 
Action: Mouse scrolled (750, 463) with delta (0, 0)
Screenshot: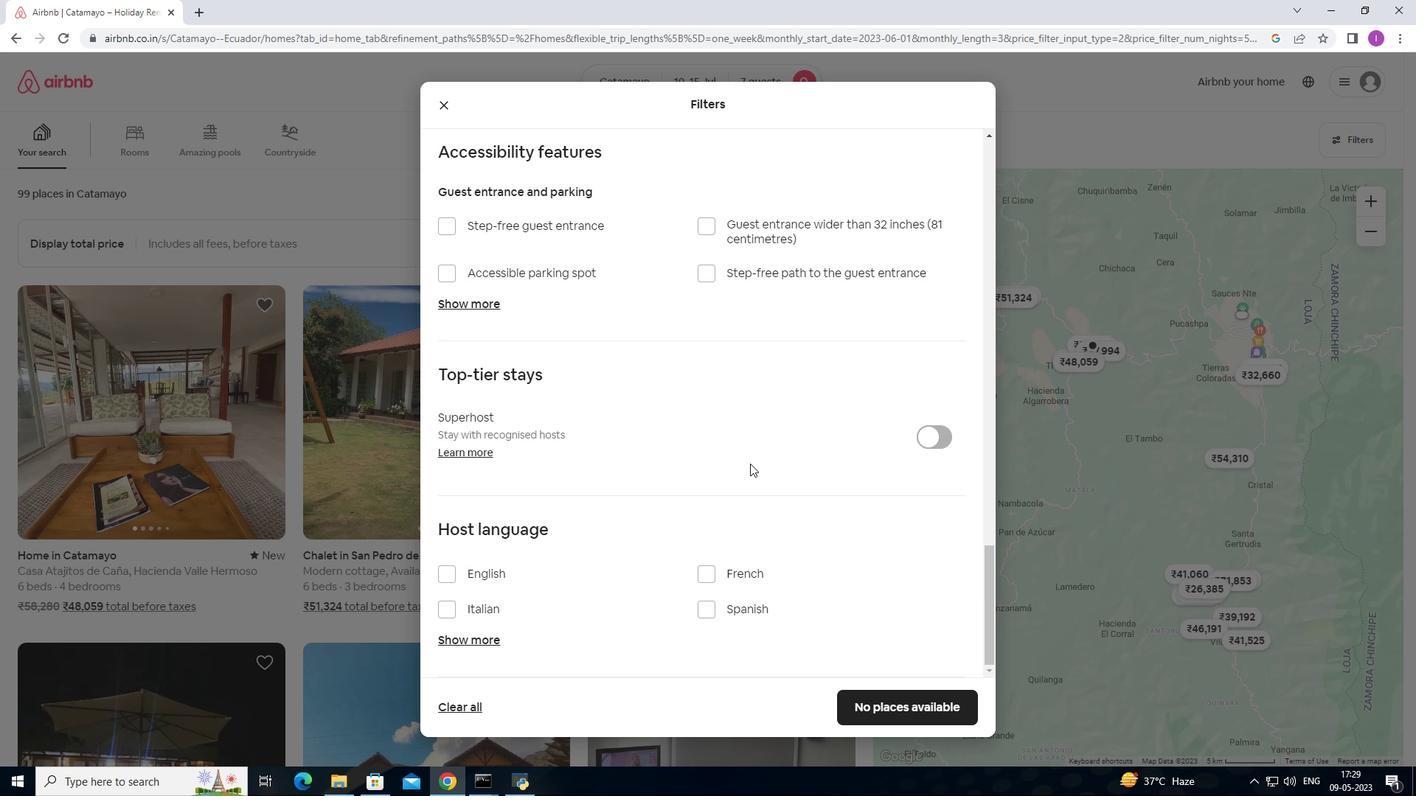
Action: Mouse moved to (751, 465)
Screenshot: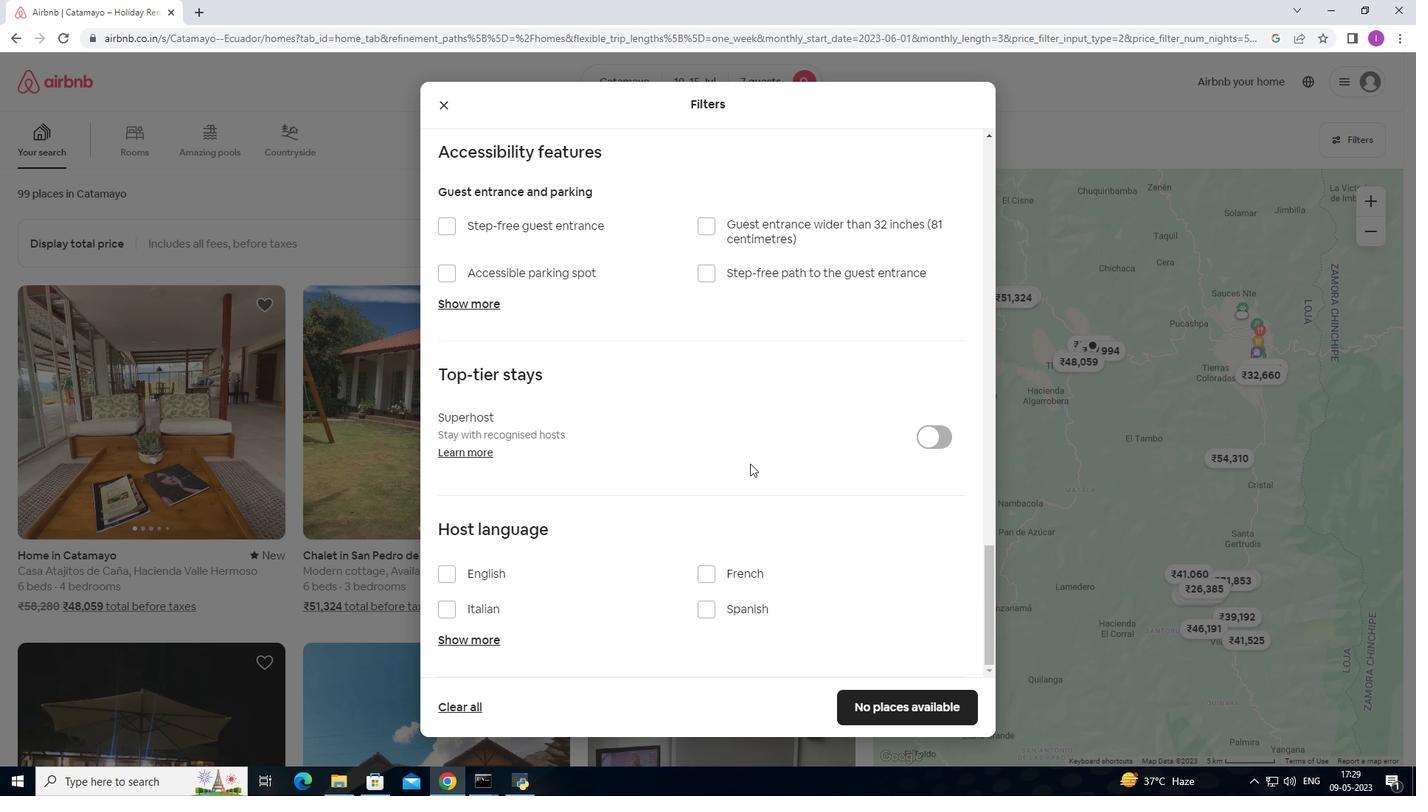 
Action: Mouse scrolled (751, 464) with delta (0, 0)
Screenshot: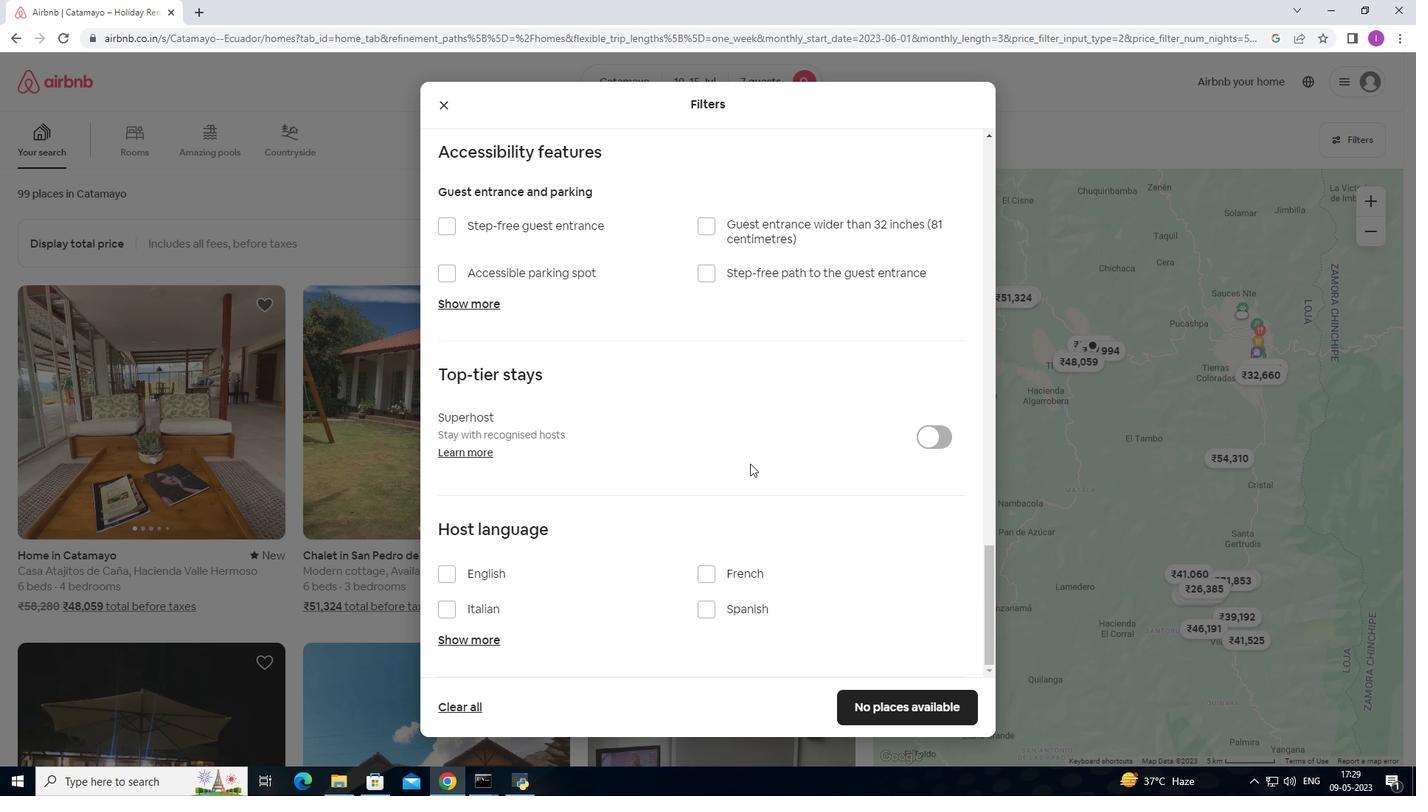 
Action: Mouse scrolled (751, 464) with delta (0, 0)
Screenshot: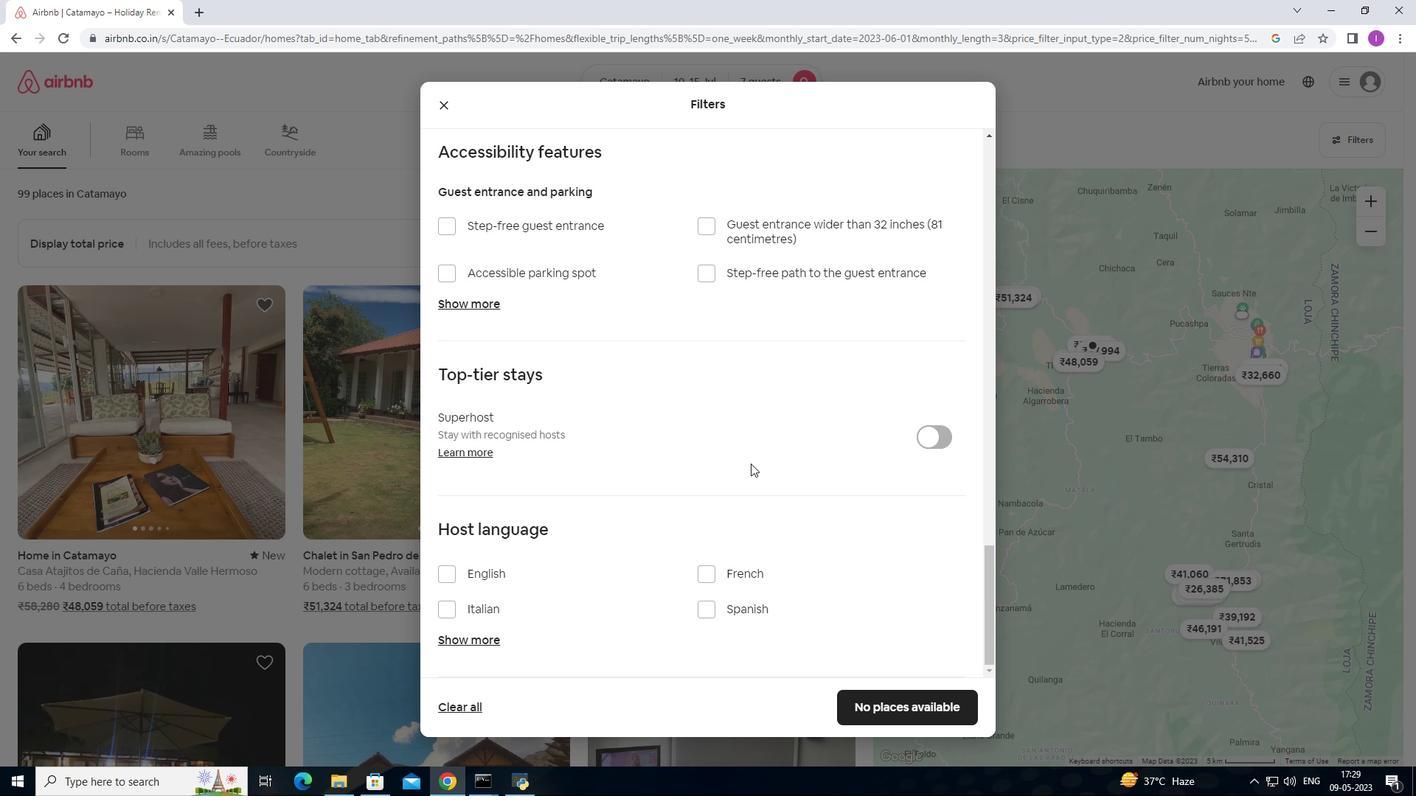 
Action: Mouse moved to (450, 578)
Screenshot: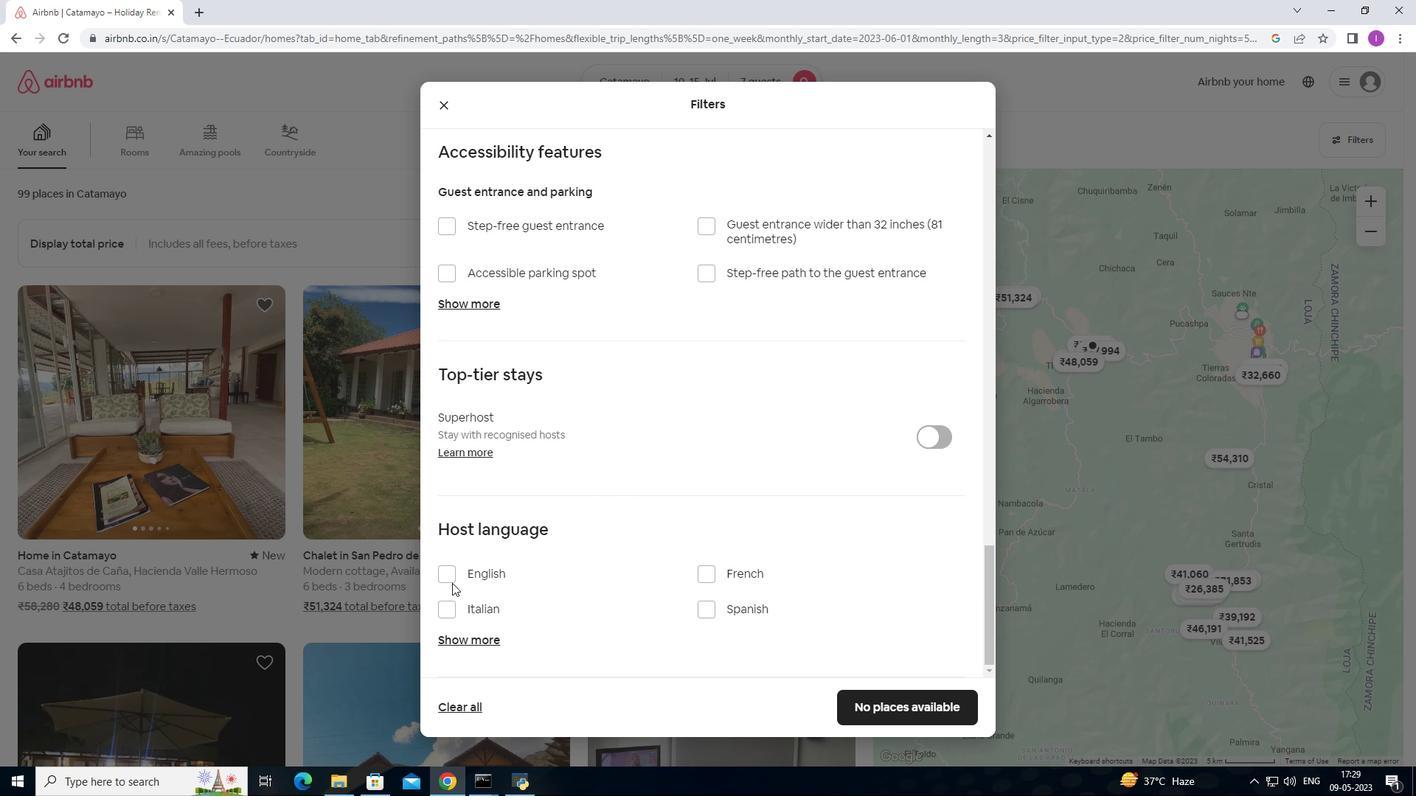 
Action: Mouse pressed left at (450, 578)
Screenshot: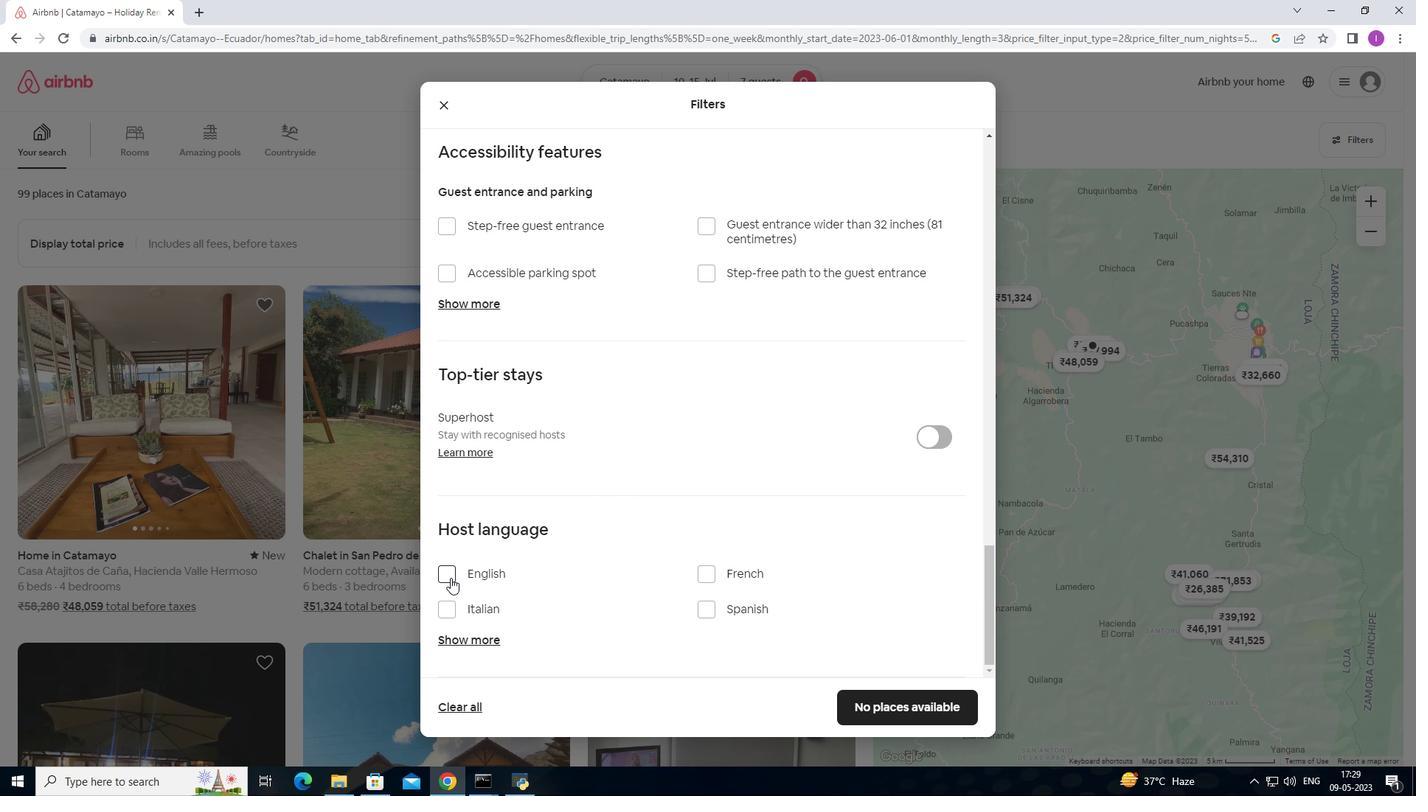 
Action: Mouse moved to (925, 725)
Screenshot: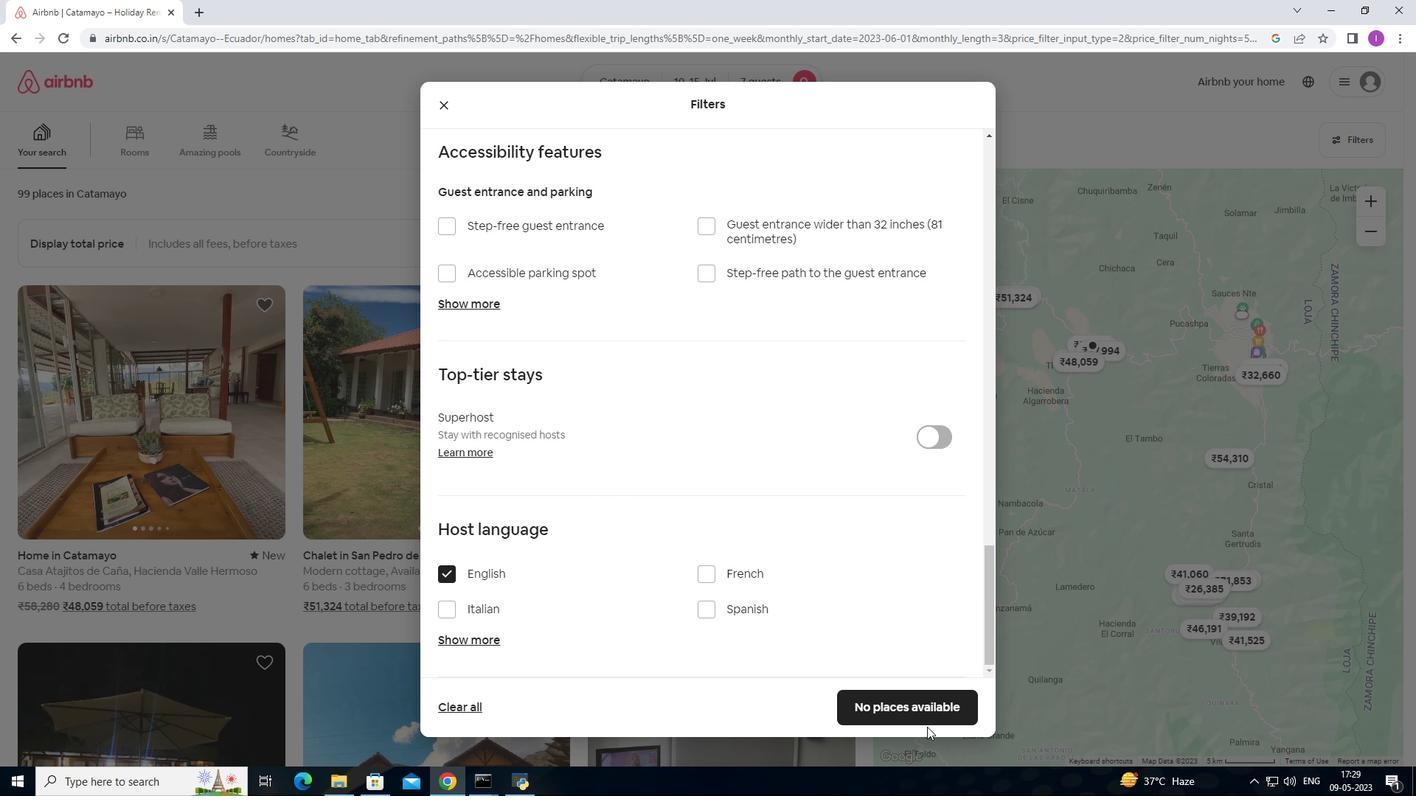 
Action: Mouse pressed left at (925, 725)
Screenshot: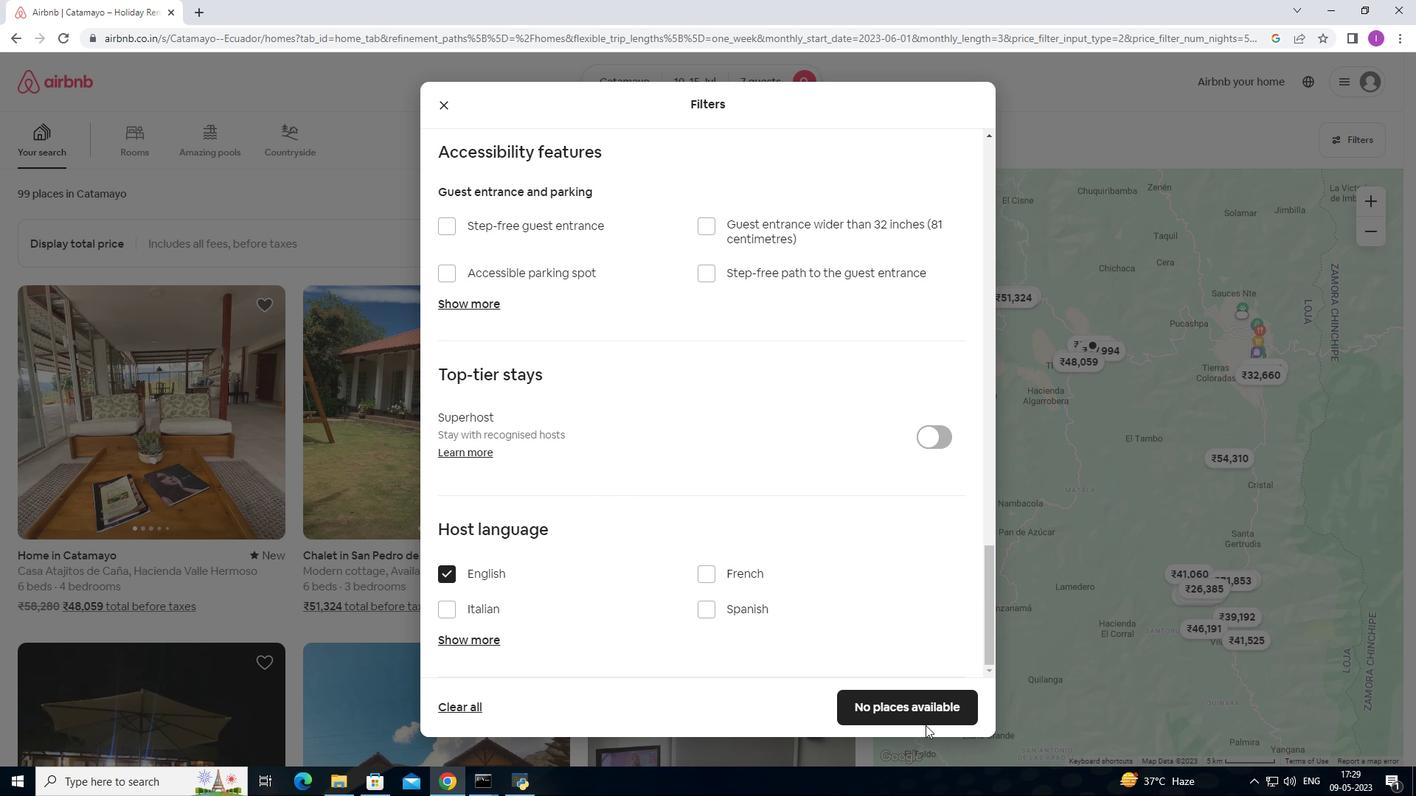 
Action: Mouse moved to (926, 715)
Screenshot: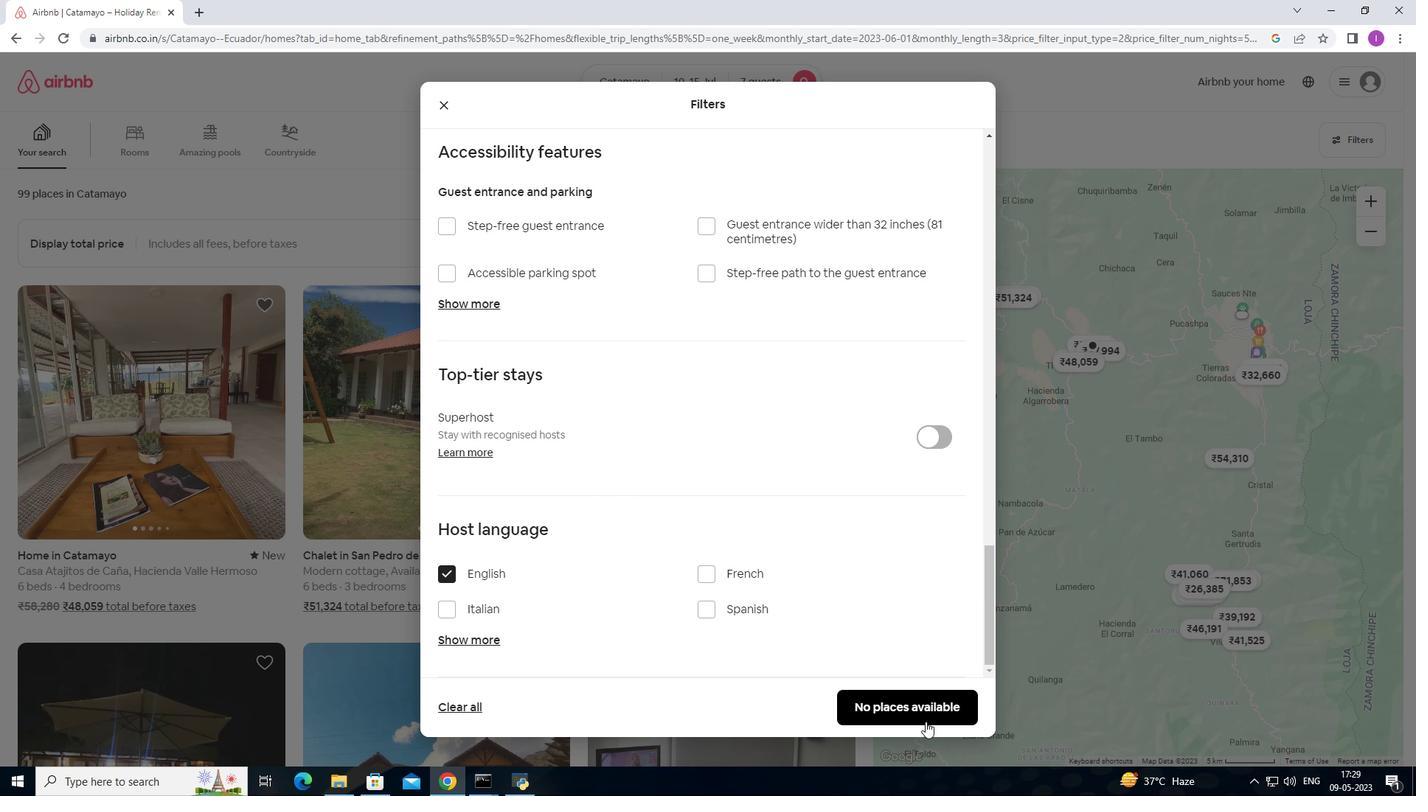 
Action: Mouse pressed left at (926, 715)
Screenshot: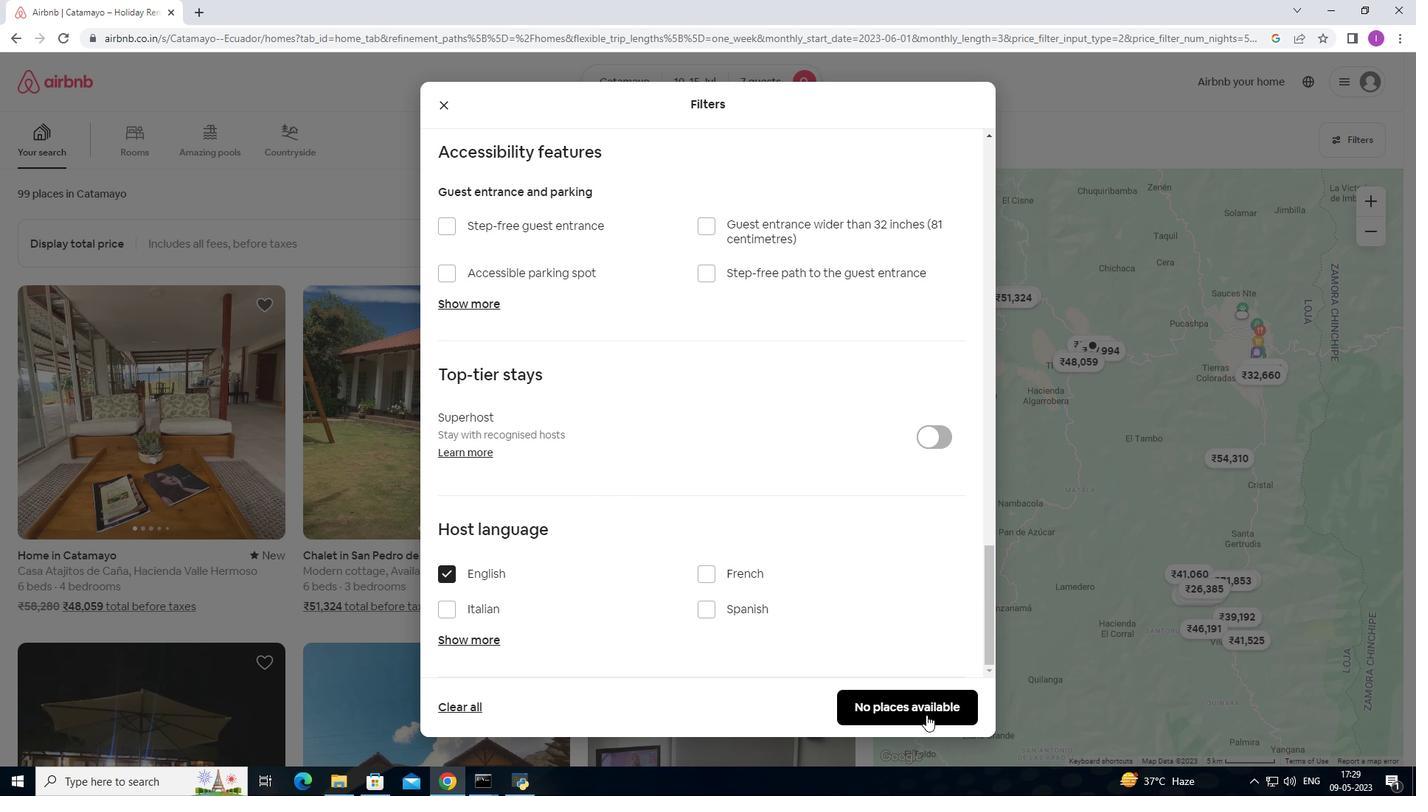 
Action: Mouse moved to (875, 761)
Screenshot: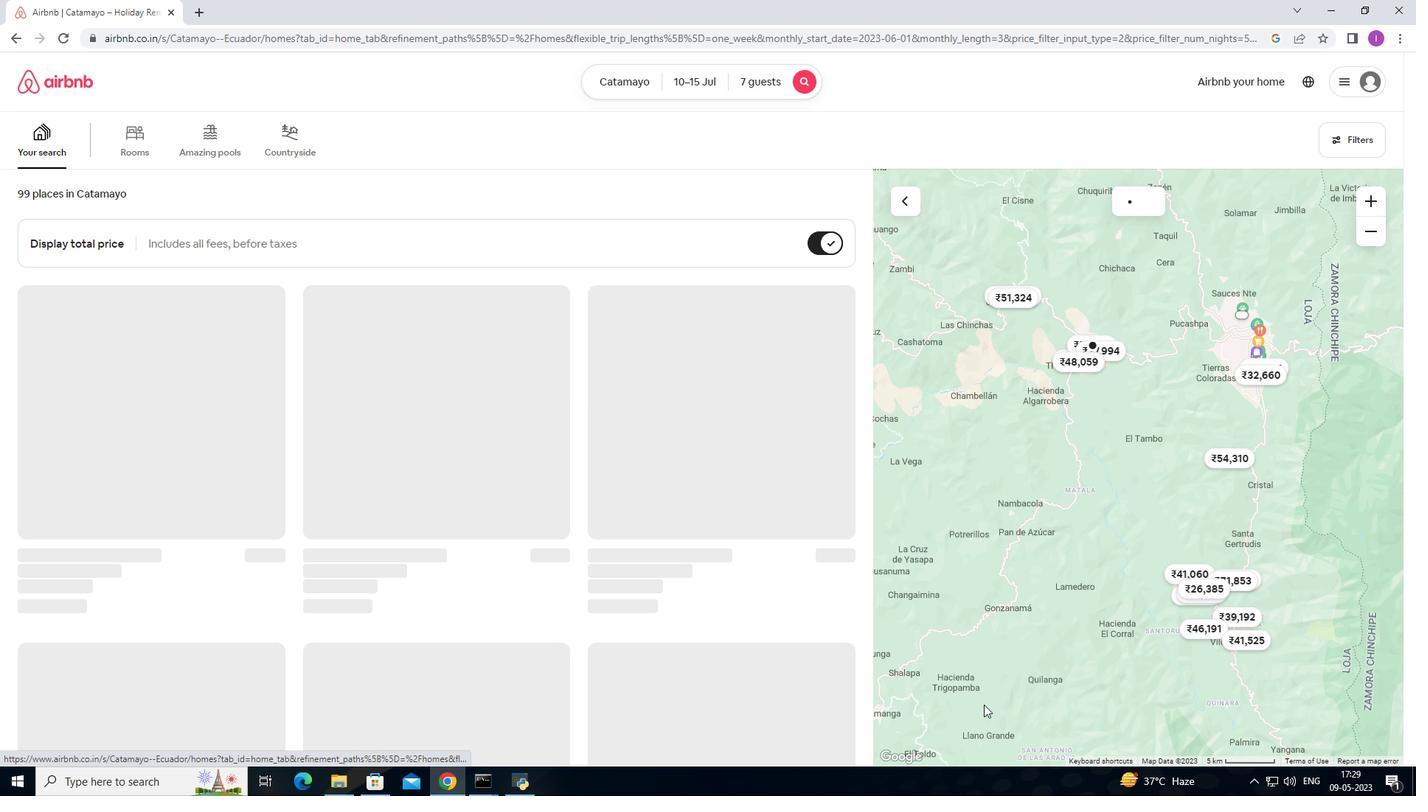
